 Task: Look for Airbnb properties in MelÃ­ssia, Greece from 8th November, 2023 to 12th November, 2023 for 2 adults.1  bedroom having 1 bed and 1 bathroom. Property type can be flathotel. Amenities needed are: washing machine. Look for 3 properties as per requirement.
Action: Mouse moved to (432, 94)
Screenshot: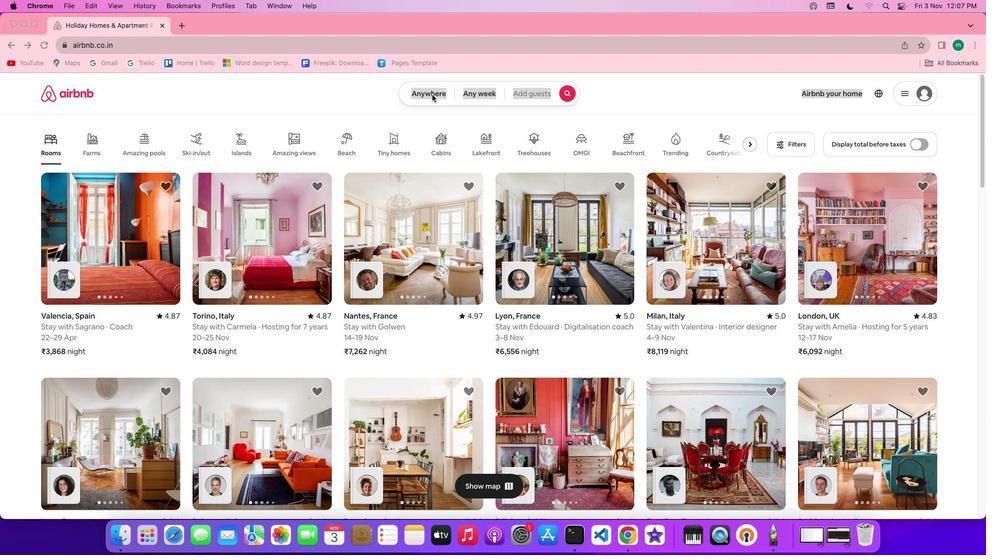 
Action: Mouse pressed left at (432, 94)
Screenshot: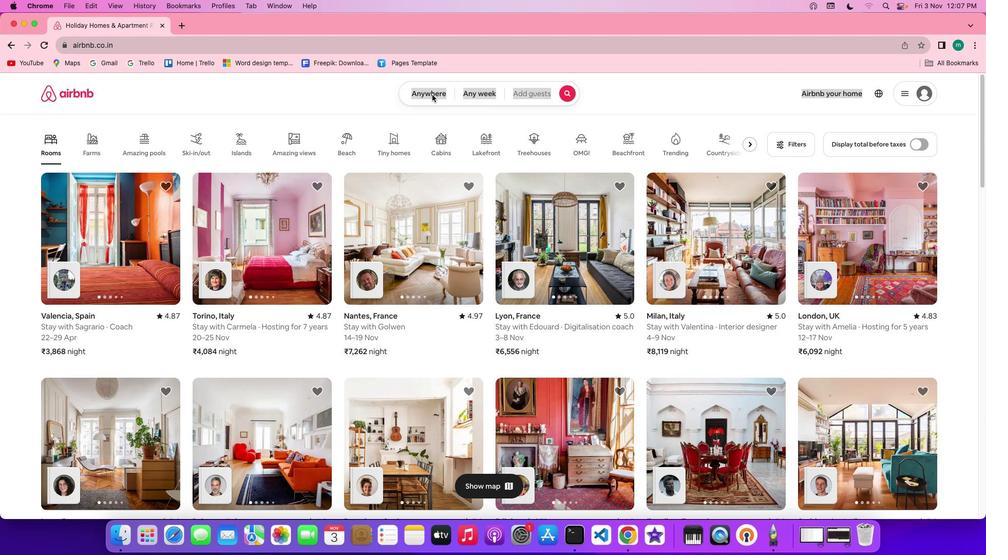 
Action: Mouse pressed left at (432, 94)
Screenshot: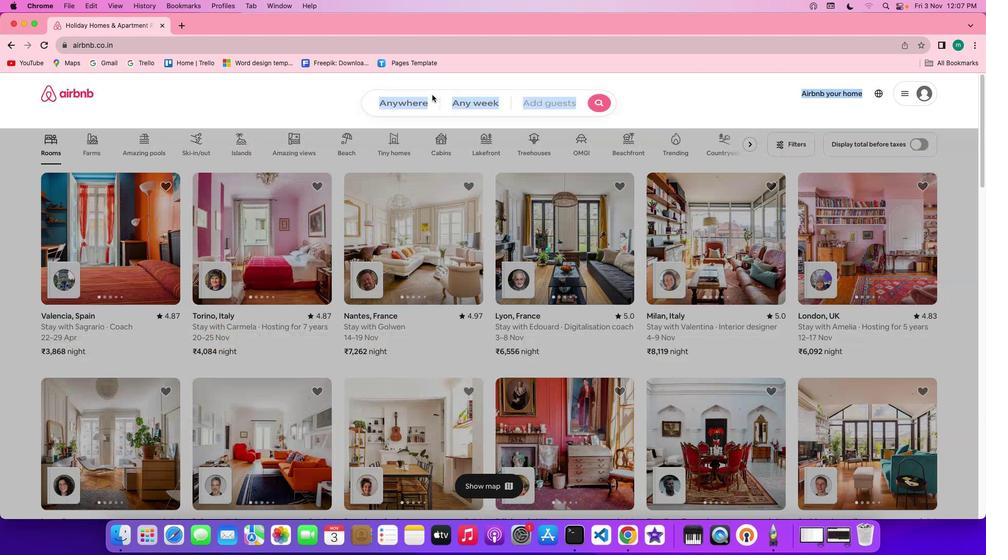 
Action: Mouse moved to (352, 137)
Screenshot: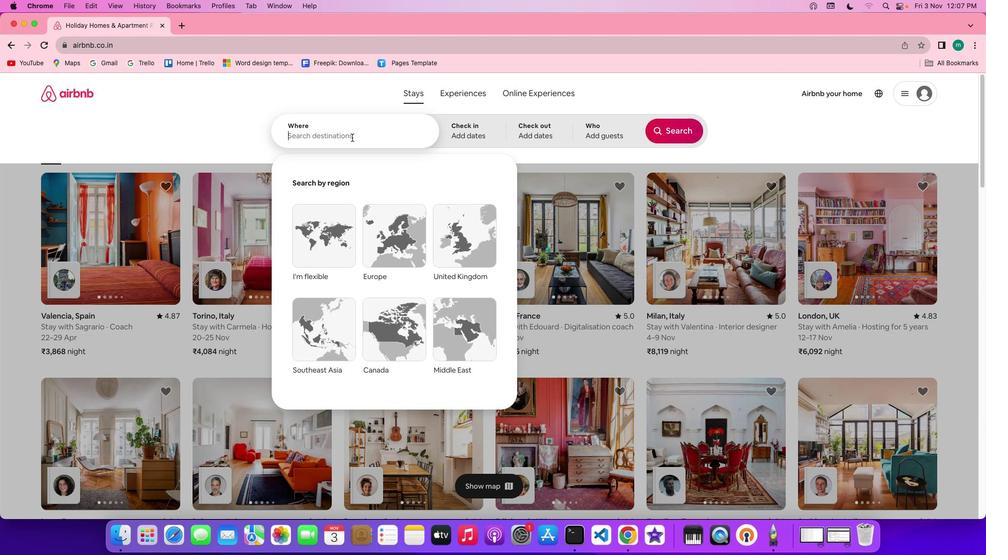 
Action: Key pressed Key.shift'M''e''l''i''s''s''i''a'','Key.shift'G''r''e''e''c''e'
Screenshot: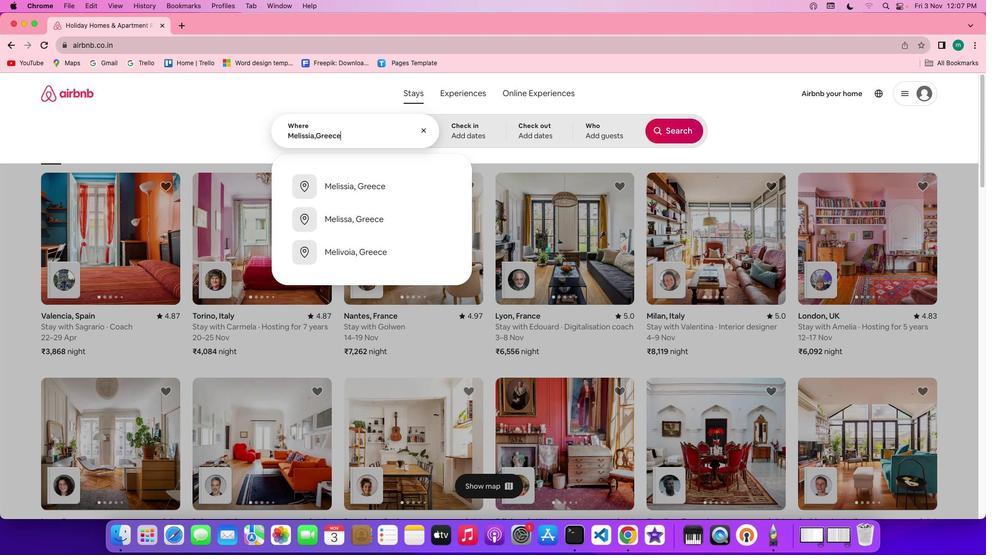 
Action: Mouse moved to (469, 139)
Screenshot: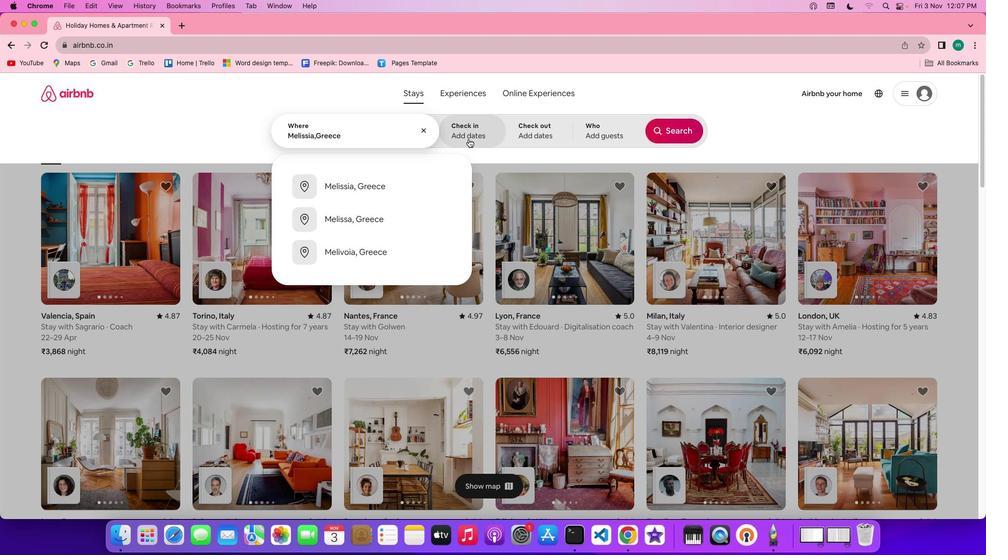 
Action: Mouse pressed left at (469, 139)
Screenshot: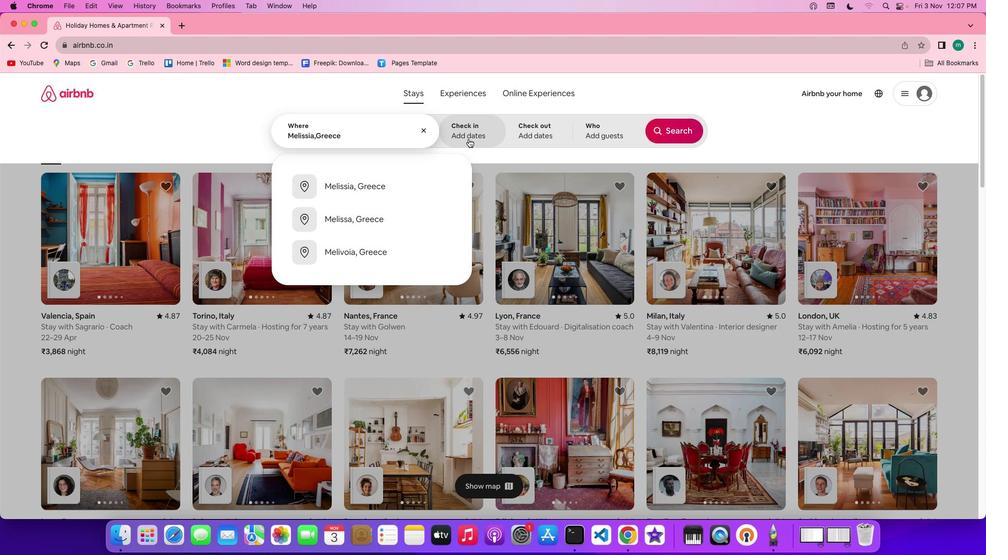 
Action: Mouse moved to (393, 281)
Screenshot: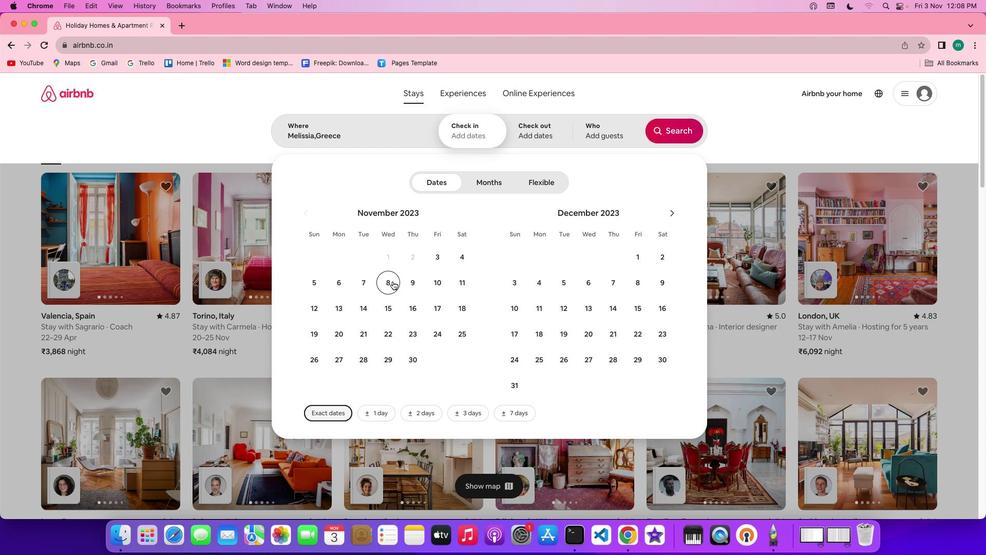 
Action: Mouse pressed left at (393, 281)
Screenshot: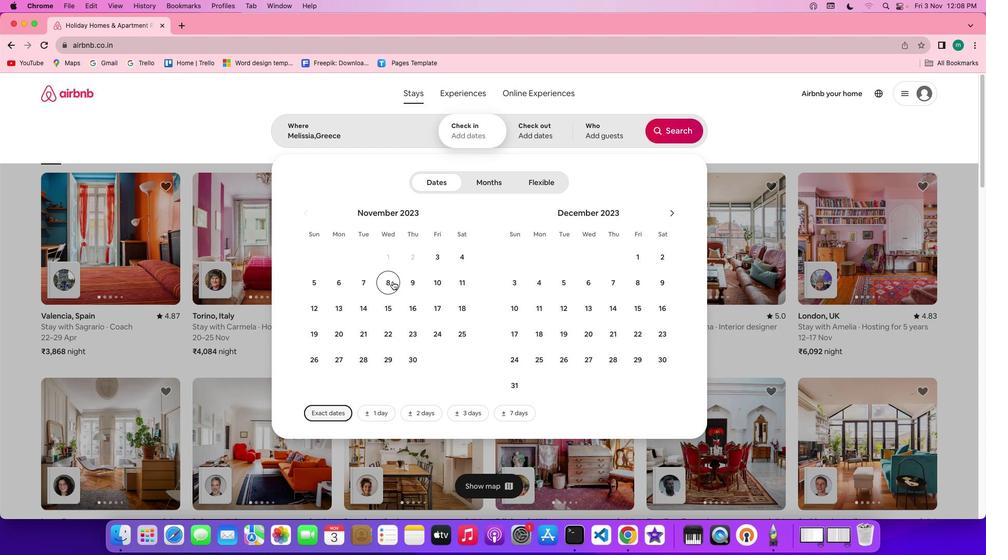 
Action: Mouse moved to (364, 337)
Screenshot: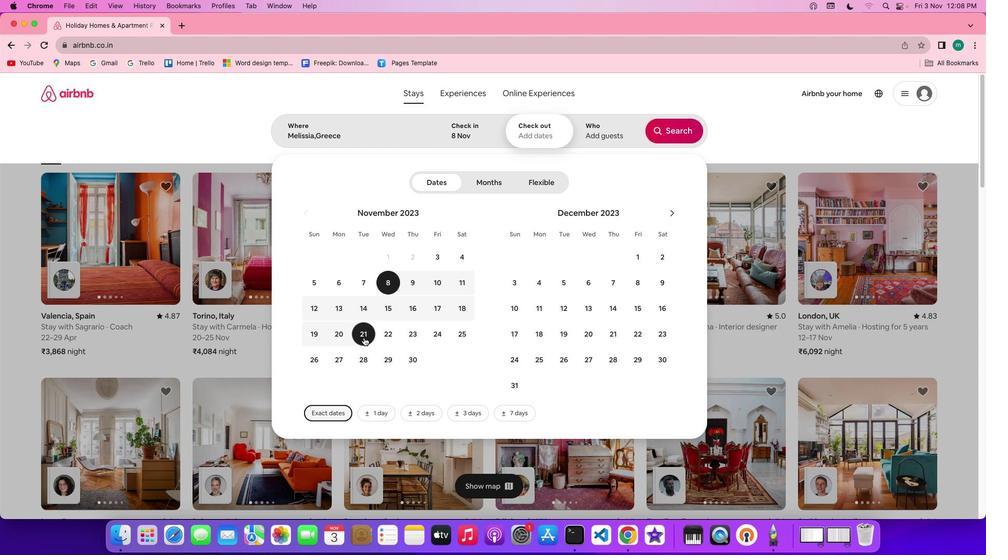 
Action: Mouse pressed left at (364, 337)
Screenshot: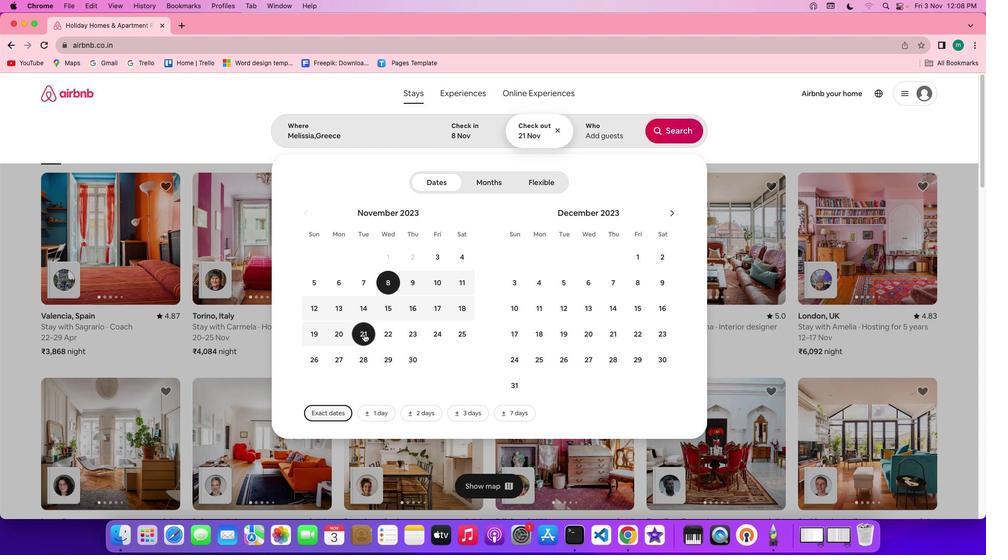 
Action: Mouse moved to (611, 126)
Screenshot: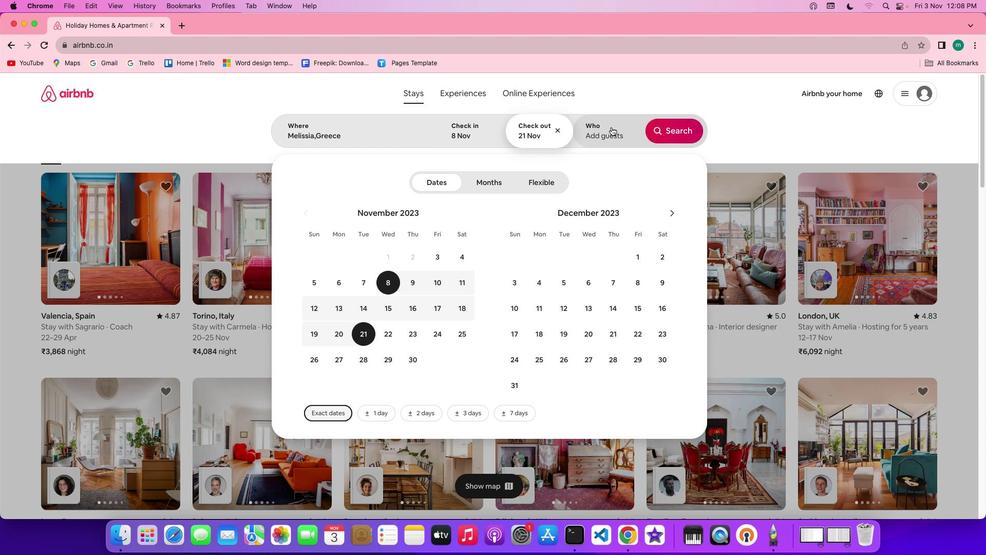 
Action: Mouse pressed left at (611, 126)
Screenshot: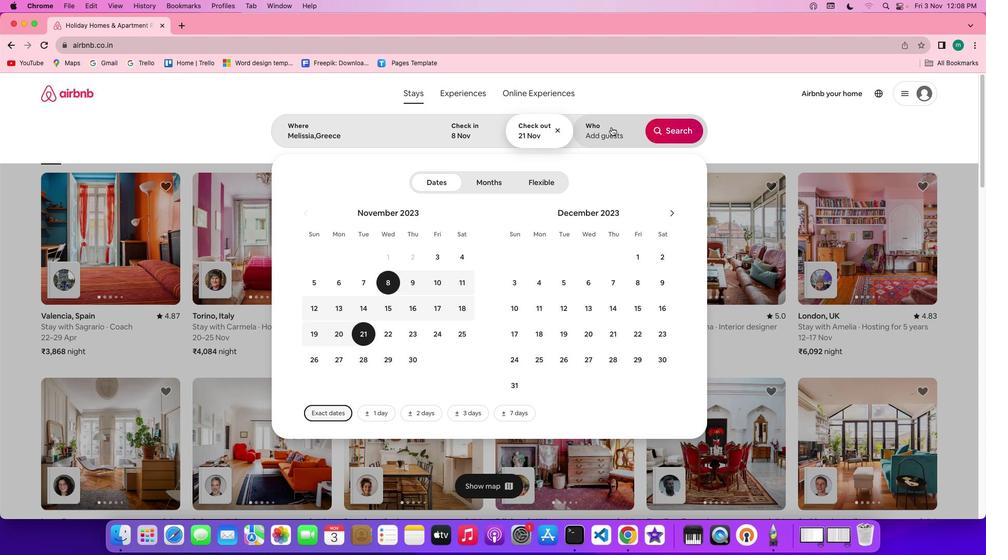 
Action: Mouse moved to (674, 181)
Screenshot: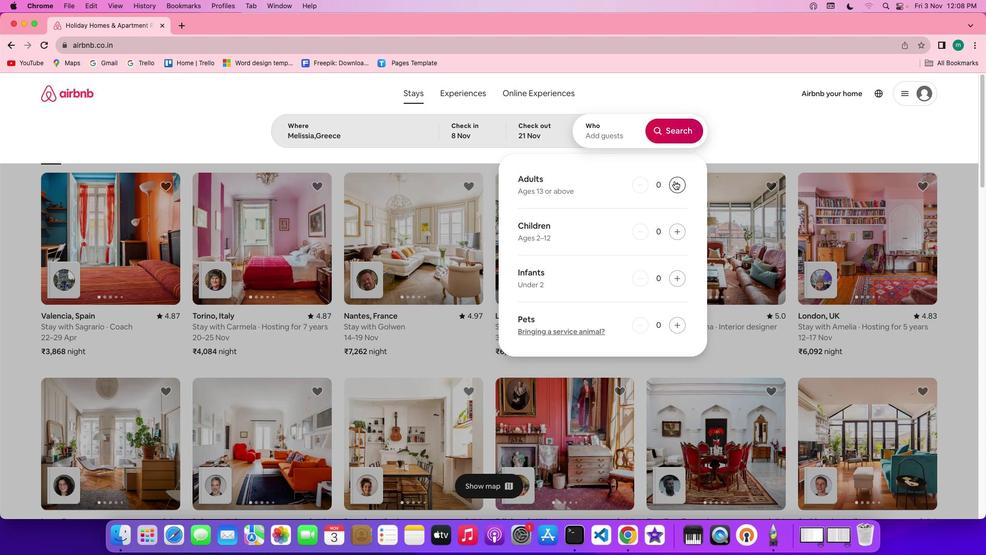 
Action: Mouse pressed left at (674, 181)
Screenshot: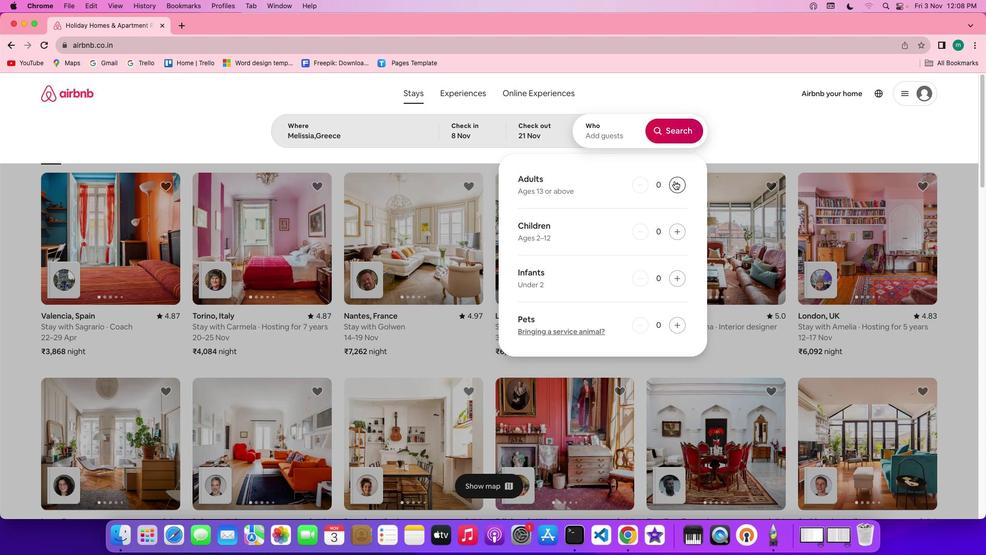 
Action: Mouse pressed left at (674, 181)
Screenshot: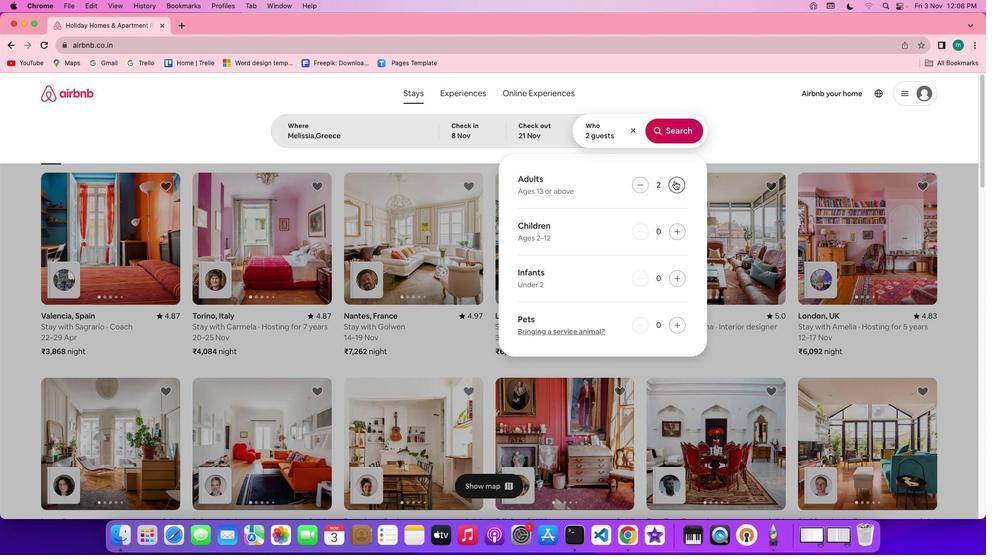 
Action: Mouse moved to (672, 134)
Screenshot: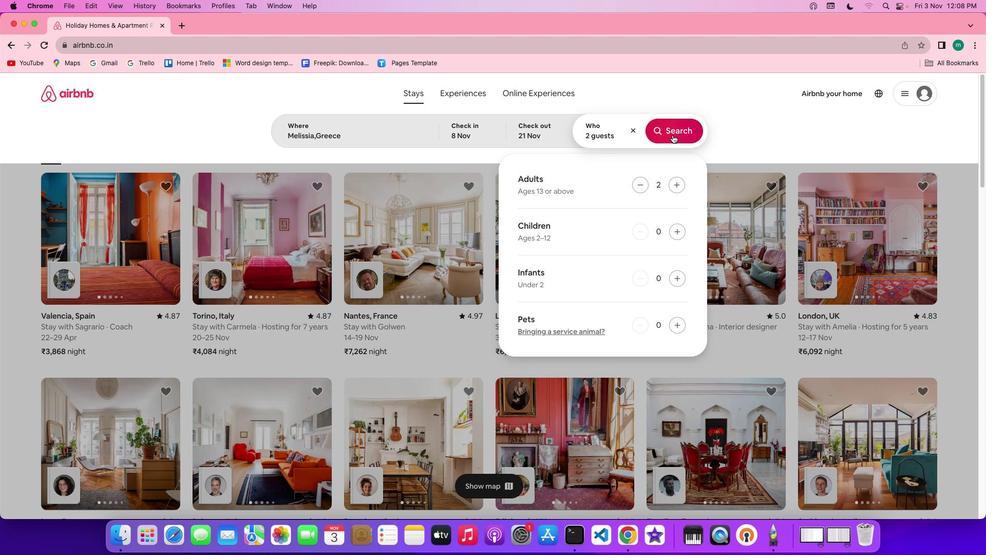 
Action: Mouse pressed left at (672, 134)
Screenshot: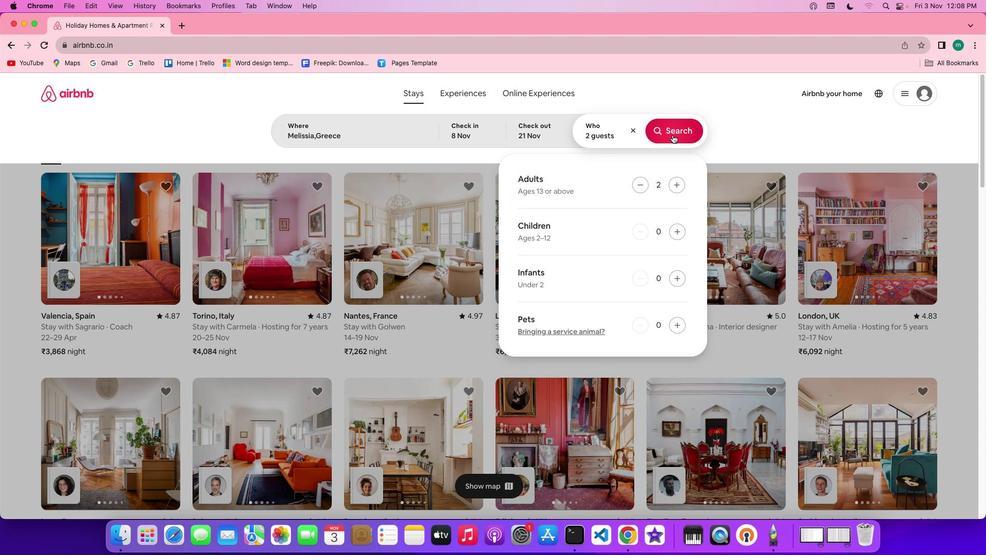 
Action: Mouse moved to (831, 134)
Screenshot: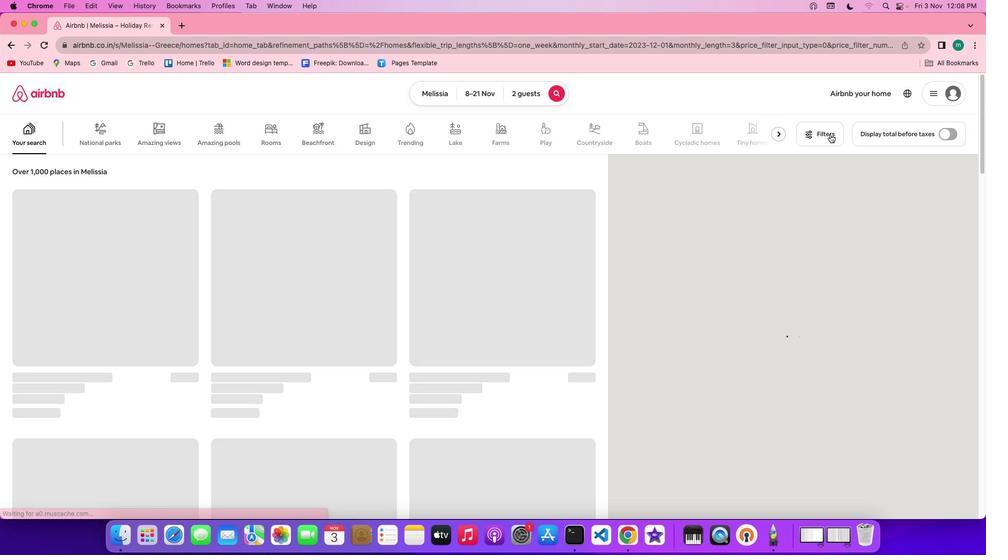 
Action: Mouse pressed left at (831, 134)
Screenshot: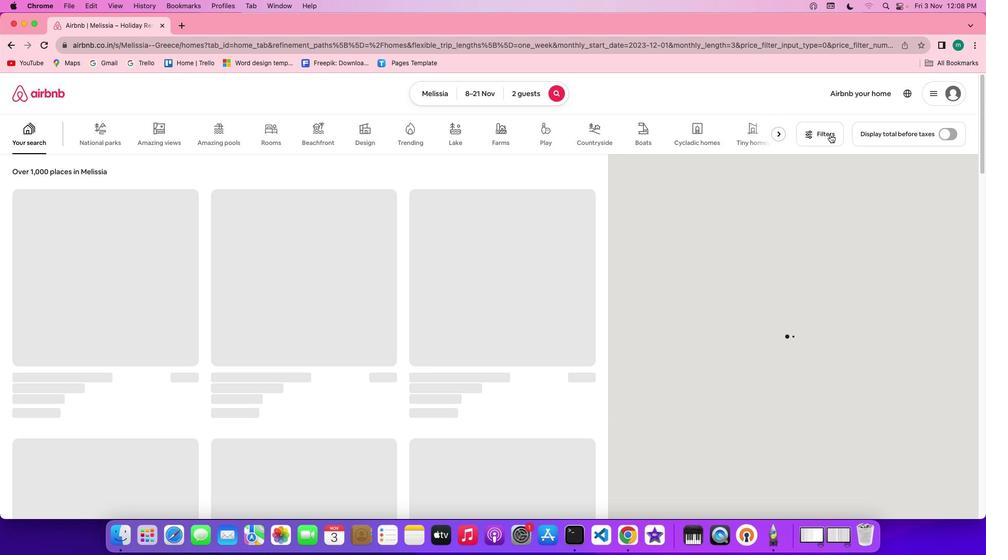 
Action: Mouse moved to (813, 131)
Screenshot: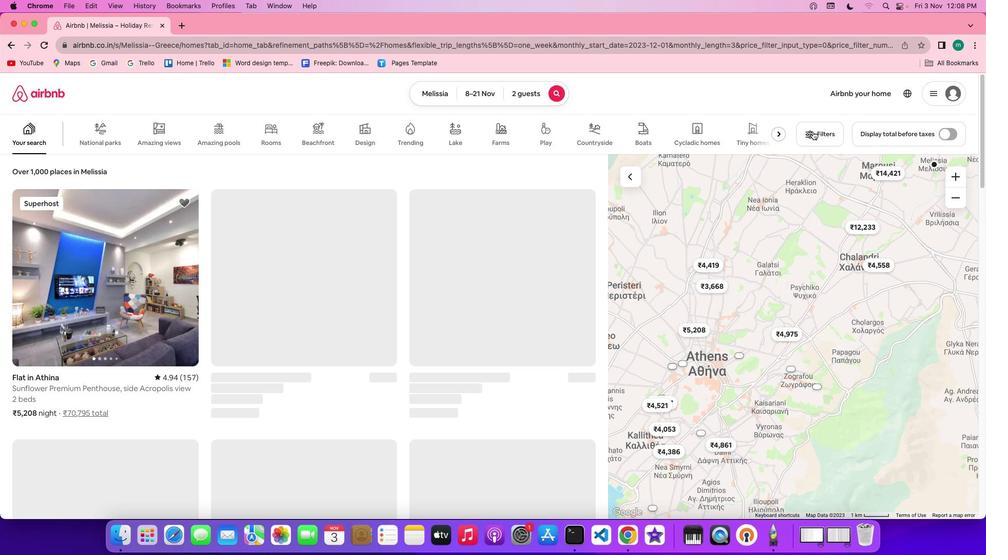 
Action: Mouse pressed left at (813, 131)
Screenshot: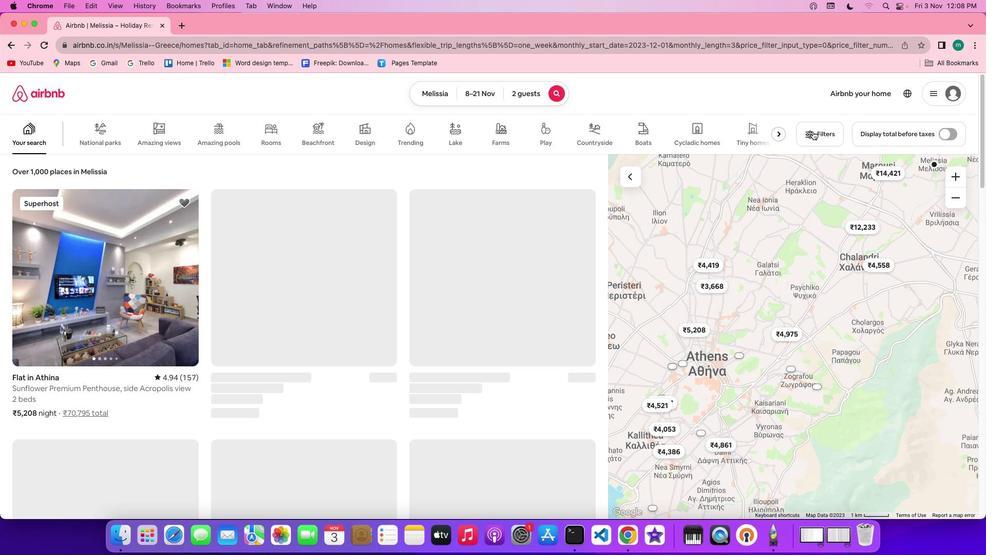 
Action: Mouse moved to (522, 251)
Screenshot: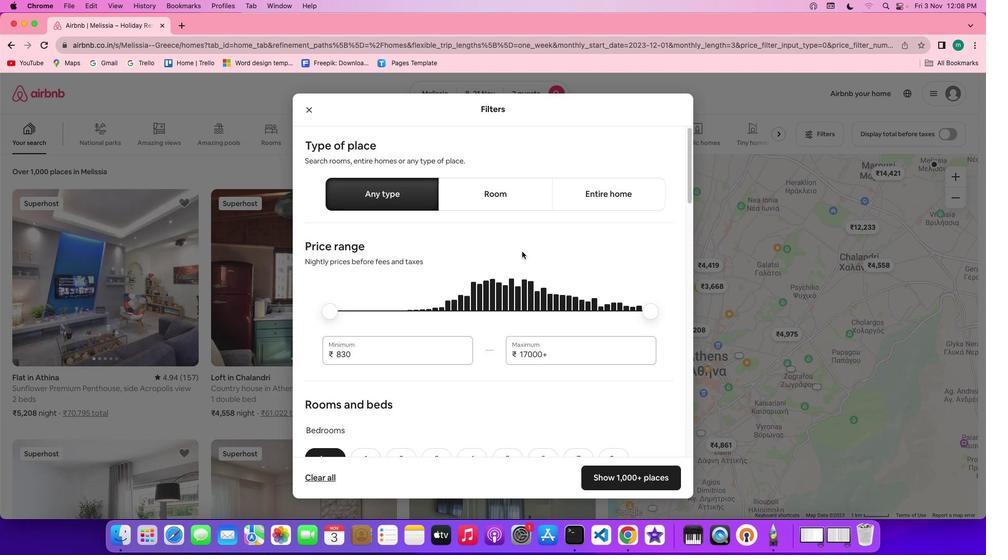 
Action: Mouse scrolled (522, 251) with delta (0, 0)
Screenshot: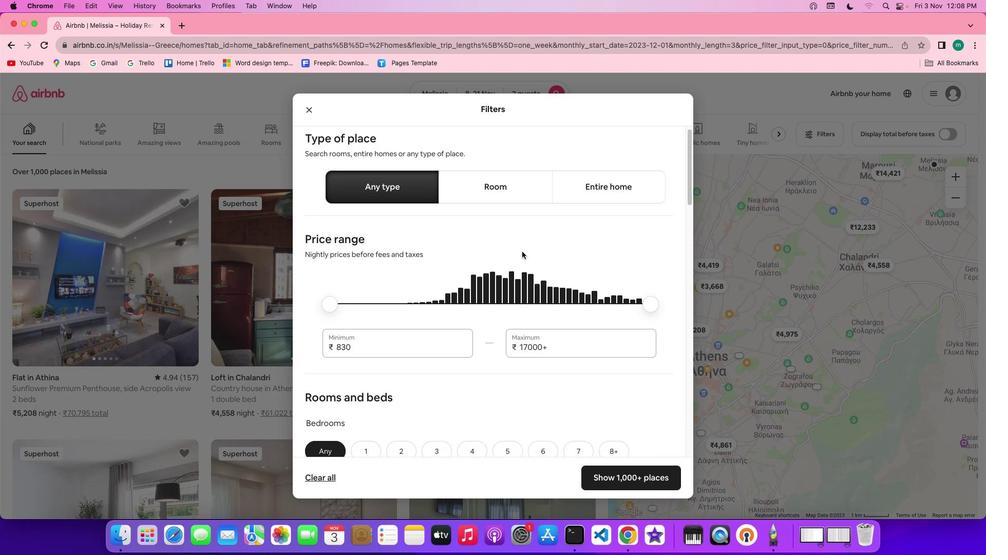 
Action: Mouse scrolled (522, 251) with delta (0, 0)
Screenshot: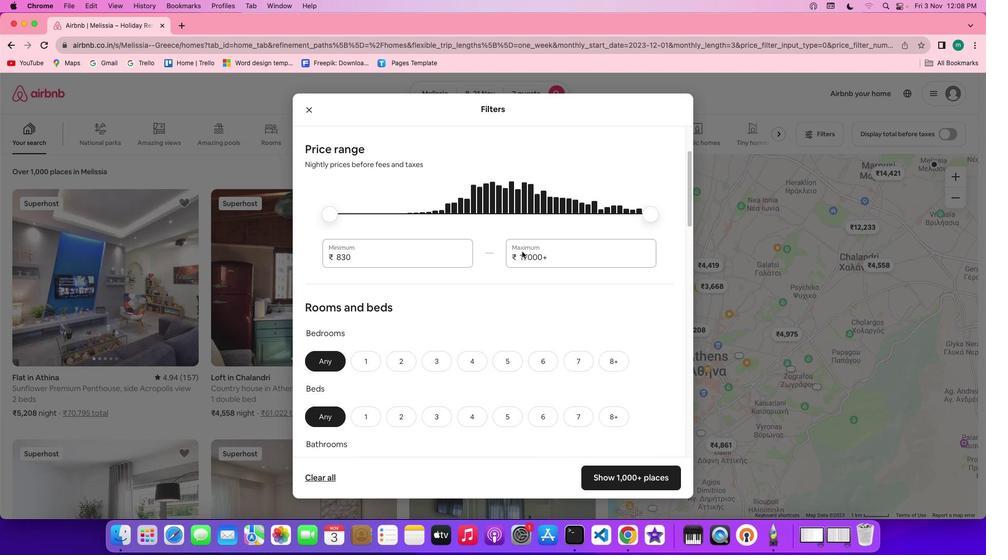 
Action: Mouse scrolled (522, 251) with delta (0, -1)
Screenshot: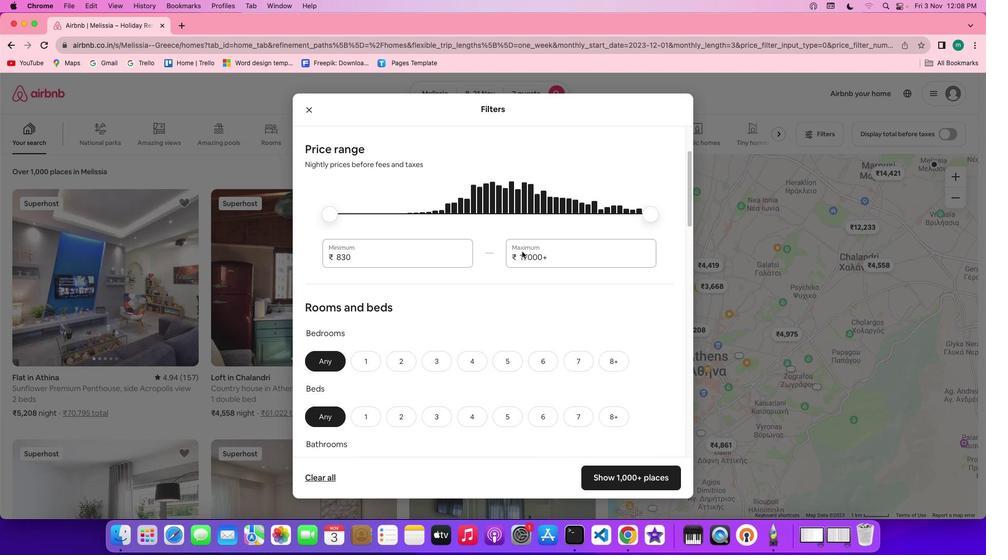 
Action: Mouse scrolled (522, 251) with delta (0, -2)
Screenshot: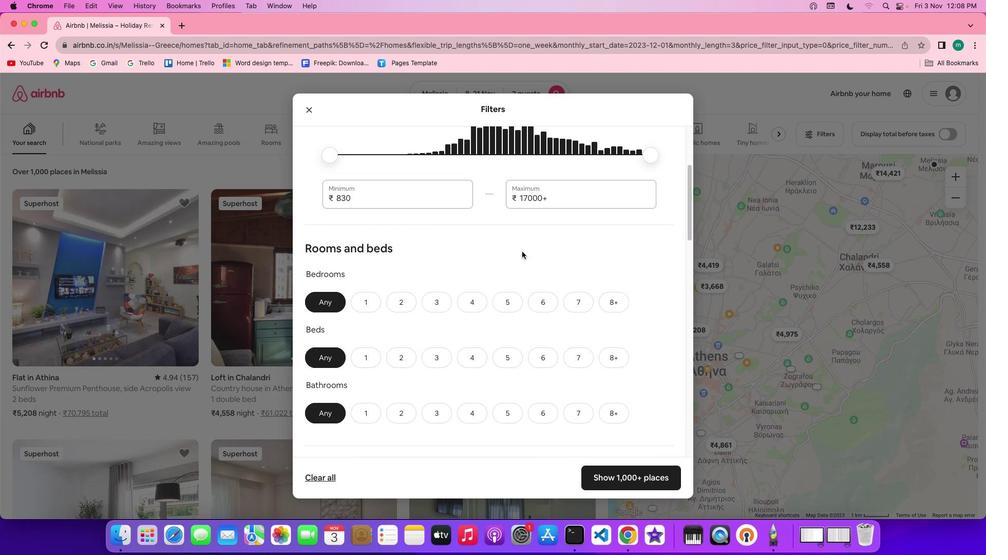 
Action: Mouse scrolled (522, 251) with delta (0, -2)
Screenshot: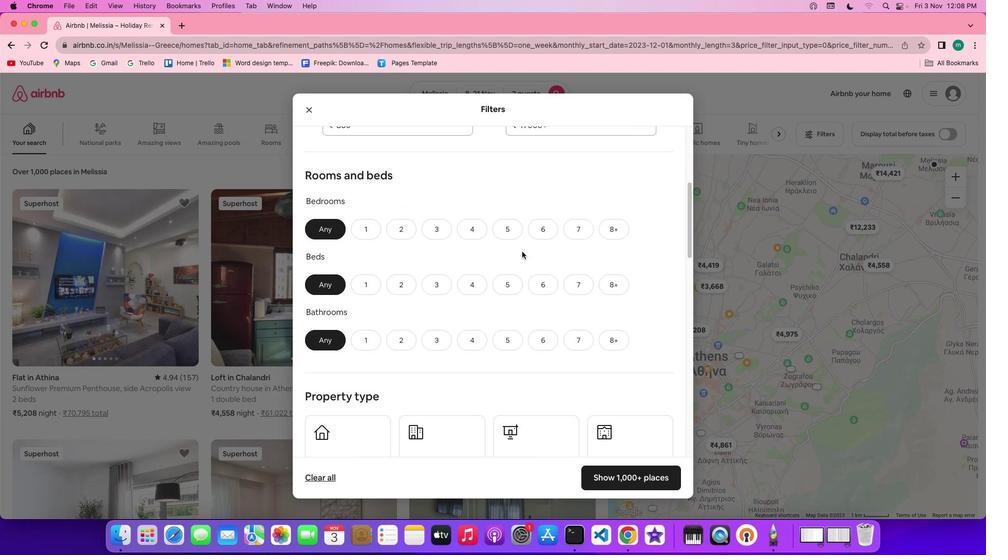 
Action: Mouse moved to (522, 251)
Screenshot: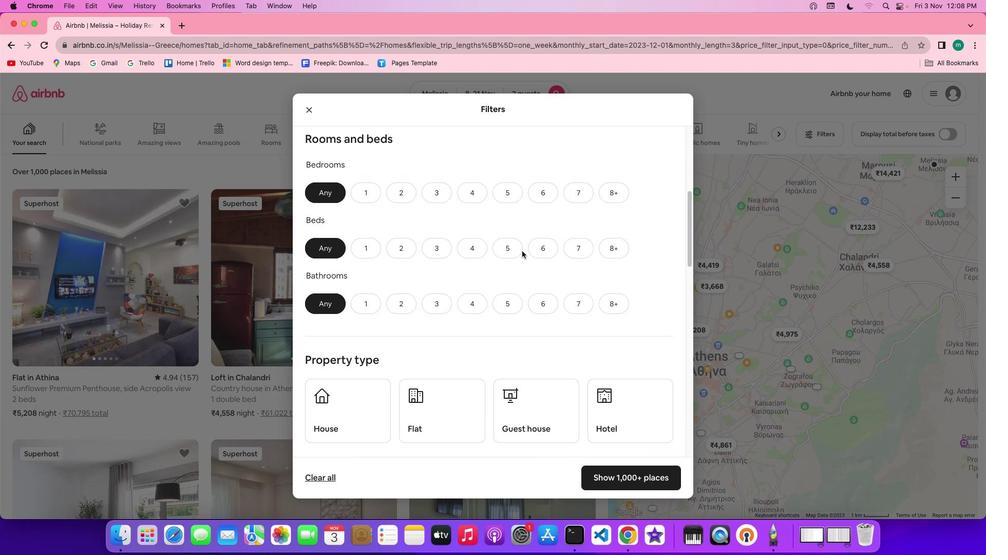 
Action: Mouse scrolled (522, 251) with delta (0, 0)
Screenshot: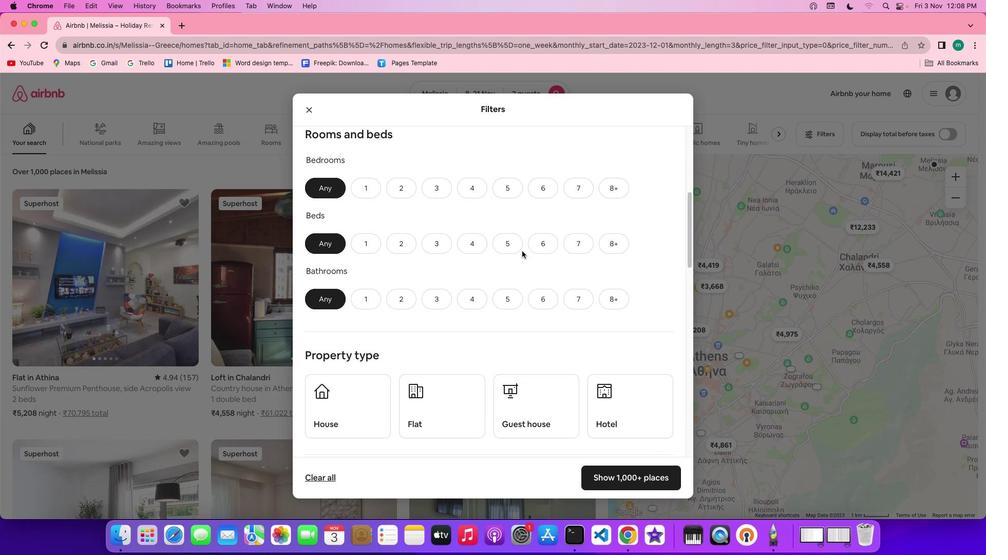 
Action: Mouse scrolled (522, 251) with delta (0, 0)
Screenshot: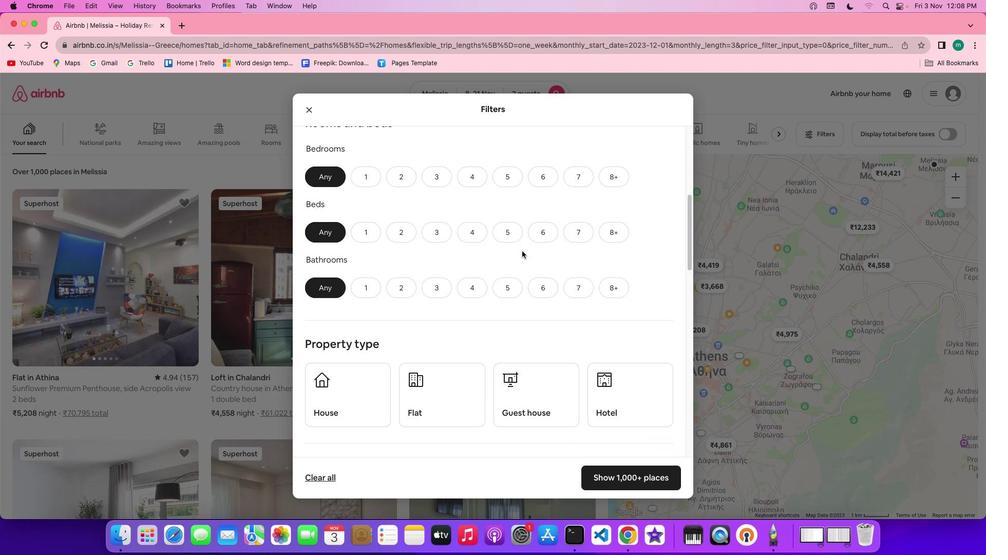 
Action: Mouse scrolled (522, 251) with delta (0, -1)
Screenshot: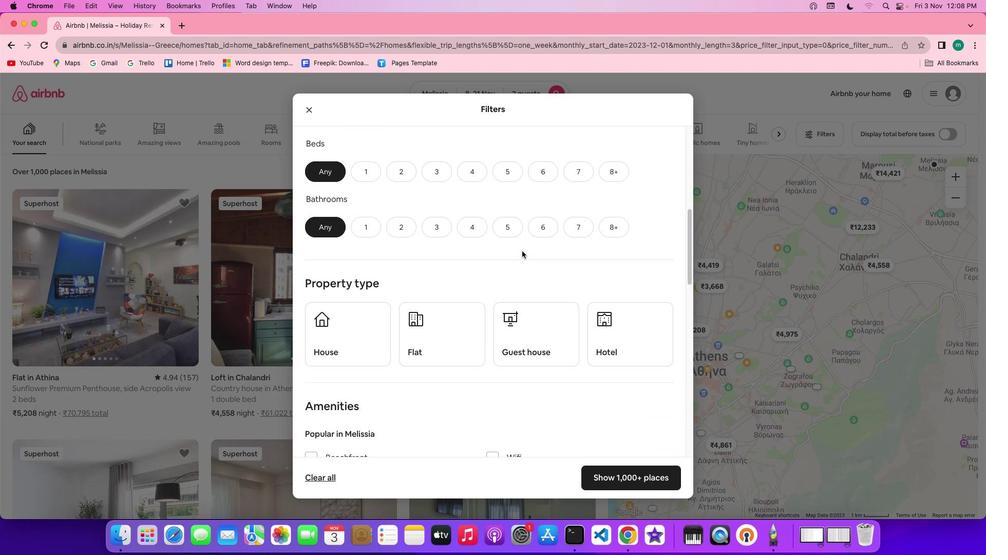 
Action: Mouse scrolled (522, 251) with delta (0, -1)
Screenshot: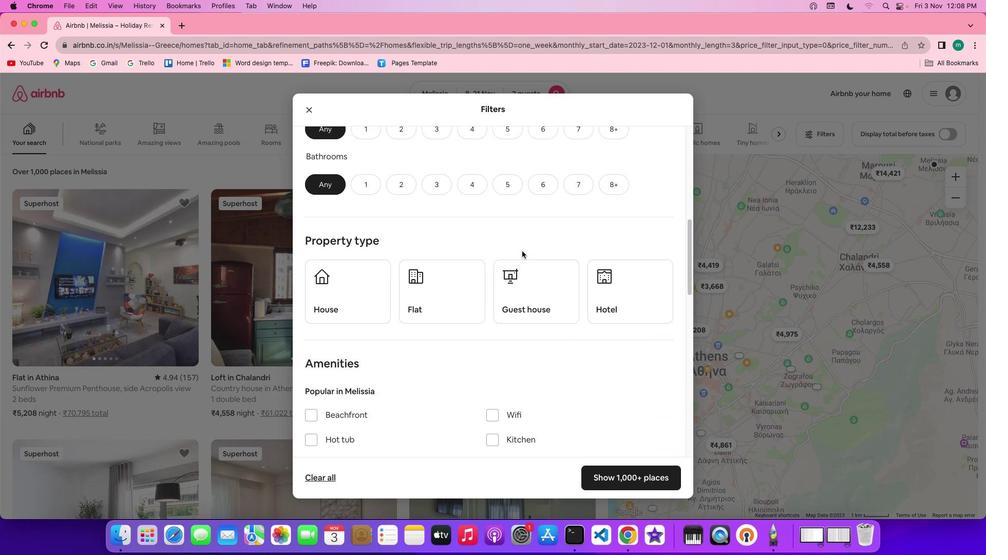 
Action: Mouse scrolled (522, 251) with delta (0, 0)
Screenshot: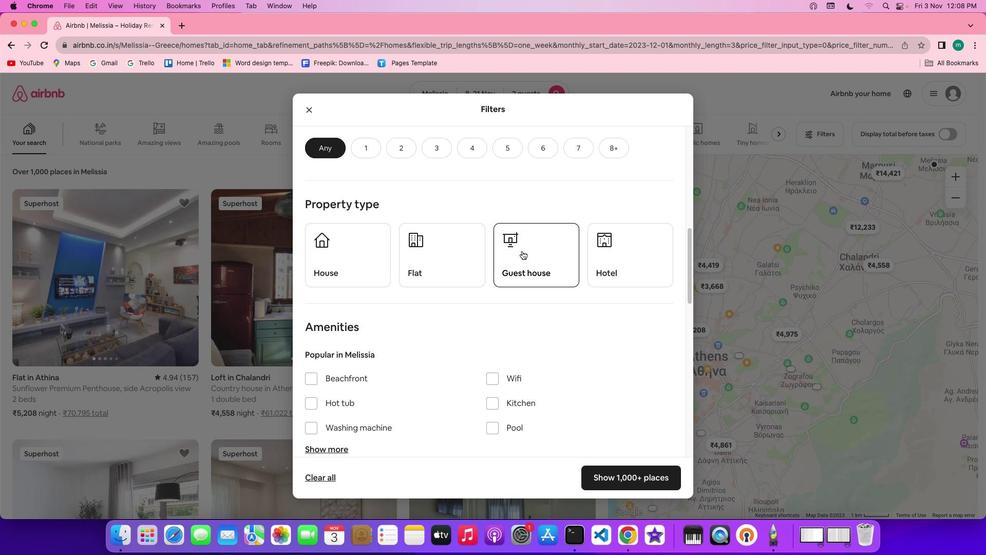 
Action: Mouse scrolled (522, 251) with delta (0, 0)
Screenshot: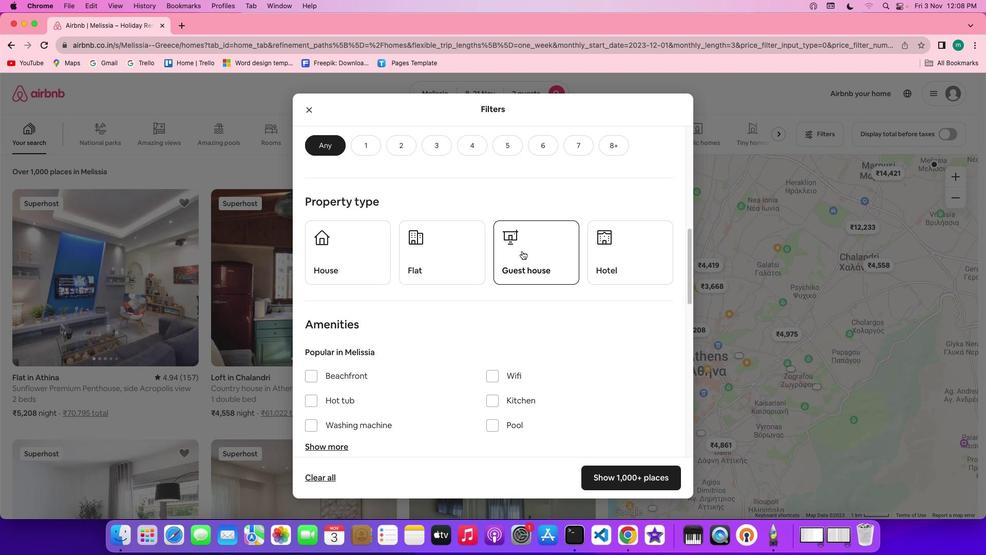 
Action: Mouse scrolled (522, 251) with delta (0, 0)
Screenshot: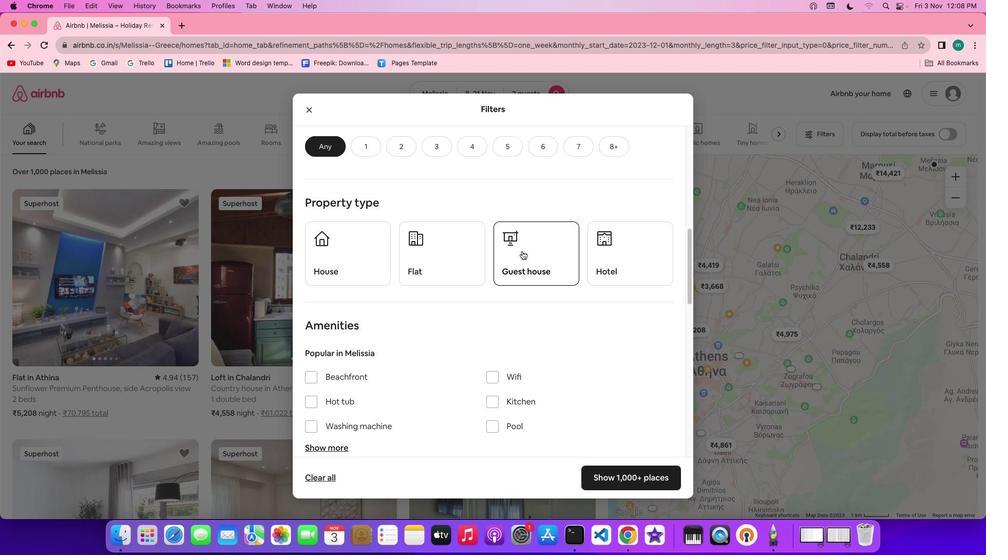 
Action: Mouse scrolled (522, 251) with delta (0, 0)
Screenshot: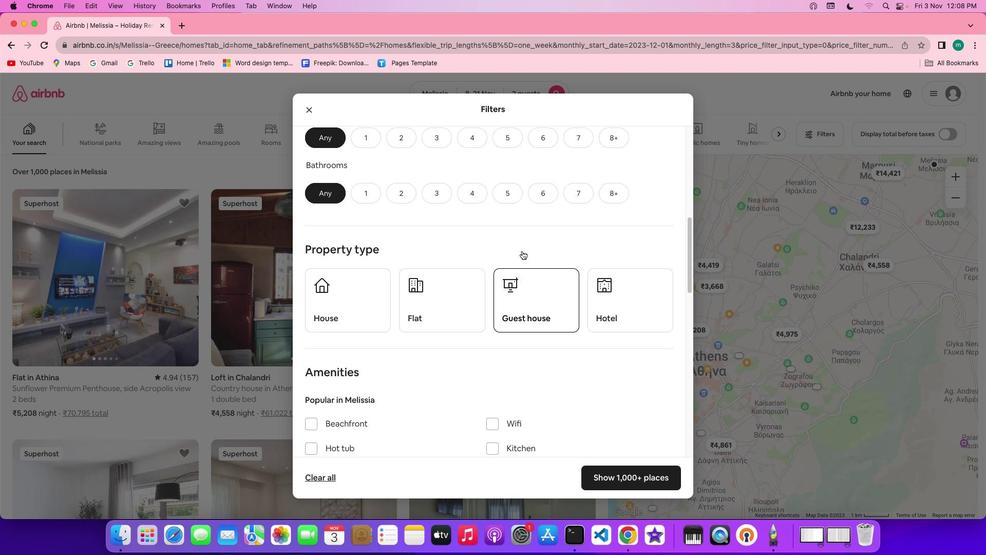 
Action: Mouse scrolled (522, 251) with delta (0, 0)
Screenshot: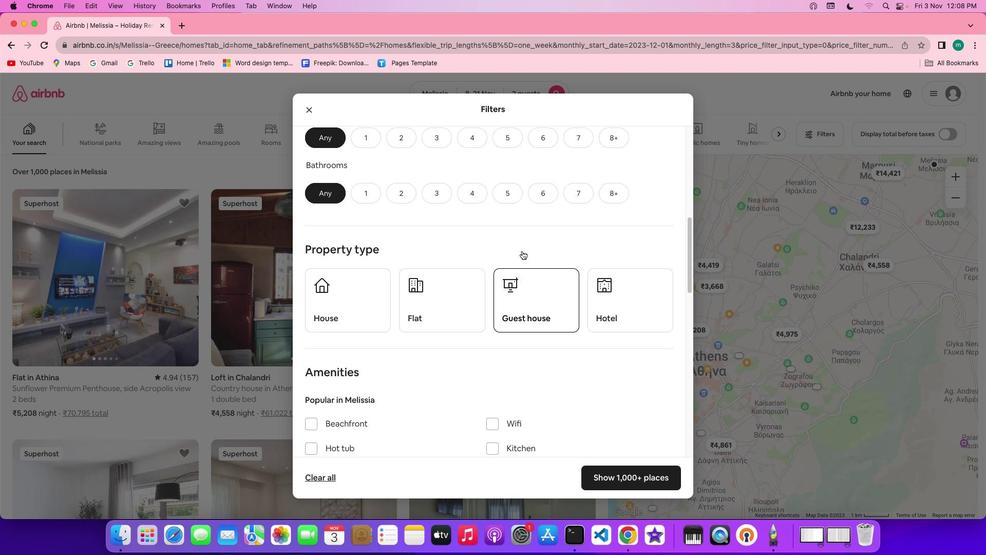 
Action: Mouse scrolled (522, 251) with delta (0, 1)
Screenshot: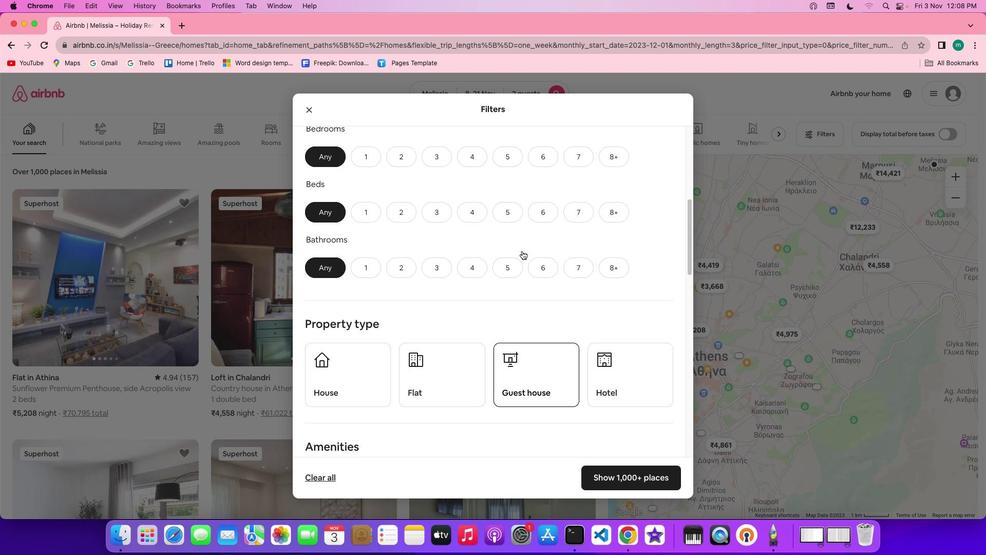 
Action: Mouse scrolled (522, 251) with delta (0, 2)
Screenshot: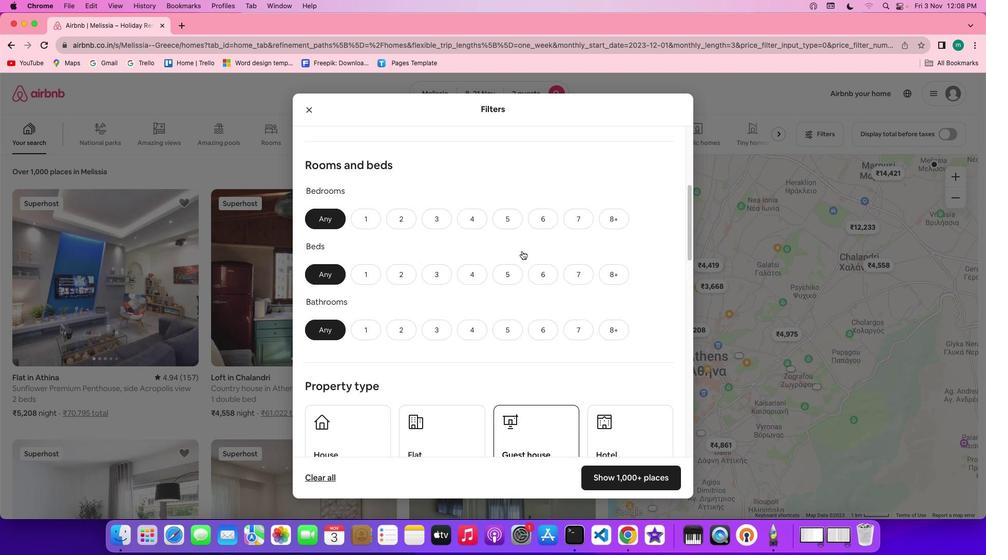 
Action: Mouse moved to (366, 229)
Screenshot: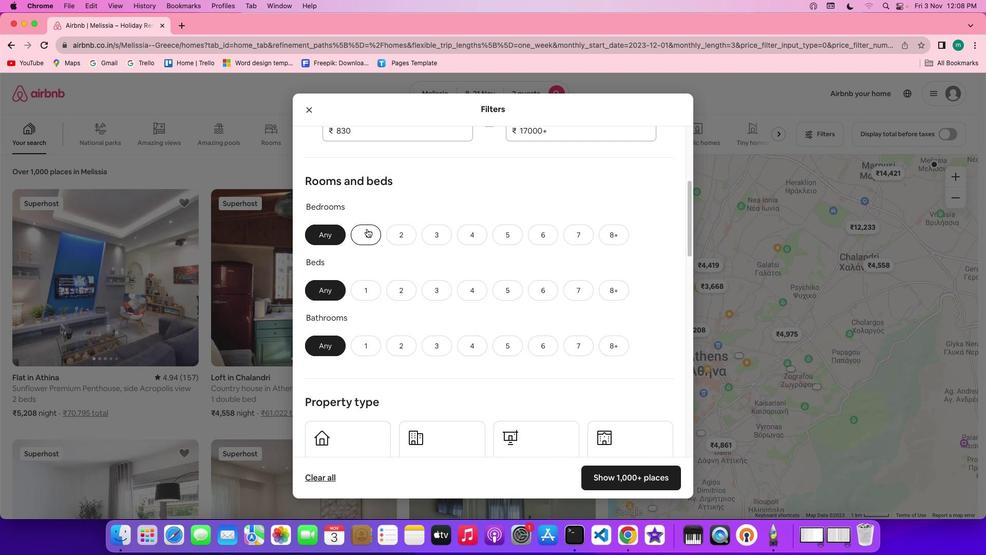 
Action: Mouse pressed left at (366, 229)
Screenshot: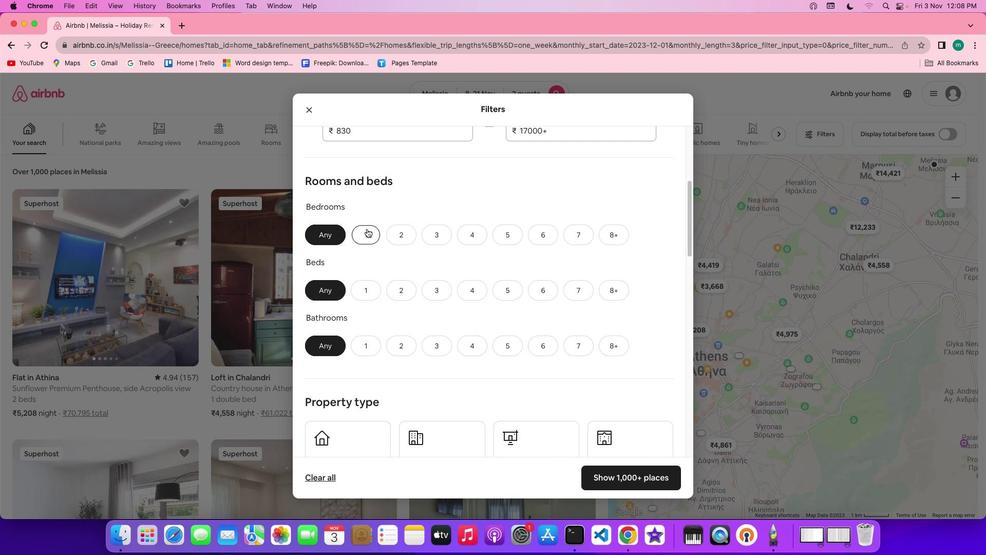 
Action: Mouse moved to (363, 283)
Screenshot: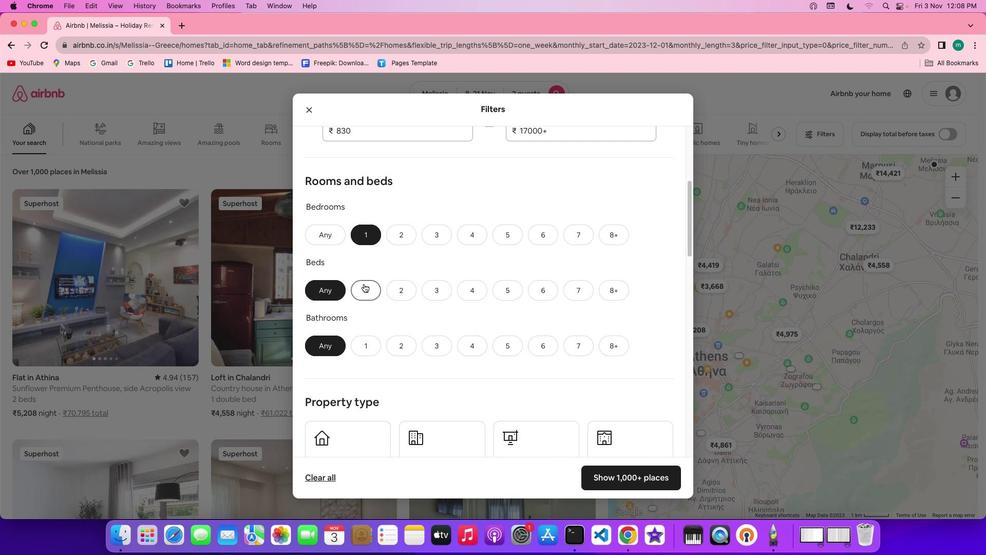 
Action: Mouse pressed left at (363, 283)
Screenshot: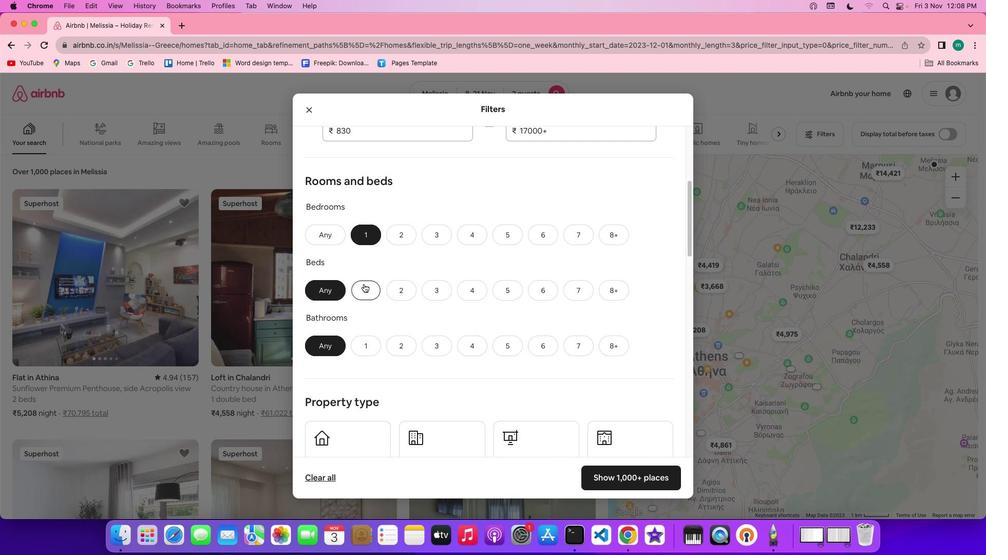 
Action: Mouse moved to (373, 352)
Screenshot: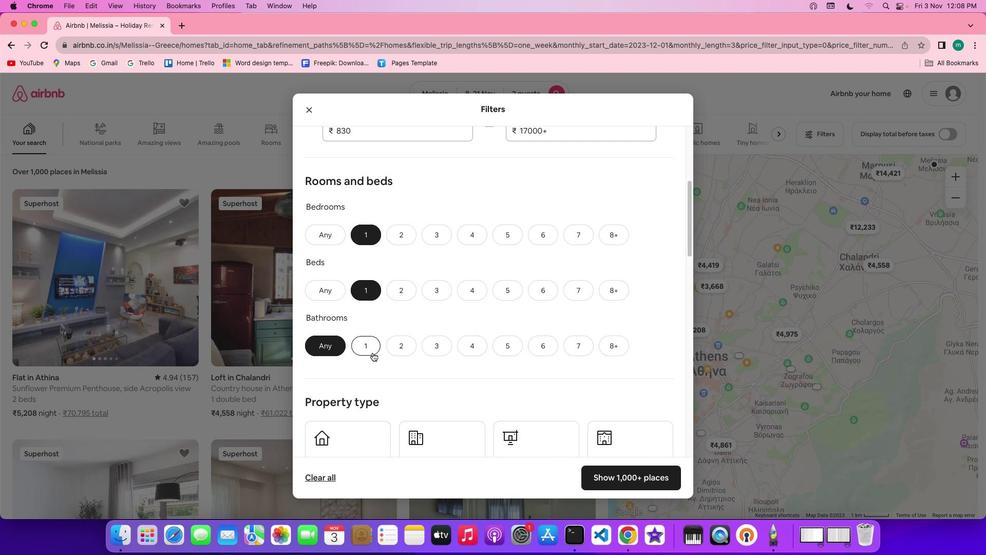 
Action: Mouse pressed left at (373, 352)
Screenshot: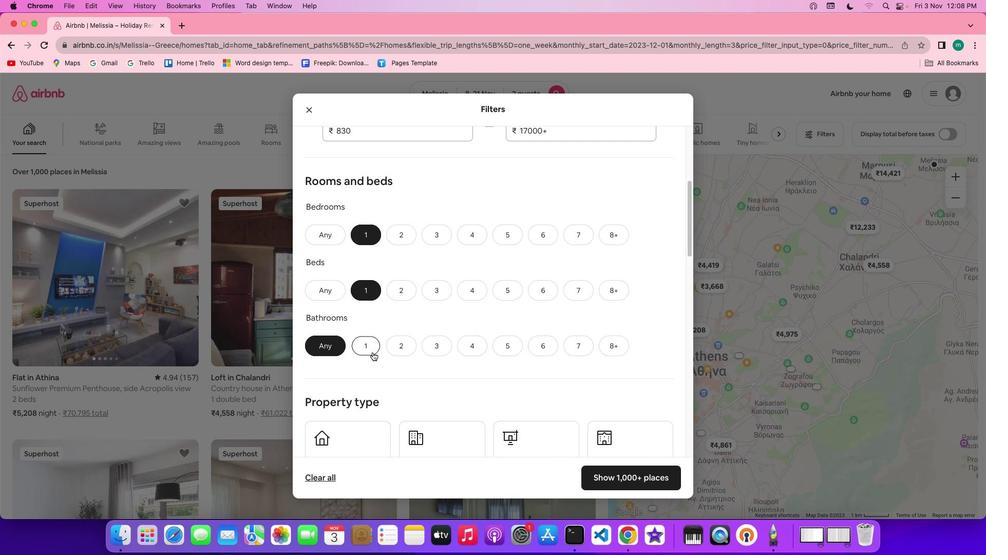 
Action: Mouse moved to (470, 359)
Screenshot: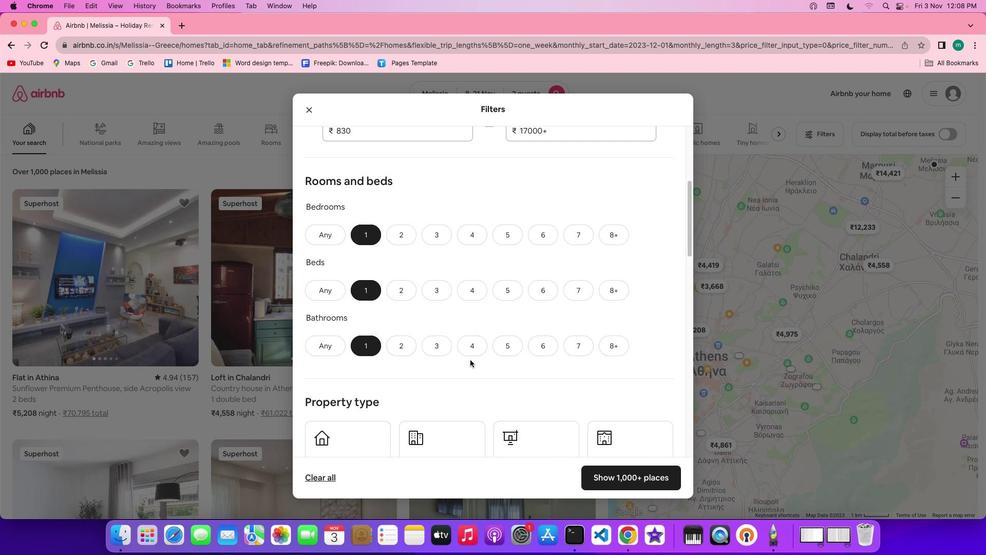 
Action: Mouse scrolled (470, 359) with delta (0, 0)
Screenshot: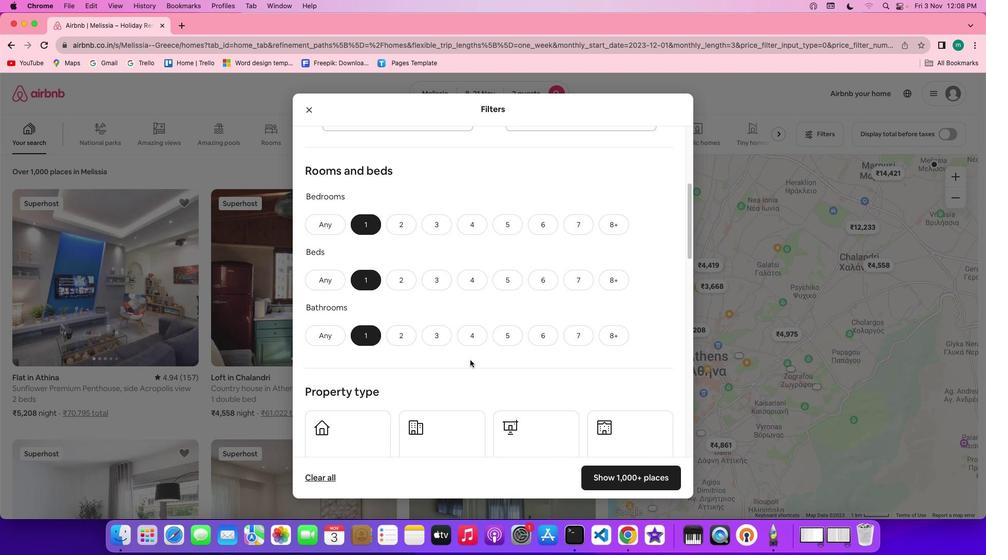 
Action: Mouse scrolled (470, 359) with delta (0, 0)
Screenshot: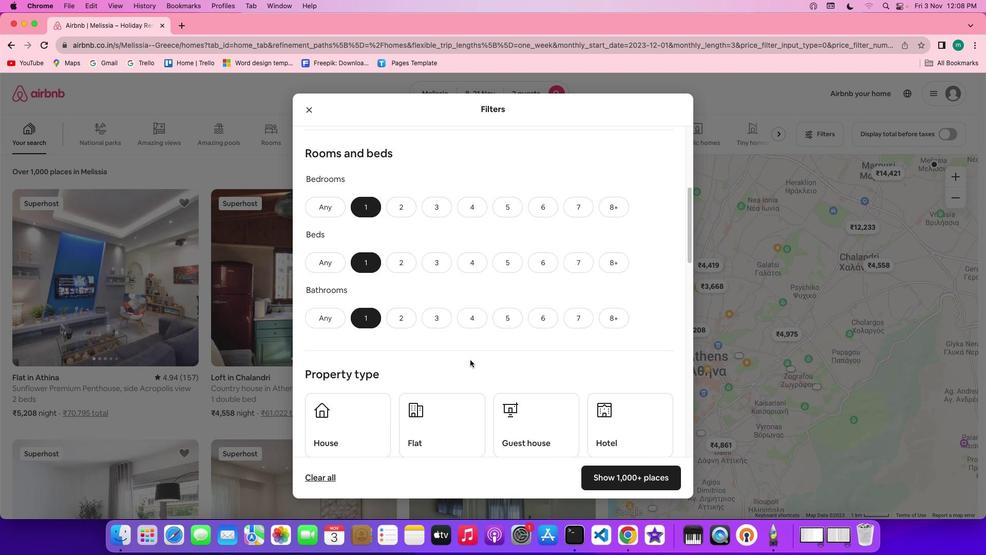 
Action: Mouse scrolled (470, 359) with delta (0, -1)
Screenshot: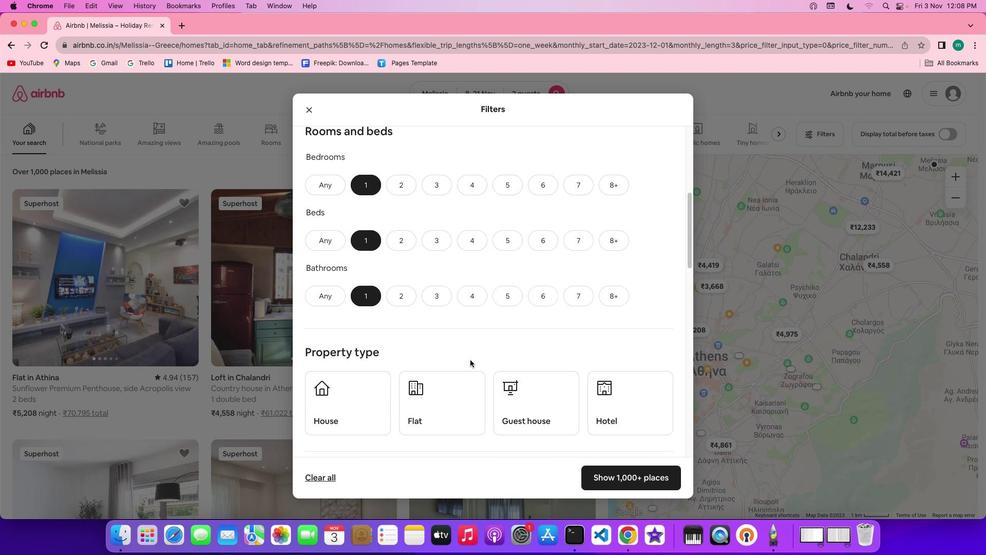 
Action: Mouse scrolled (470, 359) with delta (0, 0)
Screenshot: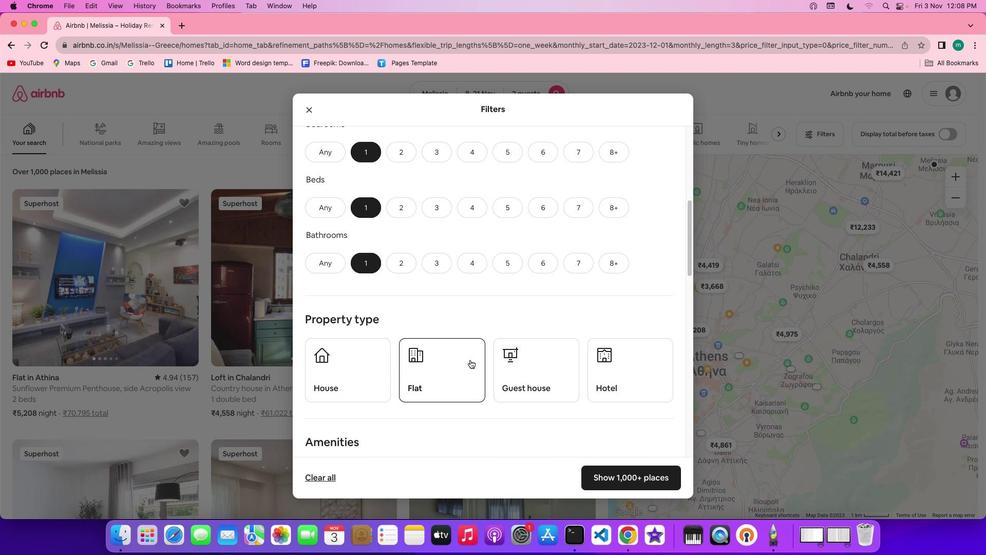 
Action: Mouse scrolled (470, 359) with delta (0, 0)
Screenshot: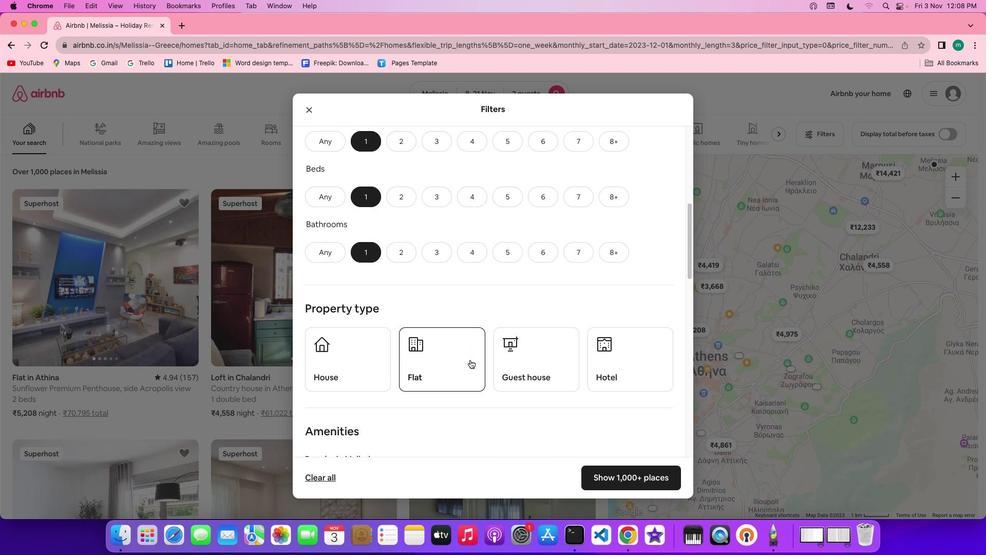 
Action: Mouse scrolled (470, 359) with delta (0, -1)
Screenshot: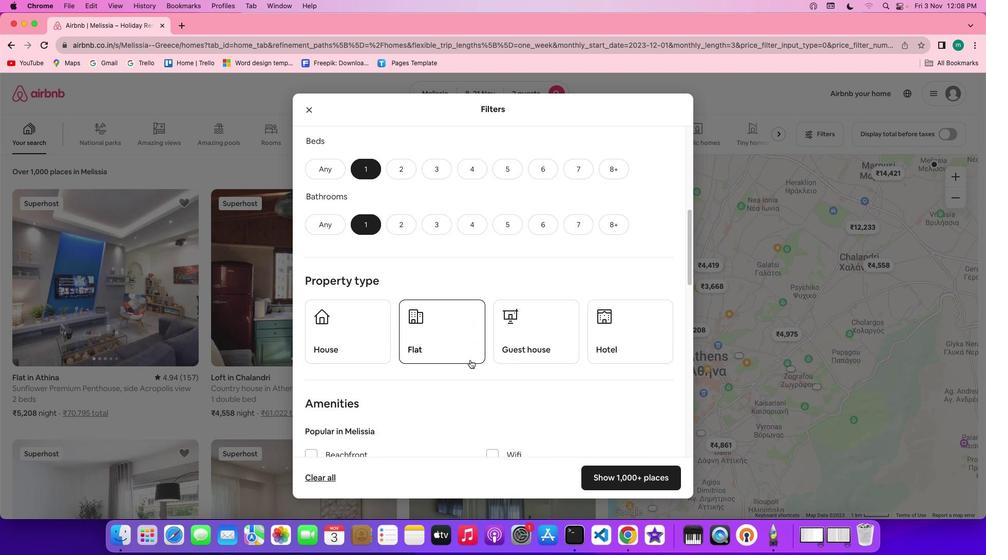 
Action: Mouse scrolled (470, 359) with delta (0, 0)
Screenshot: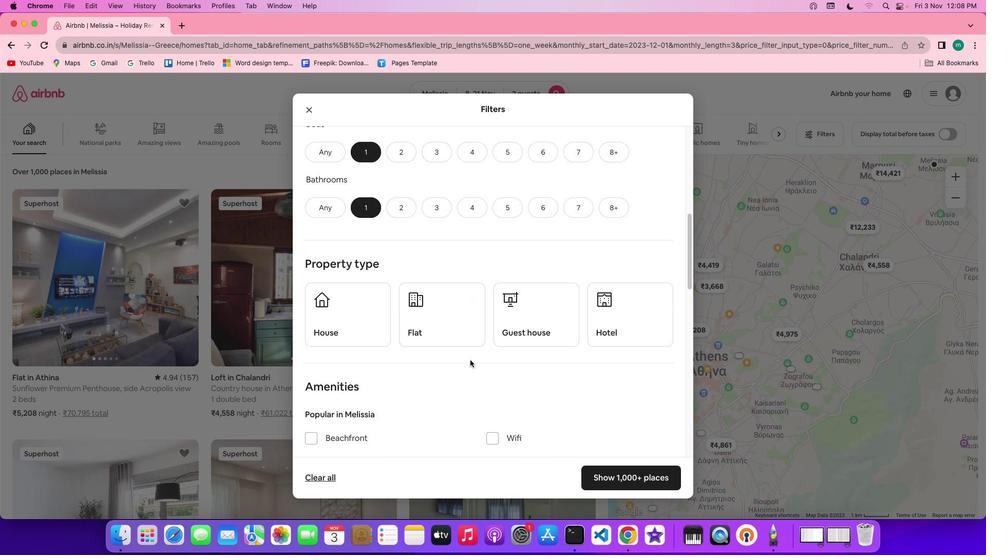 
Action: Mouse scrolled (470, 359) with delta (0, 0)
Screenshot: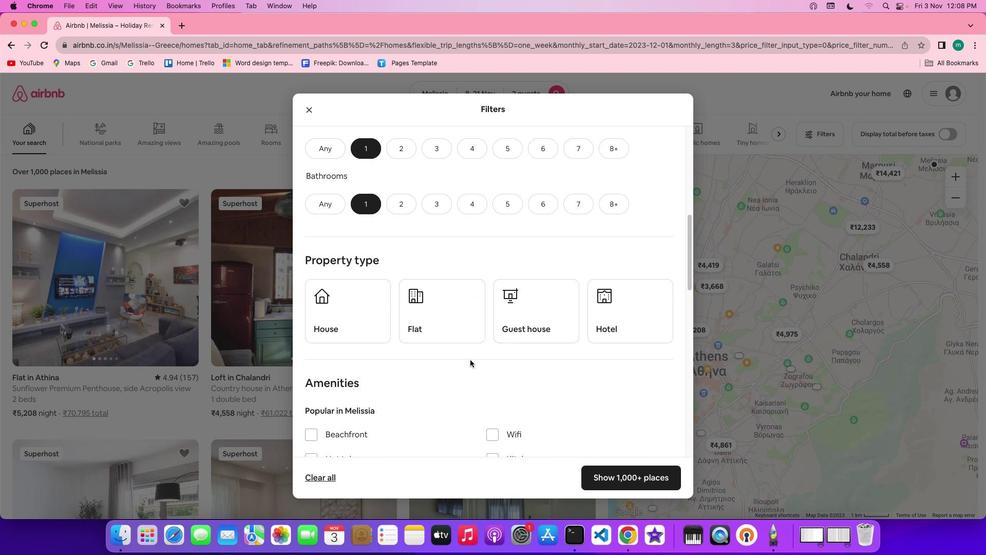 
Action: Mouse scrolled (470, 359) with delta (0, 0)
Screenshot: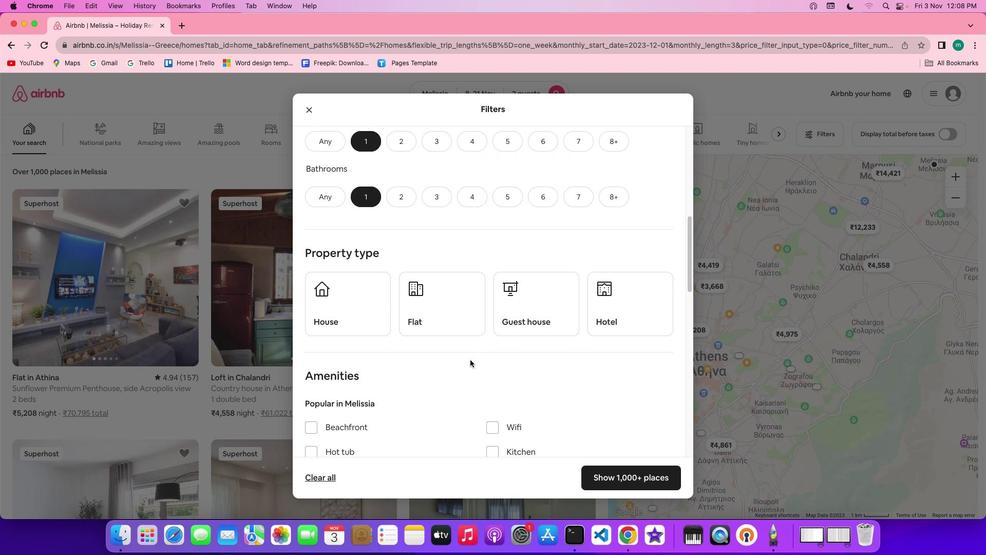 
Action: Mouse moved to (443, 313)
Screenshot: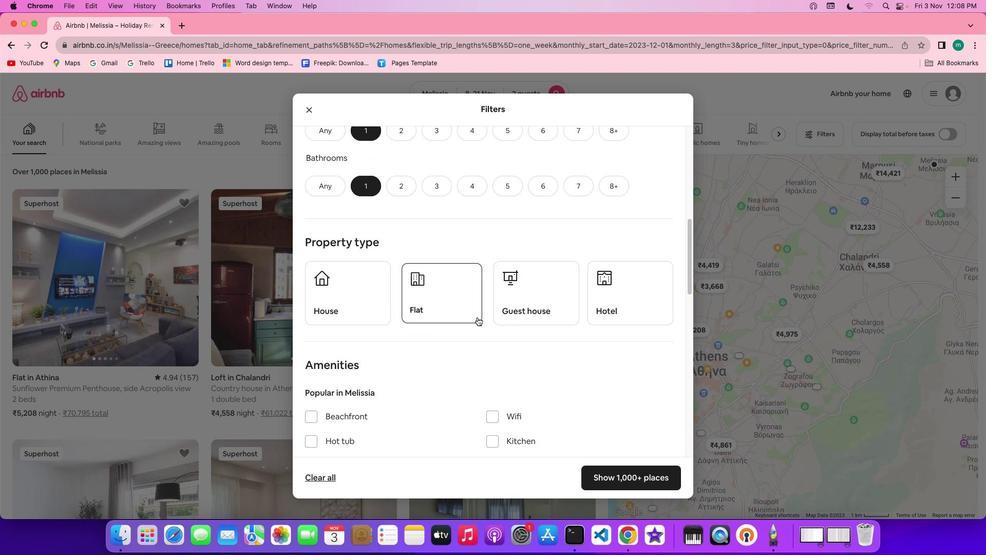 
Action: Mouse pressed left at (443, 313)
Screenshot: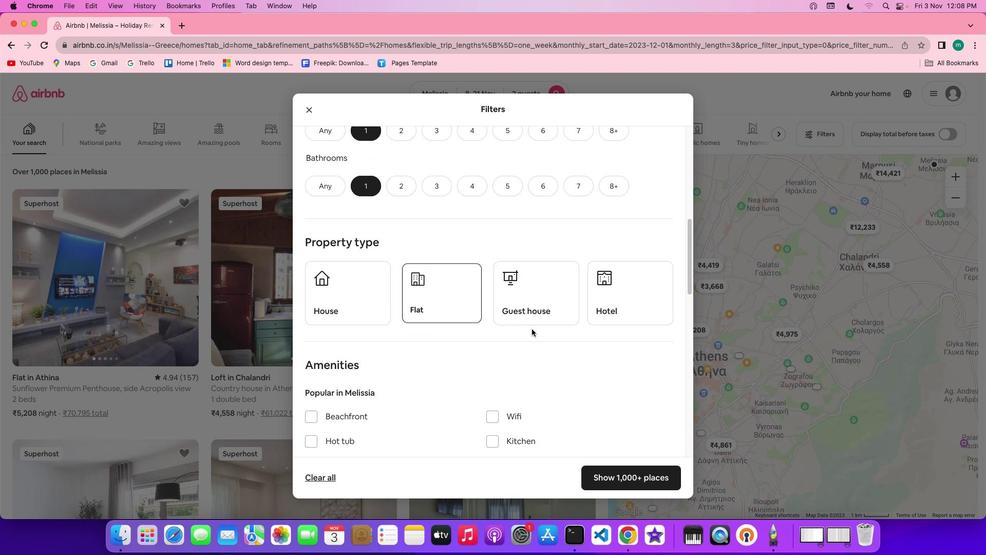 
Action: Mouse moved to (633, 289)
Screenshot: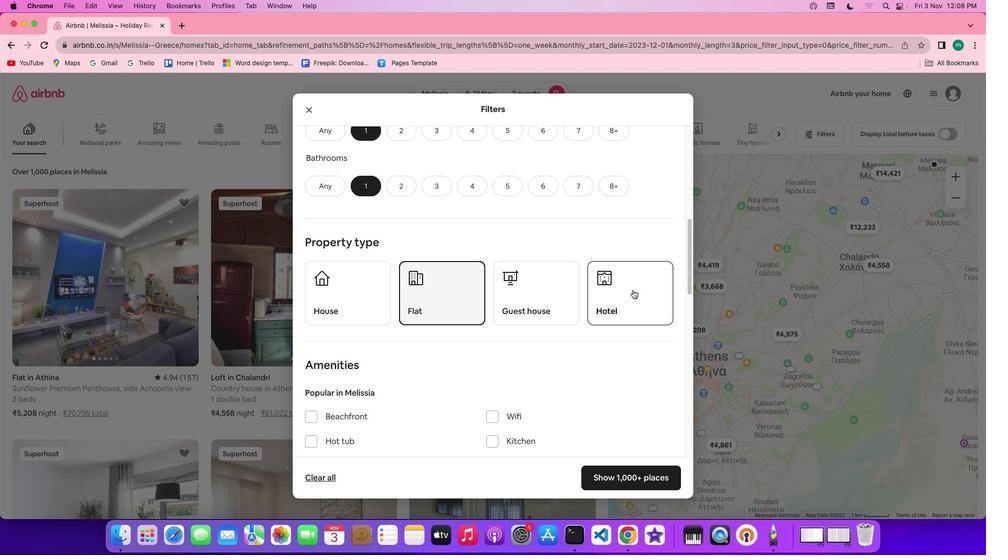 
Action: Mouse pressed left at (633, 289)
Screenshot: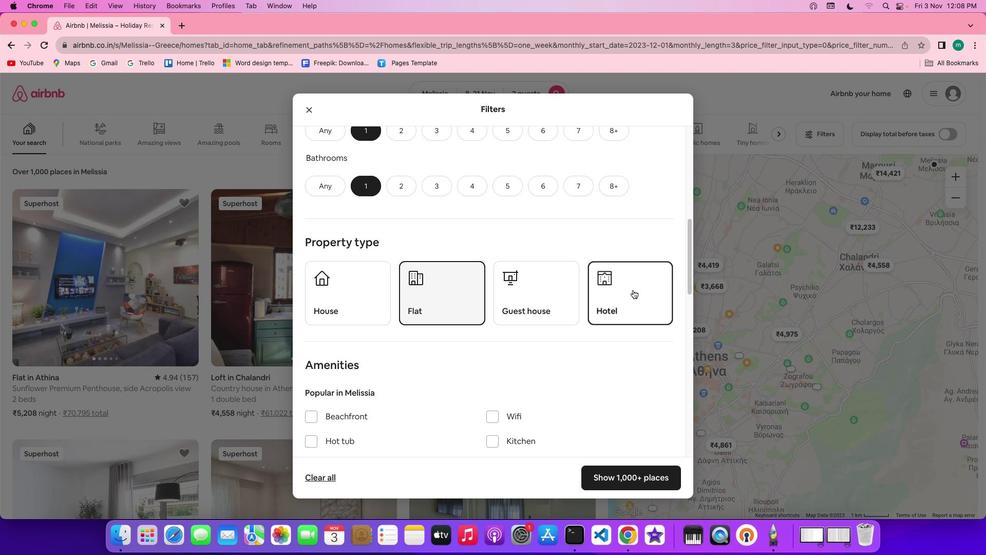
Action: Mouse moved to (538, 357)
Screenshot: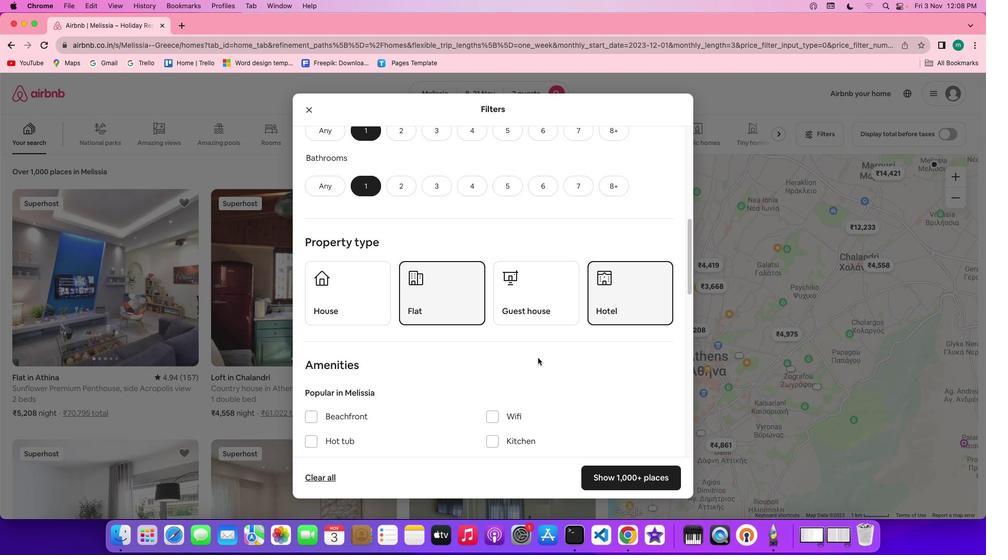 
Action: Mouse scrolled (538, 357) with delta (0, 0)
Screenshot: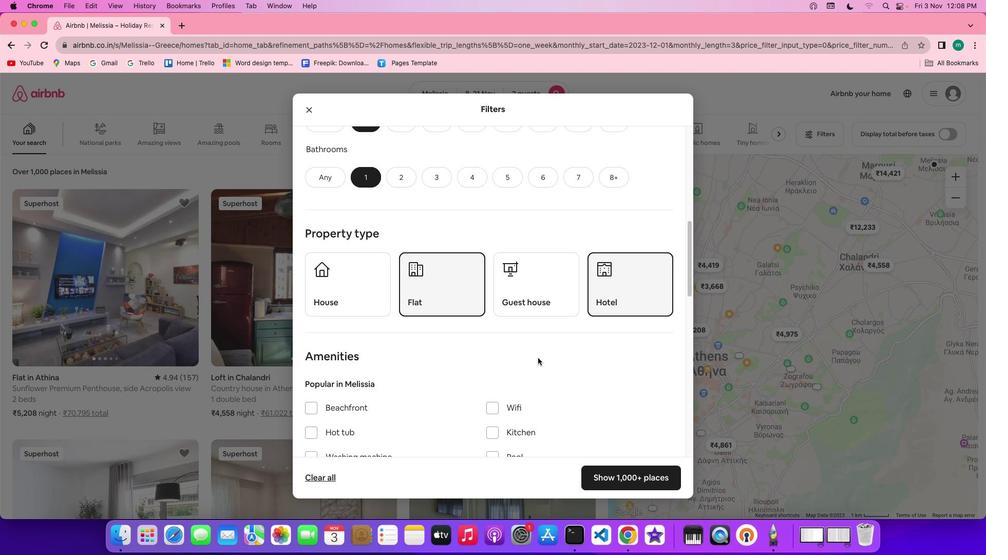 
Action: Mouse scrolled (538, 357) with delta (0, 0)
Screenshot: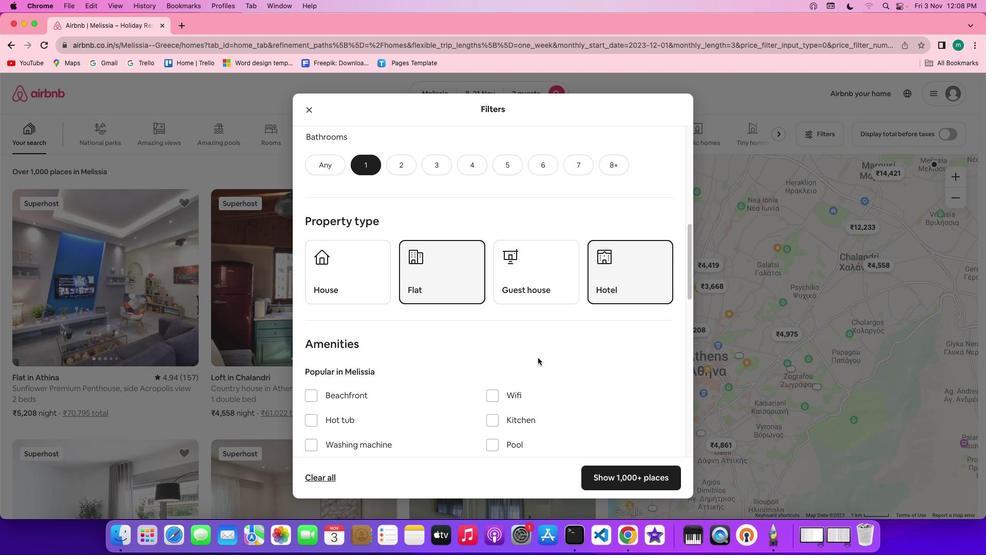 
Action: Mouse scrolled (538, 357) with delta (0, -1)
Screenshot: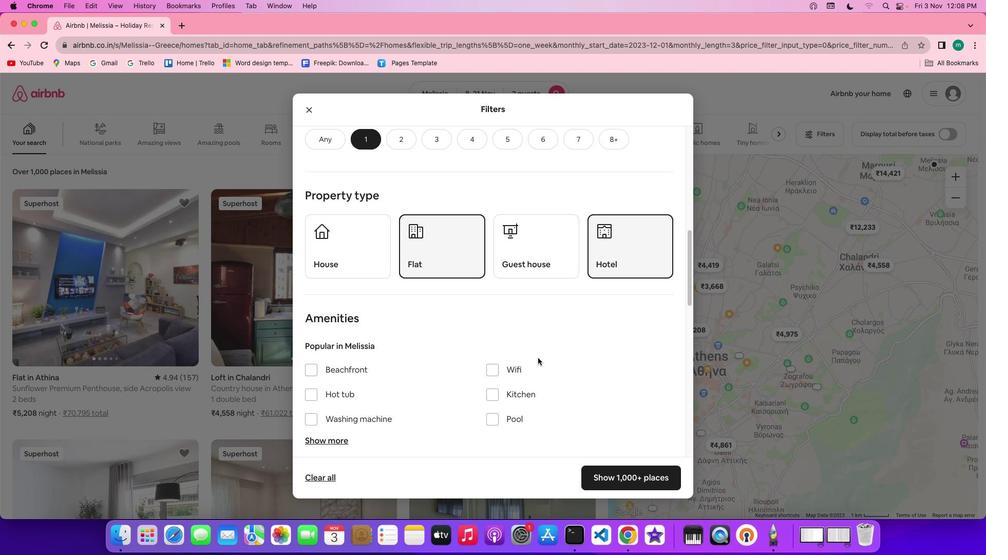 
Action: Mouse scrolled (538, 357) with delta (0, 0)
Screenshot: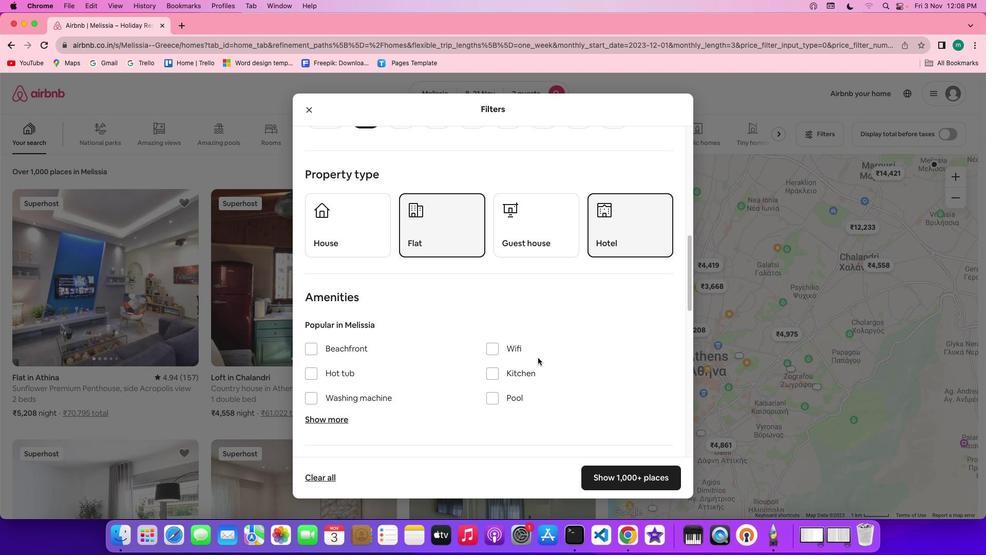 
Action: Mouse scrolled (538, 357) with delta (0, 0)
Screenshot: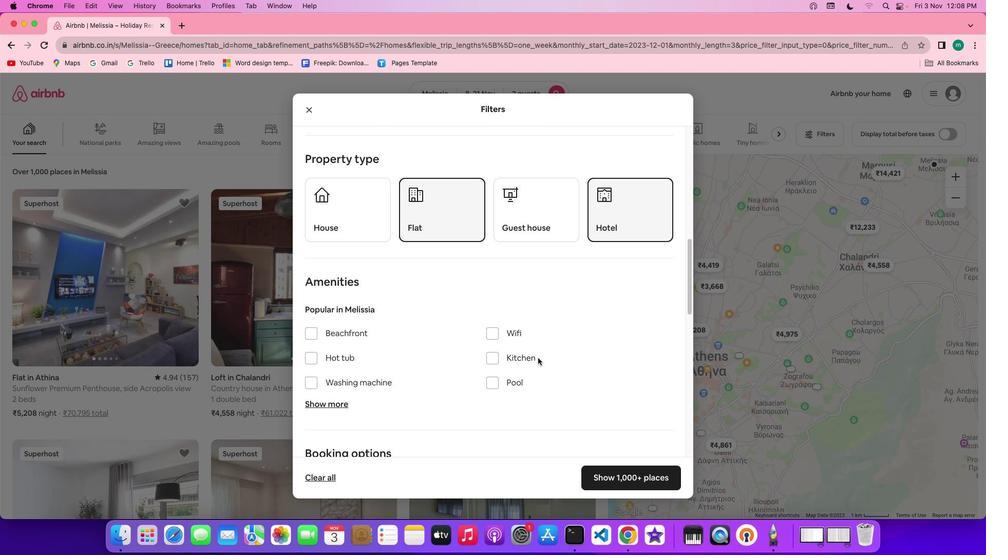 
Action: Mouse scrolled (538, 357) with delta (0, 0)
Screenshot: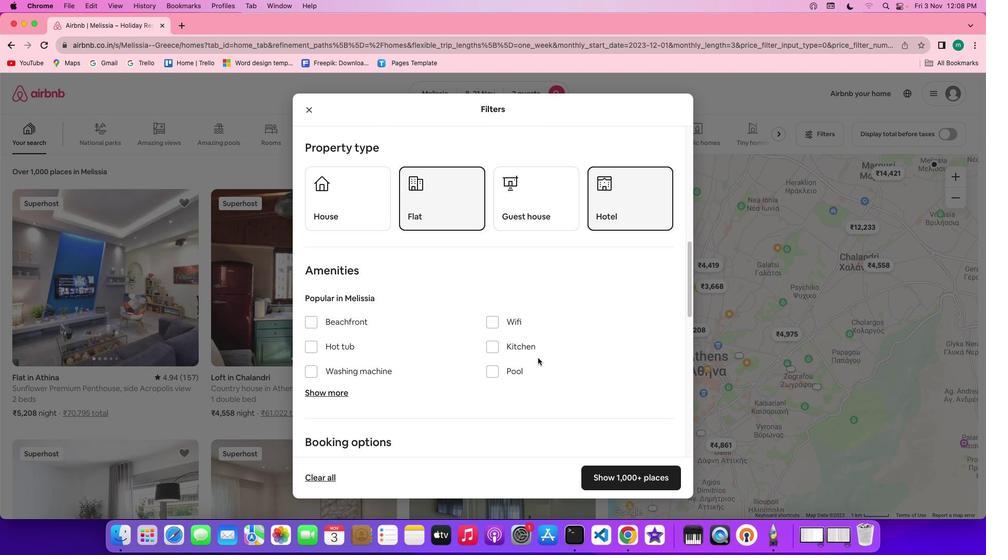 
Action: Mouse scrolled (538, 357) with delta (0, 0)
Screenshot: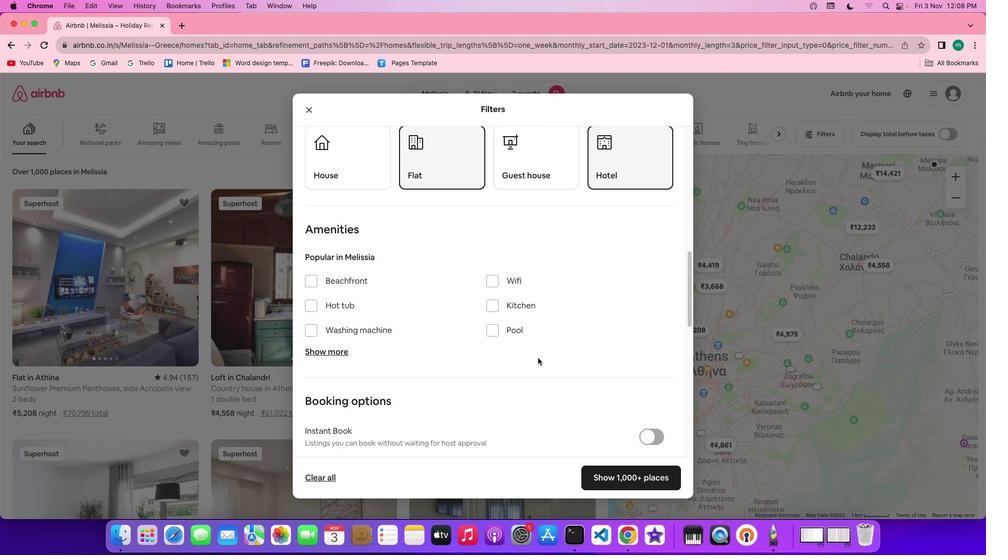 
Action: Mouse scrolled (538, 357) with delta (0, 0)
Screenshot: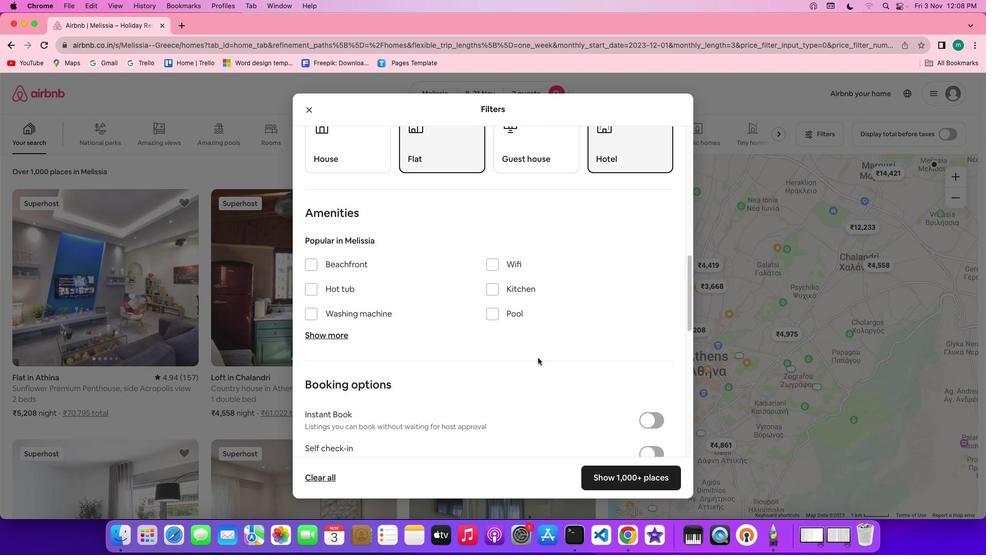 
Action: Mouse scrolled (538, 357) with delta (0, 0)
Screenshot: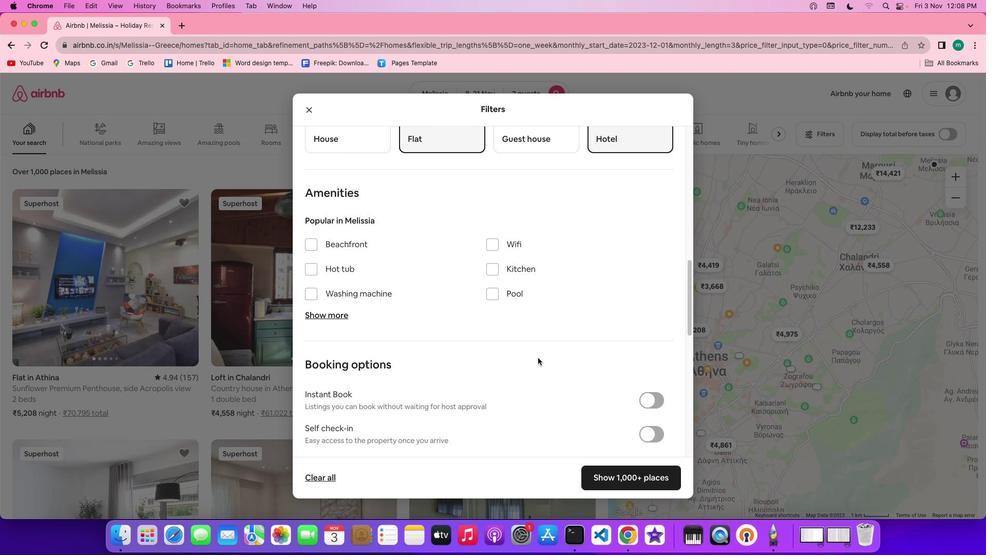 
Action: Mouse scrolled (538, 357) with delta (0, -1)
Screenshot: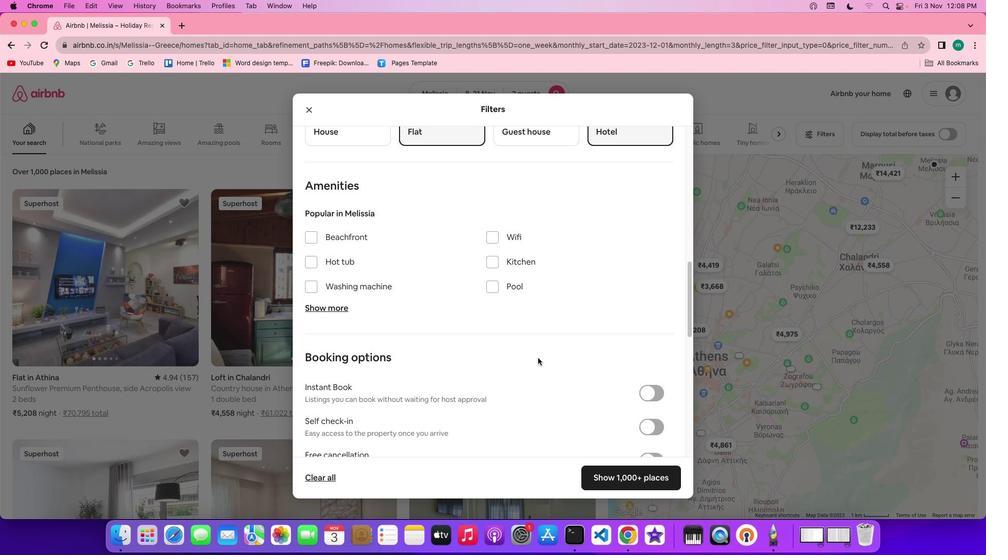 
Action: Mouse scrolled (538, 357) with delta (0, 0)
Screenshot: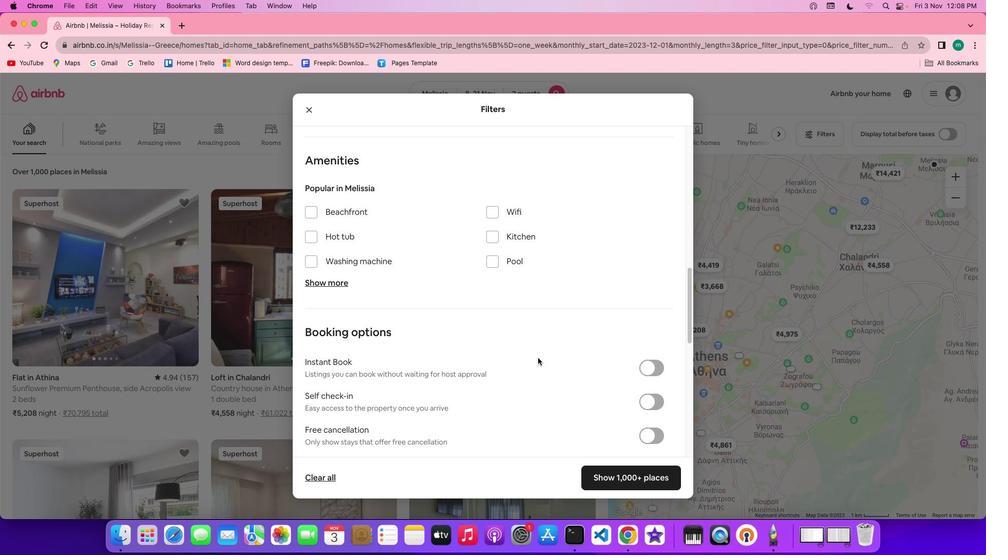 
Action: Mouse scrolled (538, 357) with delta (0, 0)
Screenshot: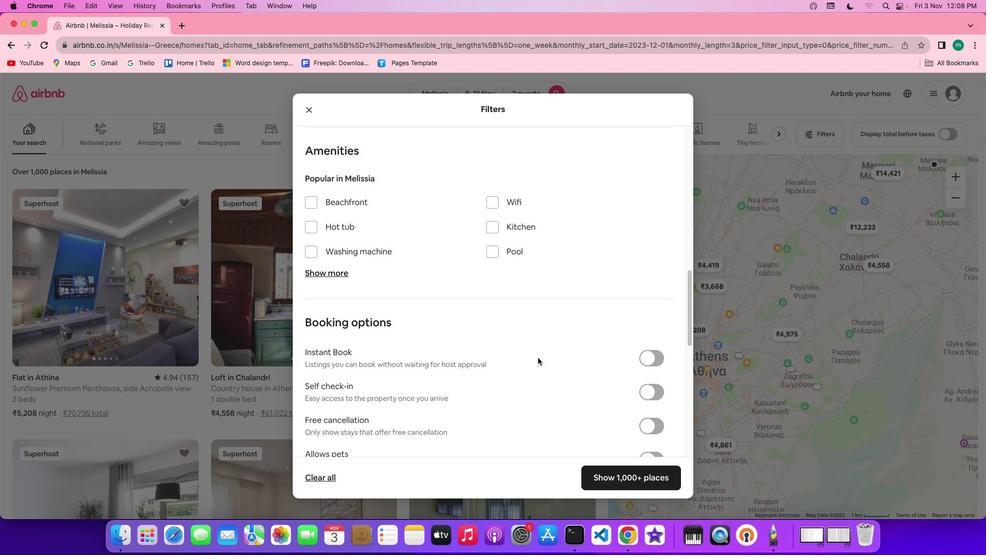 
Action: Mouse scrolled (538, 357) with delta (0, 0)
Screenshot: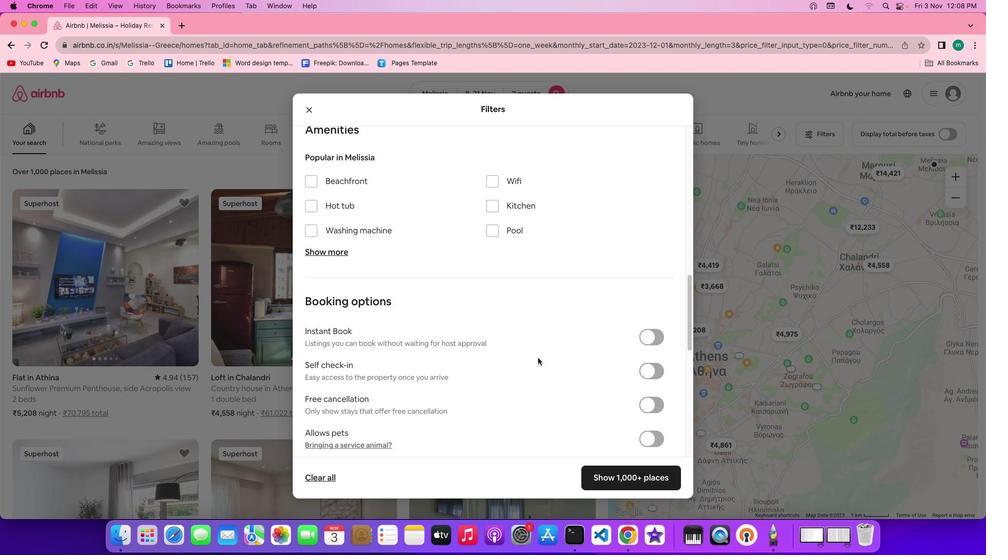 
Action: Mouse scrolled (538, 357) with delta (0, -1)
Screenshot: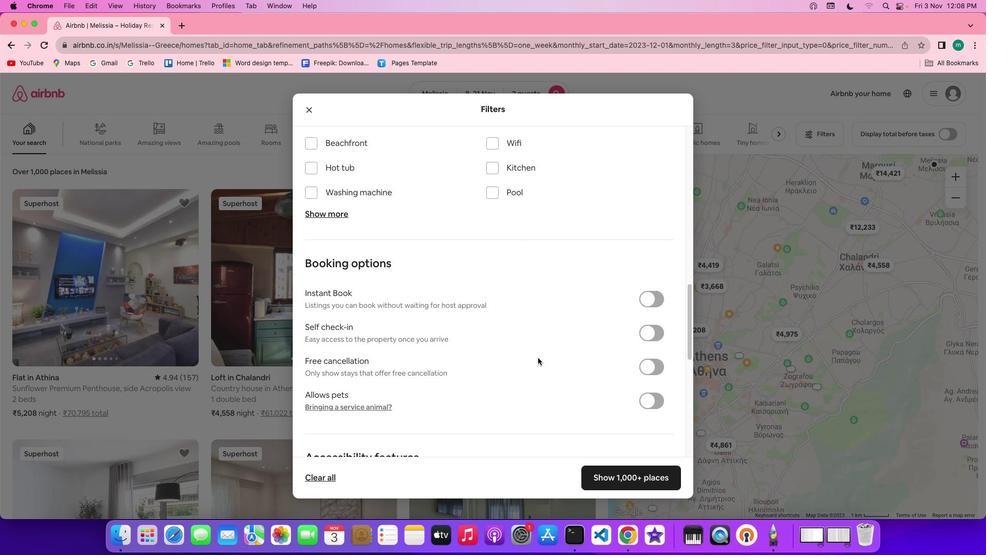 
Action: Mouse moved to (507, 306)
Screenshot: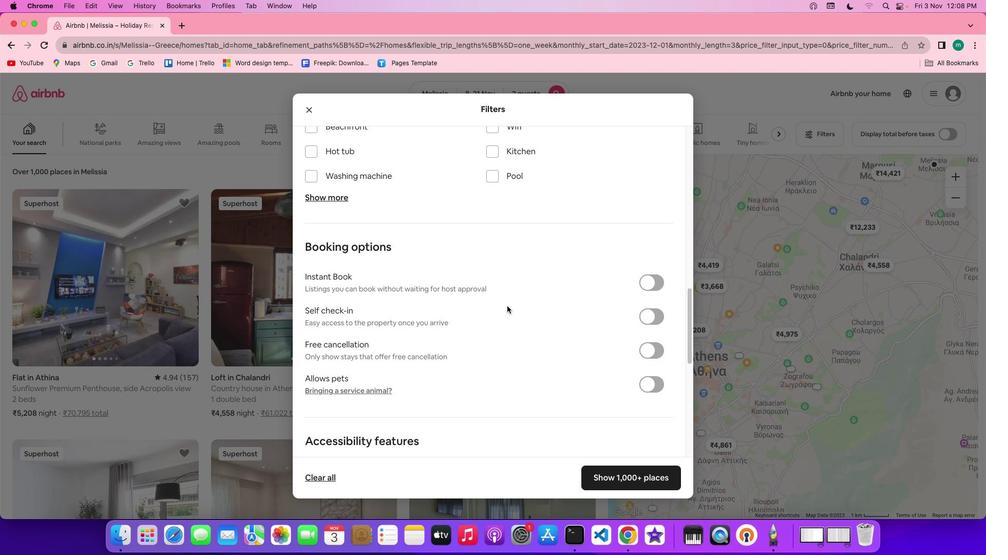 
Action: Mouse scrolled (507, 306) with delta (0, 0)
Screenshot: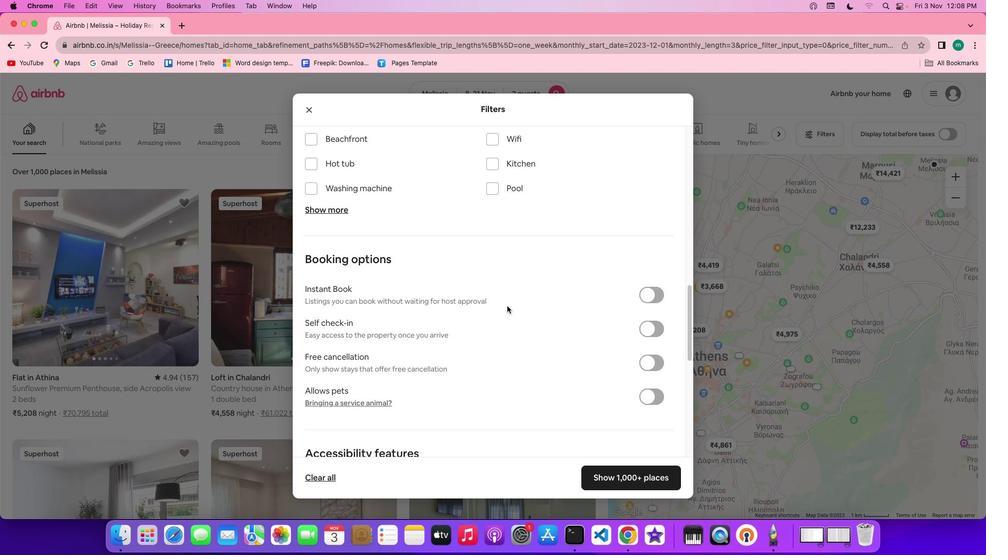 
Action: Mouse scrolled (507, 306) with delta (0, 0)
Screenshot: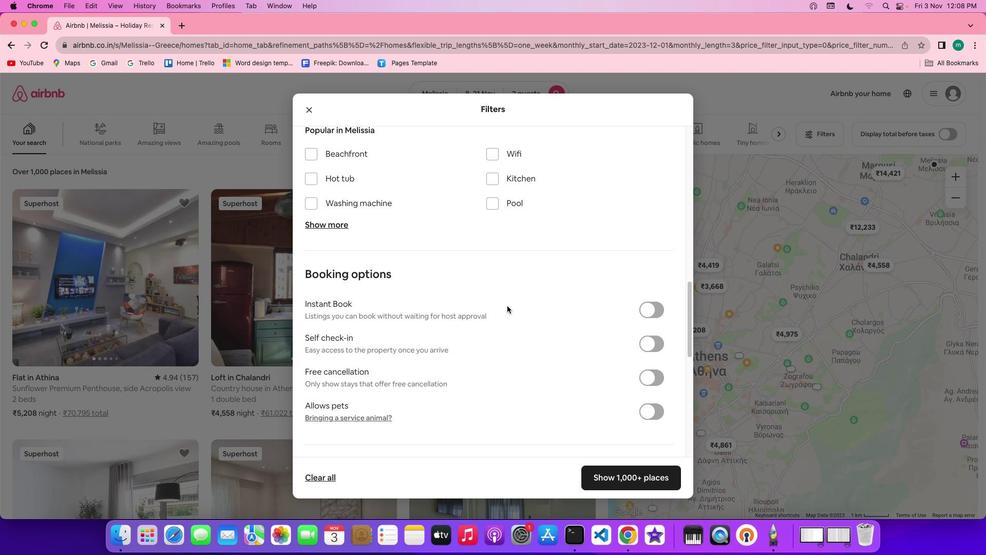 
Action: Mouse scrolled (507, 306) with delta (0, 1)
Screenshot: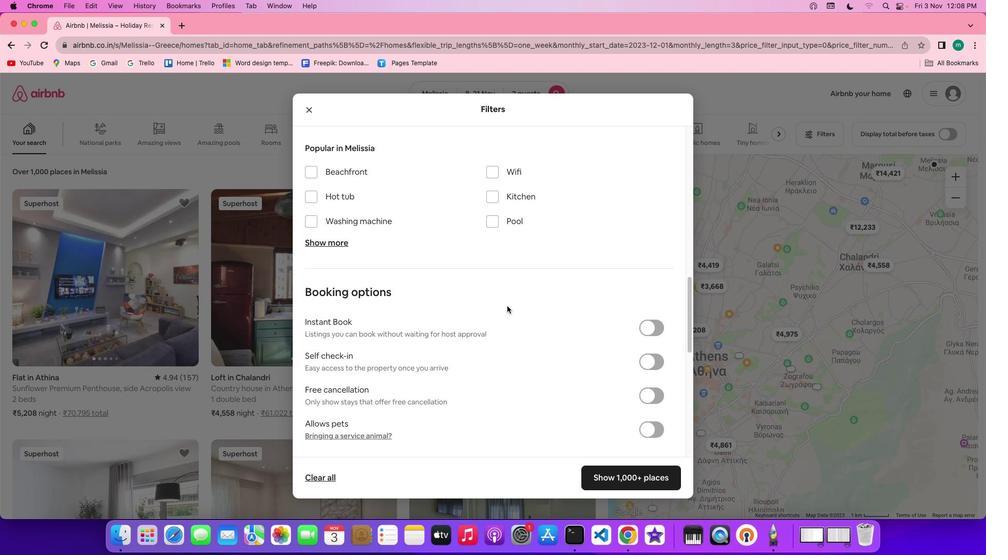 
Action: Mouse moved to (321, 247)
Screenshot: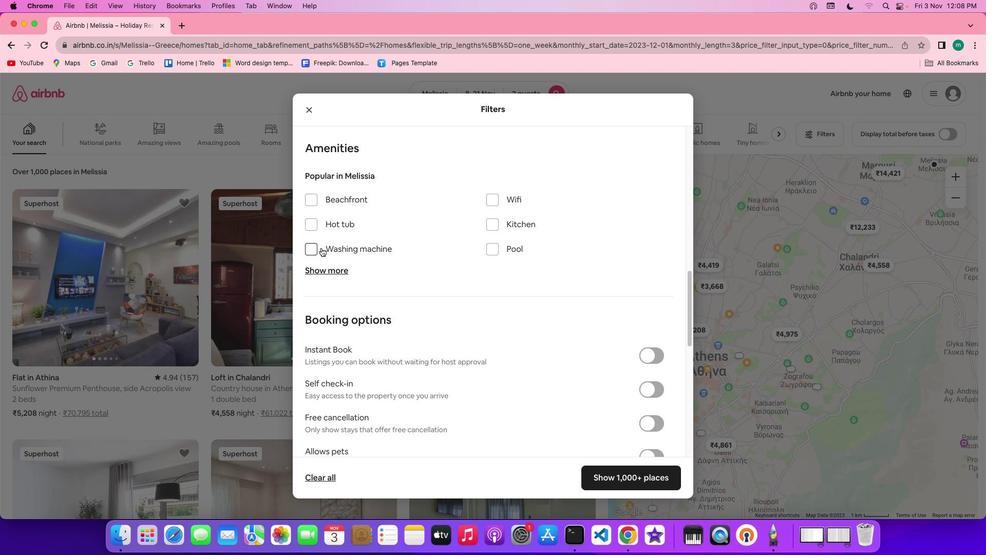 
Action: Mouse pressed left at (321, 247)
Screenshot: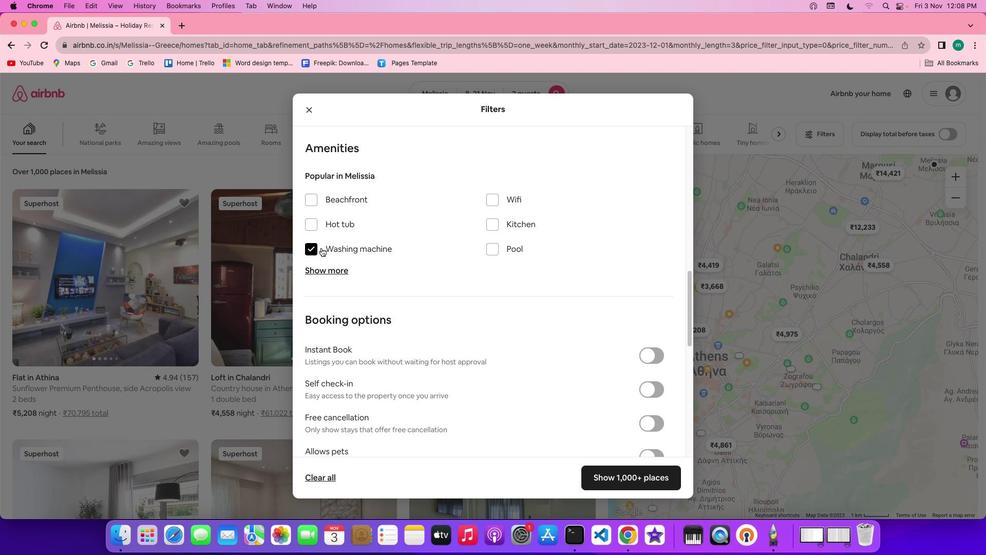 
Action: Mouse moved to (454, 276)
Screenshot: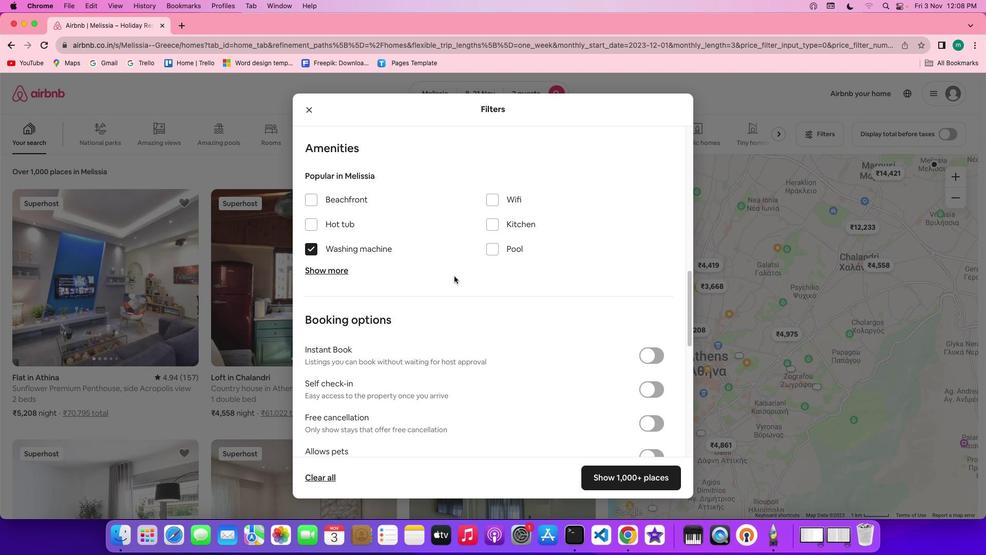 
Action: Mouse scrolled (454, 276) with delta (0, 0)
Screenshot: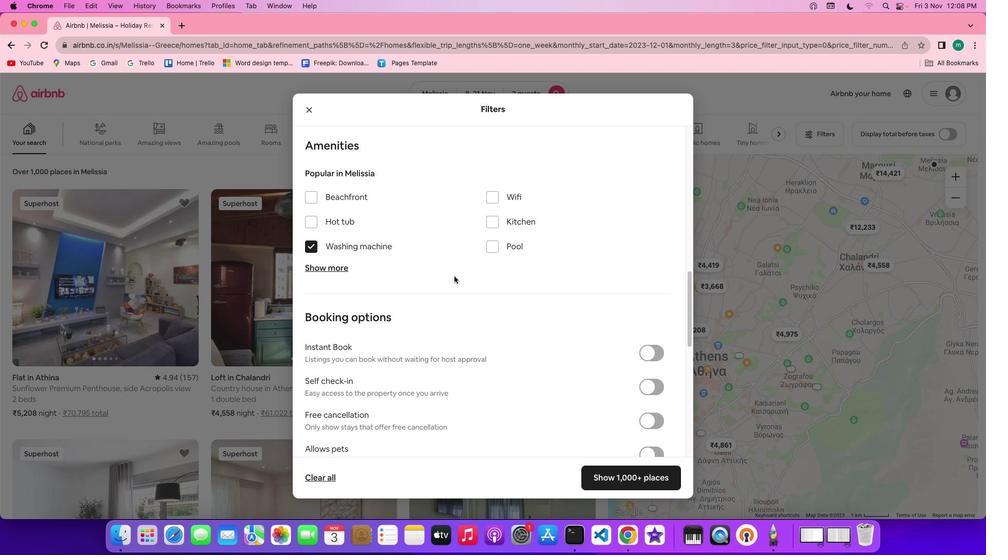 
Action: Mouse scrolled (454, 276) with delta (0, 0)
Screenshot: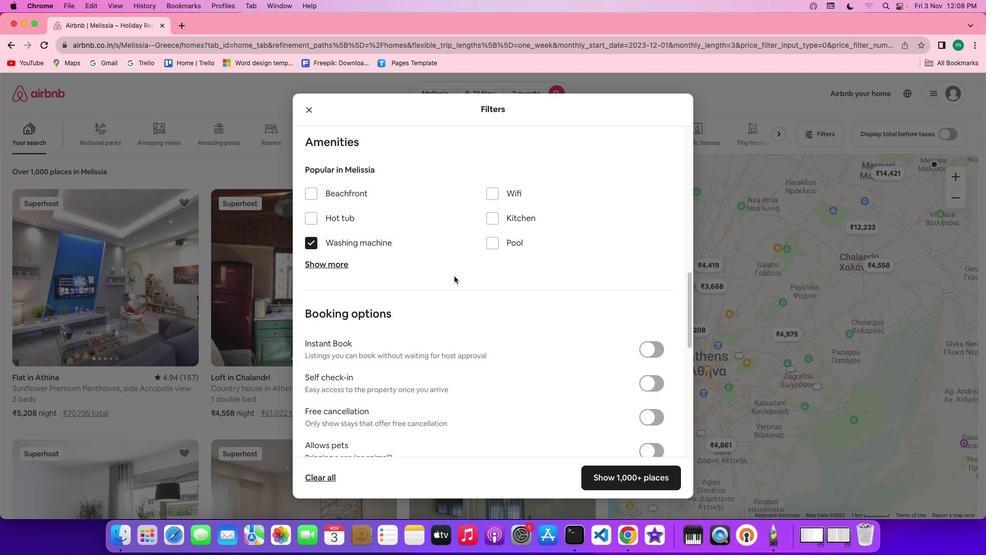 
Action: Mouse scrolled (454, 276) with delta (0, 0)
Screenshot: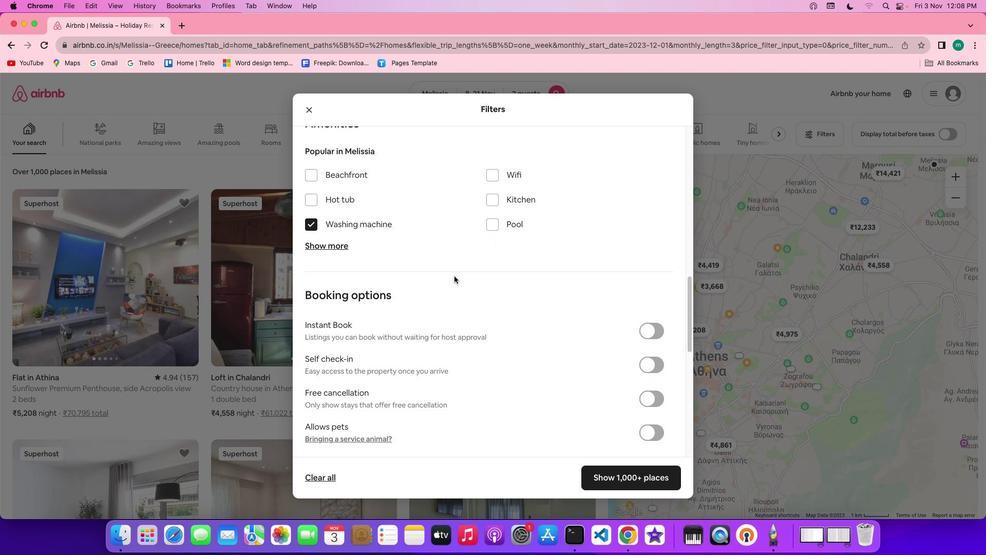 
Action: Mouse scrolled (454, 276) with delta (0, 0)
Screenshot: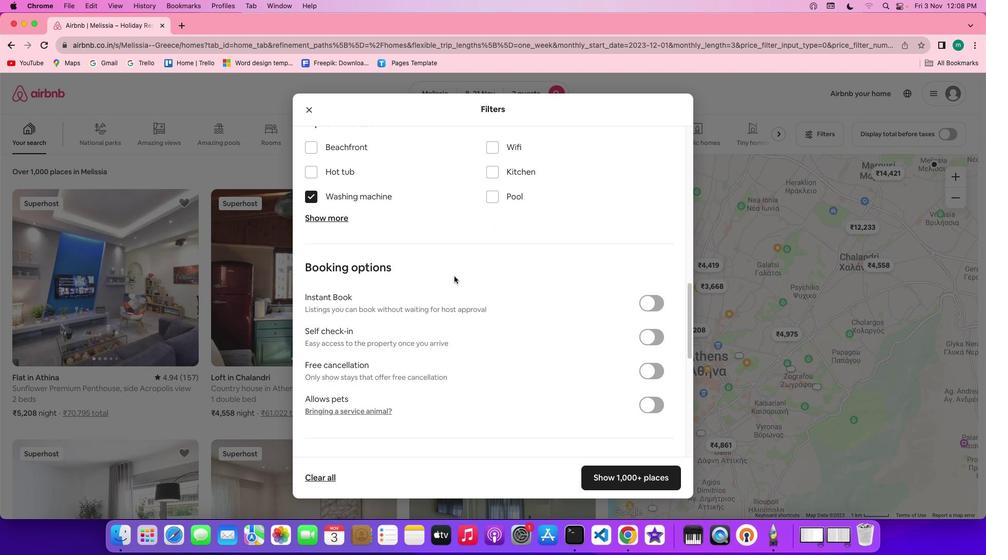 
Action: Mouse scrolled (454, 276) with delta (0, 0)
Screenshot: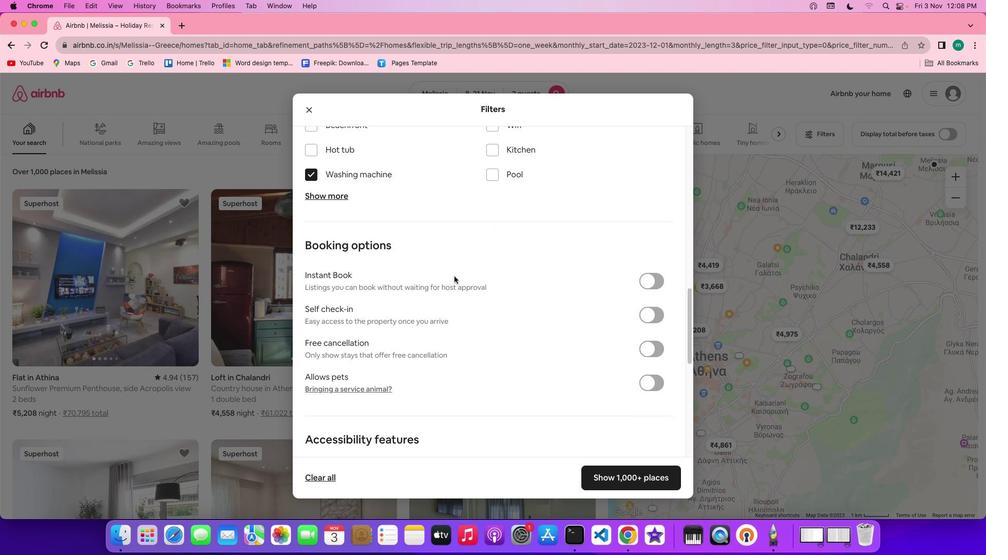 
Action: Mouse scrolled (454, 276) with delta (0, -1)
Screenshot: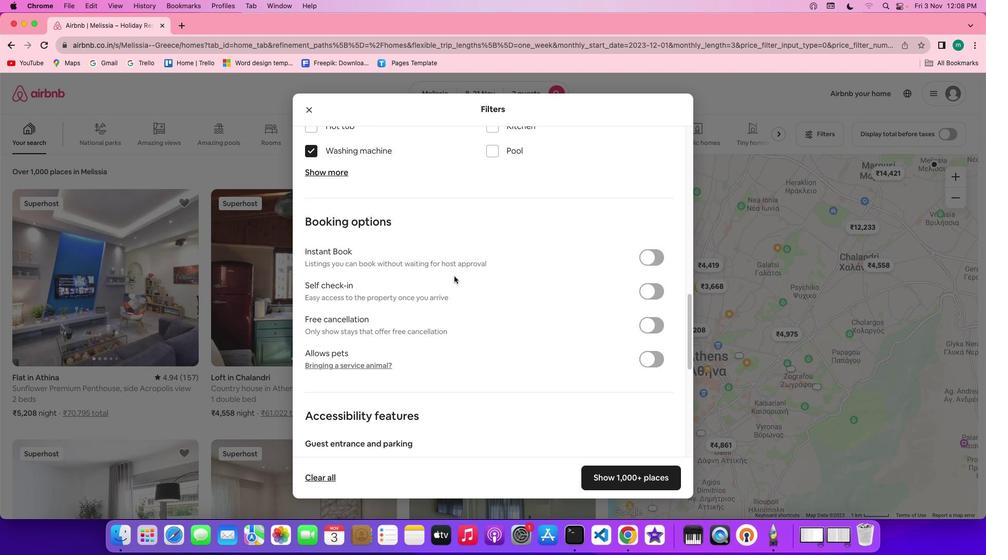 
Action: Mouse scrolled (454, 276) with delta (0, 0)
Screenshot: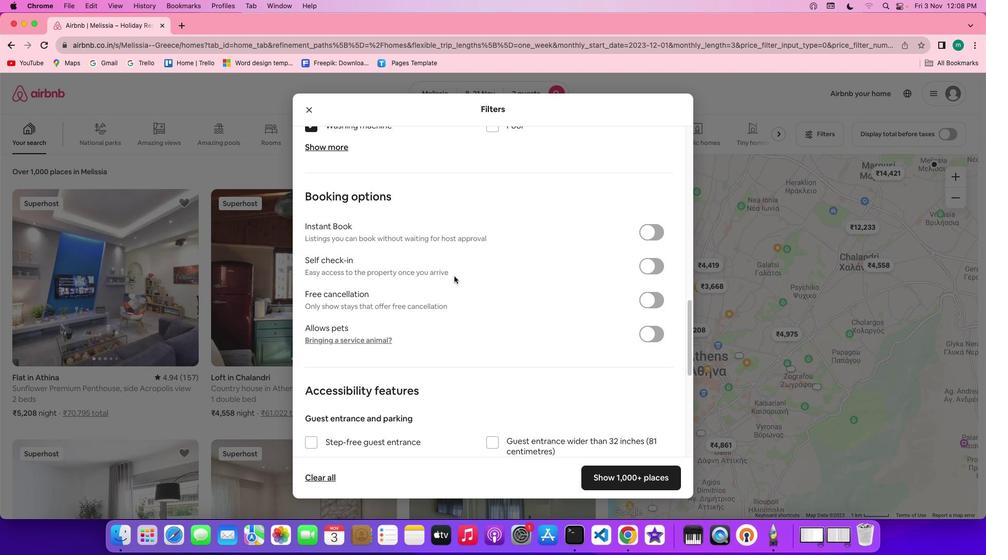 
Action: Mouse scrolled (454, 276) with delta (0, 0)
Screenshot: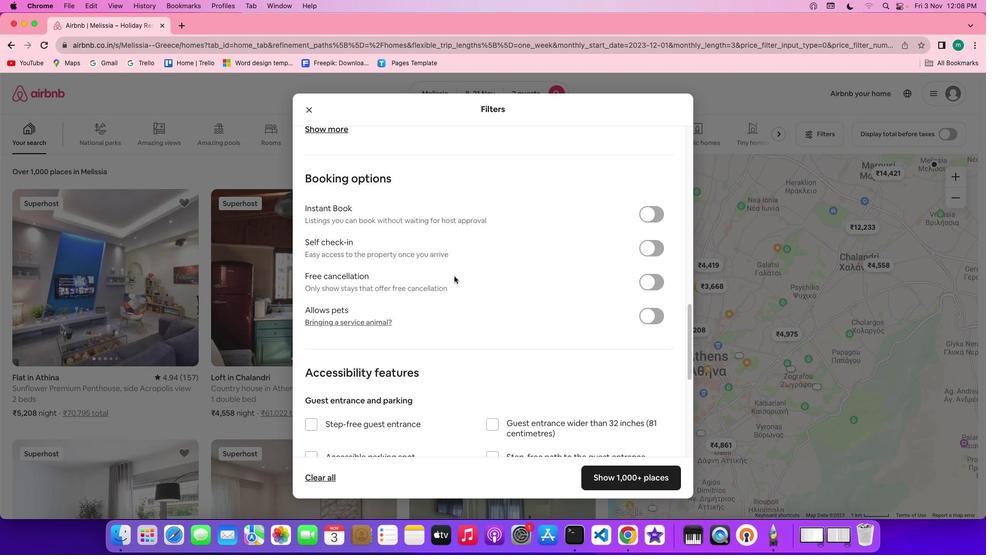 
Action: Mouse scrolled (454, 276) with delta (0, -1)
Screenshot: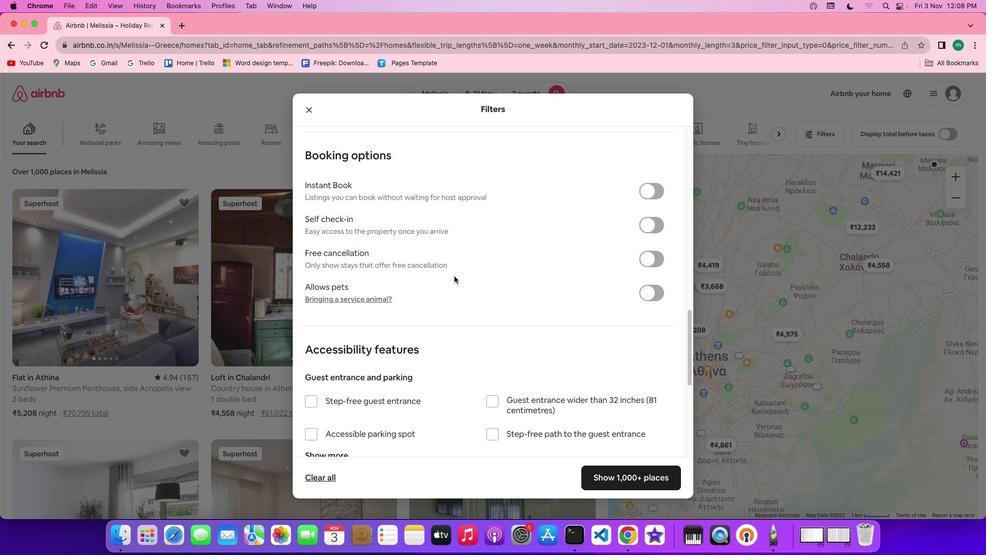 
Action: Mouse scrolled (454, 276) with delta (0, 0)
Screenshot: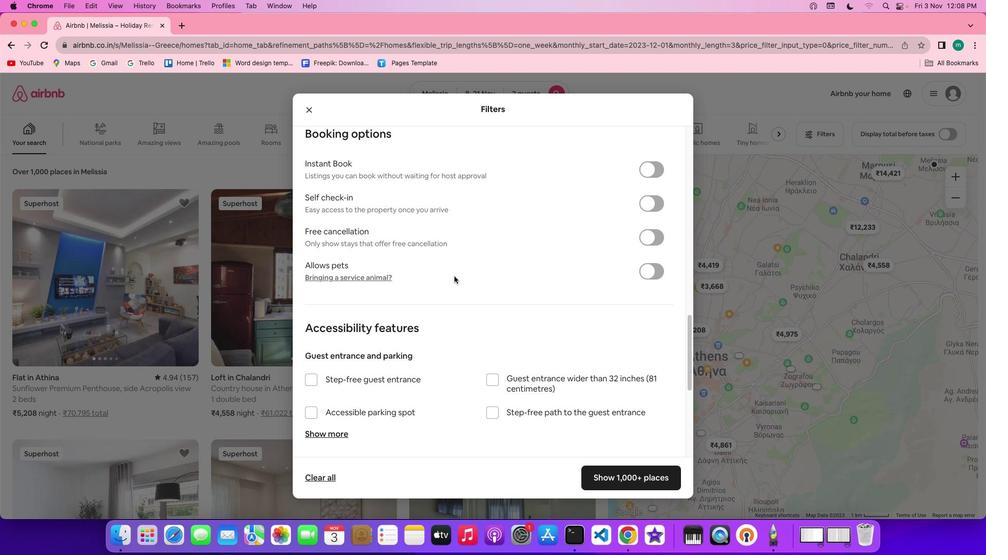 
Action: Mouse scrolled (454, 276) with delta (0, 0)
Screenshot: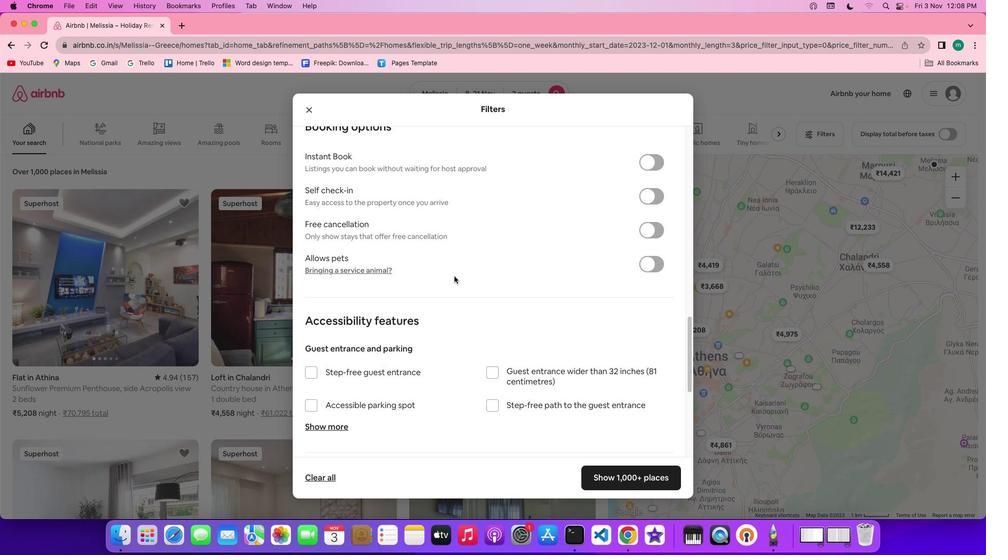 
Action: Mouse scrolled (454, 276) with delta (0, 0)
Screenshot: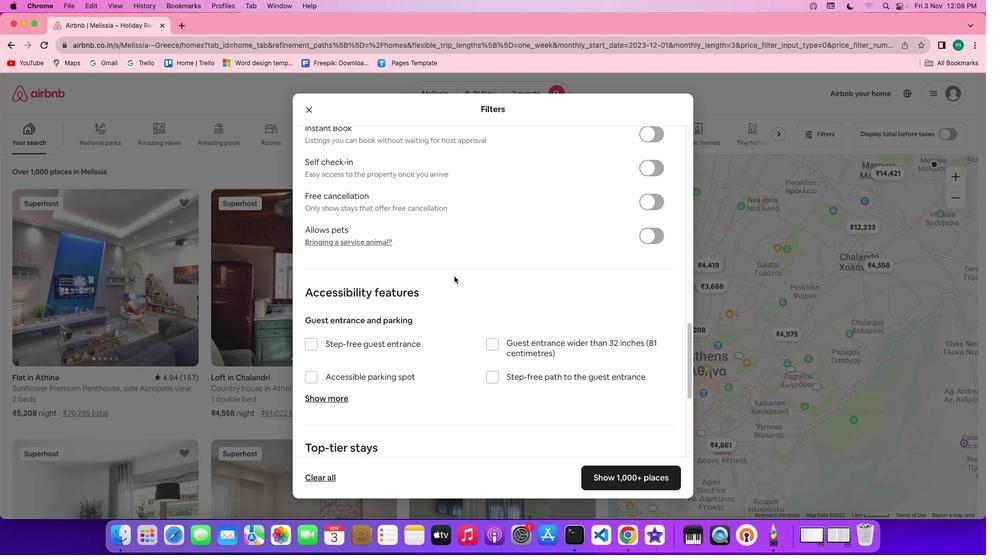 
Action: Mouse scrolled (454, 276) with delta (0, -1)
Screenshot: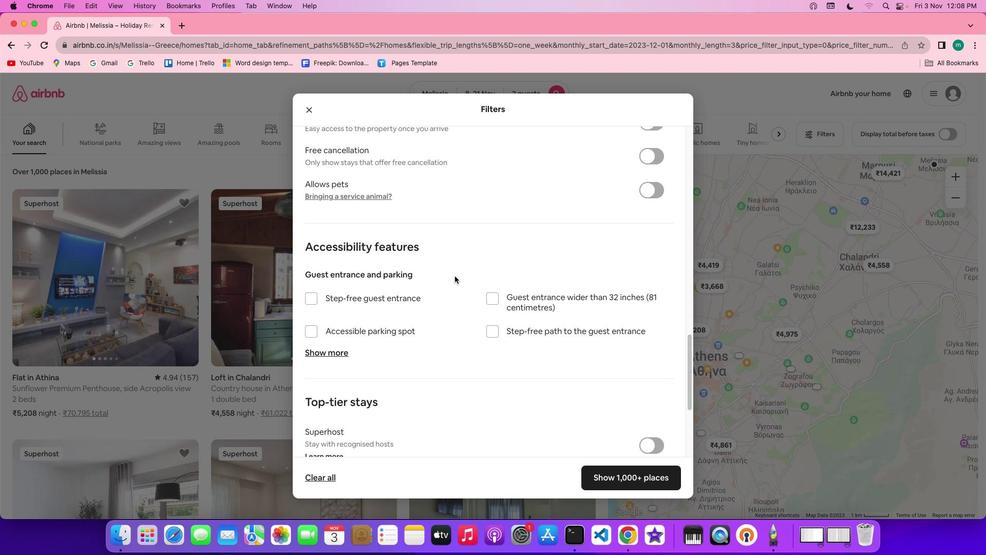 
Action: Mouse moved to (506, 309)
Screenshot: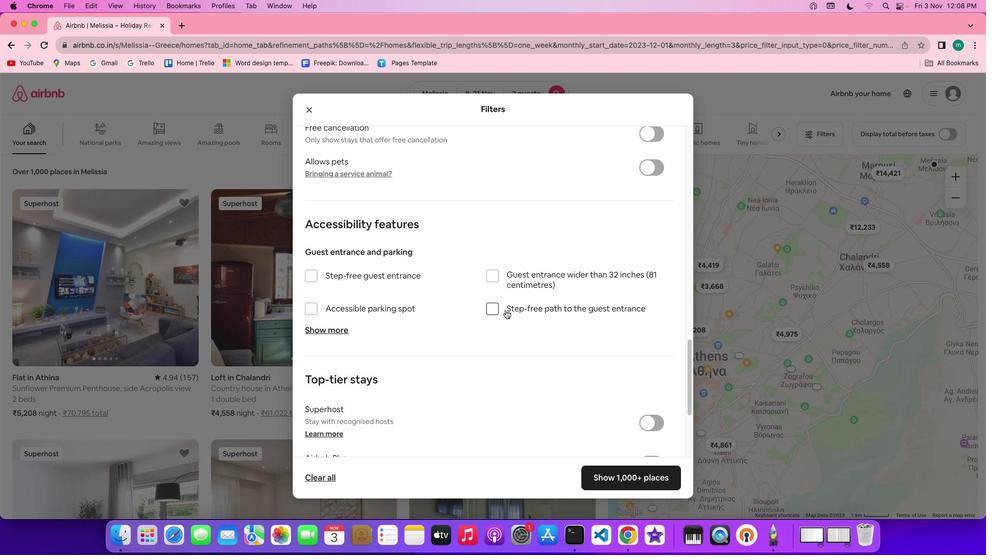 
Action: Mouse scrolled (506, 309) with delta (0, 0)
Screenshot: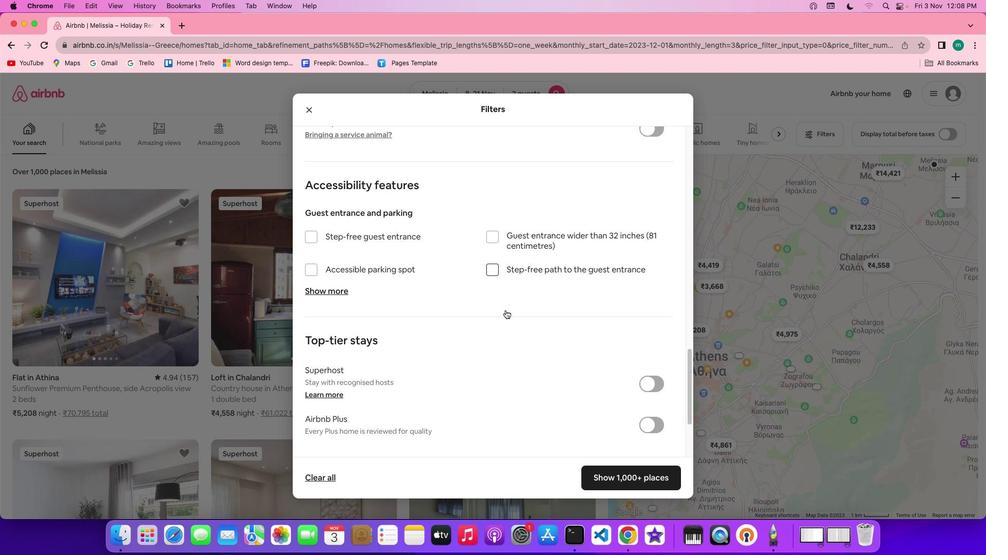 
Action: Mouse scrolled (506, 309) with delta (0, 0)
Screenshot: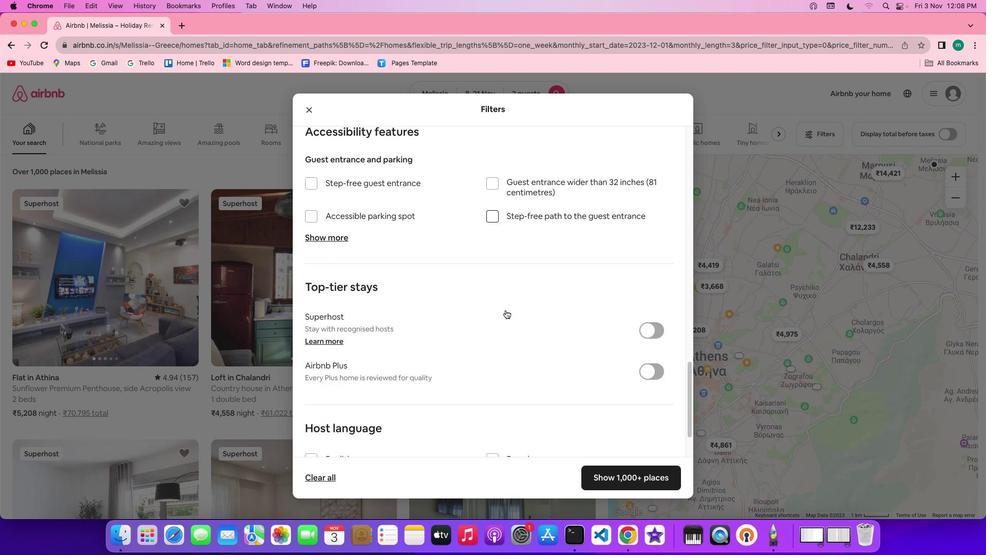 
Action: Mouse scrolled (506, 309) with delta (0, -1)
Screenshot: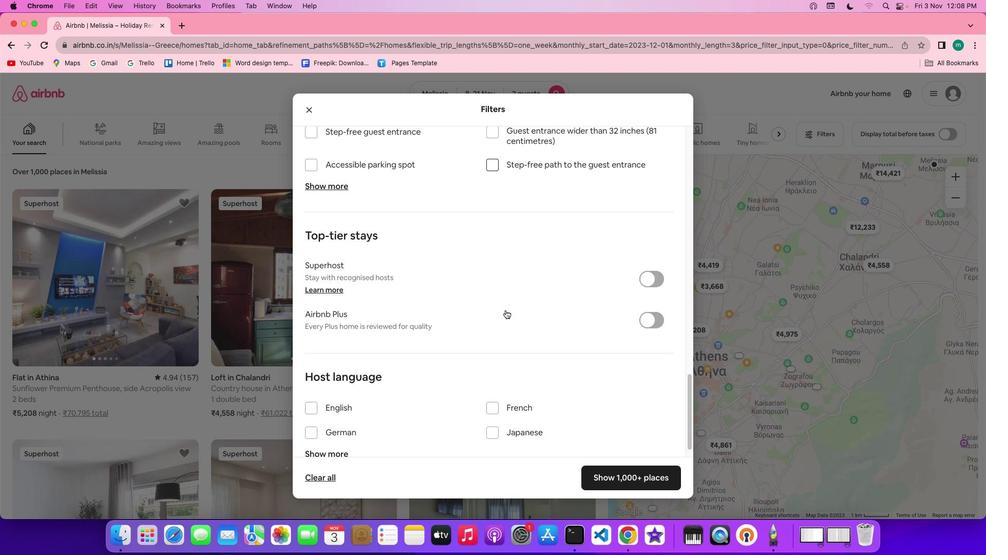 
Action: Mouse scrolled (506, 309) with delta (0, -2)
Screenshot: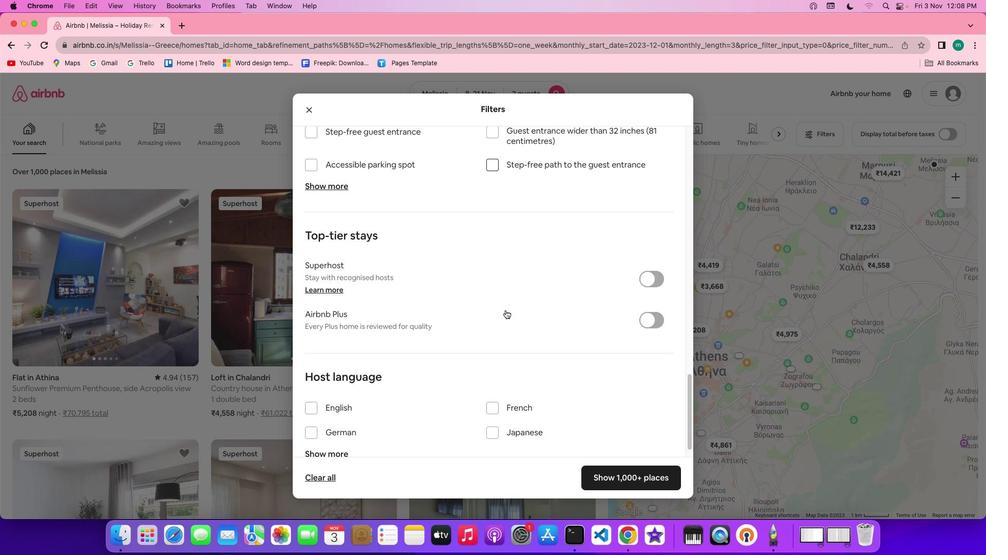 
Action: Mouse scrolled (506, 309) with delta (0, -2)
Screenshot: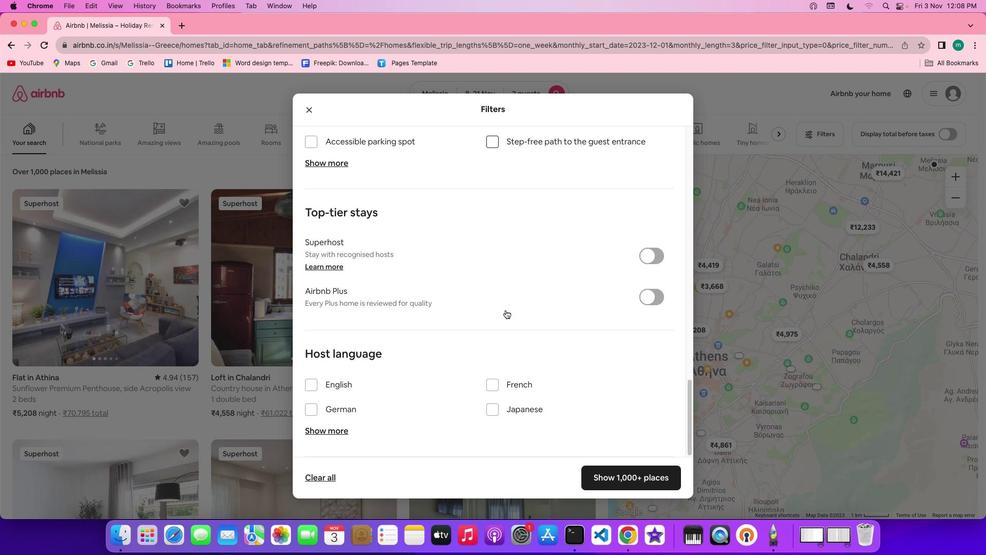 
Action: Mouse scrolled (506, 309) with delta (0, 0)
Screenshot: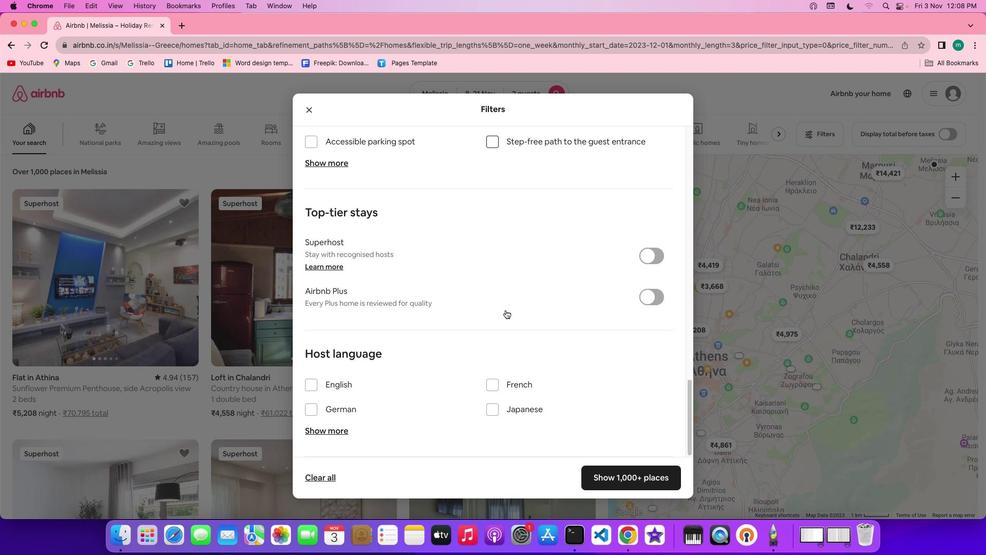 
Action: Mouse scrolled (506, 309) with delta (0, 0)
Screenshot: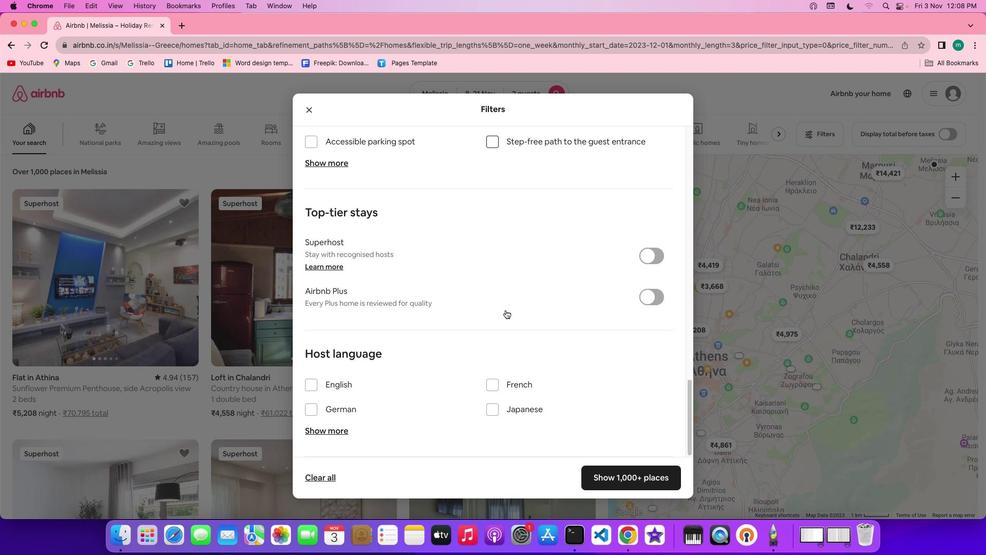 
Action: Mouse scrolled (506, 309) with delta (0, -2)
Screenshot: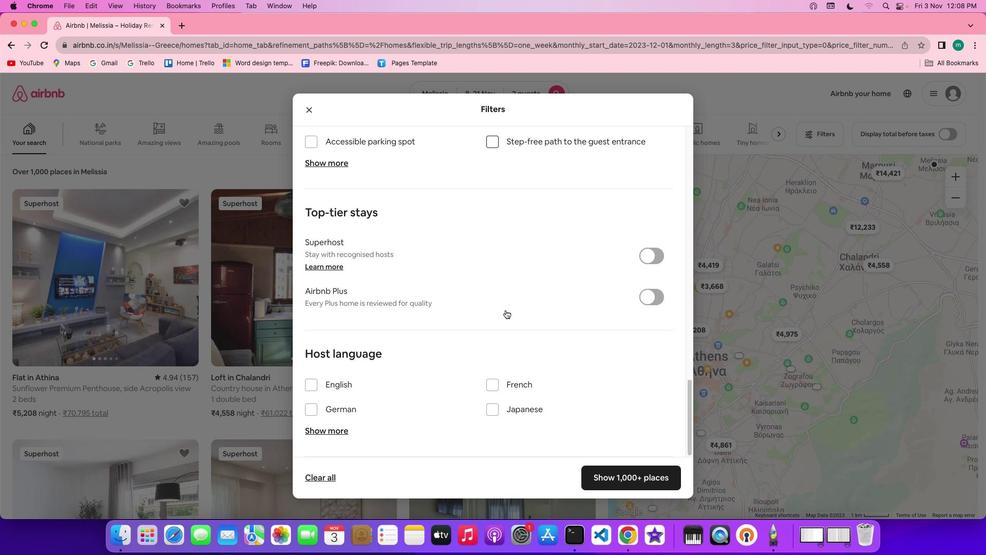 
Action: Mouse scrolled (506, 309) with delta (0, -2)
Screenshot: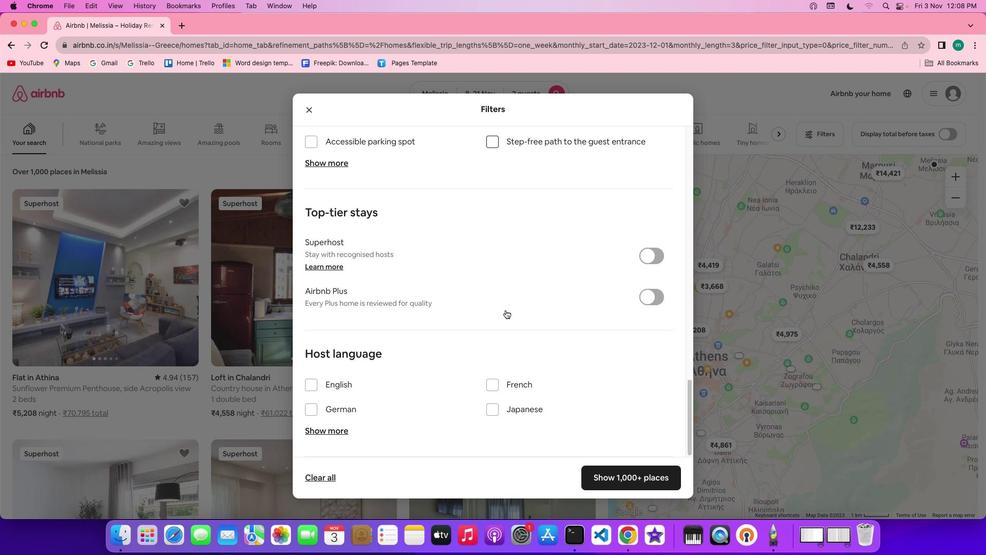 
Action: Mouse scrolled (506, 309) with delta (0, -3)
Screenshot: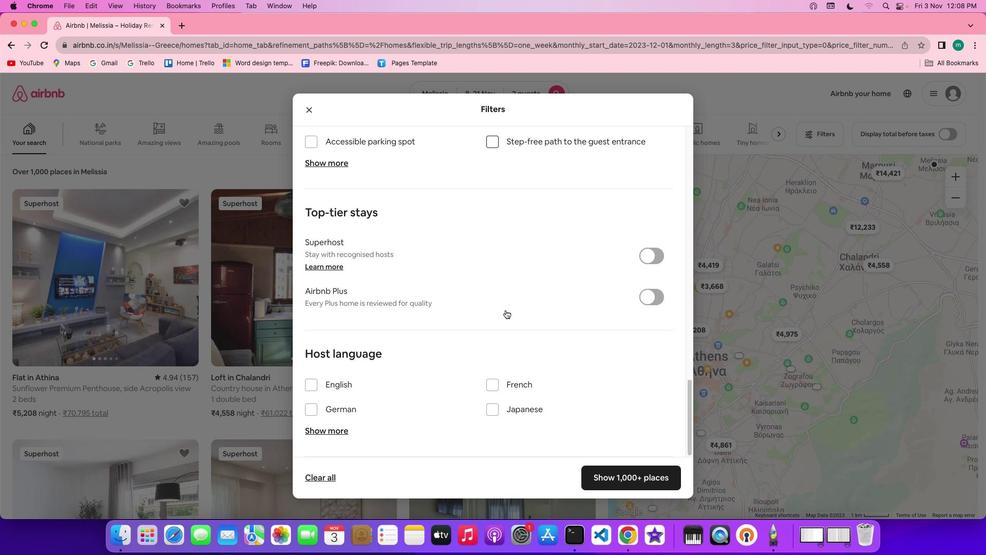 
Action: Mouse scrolled (506, 309) with delta (0, 0)
Screenshot: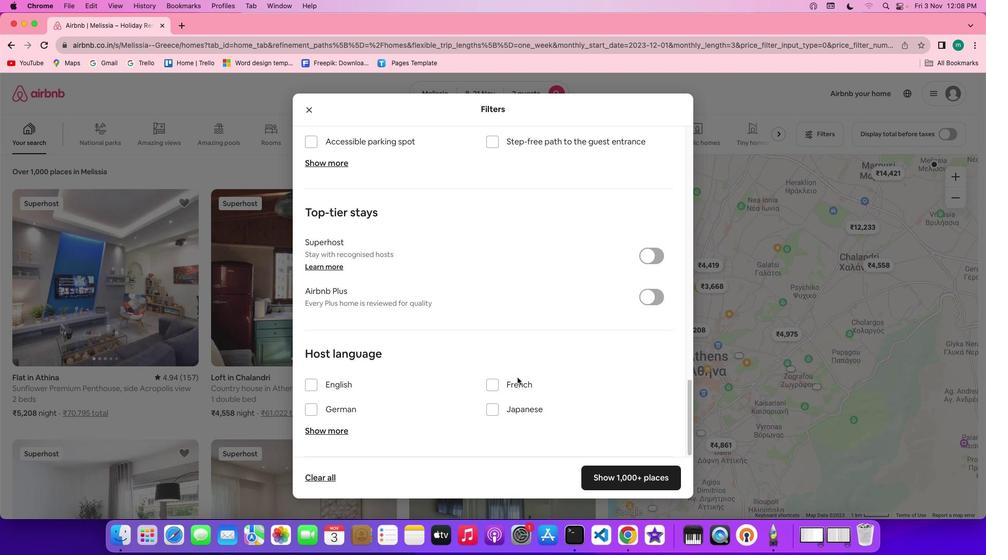 
Action: Mouse scrolled (506, 309) with delta (0, 0)
Screenshot: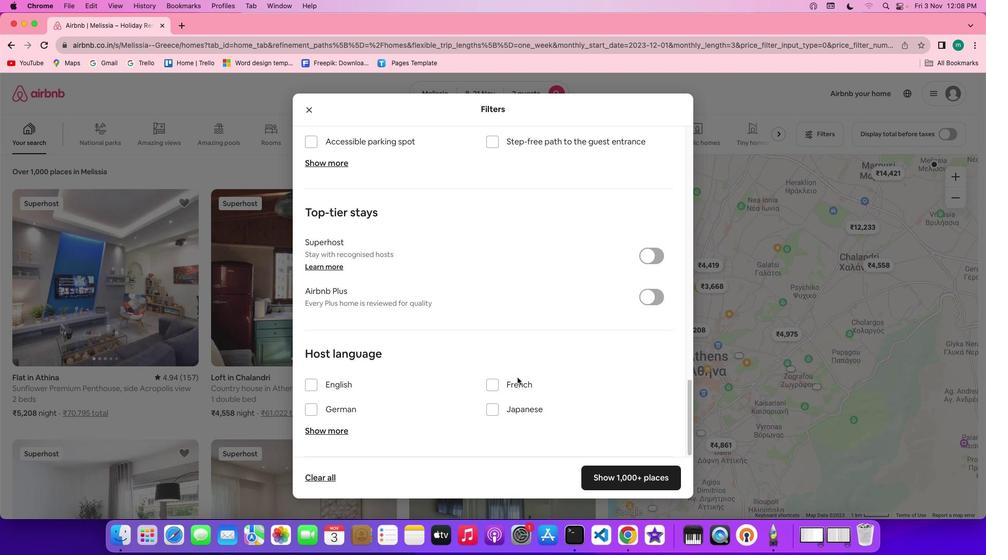 
Action: Mouse scrolled (506, 309) with delta (0, -1)
Screenshot: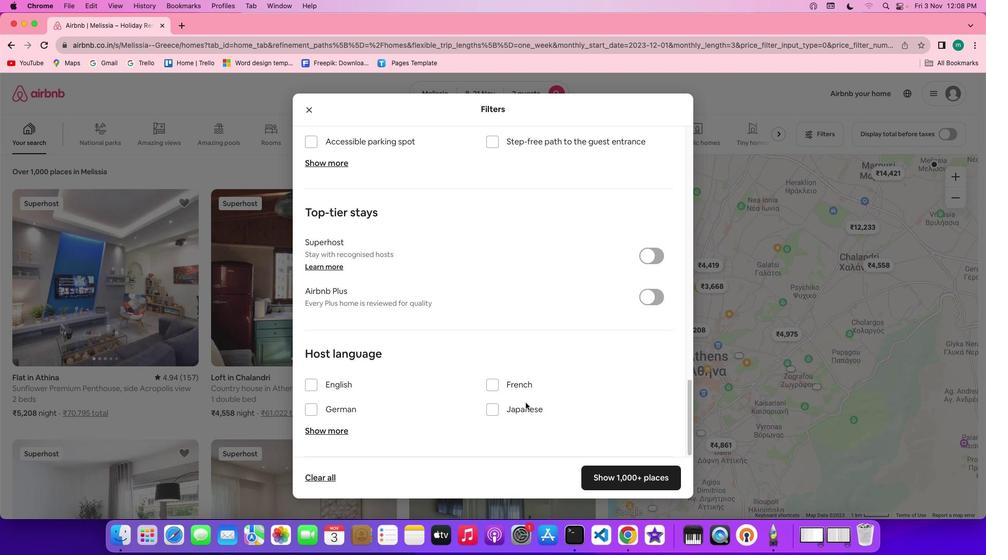 
Action: Mouse moved to (662, 484)
Screenshot: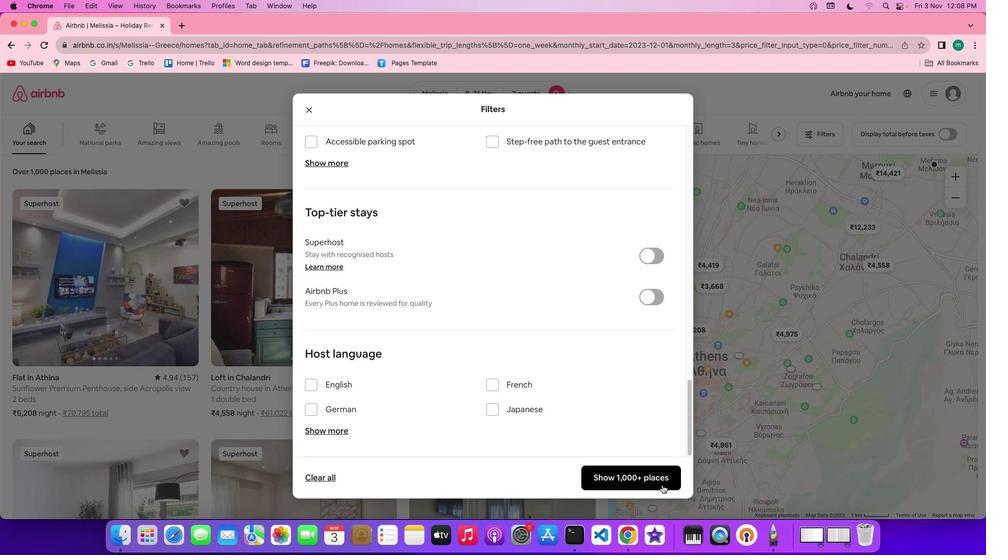 
Action: Mouse pressed left at (662, 484)
Screenshot: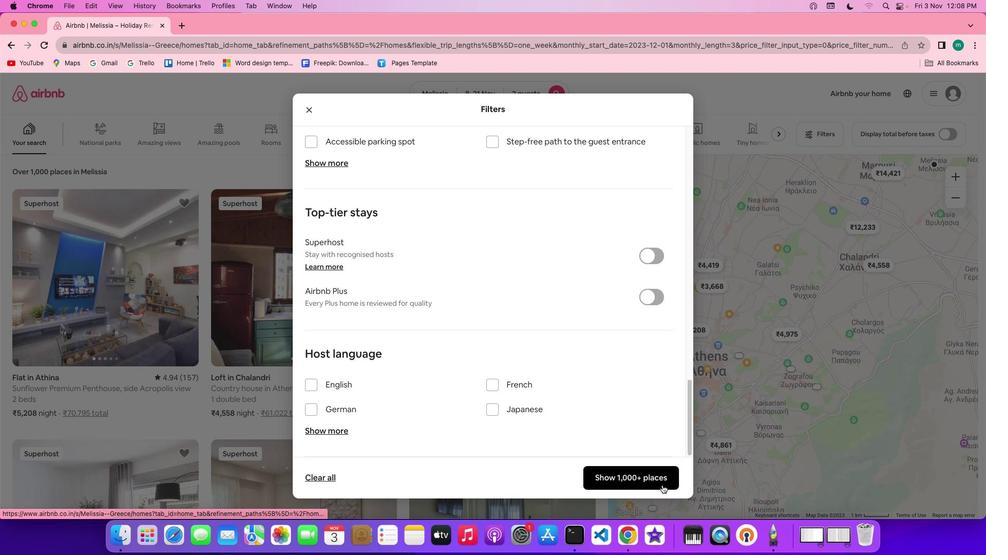 
Action: Mouse moved to (153, 343)
Screenshot: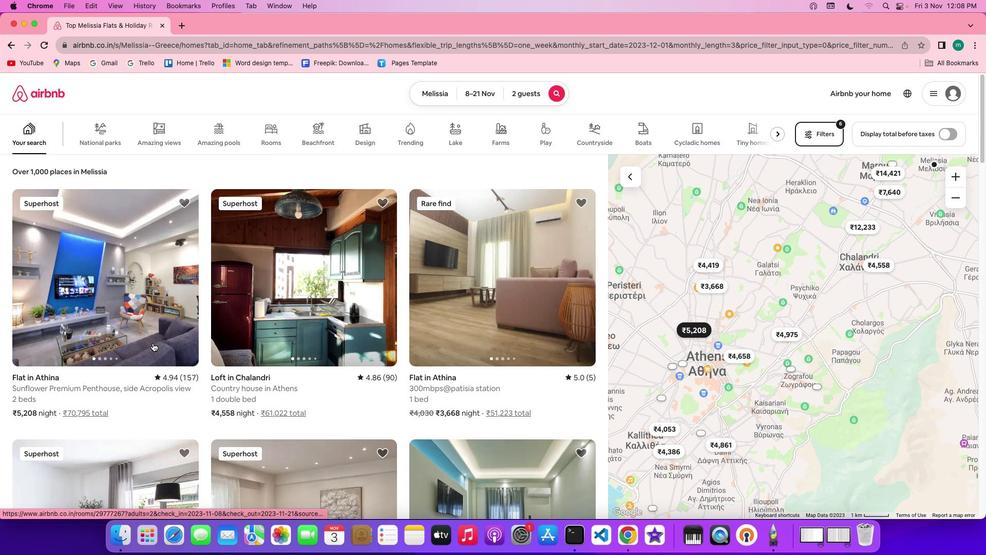 
Action: Mouse pressed left at (153, 343)
Screenshot: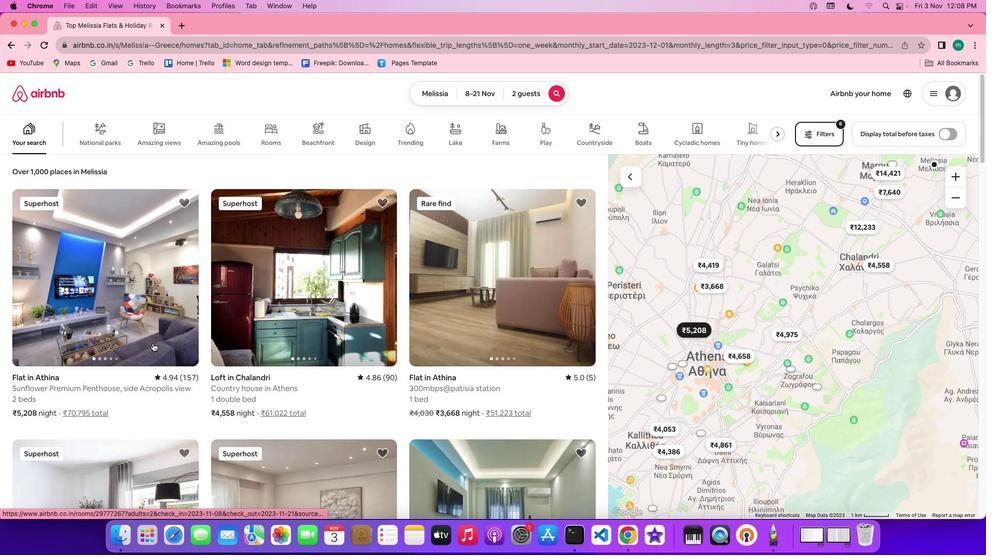 
Action: Mouse moved to (725, 387)
Screenshot: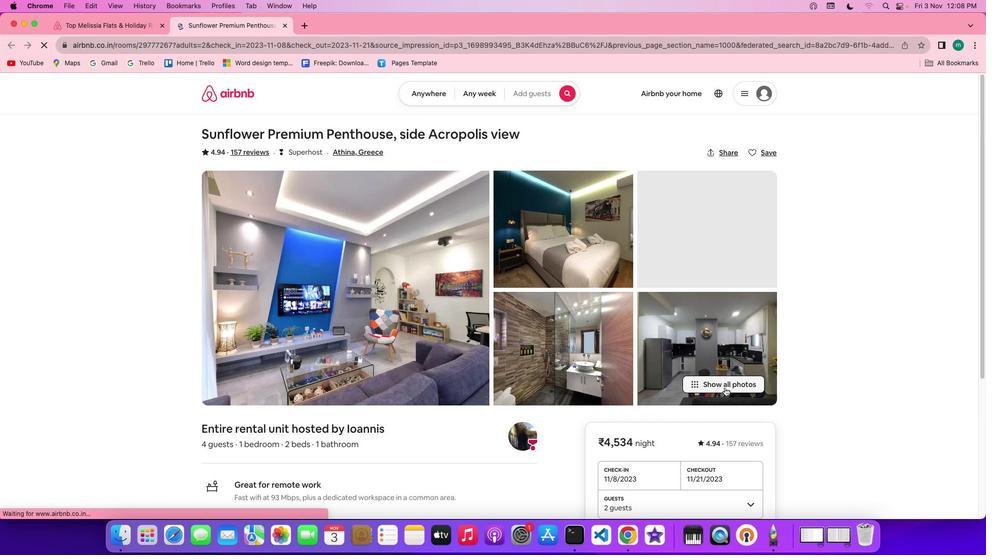 
Action: Mouse pressed left at (725, 387)
Screenshot: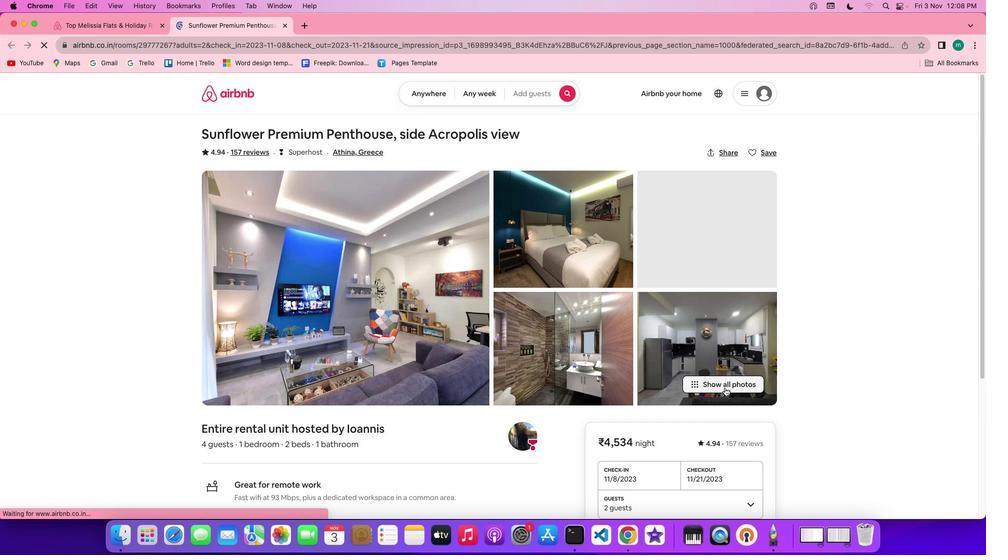
Action: Mouse moved to (523, 497)
Screenshot: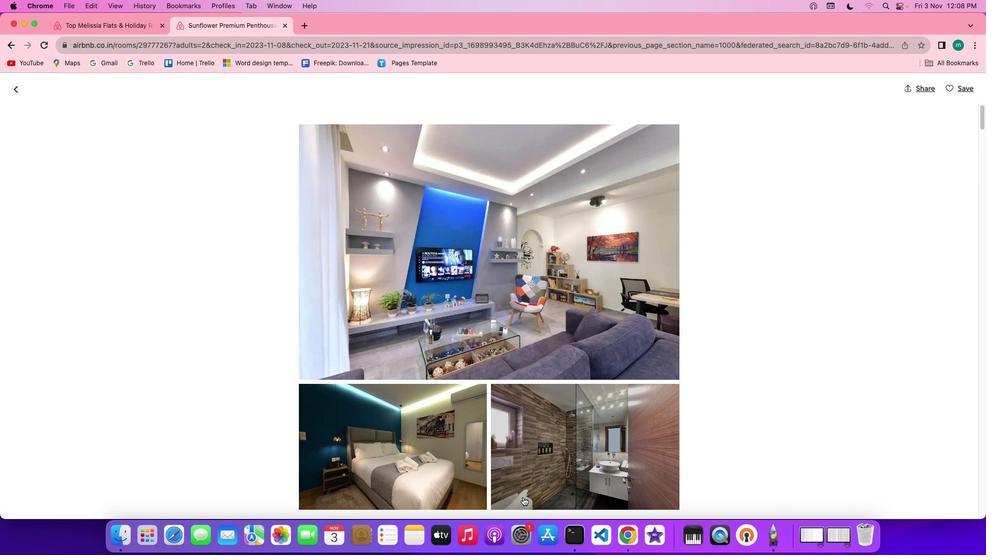 
Action: Mouse scrolled (523, 497) with delta (0, 0)
Screenshot: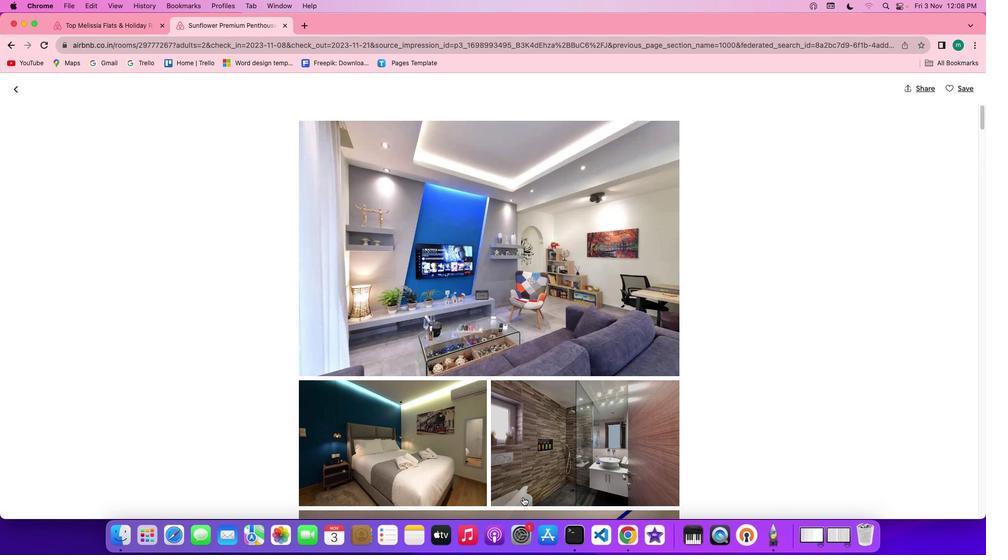 
Action: Mouse scrolled (523, 497) with delta (0, 0)
Screenshot: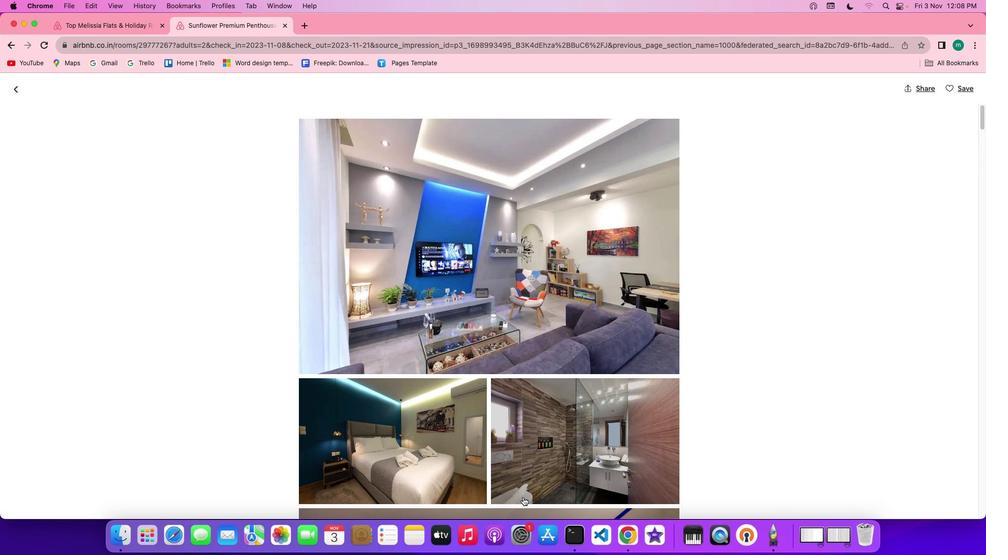 
Action: Mouse scrolled (523, 497) with delta (0, -1)
Screenshot: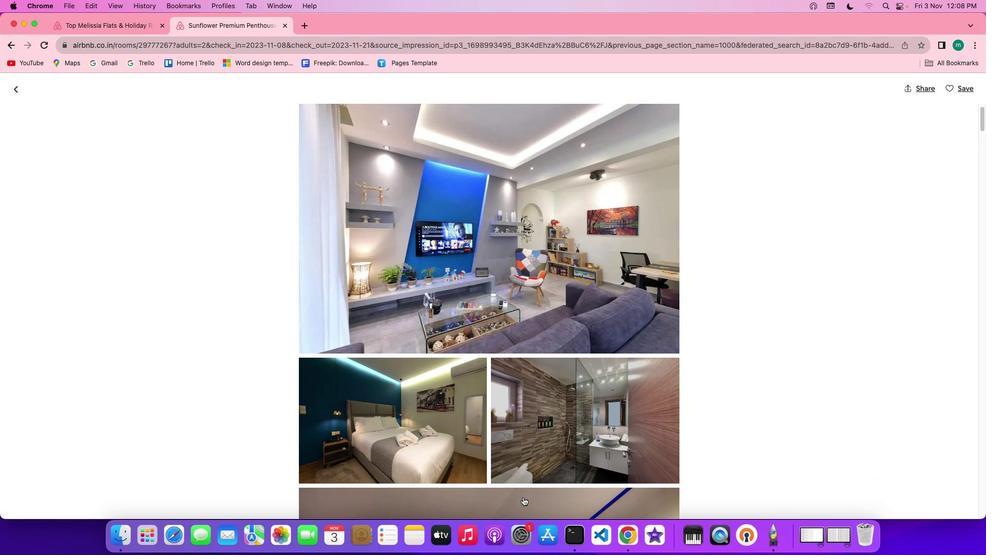 
Action: Mouse scrolled (523, 497) with delta (0, 0)
Screenshot: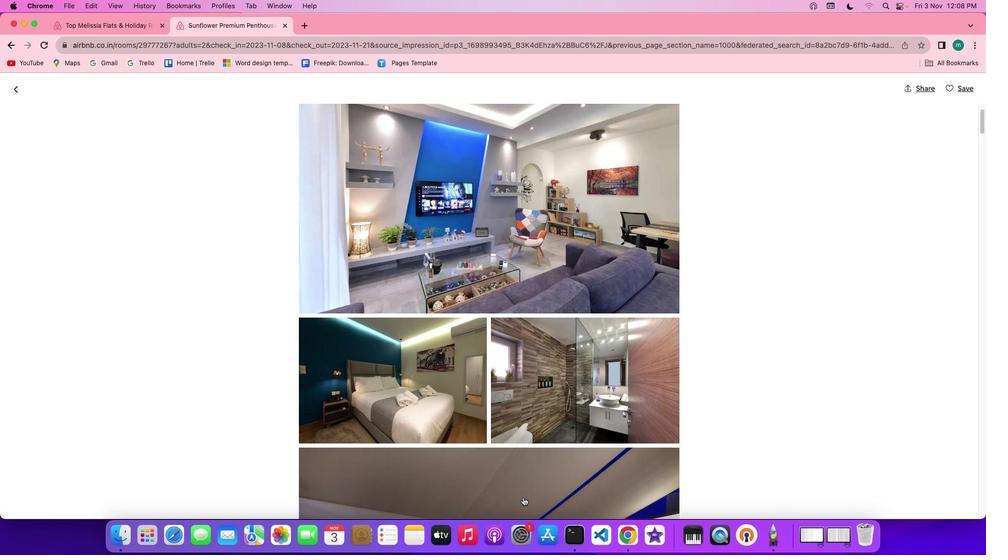 
Action: Mouse scrolled (523, 497) with delta (0, 0)
Screenshot: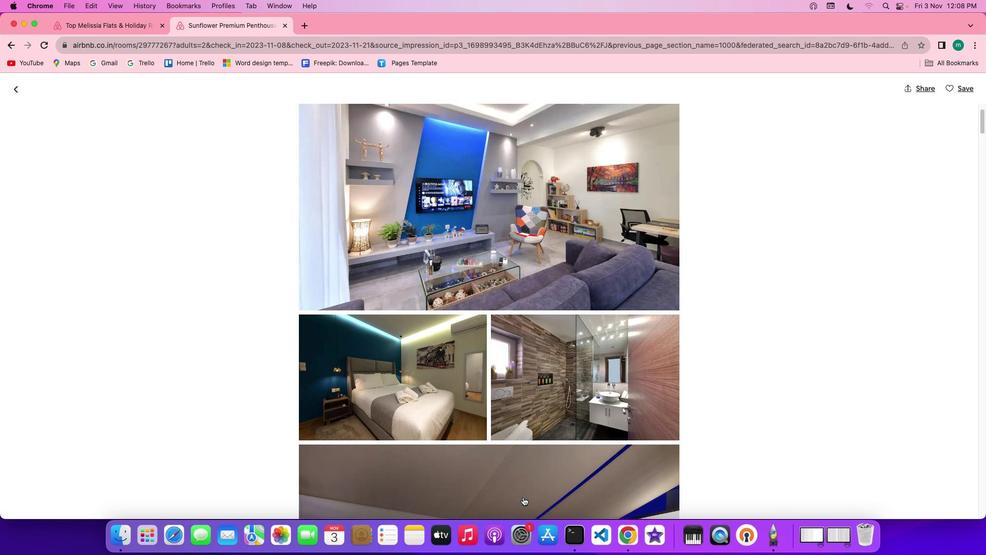 
Action: Mouse scrolled (523, 497) with delta (0, -1)
Screenshot: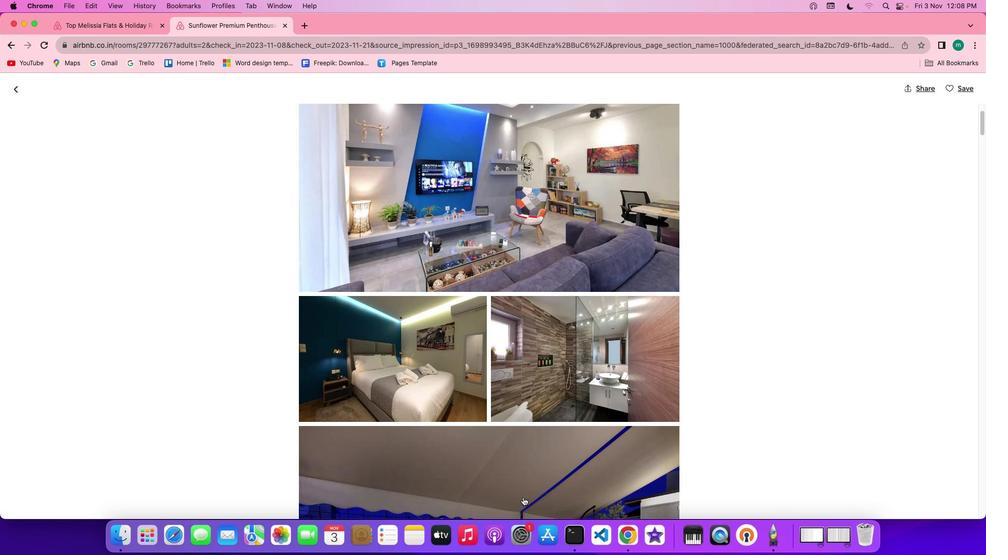 
Action: Mouse scrolled (523, 497) with delta (0, -1)
Screenshot: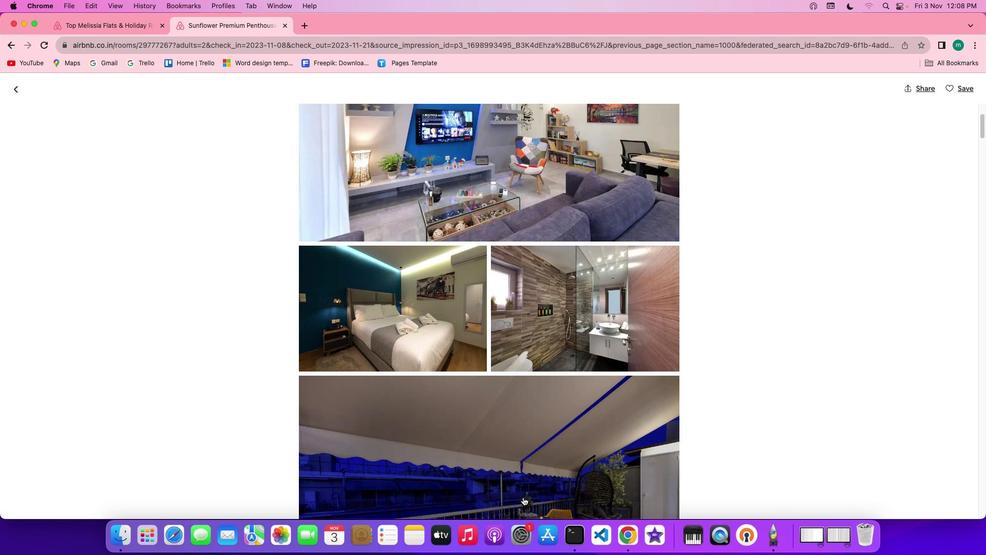 
Action: Mouse scrolled (523, 497) with delta (0, 0)
Screenshot: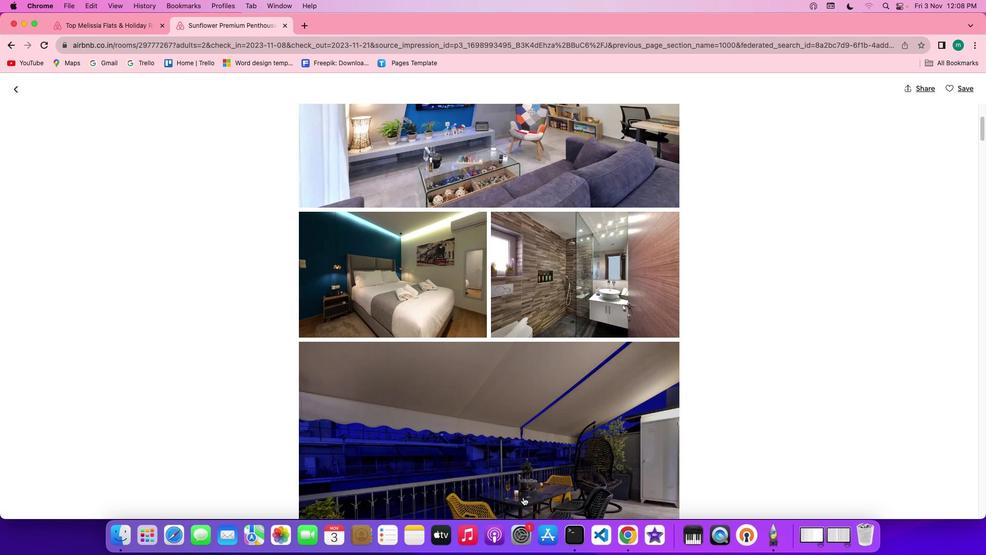 
Action: Mouse scrolled (523, 497) with delta (0, 0)
Screenshot: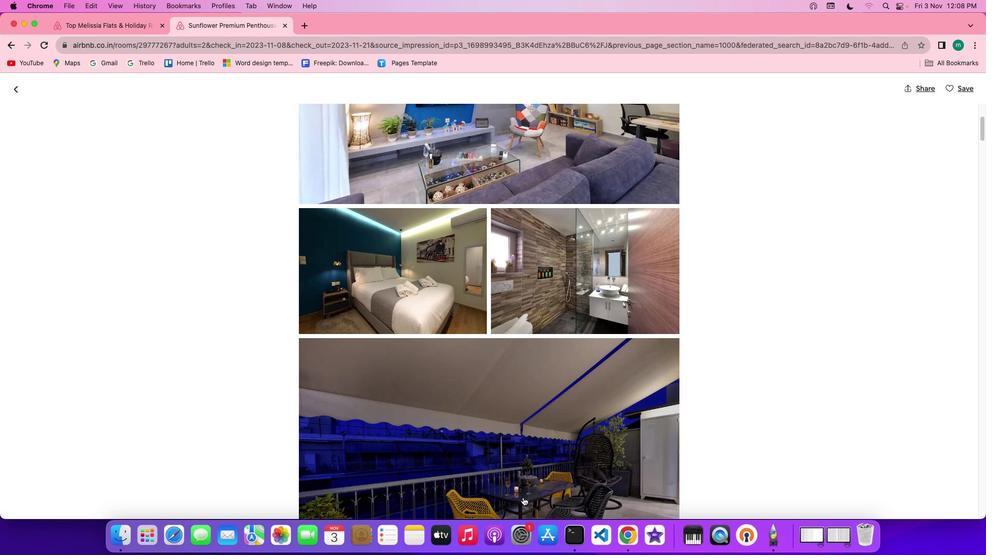 
Action: Mouse scrolled (523, 497) with delta (0, 0)
Screenshot: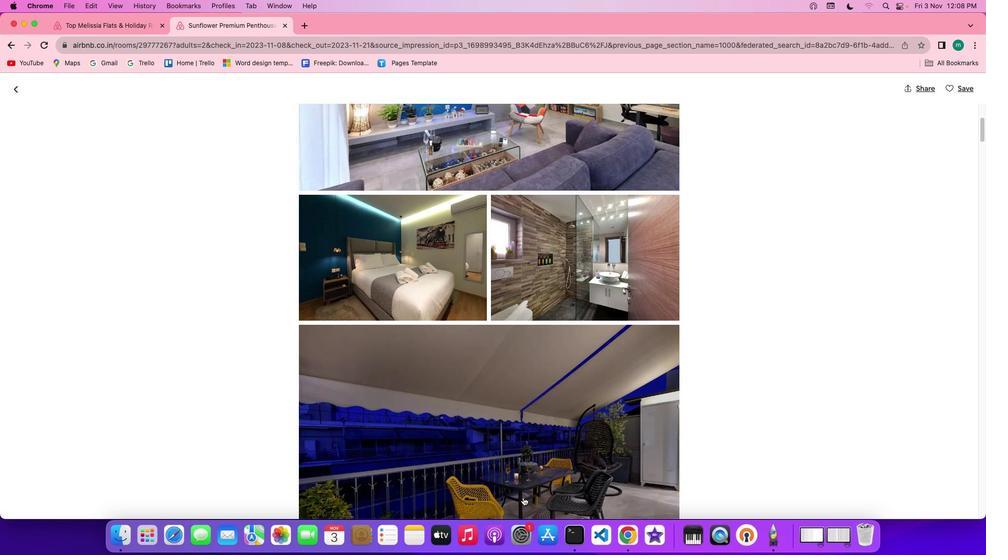 
Action: Mouse scrolled (523, 497) with delta (0, 0)
Screenshot: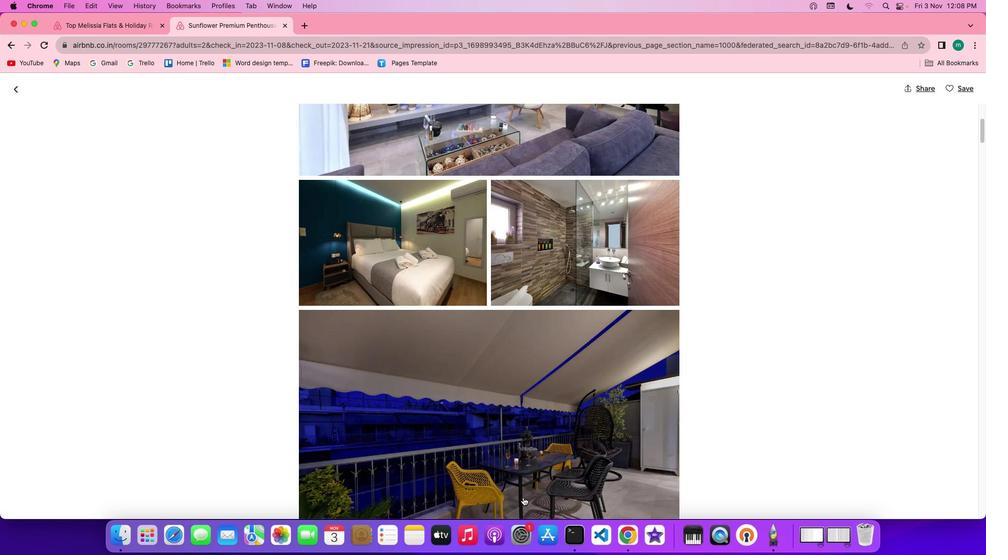 
Action: Mouse scrolled (523, 497) with delta (0, 0)
Screenshot: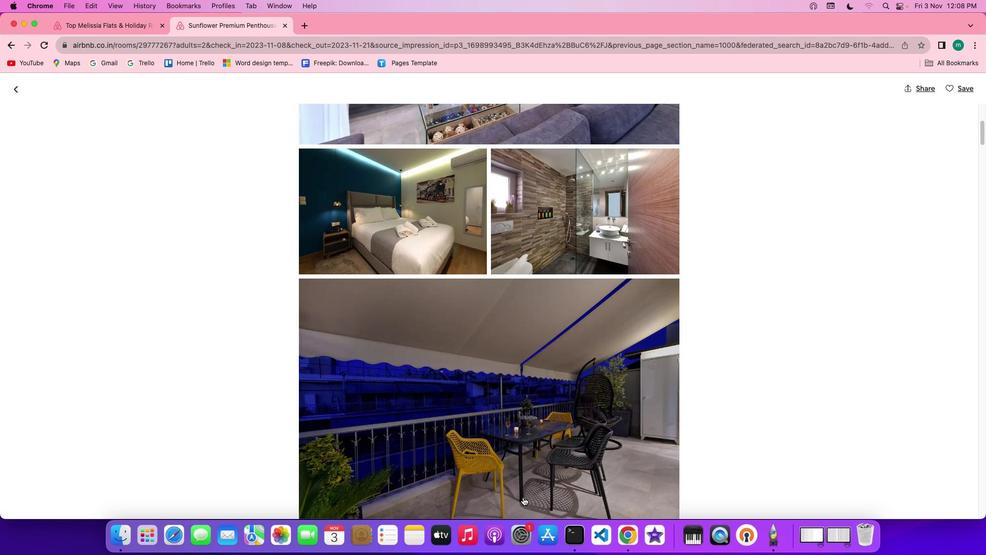 
Action: Mouse scrolled (523, 497) with delta (0, 0)
Screenshot: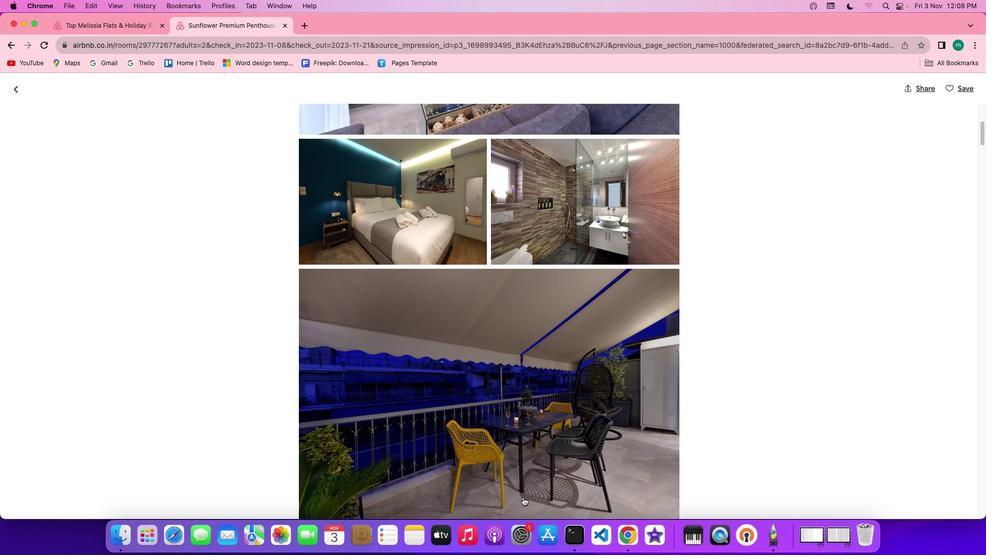 
Action: Mouse scrolled (523, 497) with delta (0, 0)
Screenshot: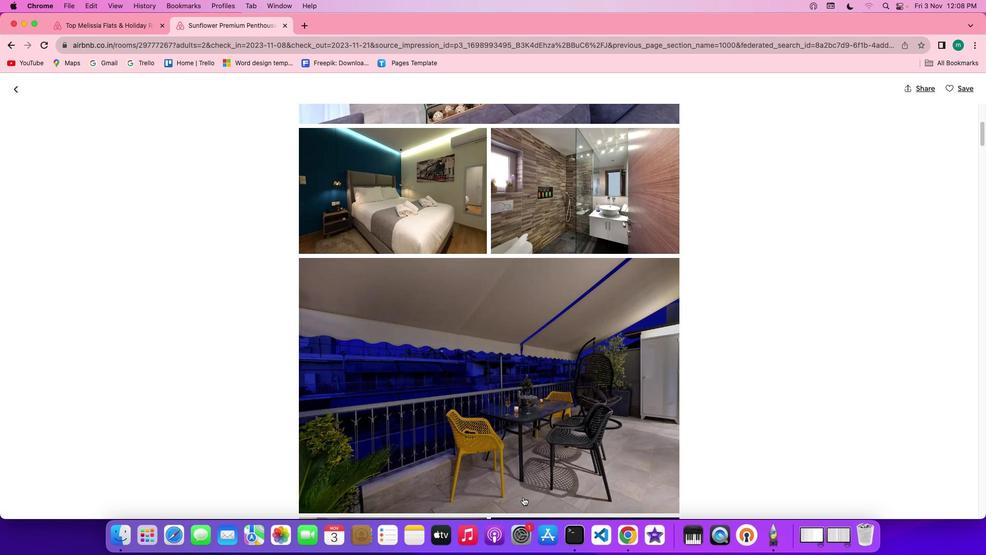 
Action: Mouse scrolled (523, 497) with delta (0, 0)
Screenshot: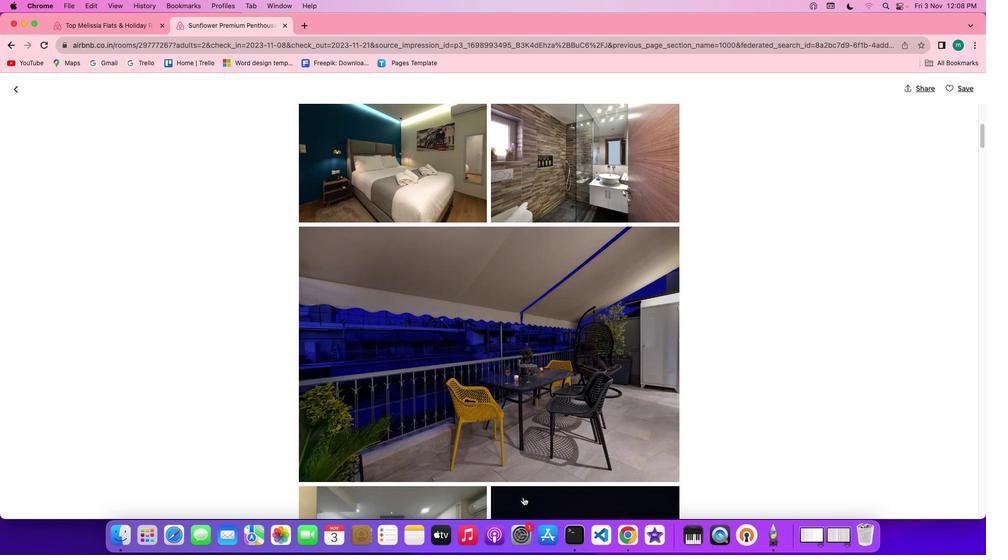 
Action: Mouse scrolled (523, 497) with delta (0, -1)
Screenshot: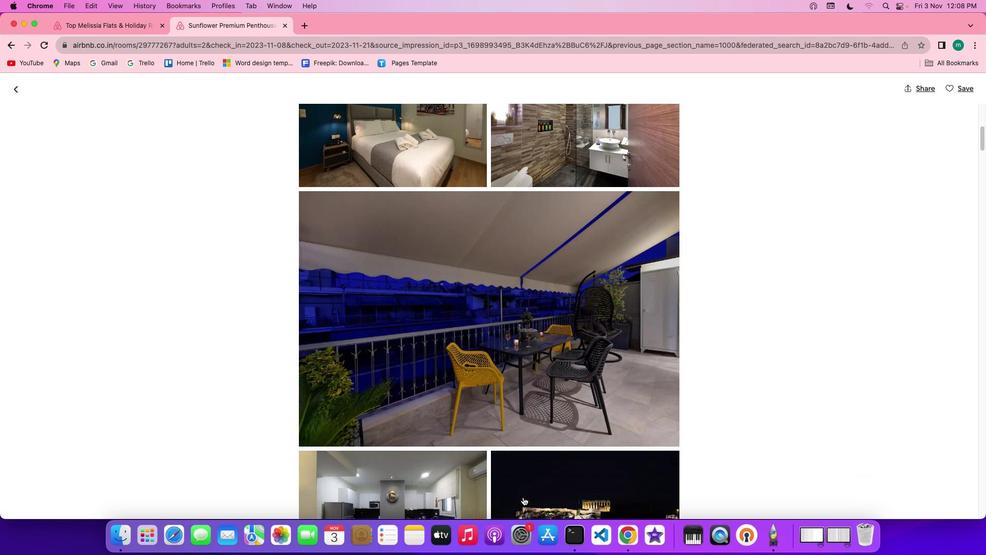 
Action: Mouse scrolled (523, 497) with delta (0, -1)
Screenshot: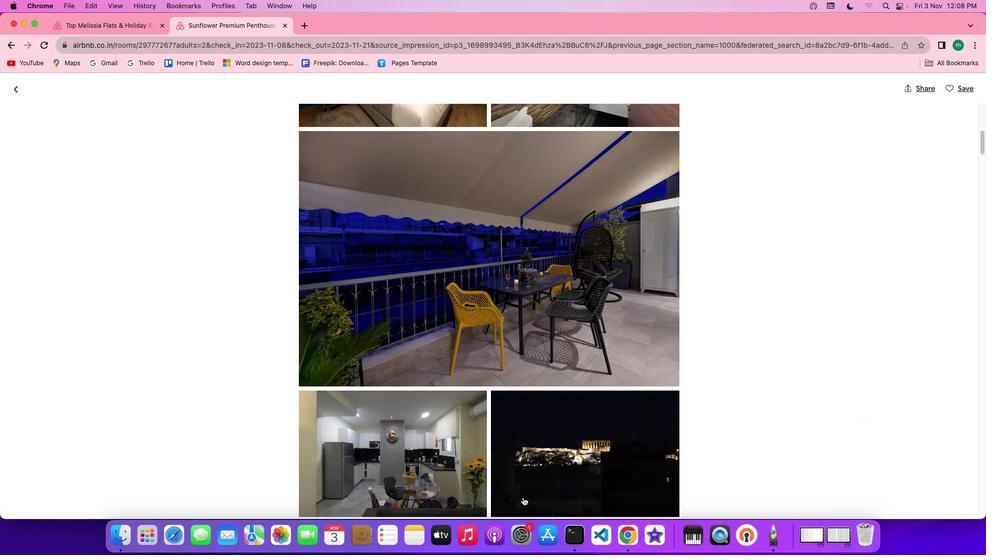 
Action: Mouse scrolled (523, 497) with delta (0, -1)
Screenshot: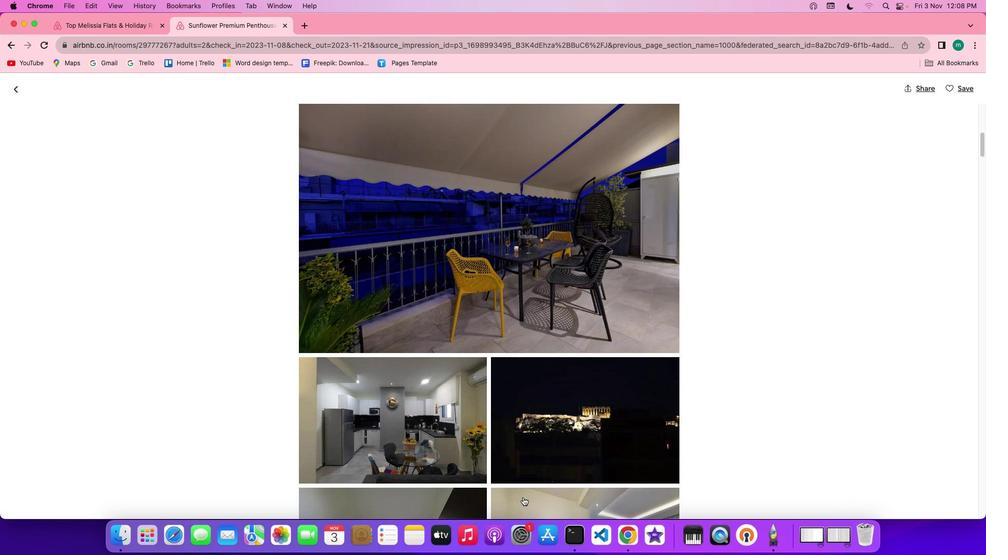 
Action: Mouse scrolled (523, 497) with delta (0, 0)
Screenshot: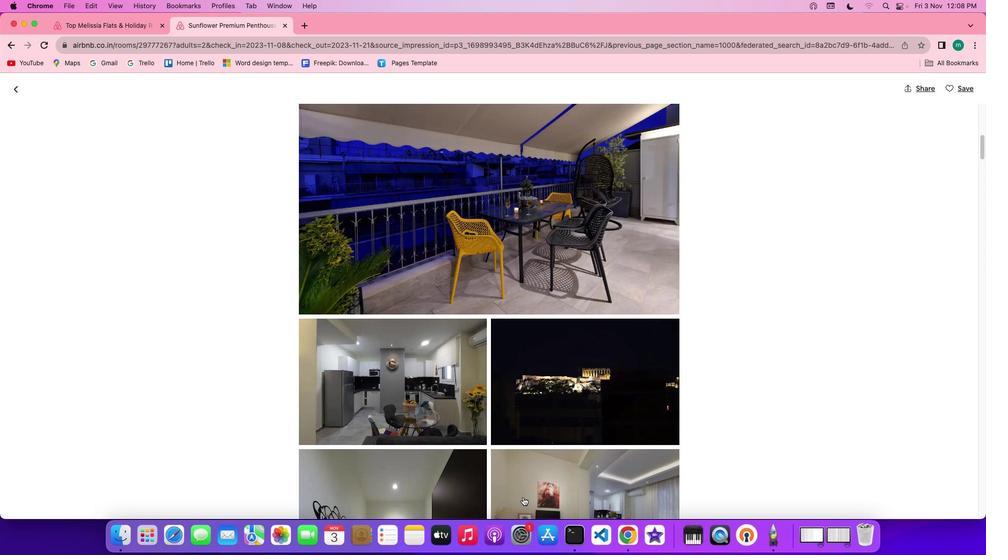 
Action: Mouse scrolled (523, 497) with delta (0, 0)
Screenshot: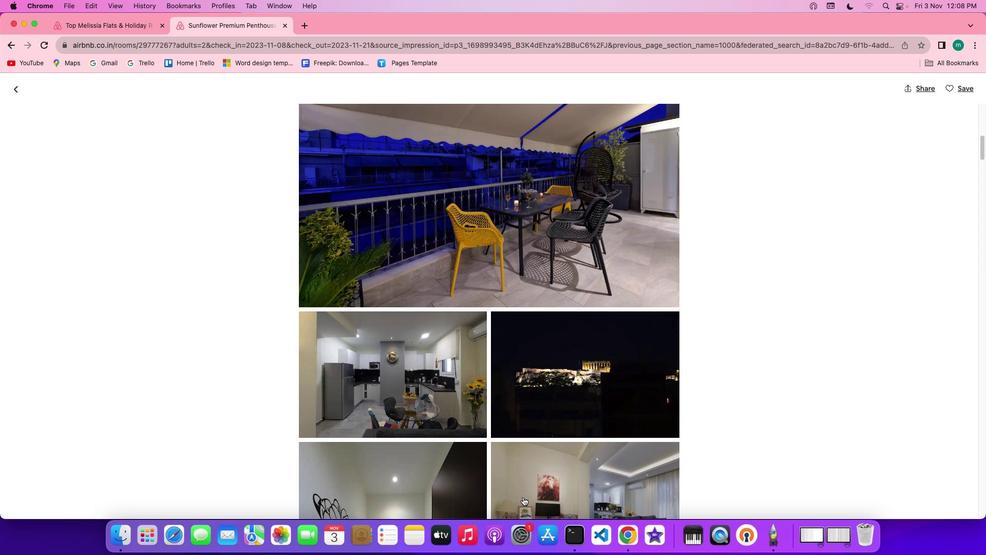 
Action: Mouse scrolled (523, 497) with delta (0, 0)
Screenshot: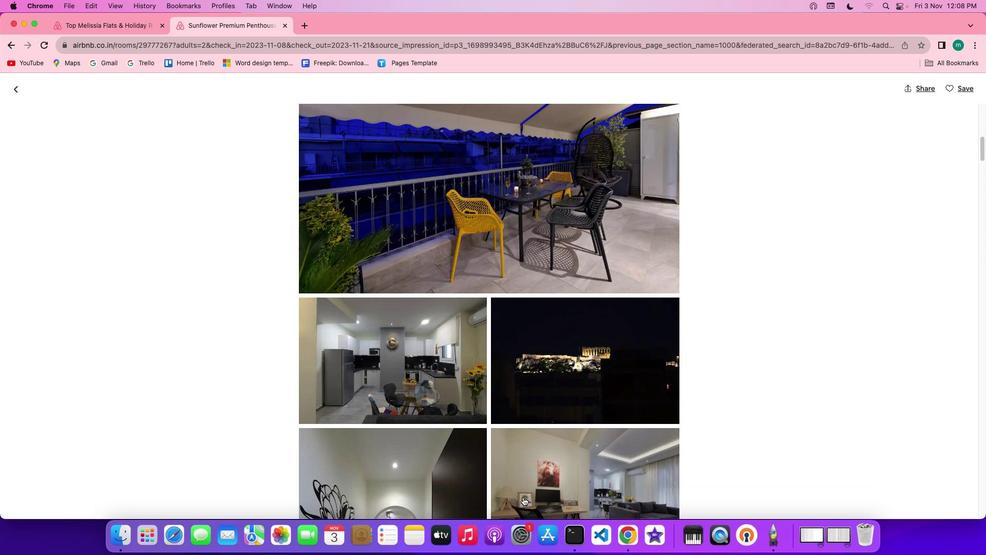 
Action: Mouse scrolled (523, 497) with delta (0, -1)
Screenshot: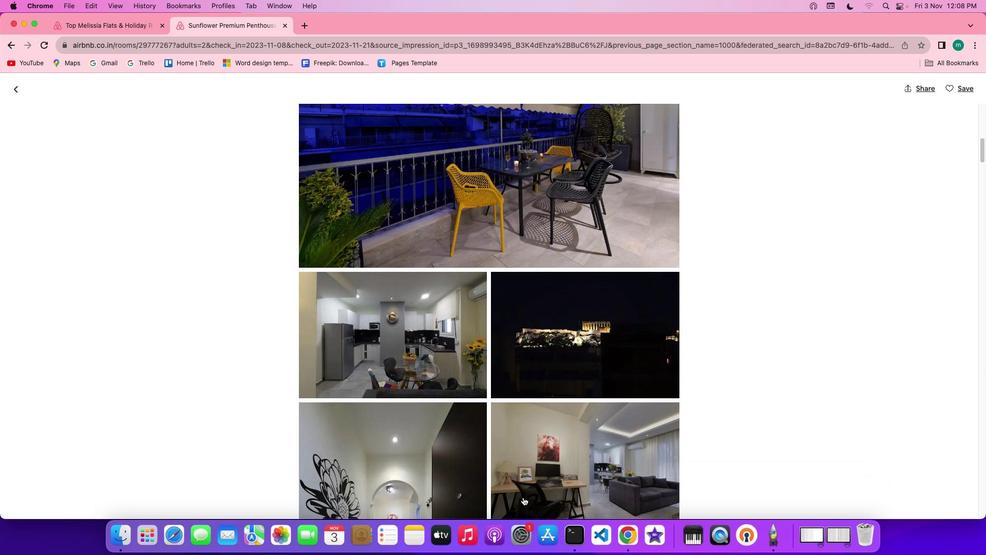 
Action: Mouse scrolled (523, 497) with delta (0, -1)
Screenshot: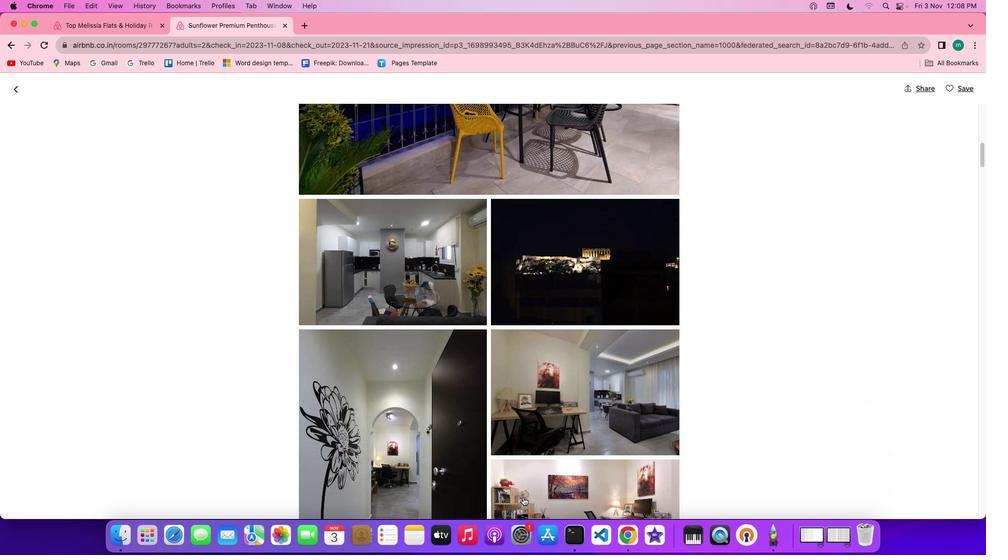 
Action: Mouse scrolled (523, 497) with delta (0, 0)
Screenshot: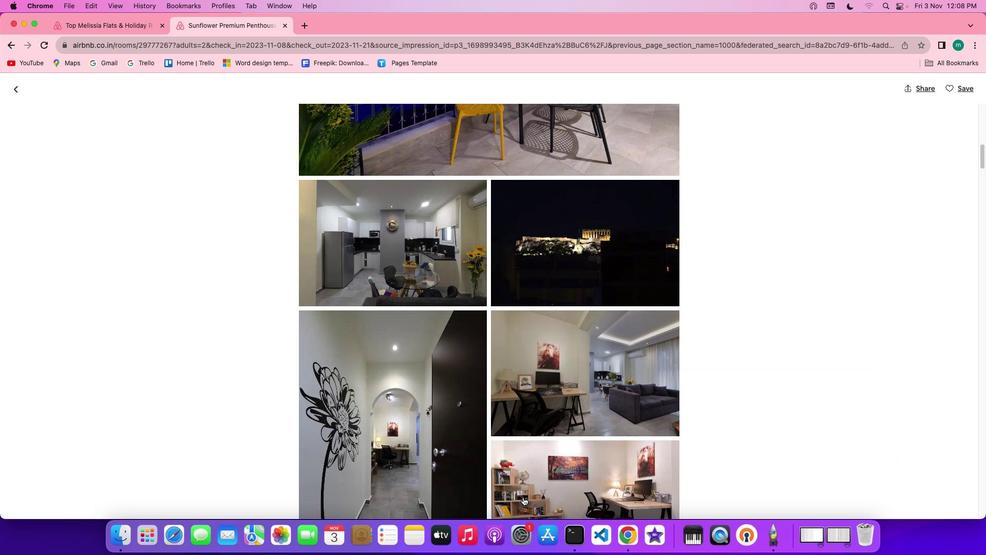 
Action: Mouse scrolled (523, 497) with delta (0, 0)
Screenshot: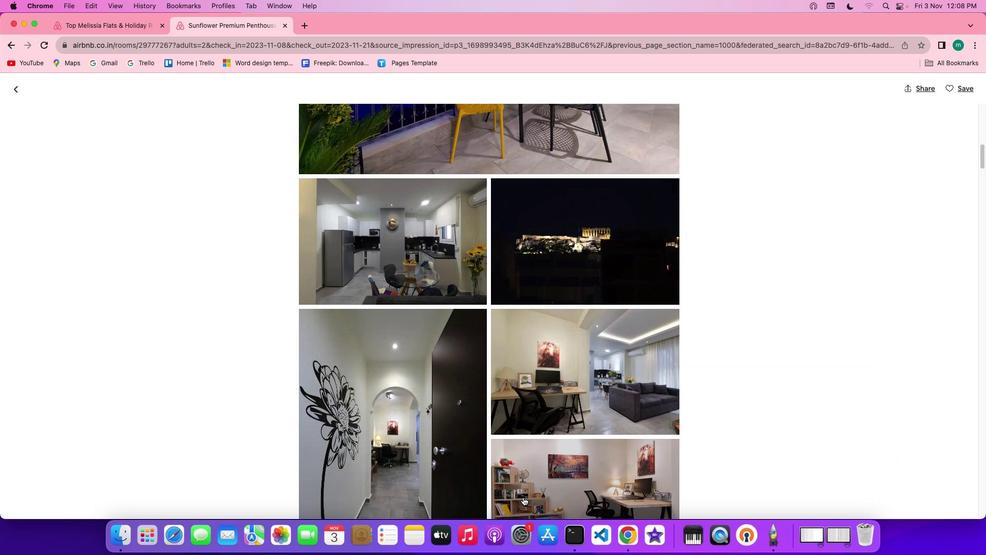 
Action: Mouse scrolled (523, 497) with delta (0, 0)
Screenshot: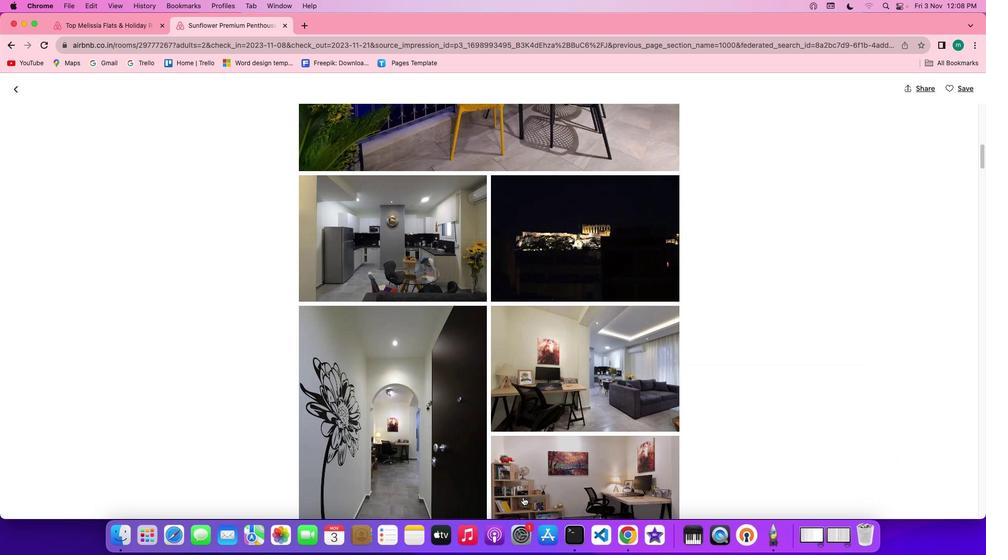 
Action: Mouse scrolled (523, 497) with delta (0, 0)
Screenshot: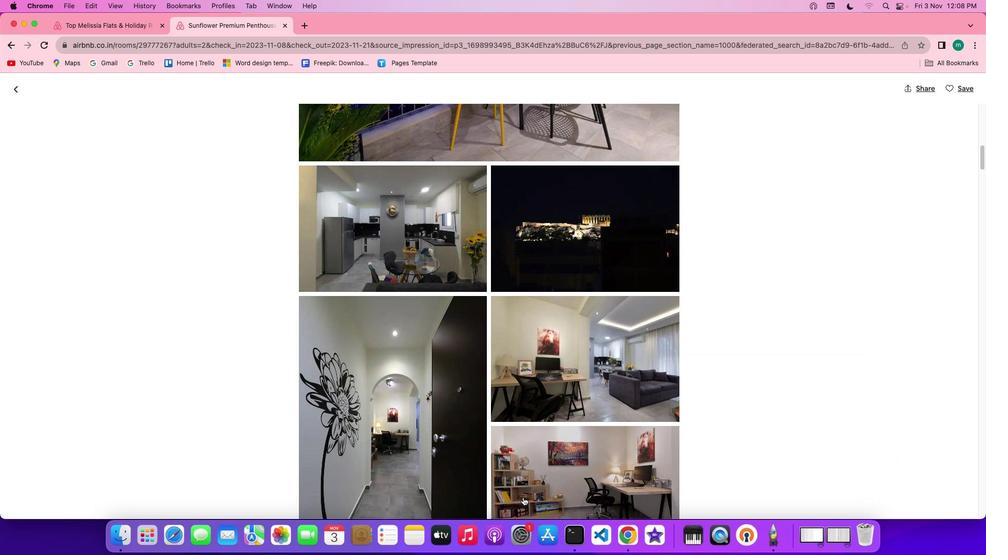 
Action: Mouse scrolled (523, 497) with delta (0, -1)
Screenshot: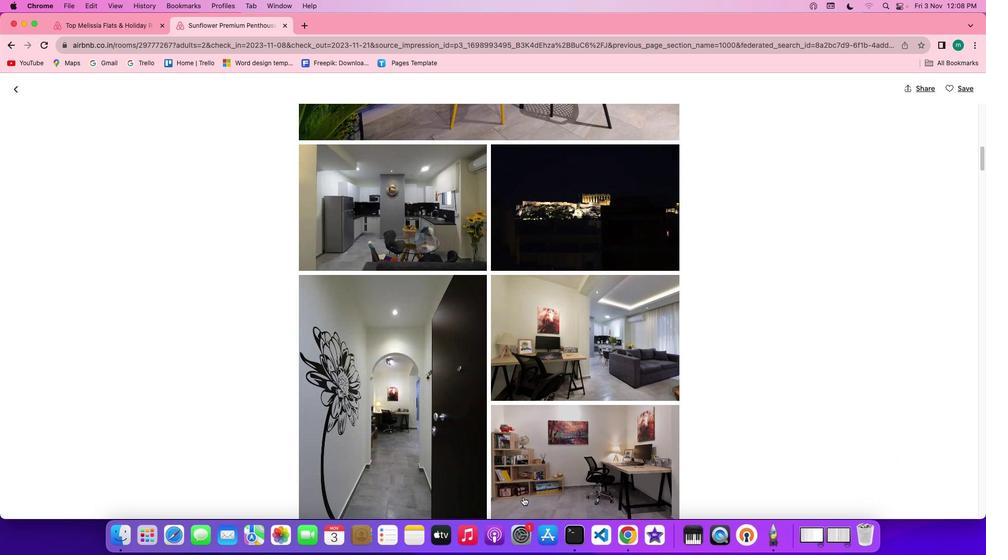 
Action: Mouse scrolled (523, 497) with delta (0, -1)
Screenshot: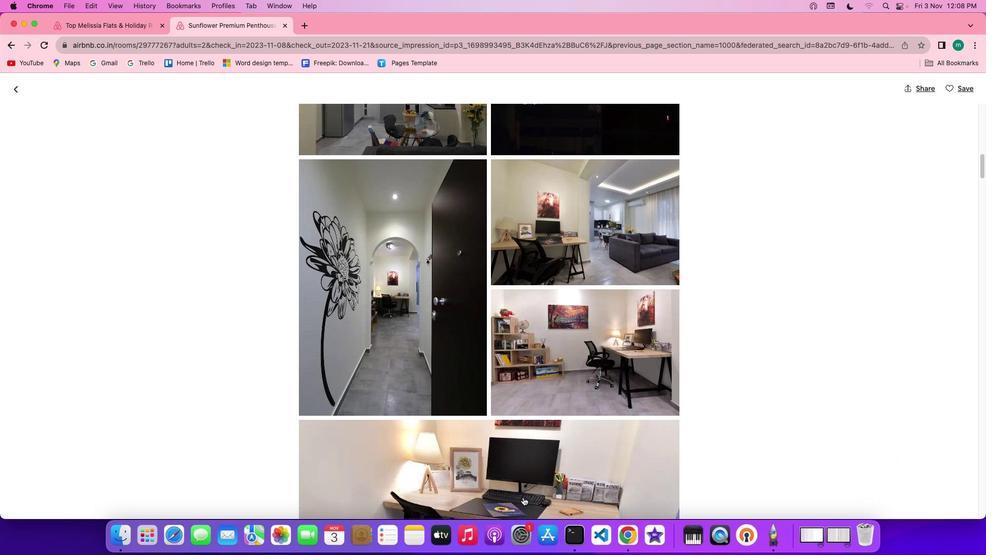 
Action: Mouse scrolled (523, 497) with delta (0, 0)
Screenshot: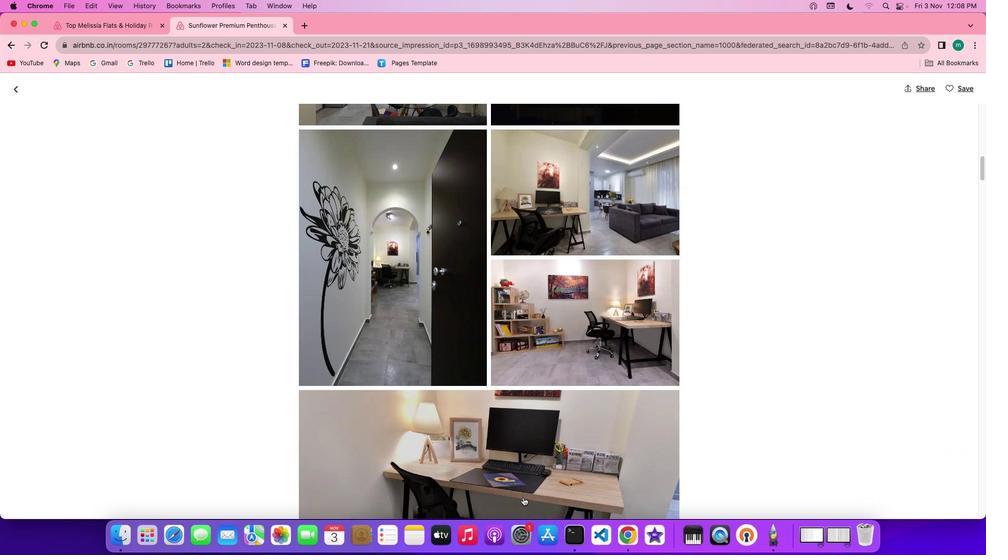 
Action: Mouse scrolled (523, 497) with delta (0, 0)
Screenshot: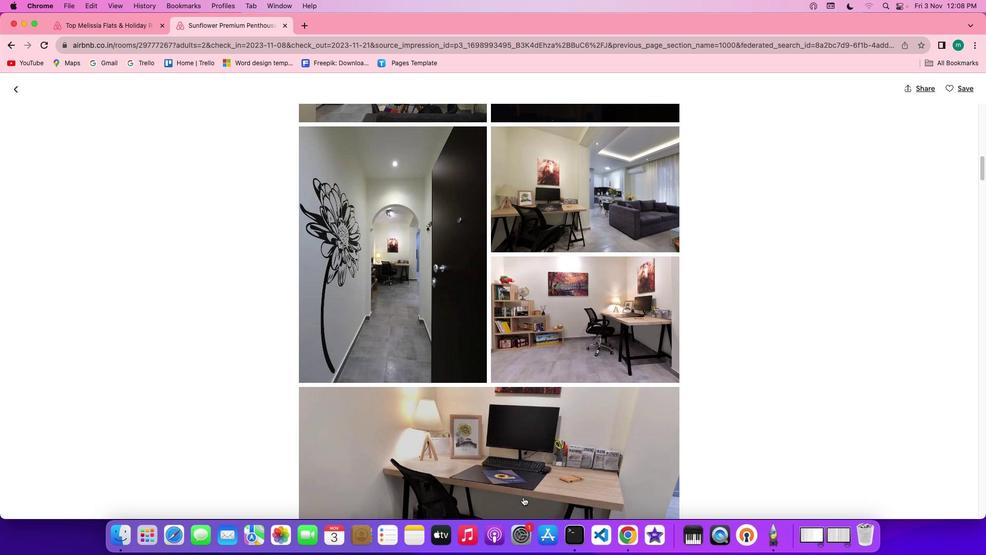 
Action: Mouse scrolled (523, 497) with delta (0, 0)
Screenshot: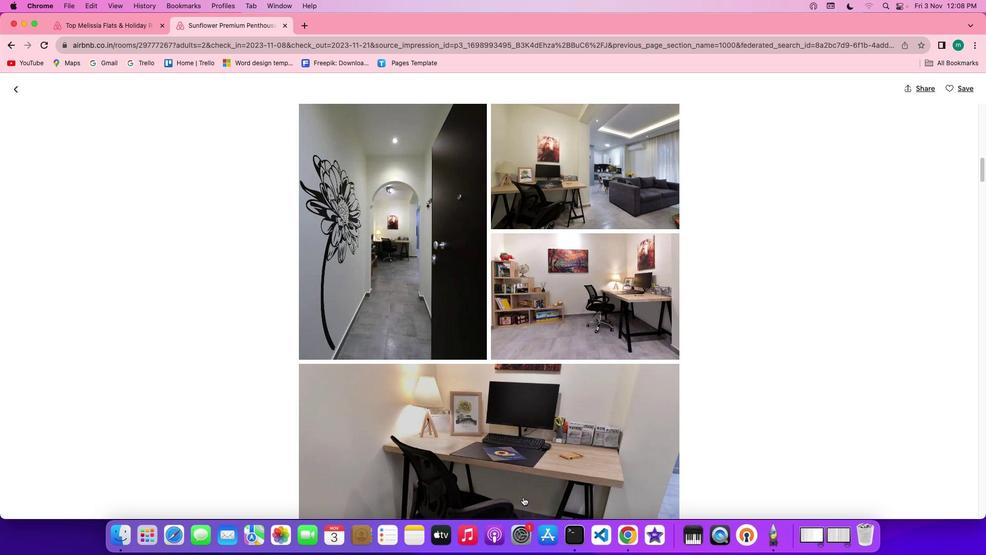 
Action: Mouse scrolled (523, 497) with delta (0, -1)
Screenshot: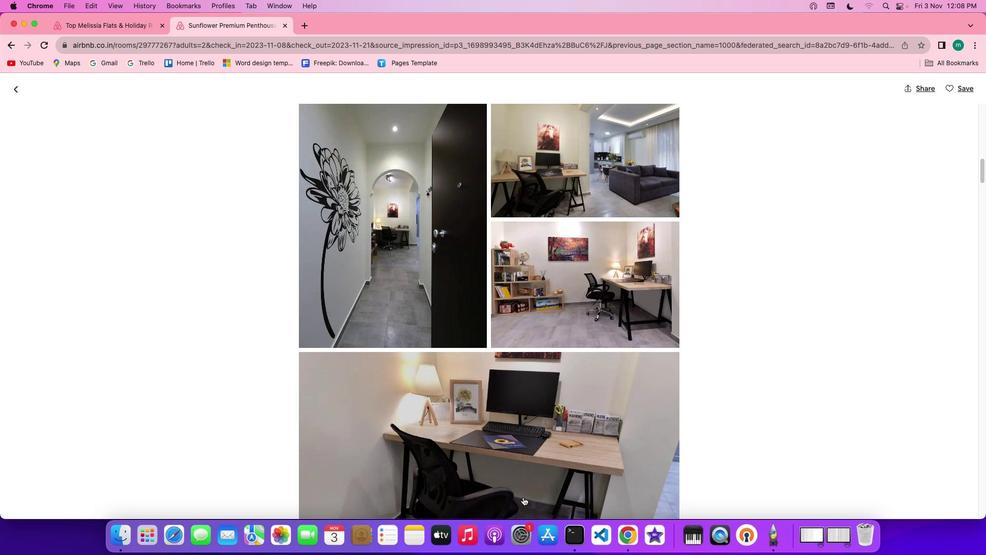 
Action: Mouse scrolled (523, 497) with delta (0, -1)
Screenshot: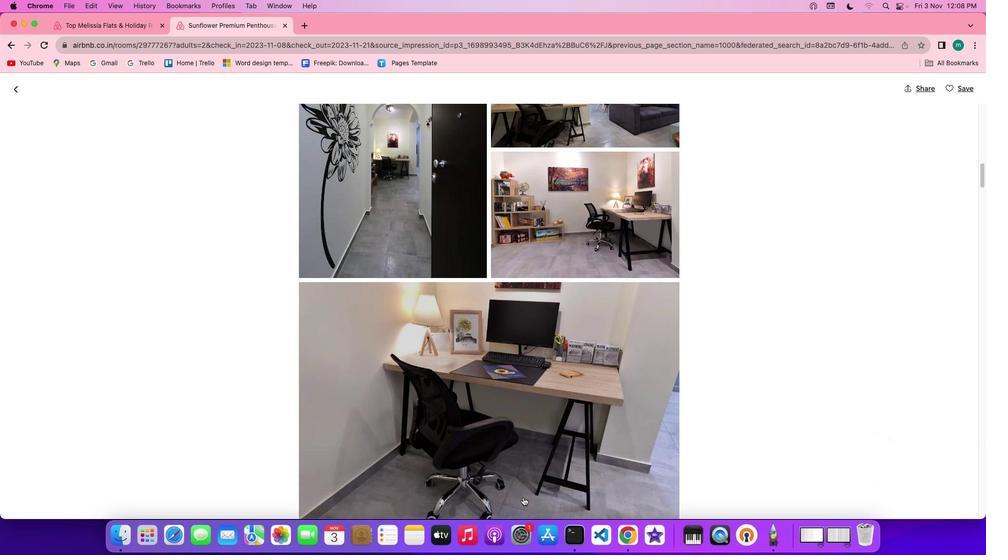 
Action: Mouse scrolled (523, 497) with delta (0, -1)
Screenshot: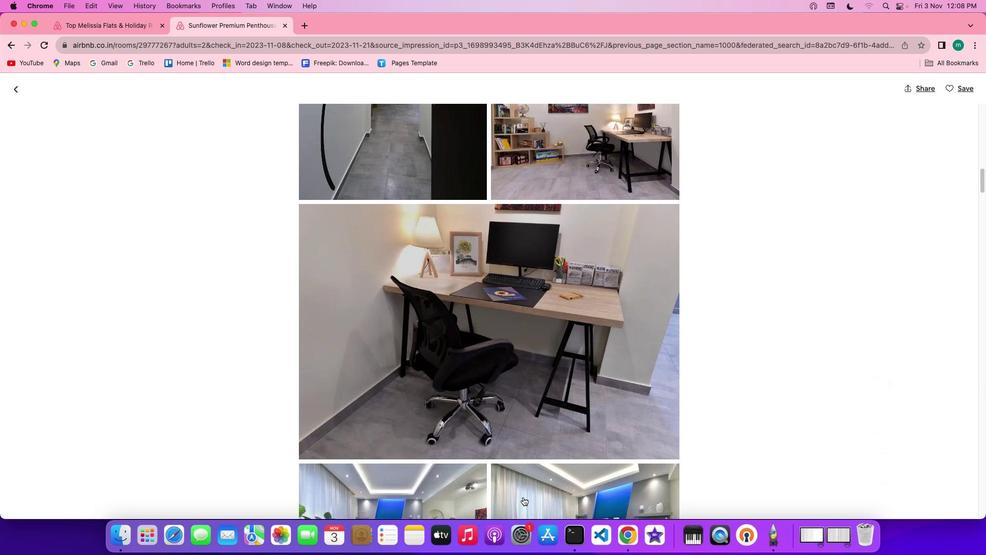 
Action: Mouse scrolled (523, 497) with delta (0, 0)
Screenshot: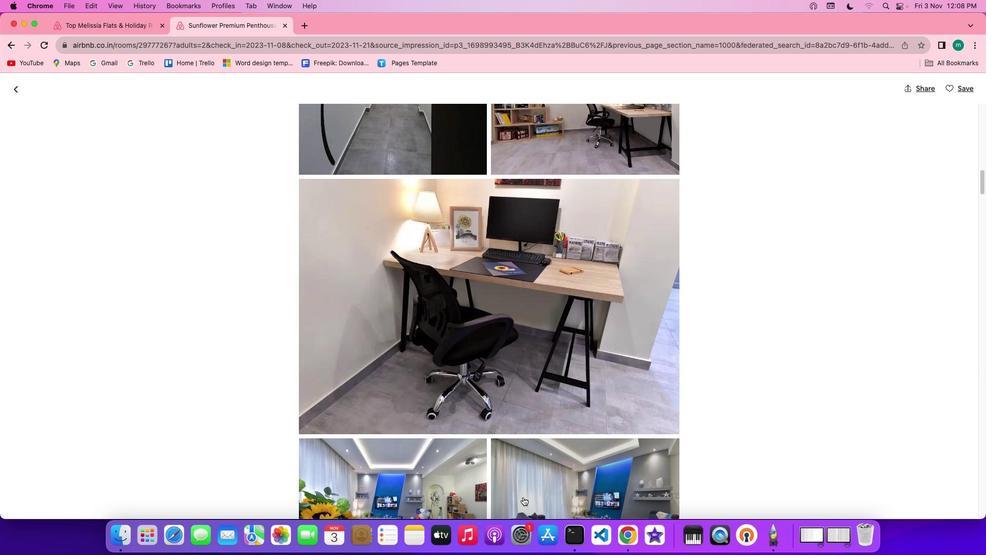 
Action: Mouse scrolled (523, 497) with delta (0, 0)
Screenshot: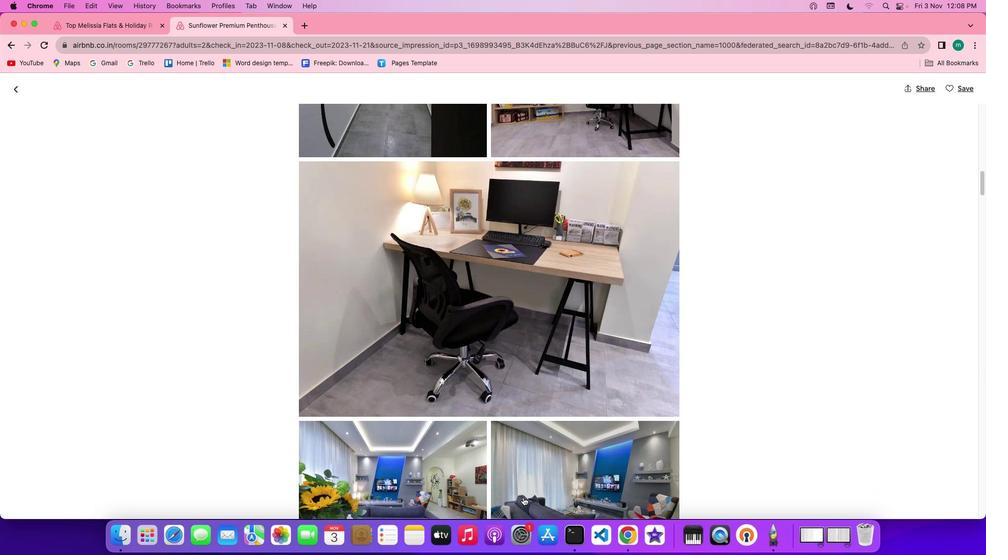 
Action: Mouse scrolled (523, 497) with delta (0, -1)
Screenshot: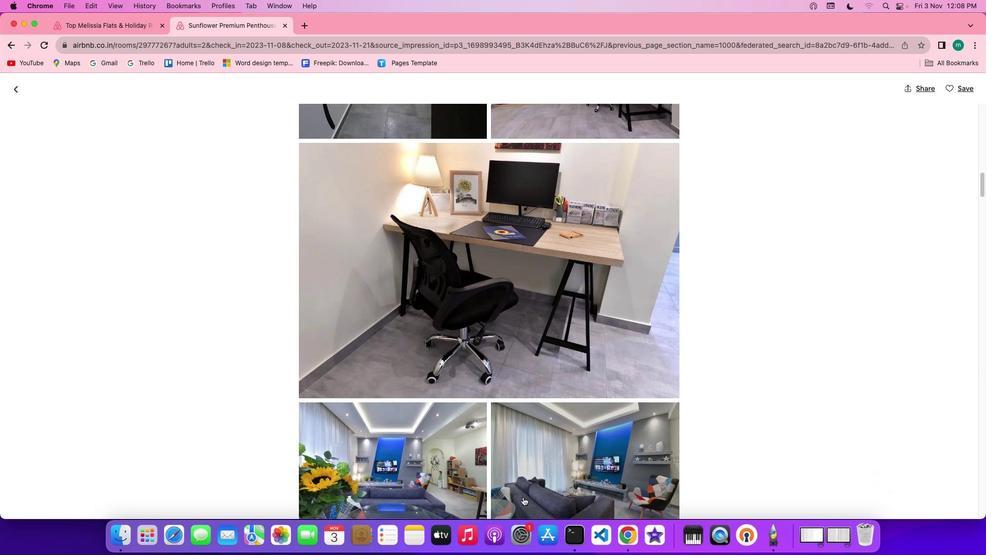 
Action: Mouse scrolled (523, 497) with delta (0, -1)
Screenshot: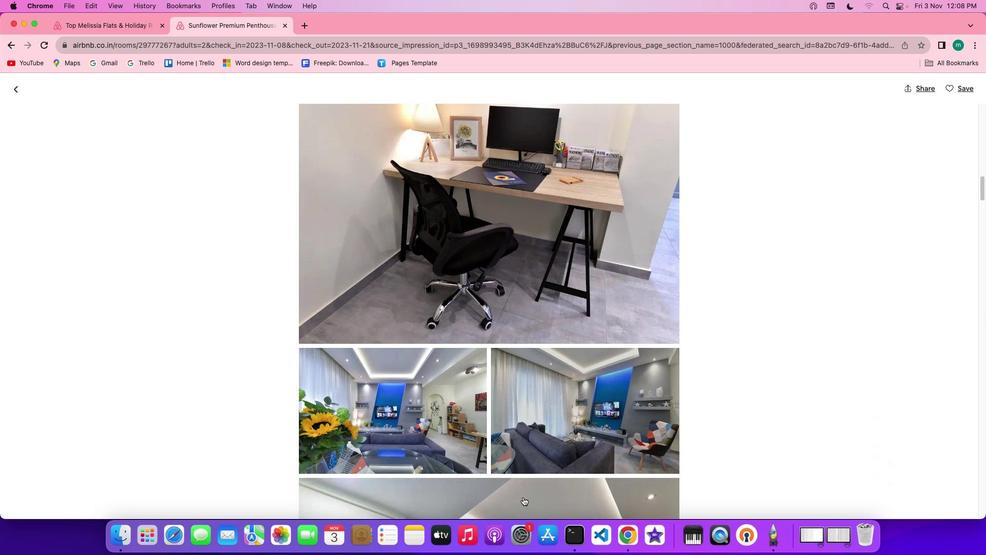 
Action: Mouse scrolled (523, 497) with delta (0, -1)
Screenshot: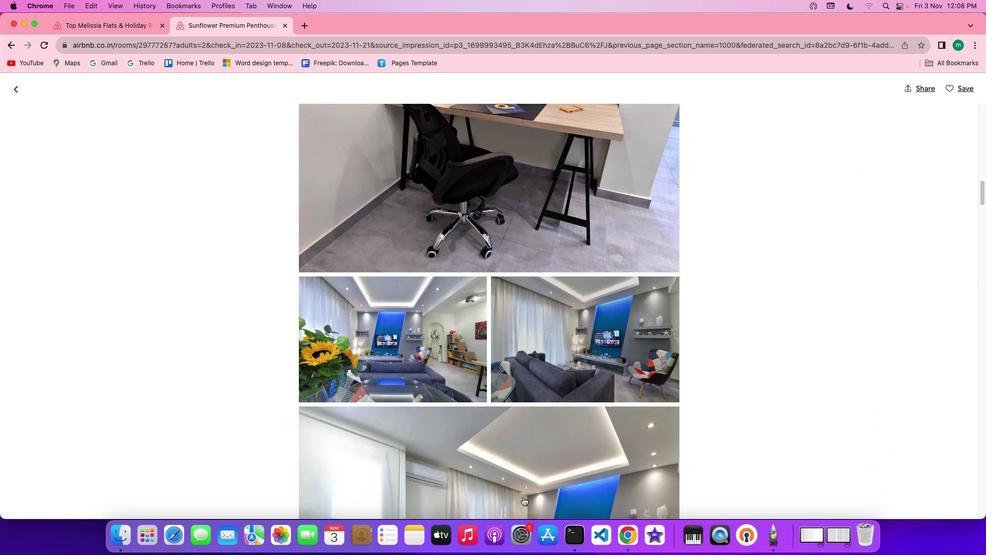 
Action: Mouse scrolled (523, 497) with delta (0, 0)
Screenshot: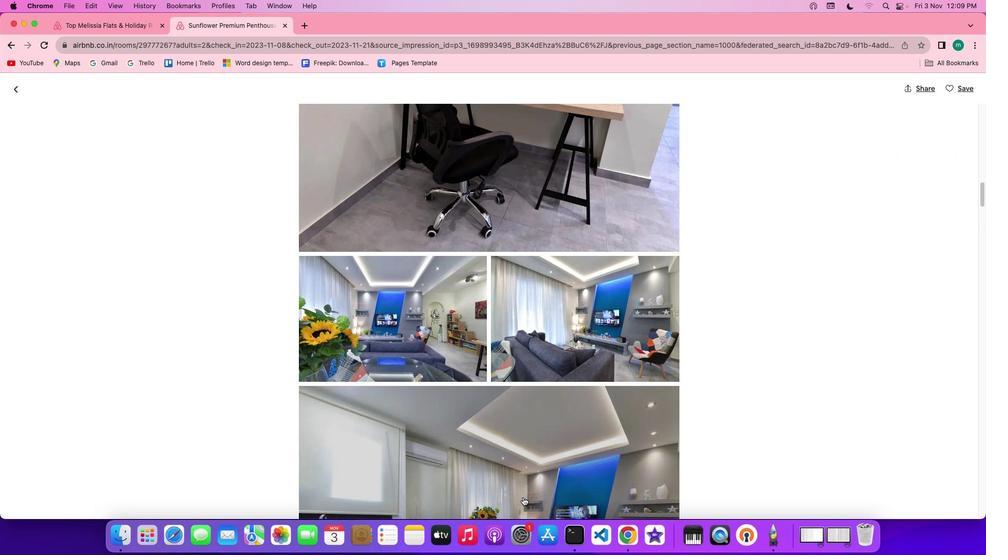 
Action: Mouse scrolled (523, 497) with delta (0, 0)
Screenshot: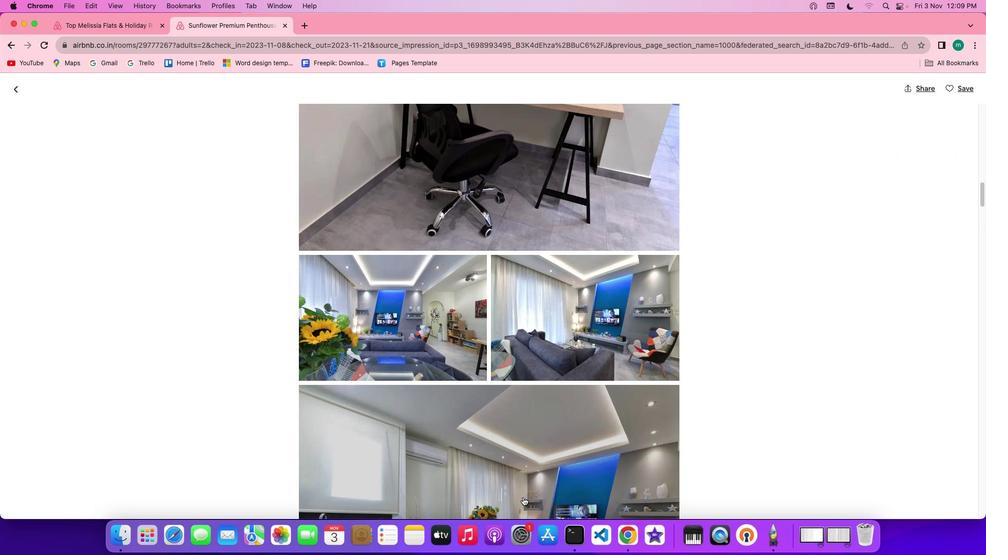 
Action: Mouse scrolled (523, 497) with delta (0, -1)
Screenshot: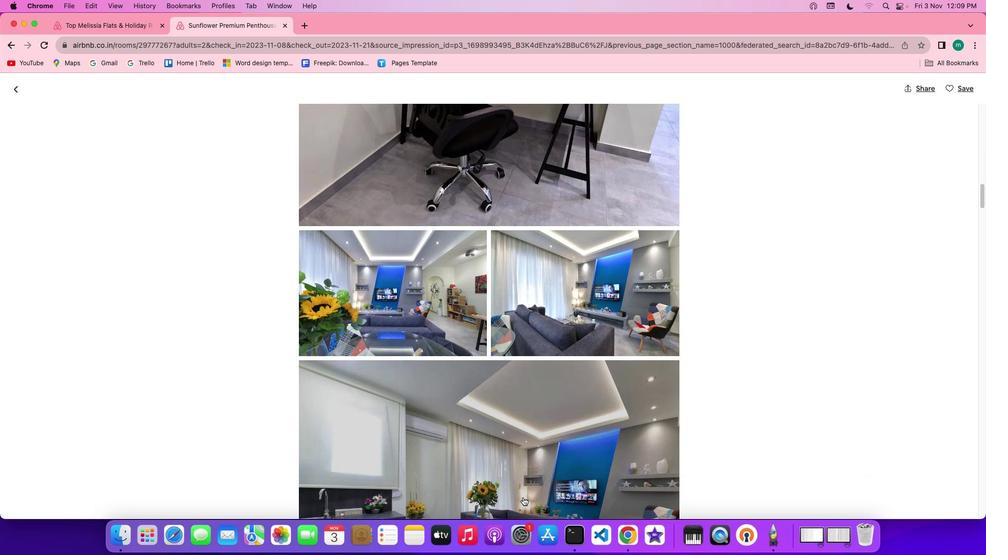 
Action: Mouse scrolled (523, 497) with delta (0, -2)
Screenshot: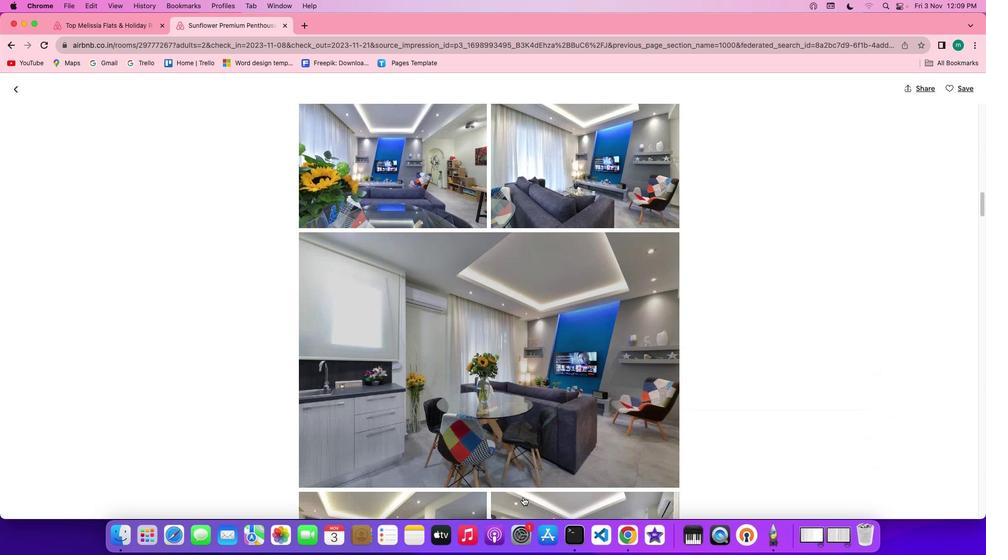 
Action: Mouse scrolled (523, 497) with delta (0, 0)
Screenshot: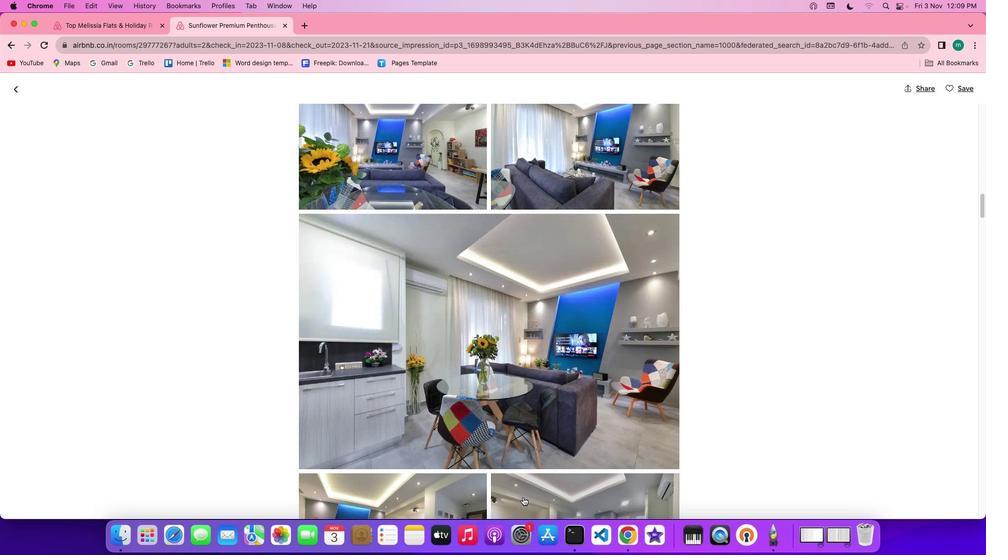 
Action: Mouse scrolled (523, 497) with delta (0, 0)
Screenshot: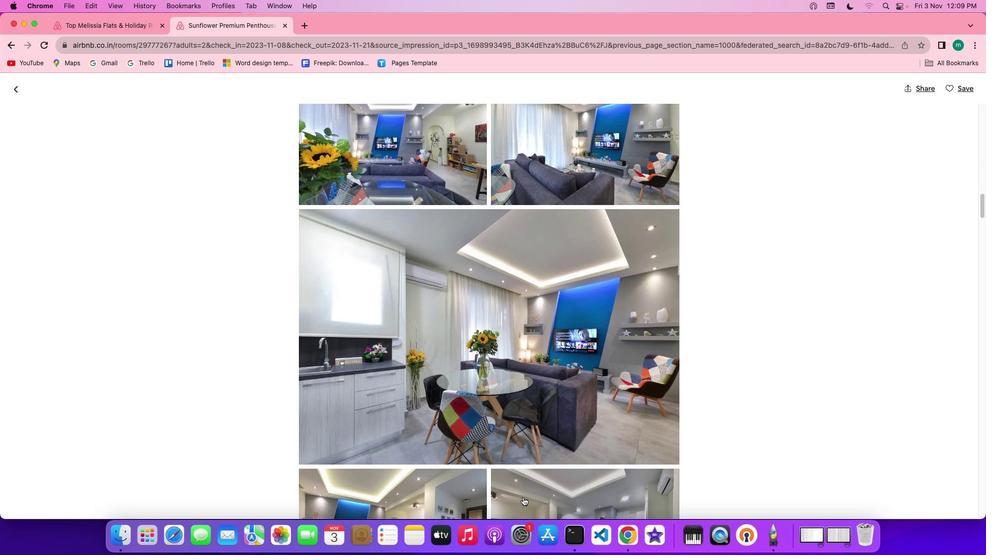 
Action: Mouse scrolled (523, 497) with delta (0, 0)
Screenshot: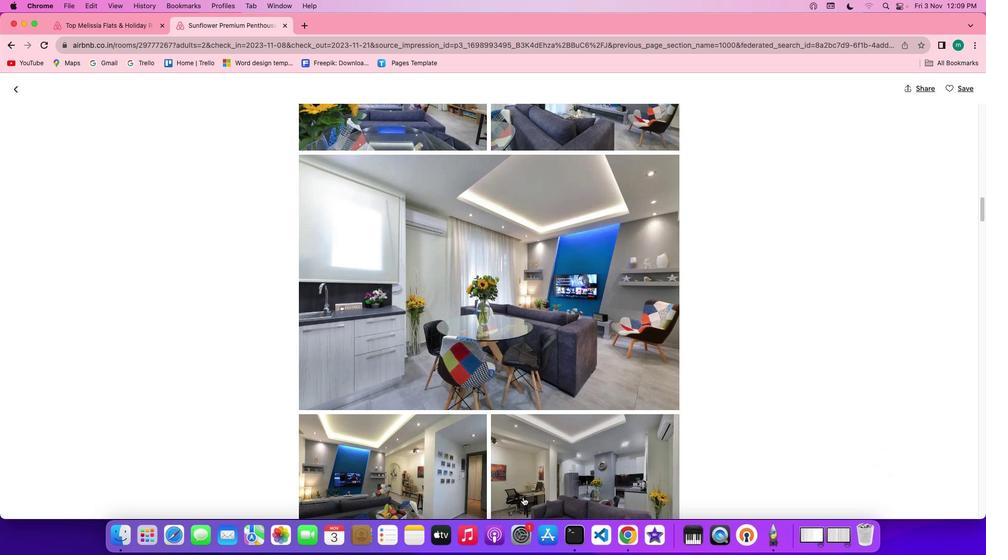 
Action: Mouse scrolled (523, 497) with delta (0, -1)
Screenshot: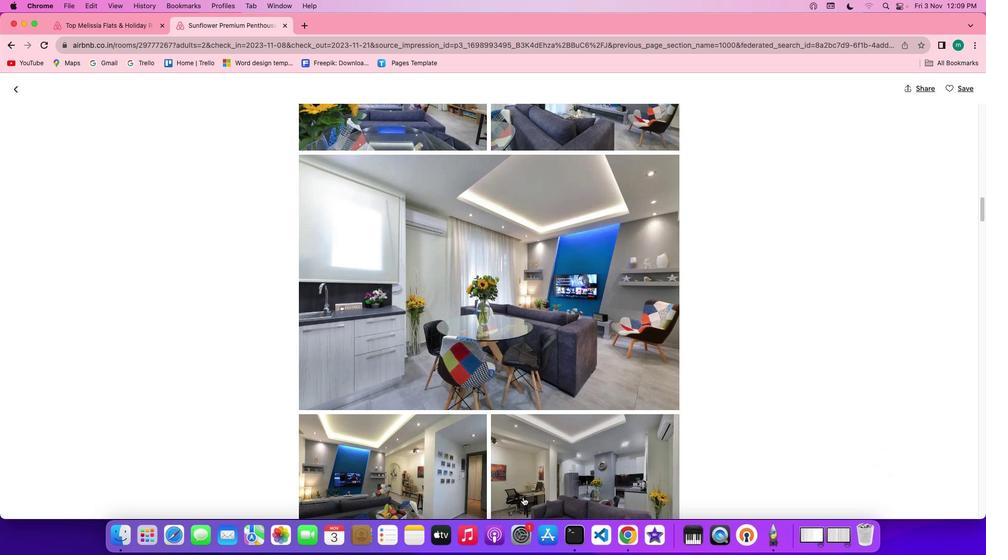 
Action: Mouse scrolled (523, 497) with delta (0, -2)
Screenshot: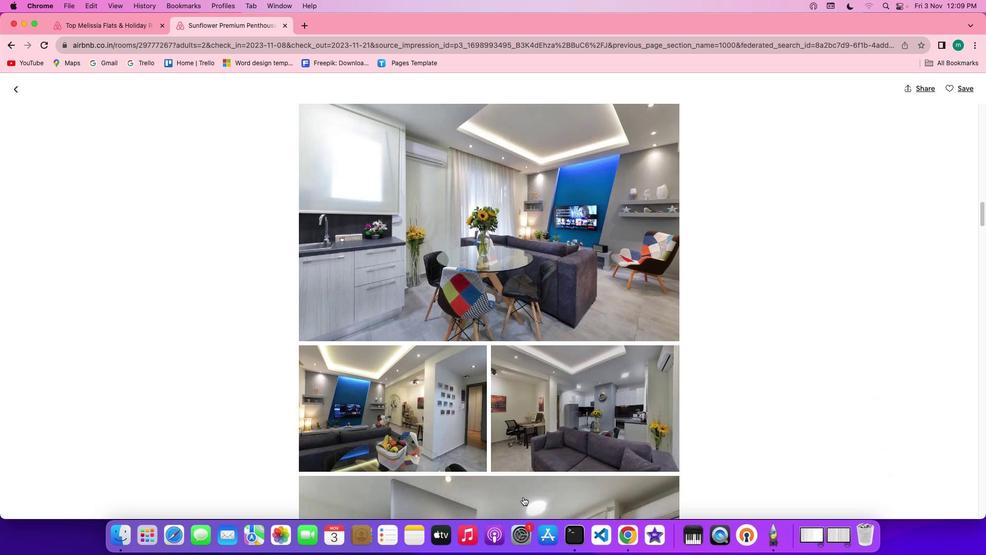 
Action: Mouse scrolled (523, 497) with delta (0, -2)
Screenshot: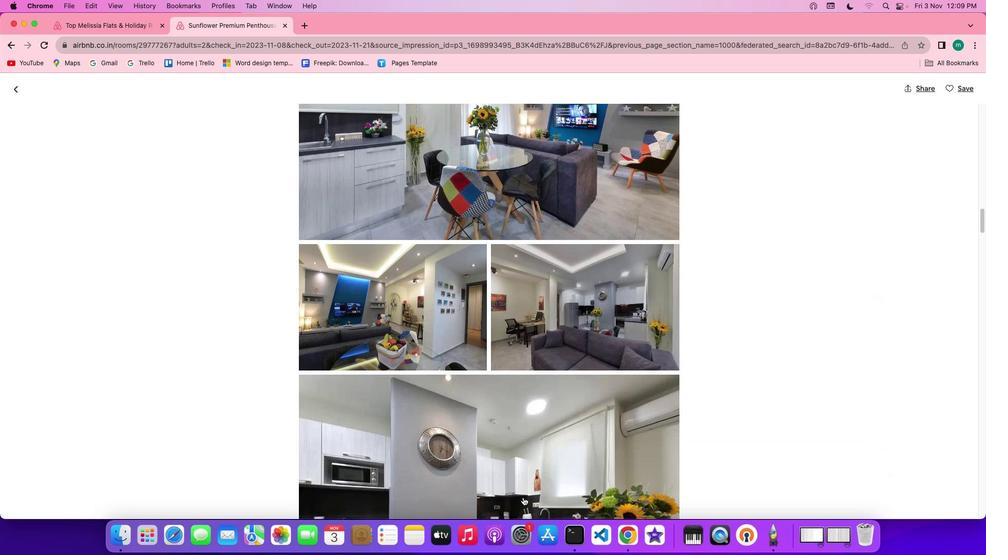 
Action: Mouse scrolled (523, 497) with delta (0, 0)
Screenshot: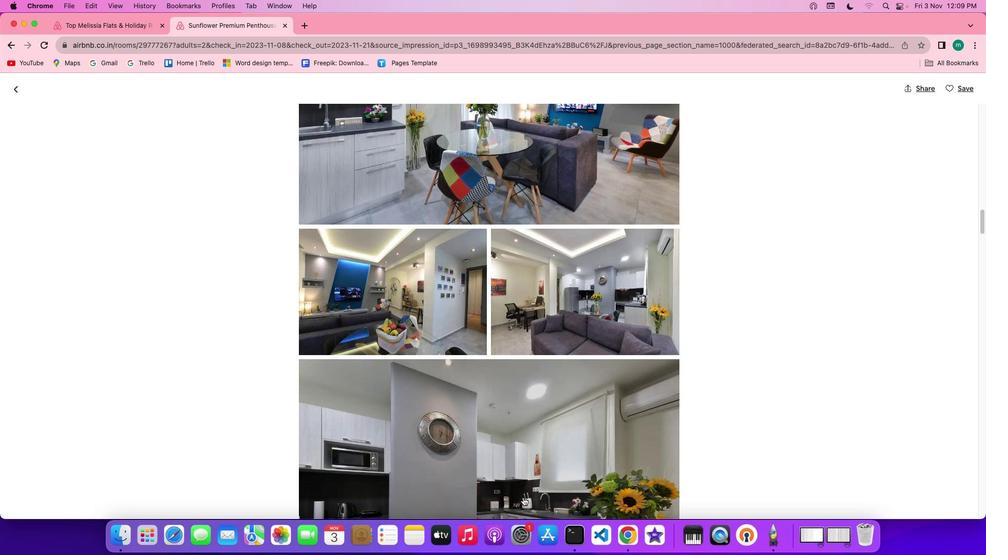 
Action: Mouse scrolled (523, 497) with delta (0, 0)
Screenshot: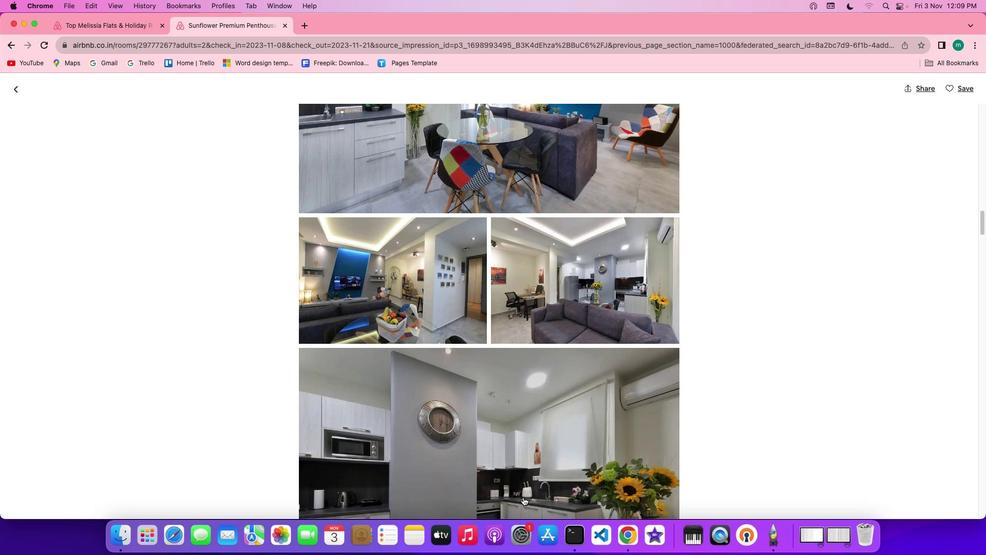 
Action: Mouse scrolled (523, 497) with delta (0, 0)
Screenshot: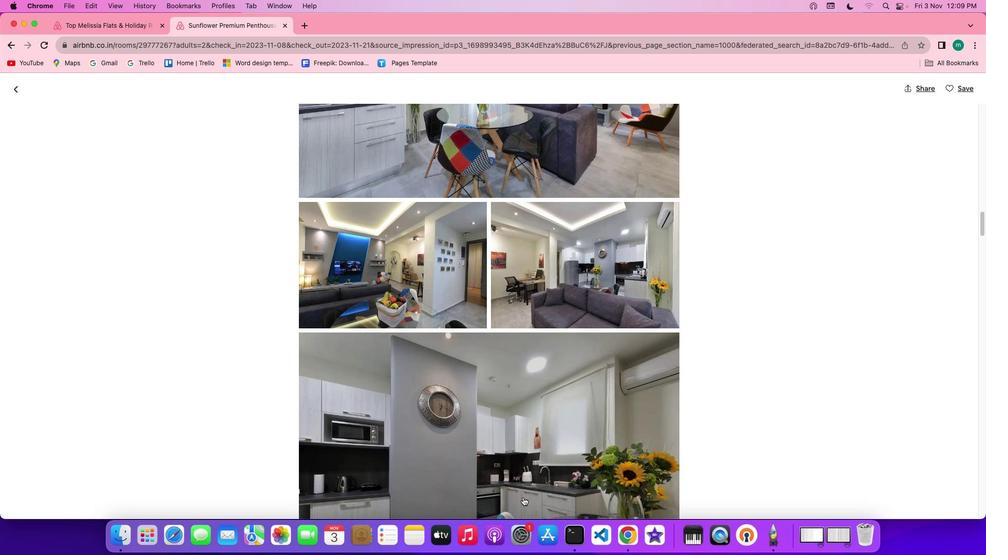 
Action: Mouse scrolled (523, 497) with delta (0, -1)
Screenshot: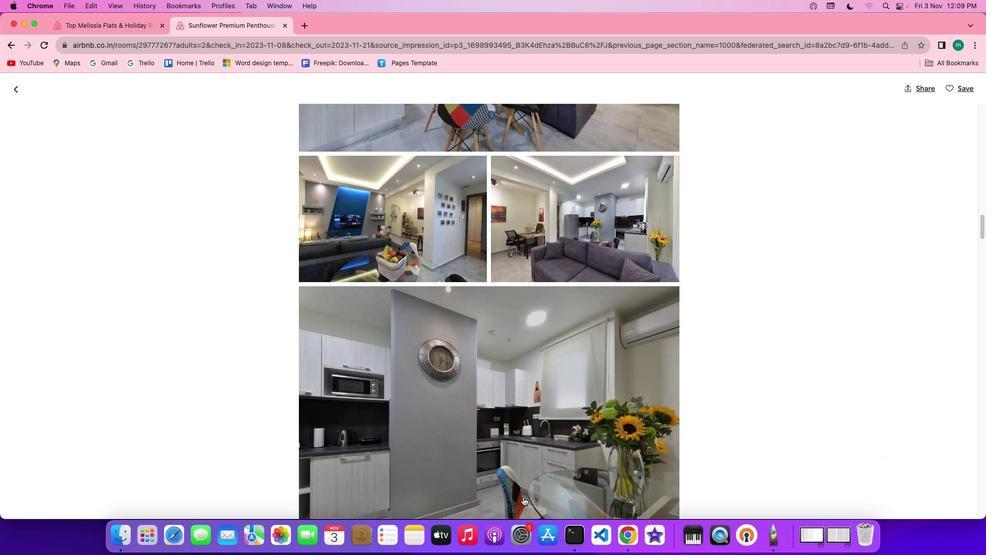 
Action: Mouse scrolled (523, 497) with delta (0, -1)
Screenshot: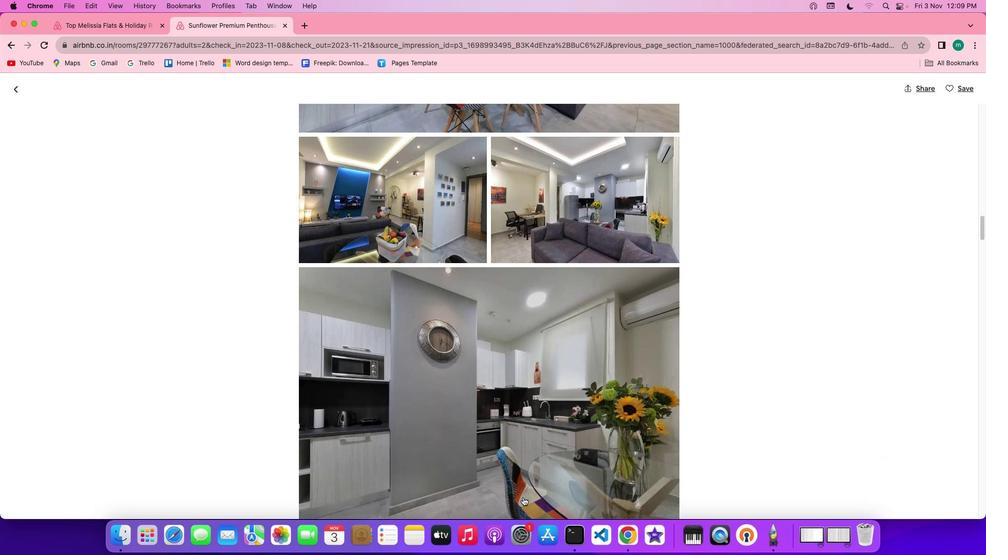 
Action: Mouse scrolled (523, 497) with delta (0, -1)
Screenshot: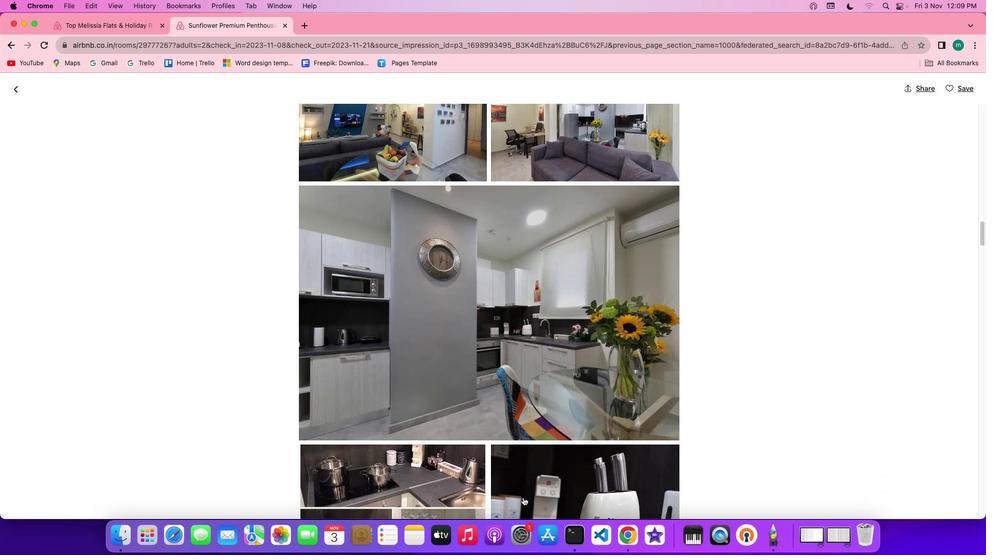 
Action: Mouse scrolled (523, 497) with delta (0, 0)
Screenshot: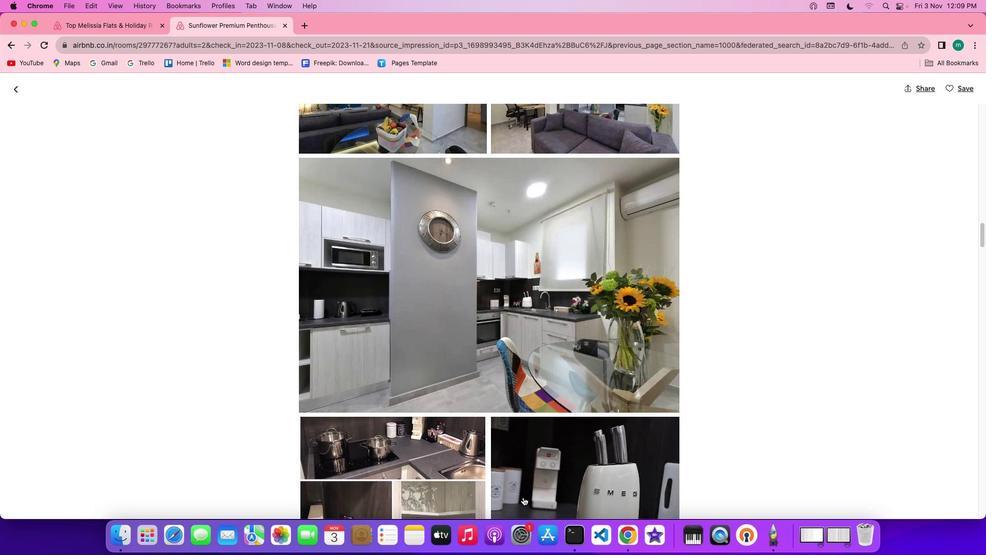 
Action: Mouse scrolled (523, 497) with delta (0, 0)
Screenshot: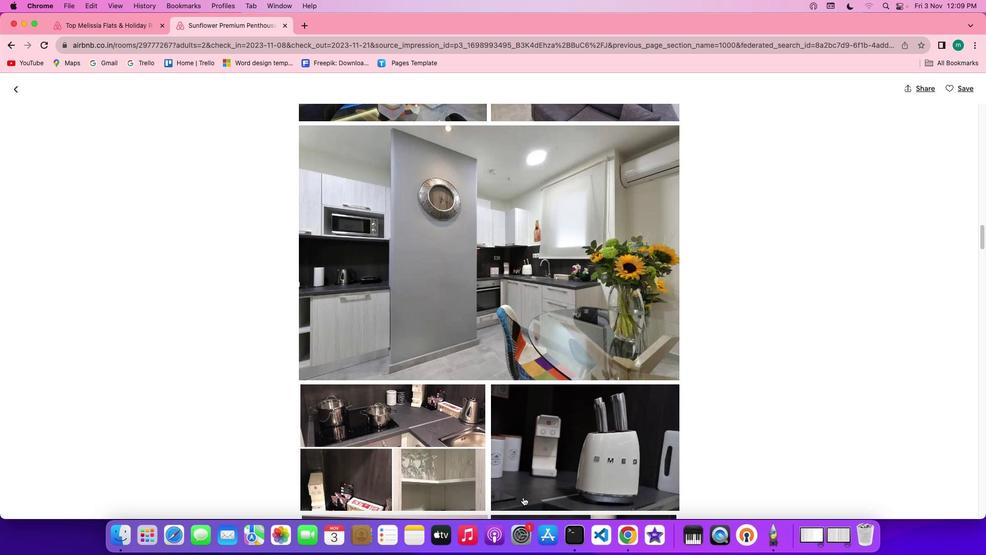 
Action: Mouse scrolled (523, 497) with delta (0, -1)
Screenshot: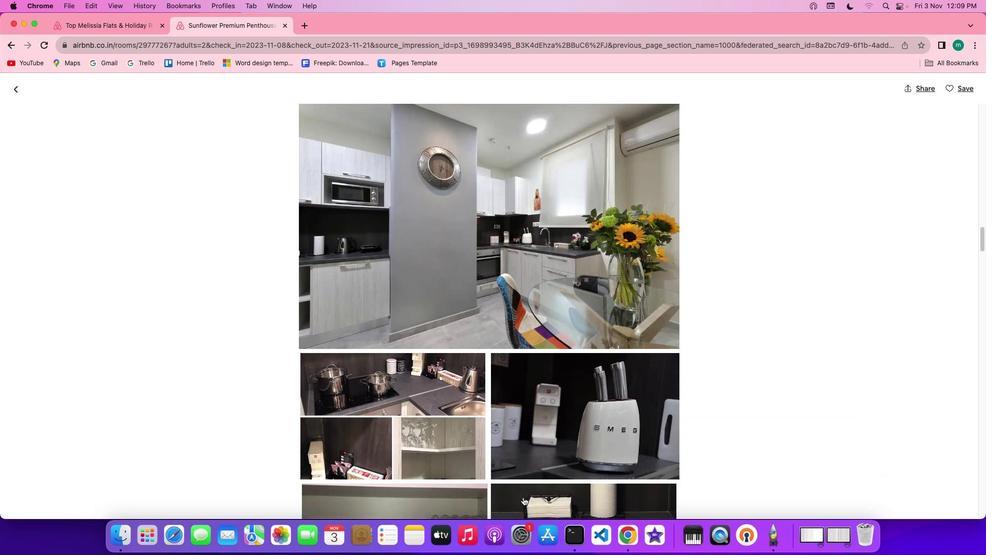 
Action: Mouse scrolled (523, 497) with delta (0, -1)
Screenshot: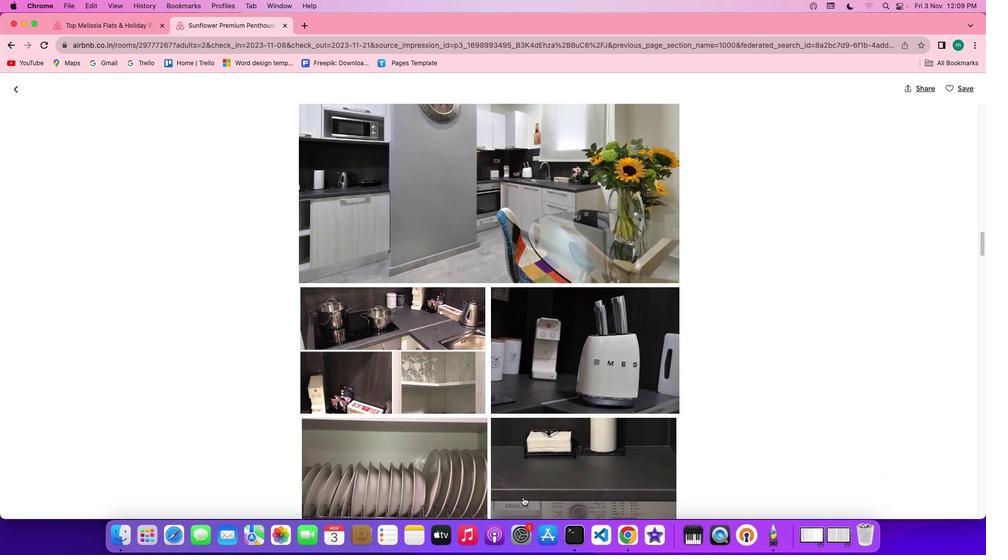 
Action: Mouse scrolled (523, 497) with delta (0, -1)
Screenshot: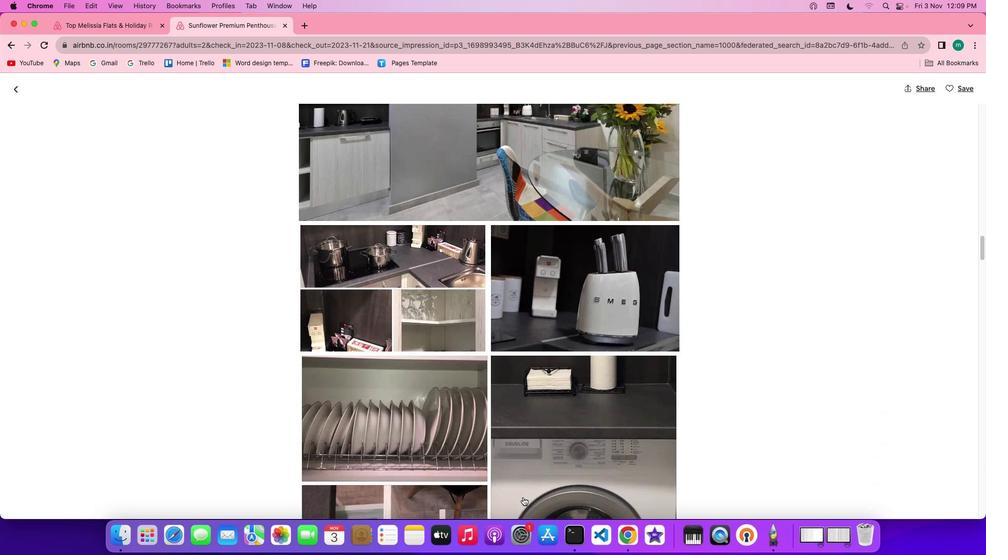 
Action: Mouse scrolled (523, 497) with delta (0, 0)
Screenshot: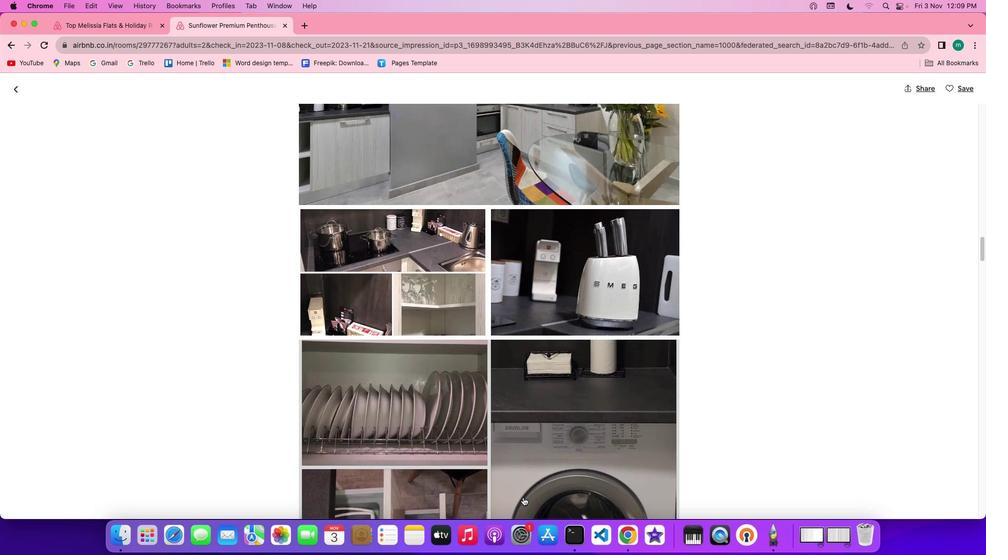 
Action: Mouse scrolled (523, 497) with delta (0, 0)
Screenshot: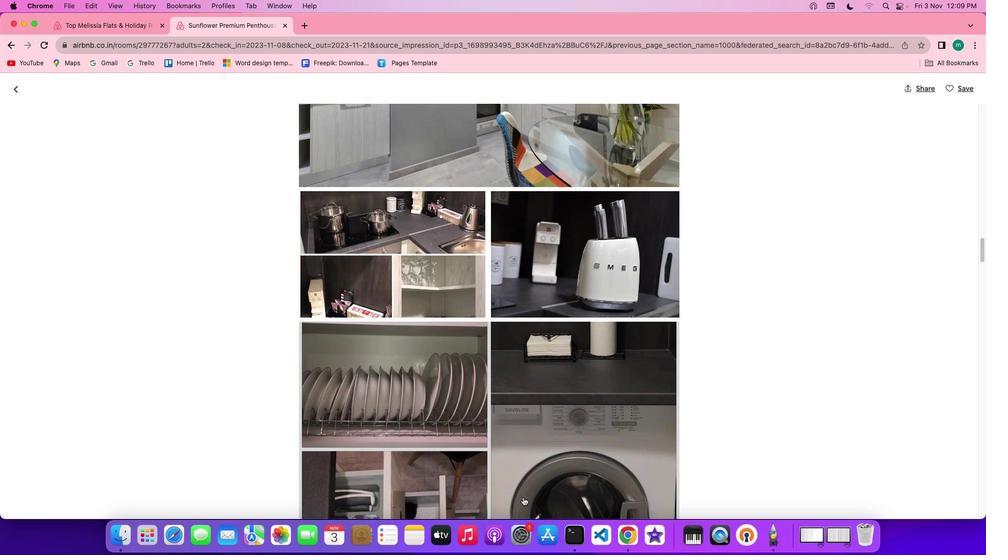 
Action: Mouse scrolled (523, 497) with delta (0, -1)
Screenshot: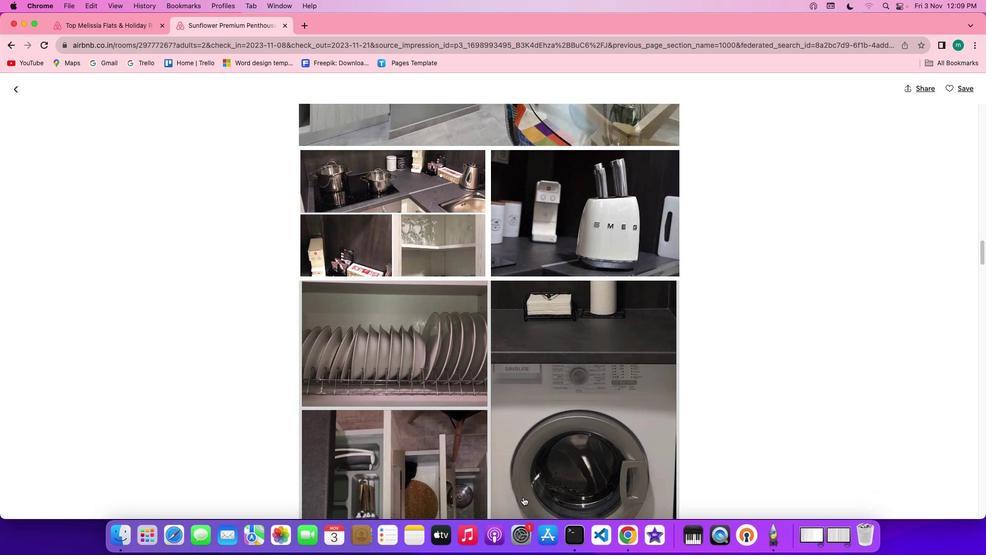 
Action: Mouse scrolled (523, 497) with delta (0, -1)
Screenshot: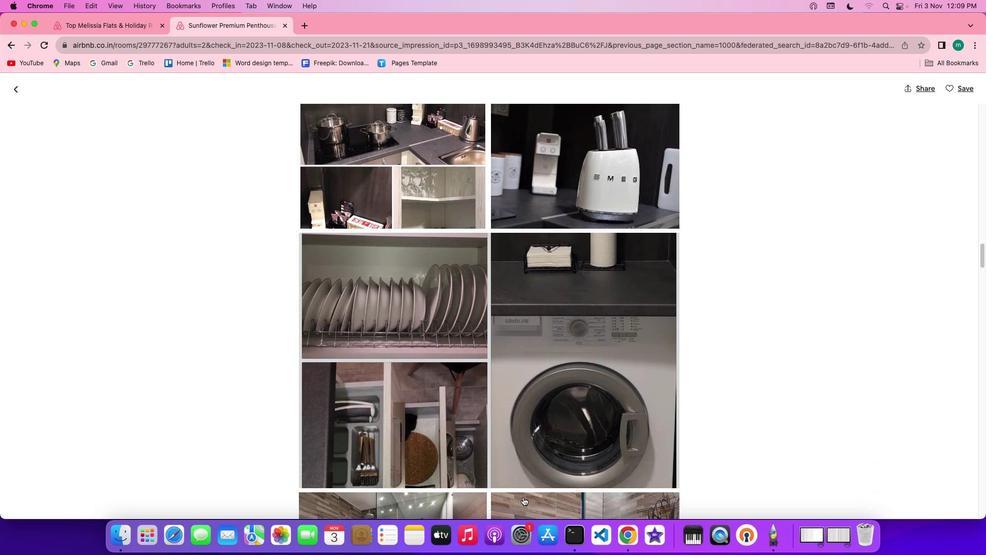 
Action: Mouse scrolled (523, 497) with delta (0, -1)
Screenshot: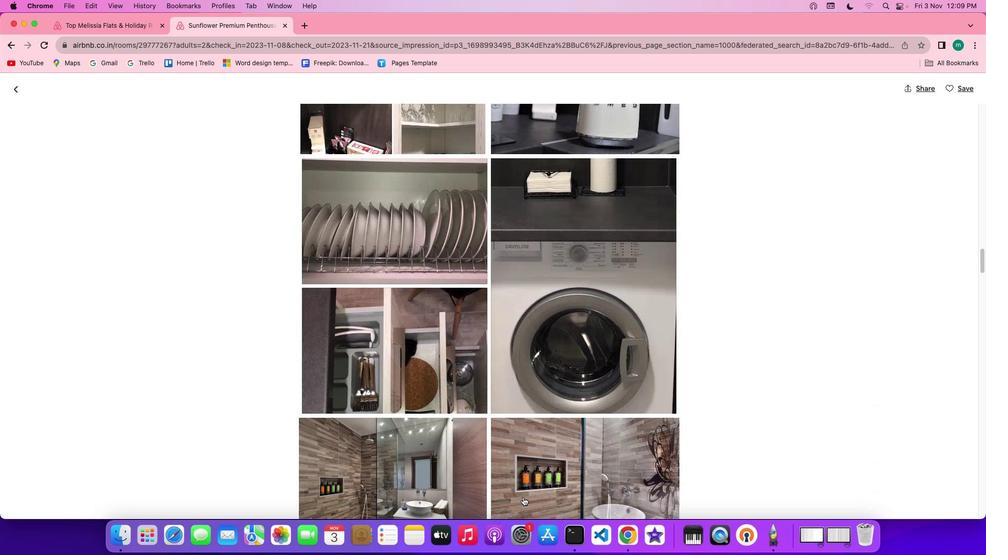 
Action: Mouse scrolled (523, 497) with delta (0, 0)
Screenshot: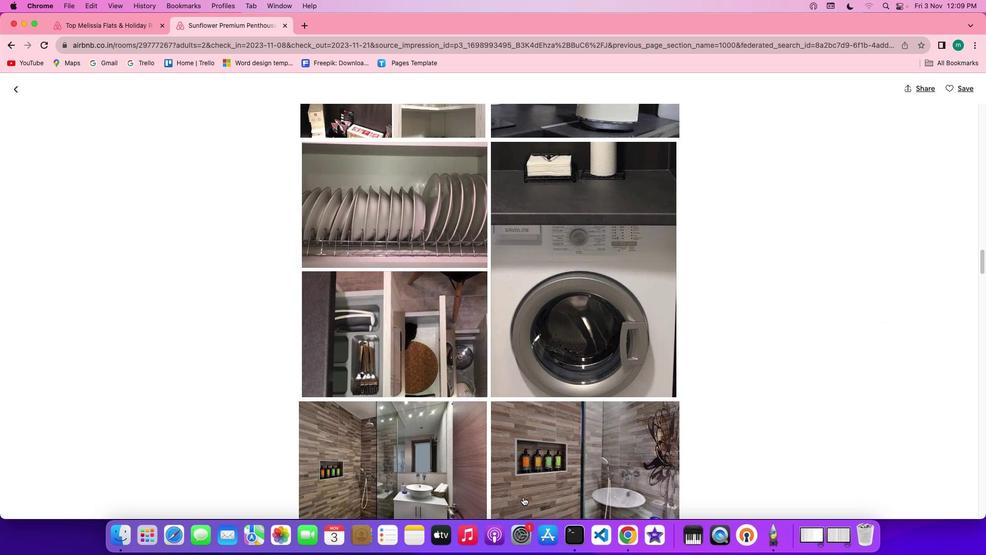 
Action: Mouse scrolled (523, 497) with delta (0, 0)
Screenshot: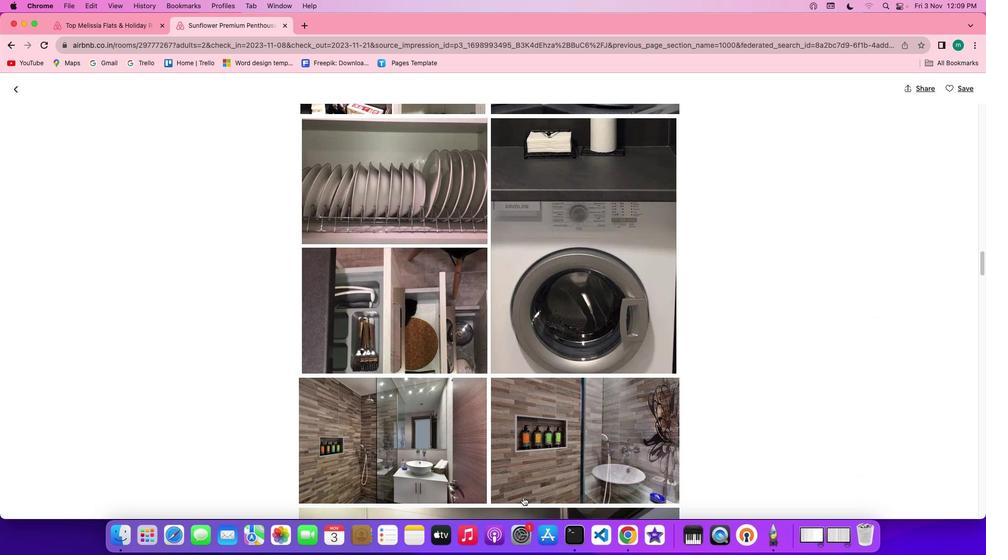 
Action: Mouse scrolled (523, 497) with delta (0, -1)
Screenshot: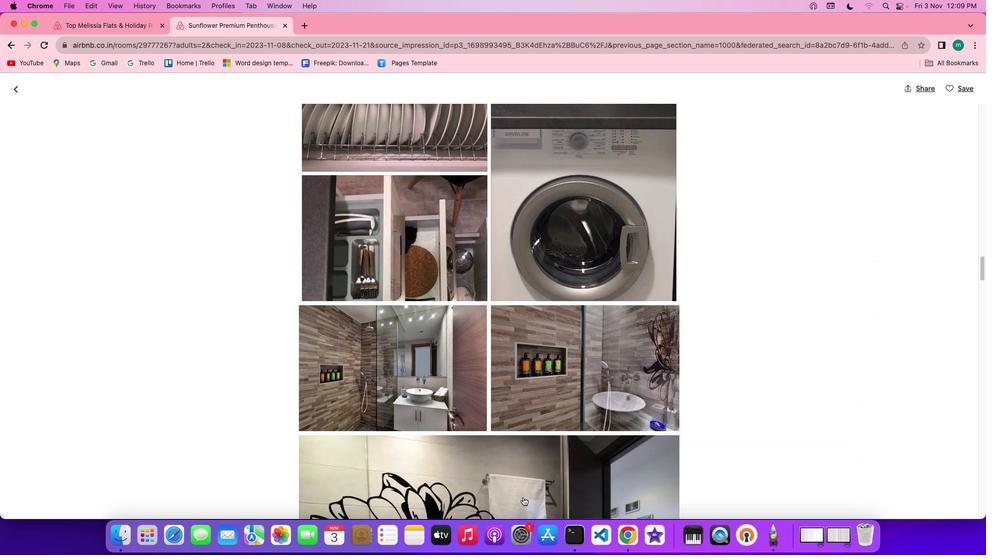 
Action: Mouse scrolled (523, 497) with delta (0, -1)
Screenshot: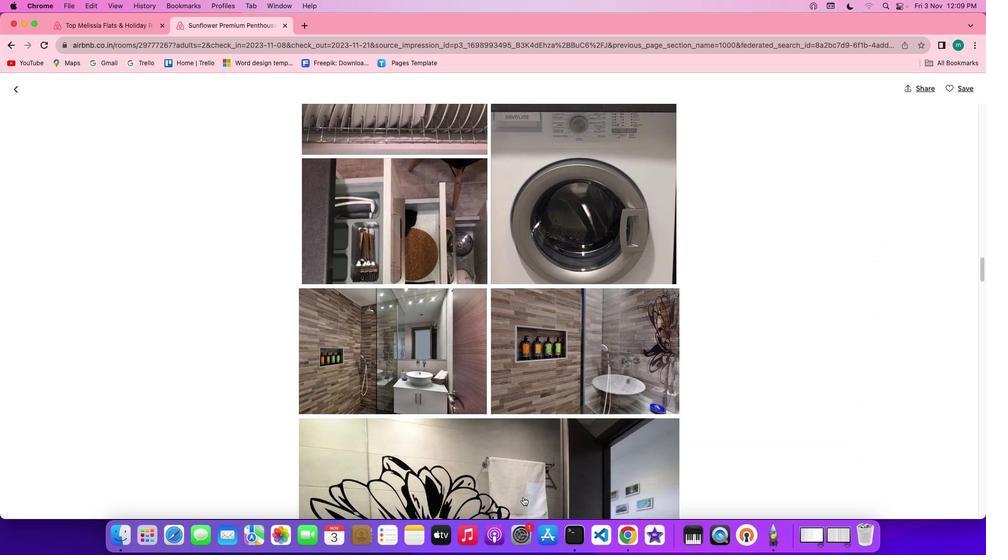
Action: Mouse scrolled (523, 497) with delta (0, -1)
Screenshot: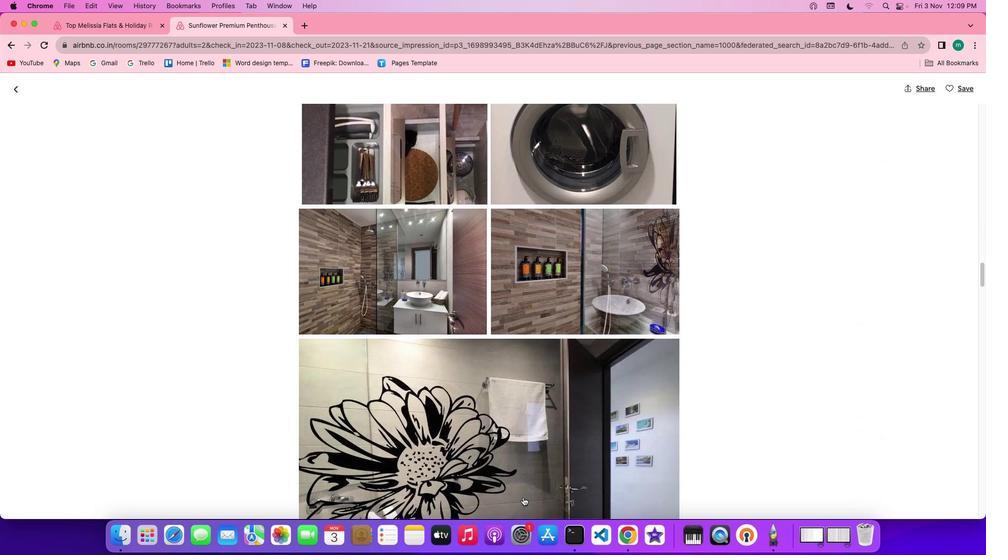 
Action: Mouse scrolled (523, 497) with delta (0, 0)
Screenshot: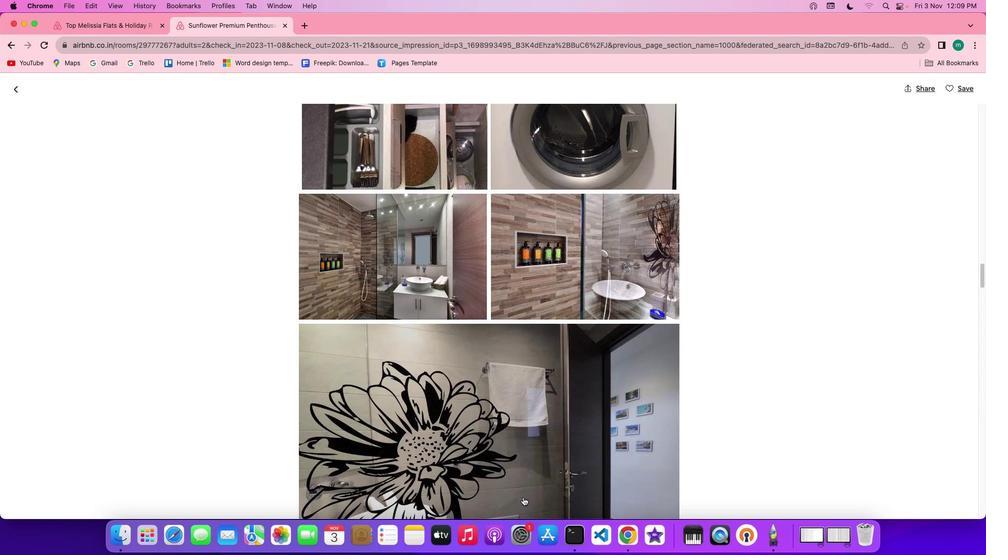 
Action: Mouse scrolled (523, 497) with delta (0, 0)
Screenshot: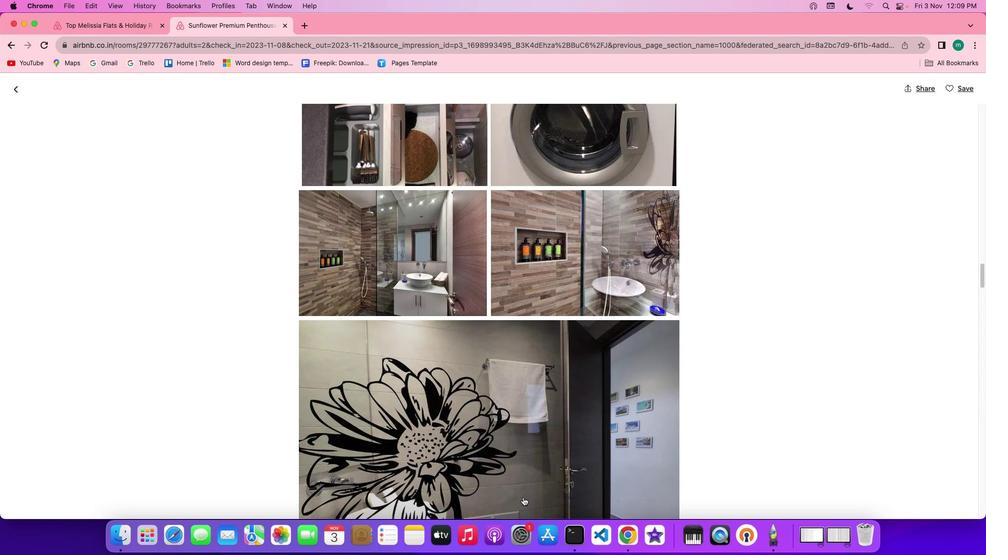 
Action: Mouse scrolled (523, 497) with delta (0, -1)
Screenshot: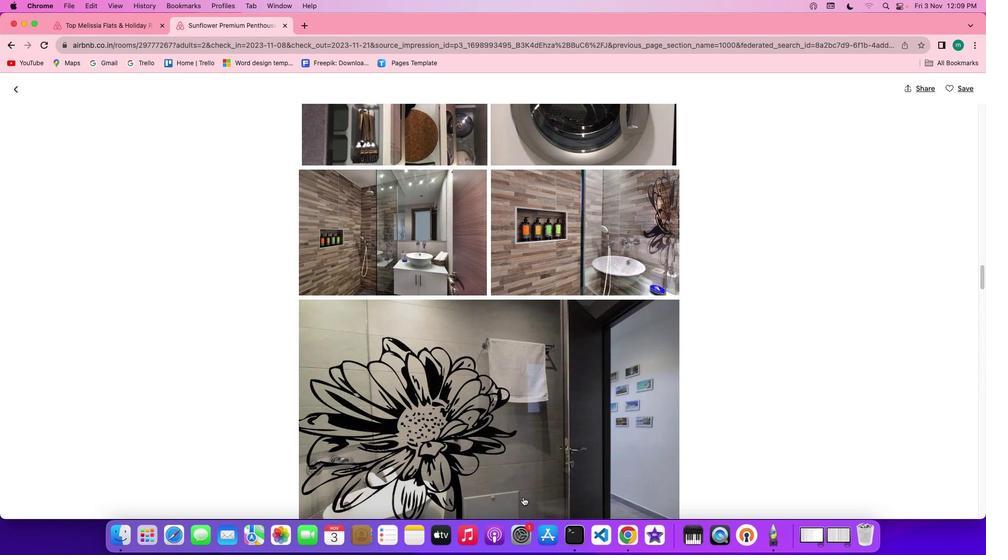 
Action: Mouse scrolled (523, 497) with delta (0, -1)
Screenshot: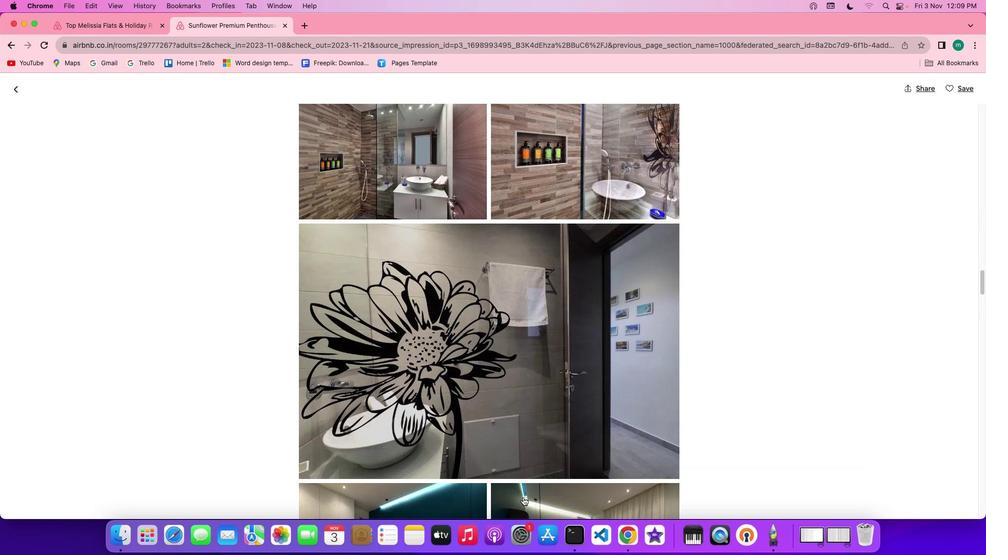 
Action: Mouse scrolled (523, 497) with delta (0, 0)
Screenshot: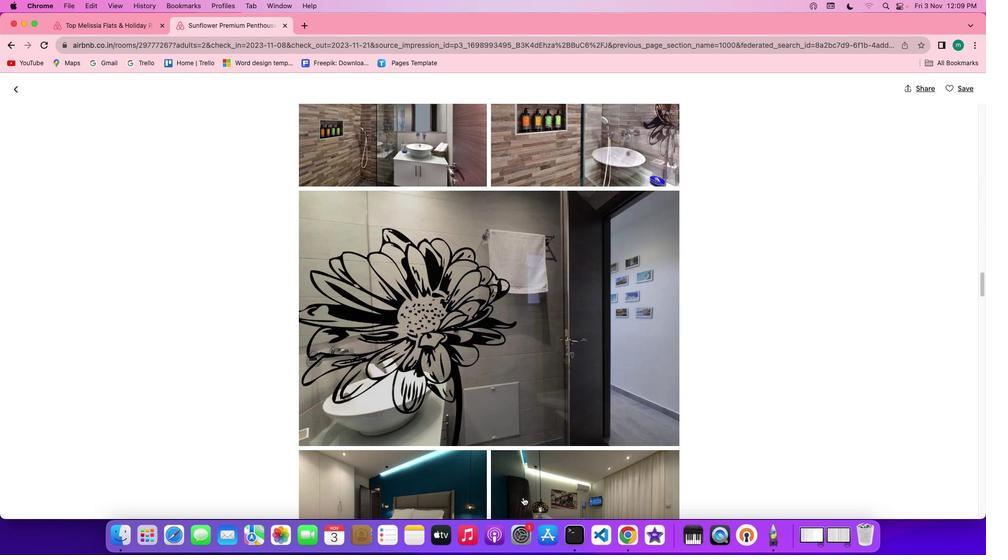 
Action: Mouse scrolled (523, 497) with delta (0, 0)
Screenshot: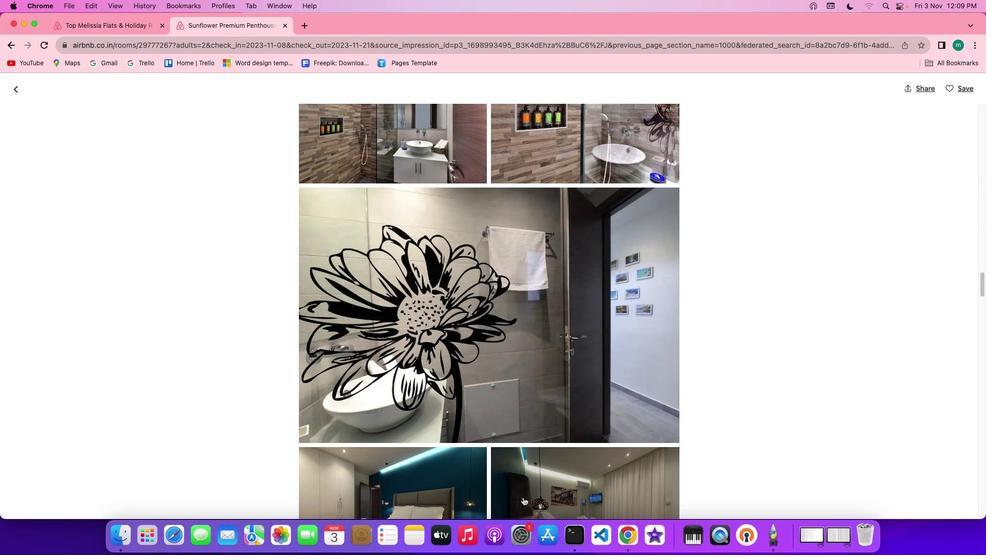 
Action: Mouse scrolled (523, 497) with delta (0, 0)
Screenshot: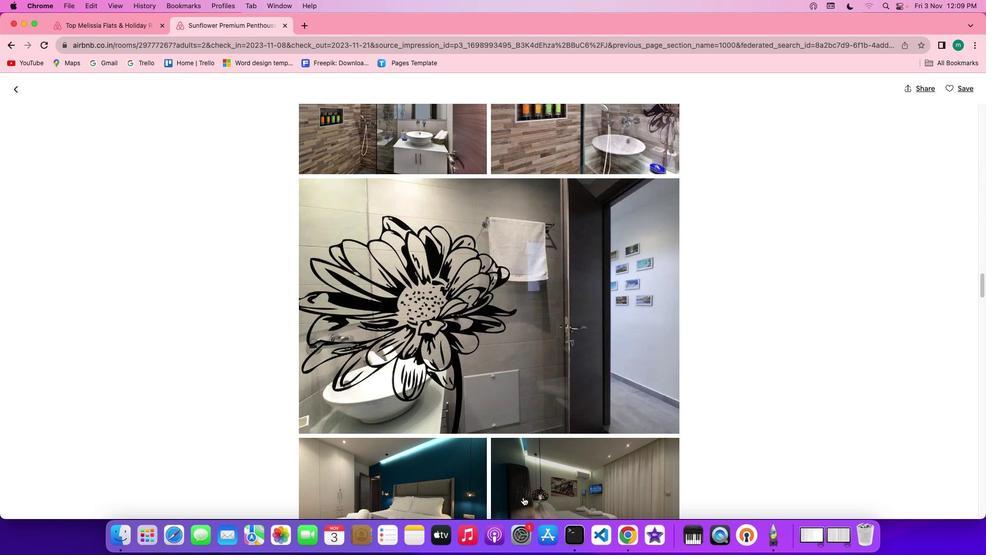 
Action: Mouse scrolled (523, 497) with delta (0, 0)
Screenshot: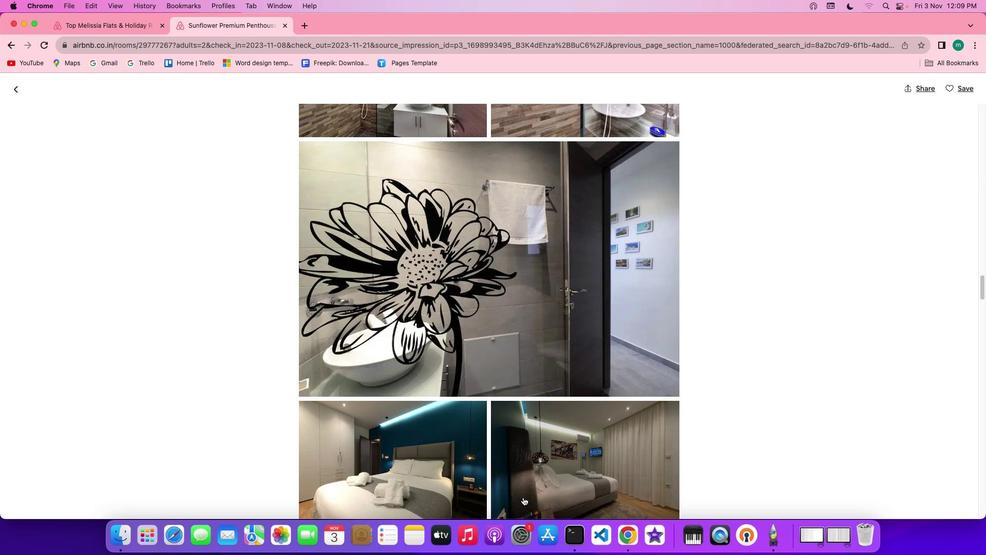 
Action: Mouse scrolled (523, 497) with delta (0, -1)
Screenshot: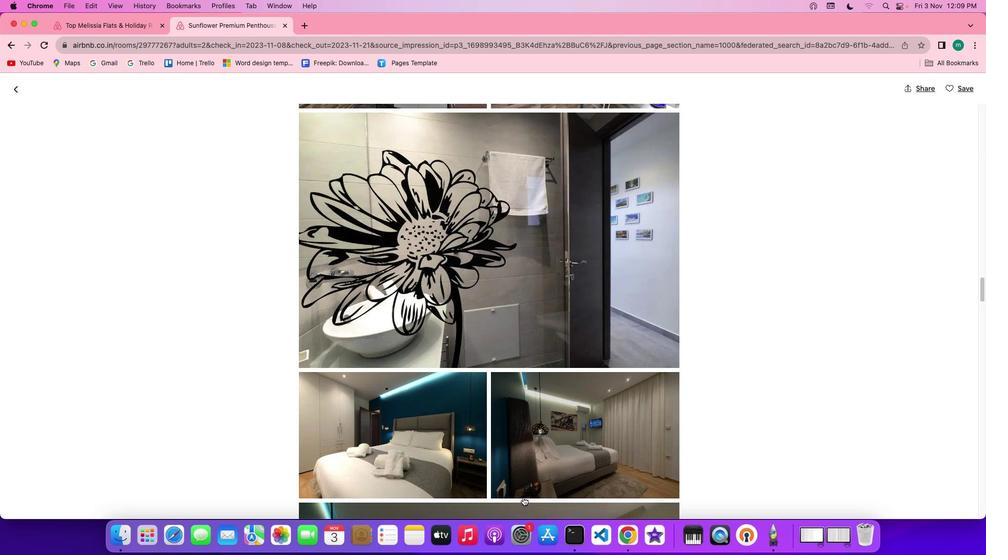 
Action: Mouse scrolled (523, 497) with delta (0, -1)
Screenshot: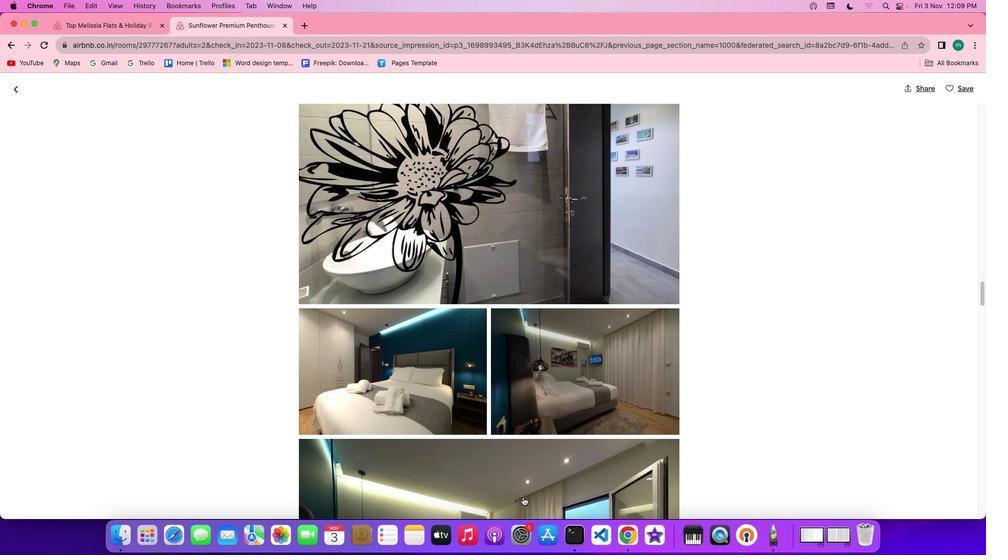 
Action: Mouse scrolled (523, 497) with delta (0, 0)
Screenshot: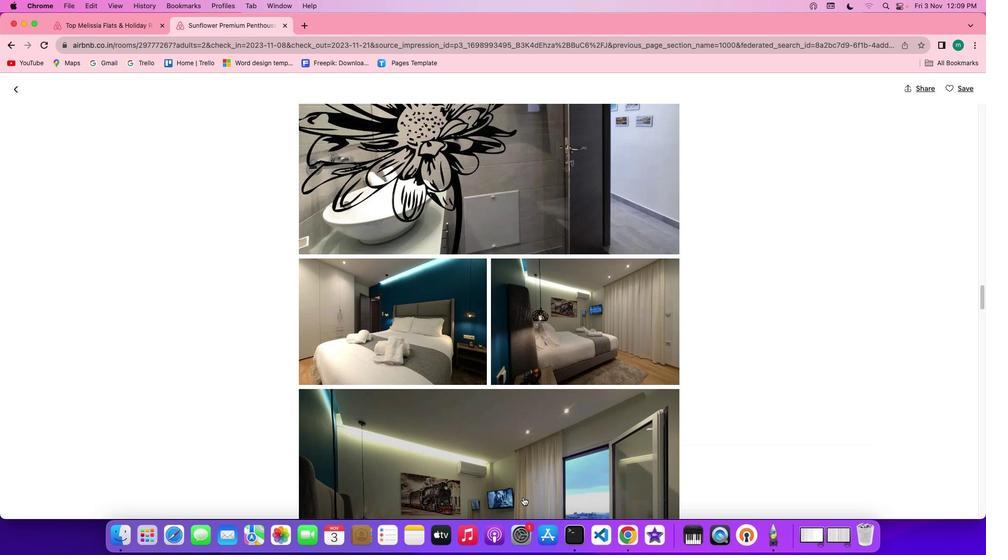 
Action: Mouse scrolled (523, 497) with delta (0, 0)
Screenshot: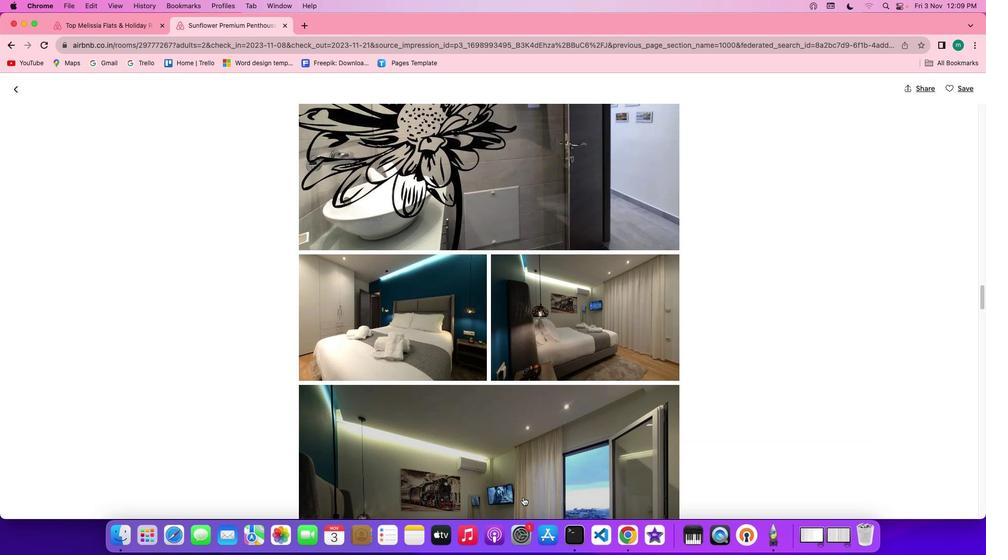 
Action: Mouse scrolled (523, 497) with delta (0, -1)
Screenshot: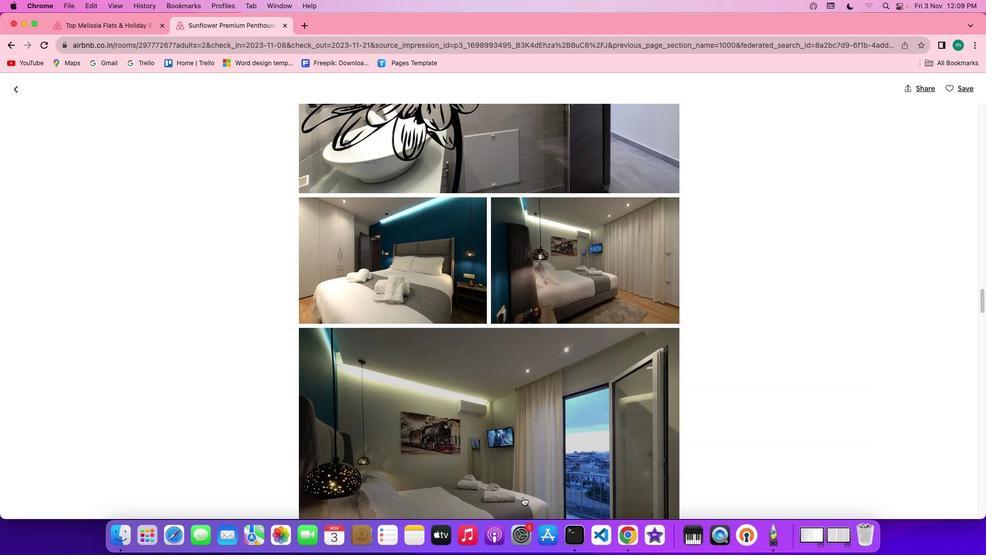
Action: Mouse scrolled (523, 497) with delta (0, -1)
Screenshot: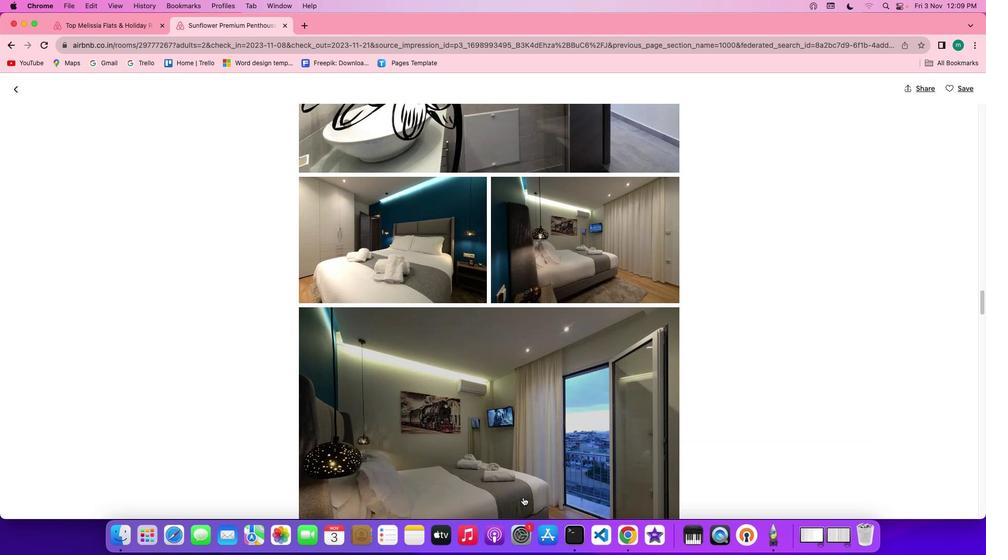 
Action: Mouse scrolled (523, 497) with delta (0, -1)
Screenshot: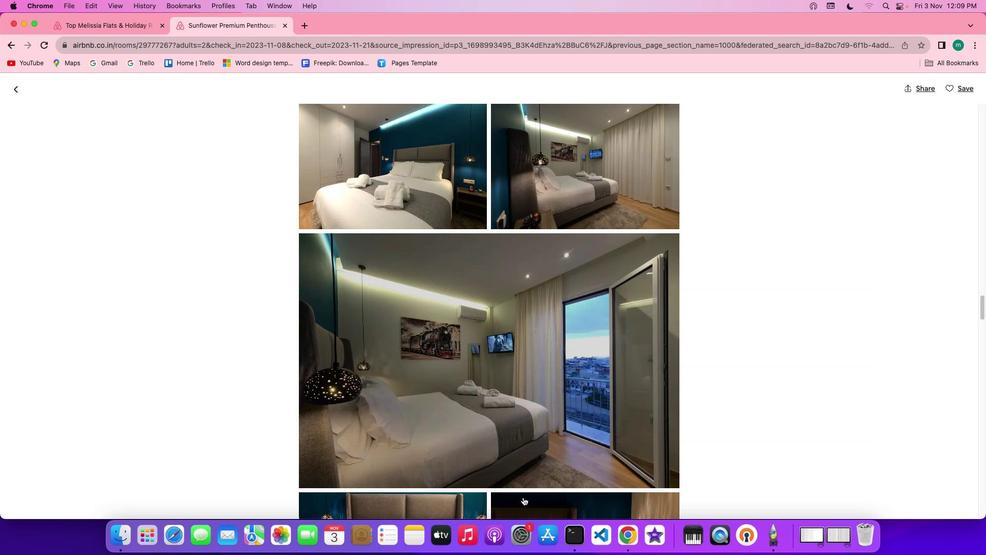 
Action: Mouse scrolled (523, 497) with delta (0, 0)
Screenshot: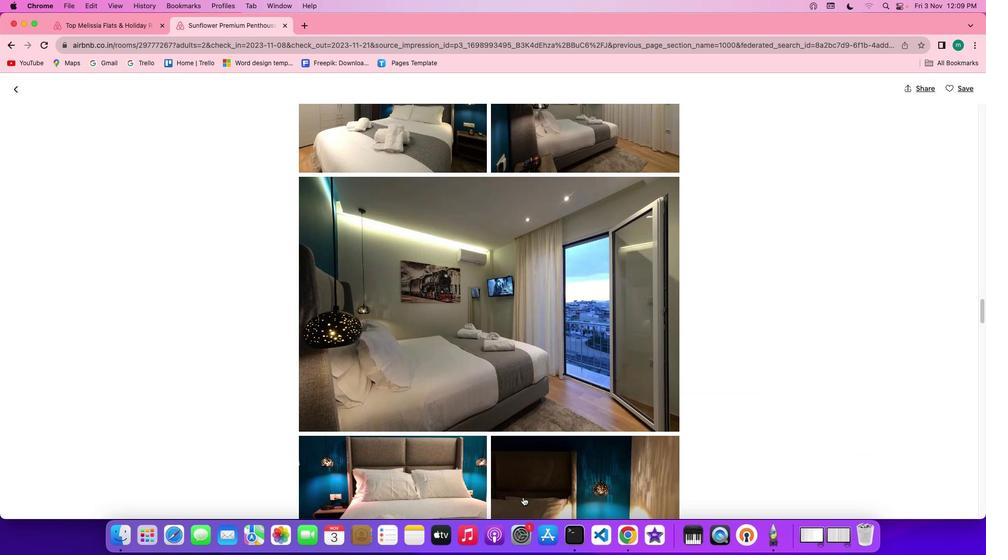 
Action: Mouse scrolled (523, 497) with delta (0, 0)
Screenshot: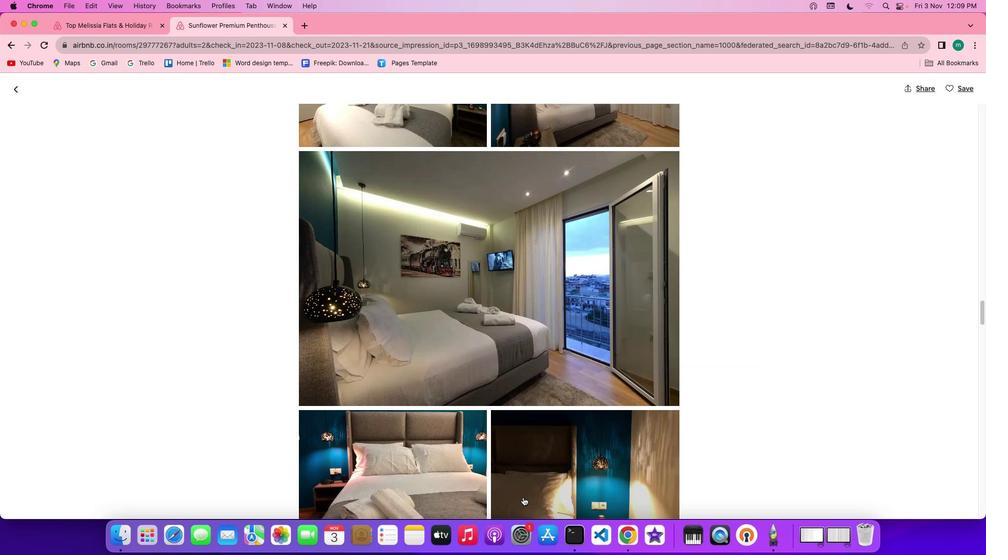 
Action: Mouse scrolled (523, 497) with delta (0, -1)
Screenshot: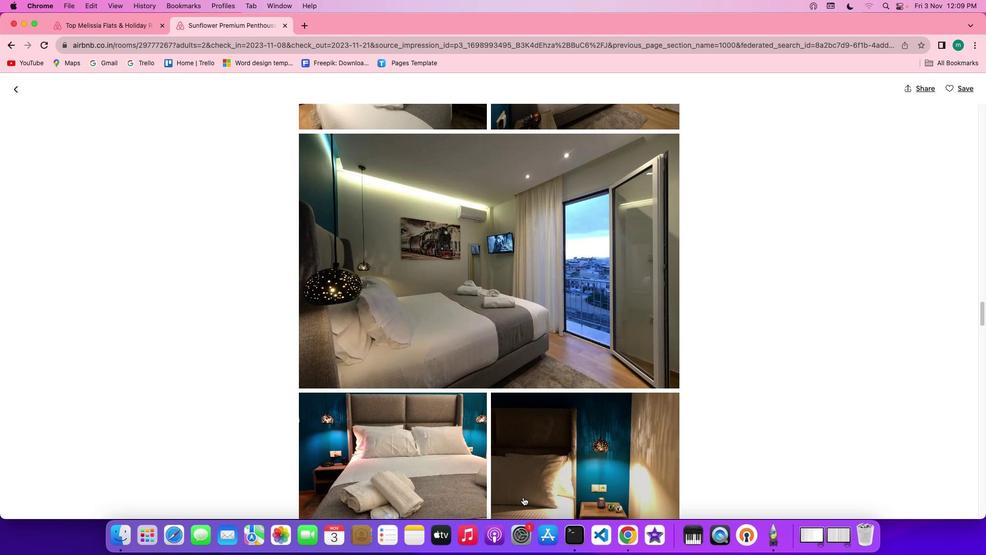 
Action: Mouse scrolled (523, 497) with delta (0, -2)
Screenshot: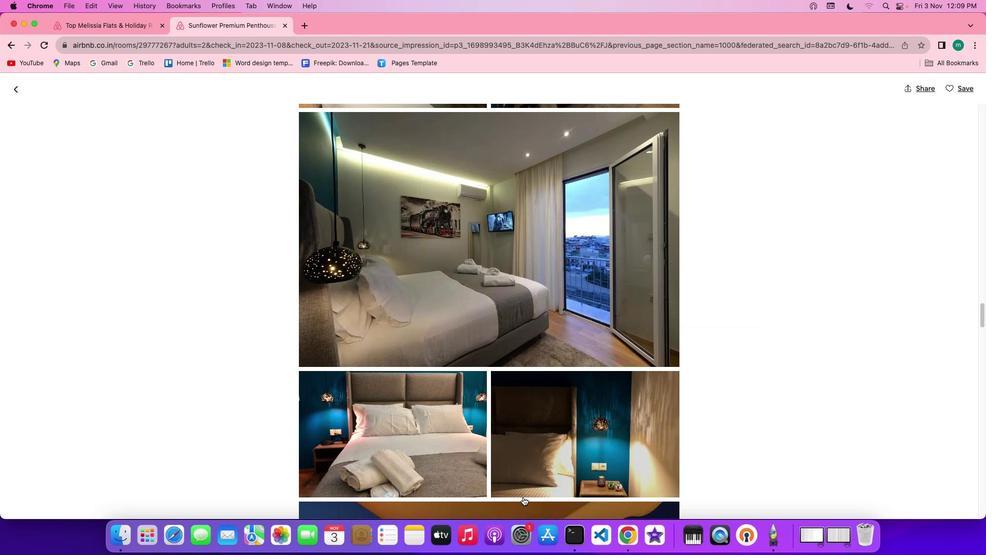 
Action: Mouse scrolled (523, 497) with delta (0, -2)
Screenshot: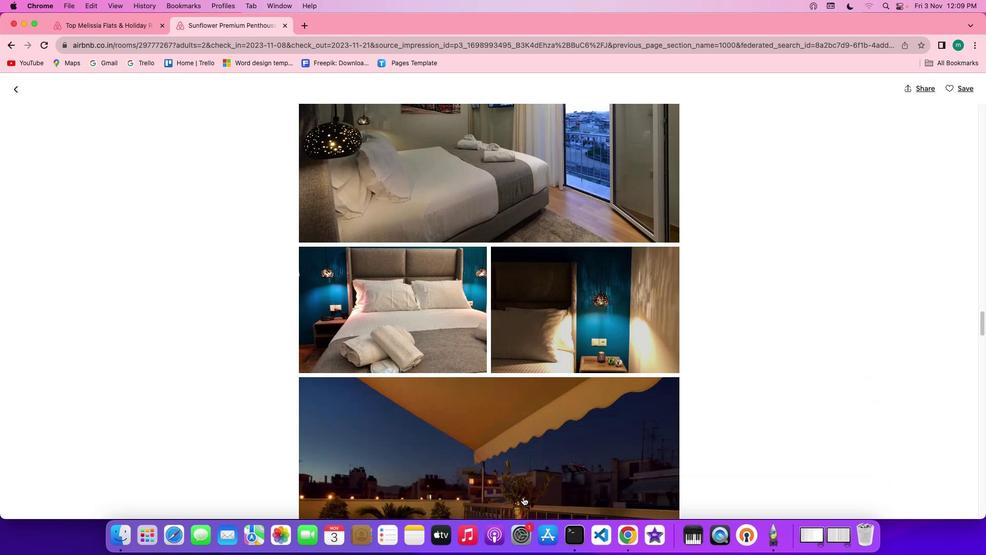 
Action: Mouse scrolled (523, 497) with delta (0, 0)
Screenshot: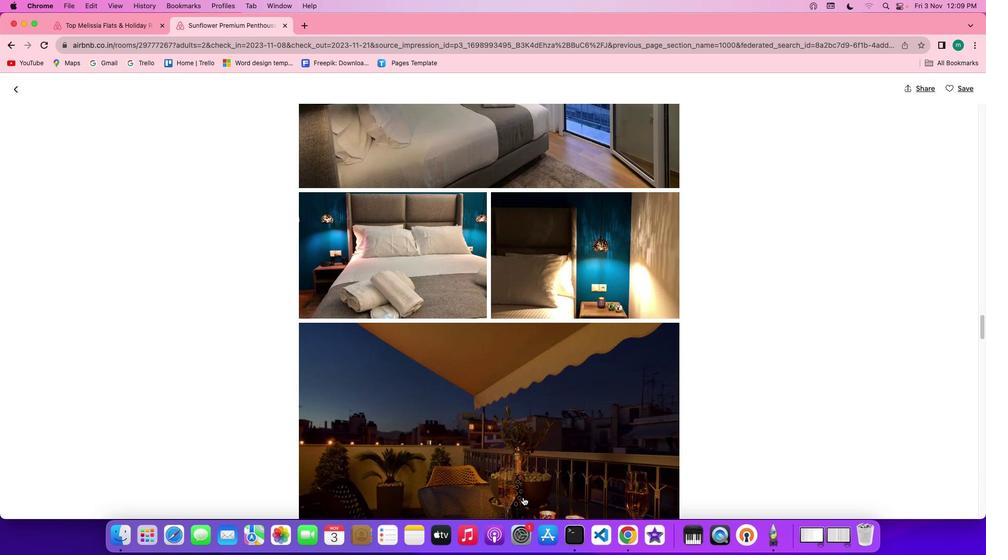 
Action: Mouse scrolled (523, 497) with delta (0, 0)
Screenshot: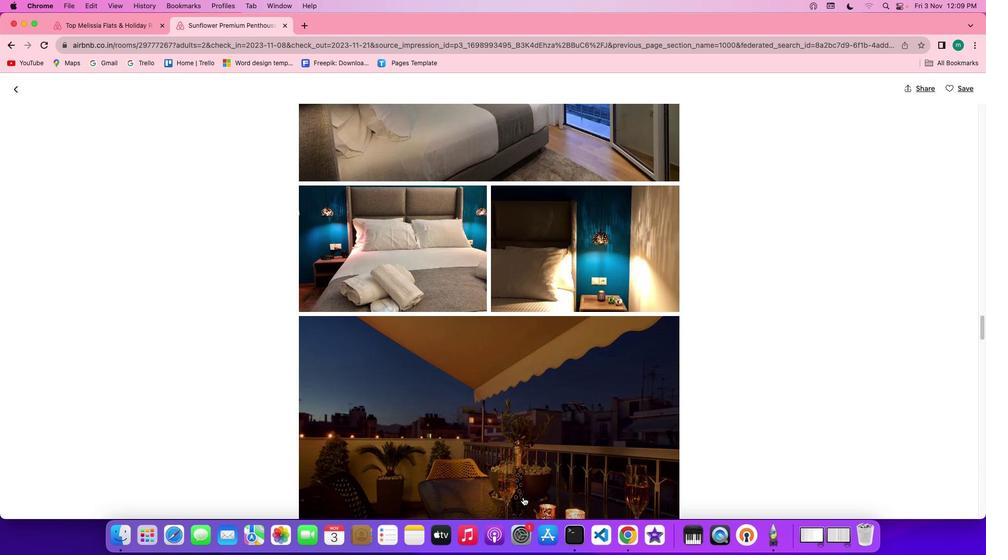 
Action: Mouse scrolled (523, 497) with delta (0, 0)
Screenshot: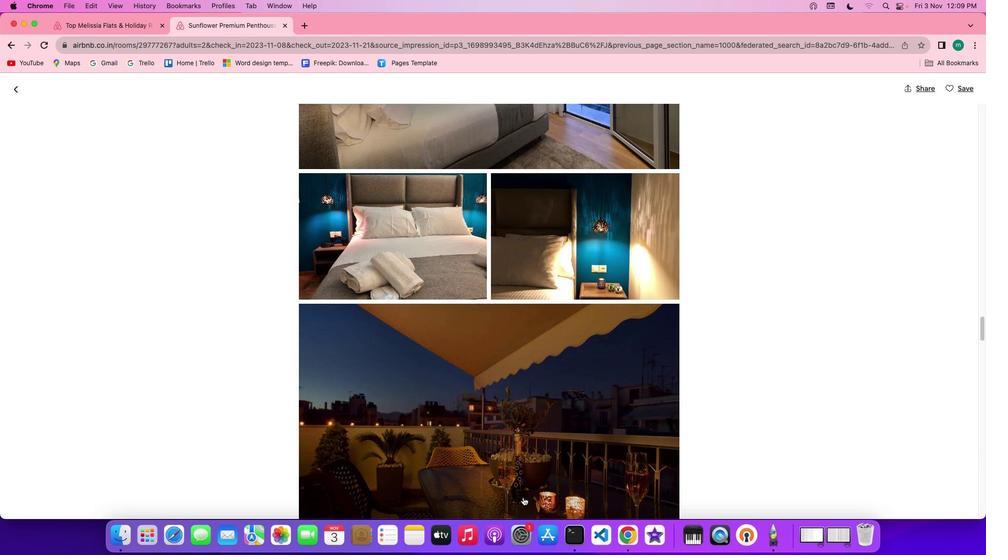 
Action: Mouse scrolled (523, 497) with delta (0, -1)
Screenshot: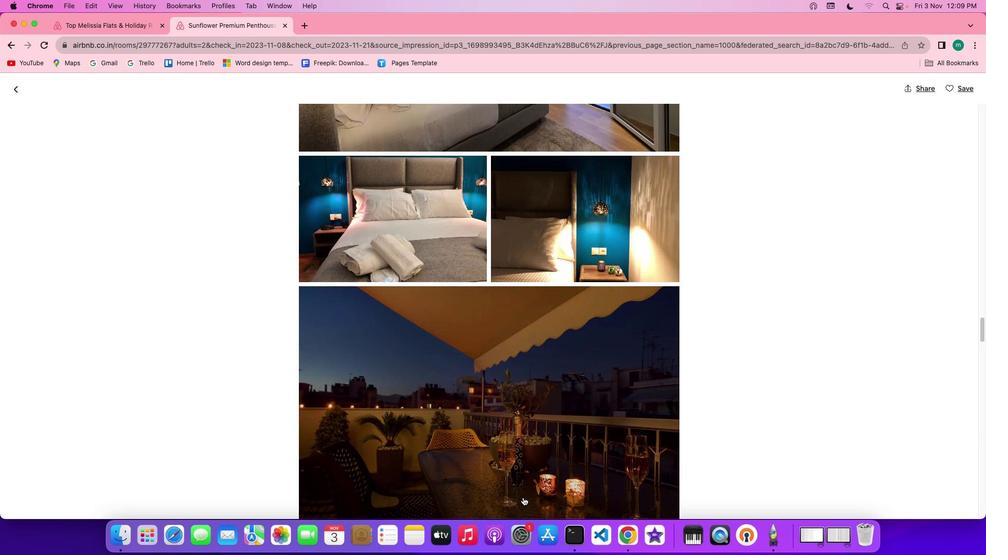 
Action: Mouse scrolled (523, 497) with delta (0, 0)
Screenshot: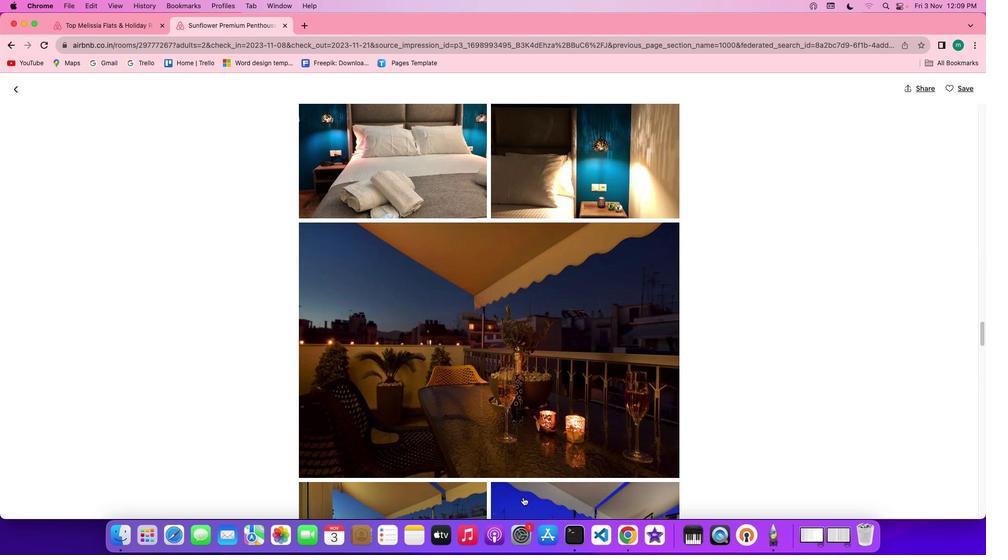 
Action: Mouse scrolled (523, 497) with delta (0, 0)
Screenshot: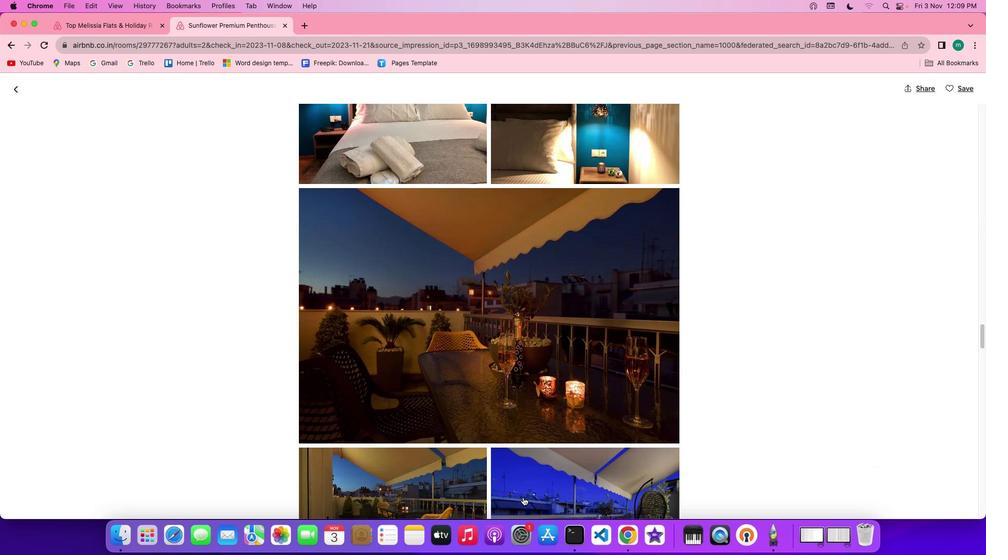 
Action: Mouse scrolled (523, 497) with delta (0, -1)
Screenshot: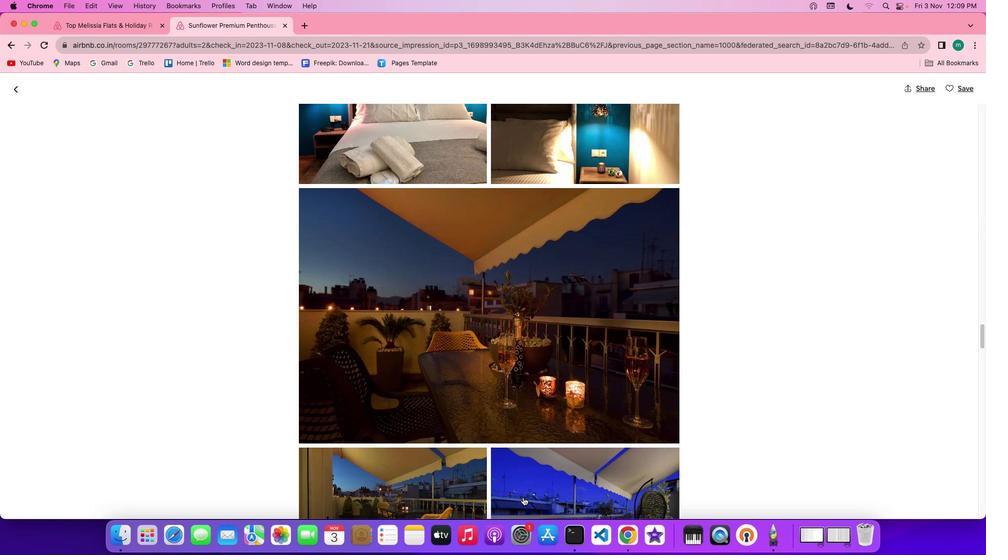 
Action: Mouse scrolled (523, 497) with delta (0, -2)
Screenshot: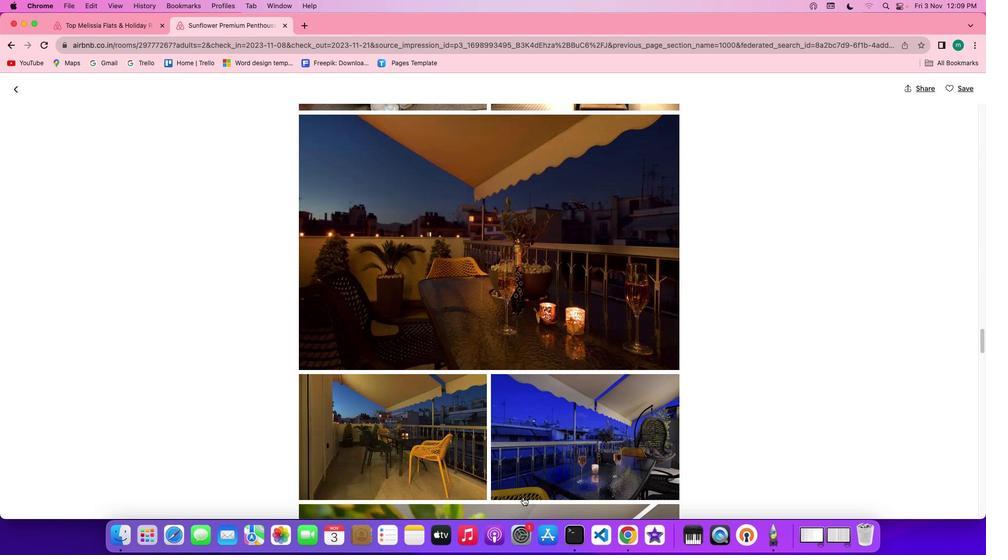 
Action: Mouse scrolled (523, 497) with delta (0, 0)
Screenshot: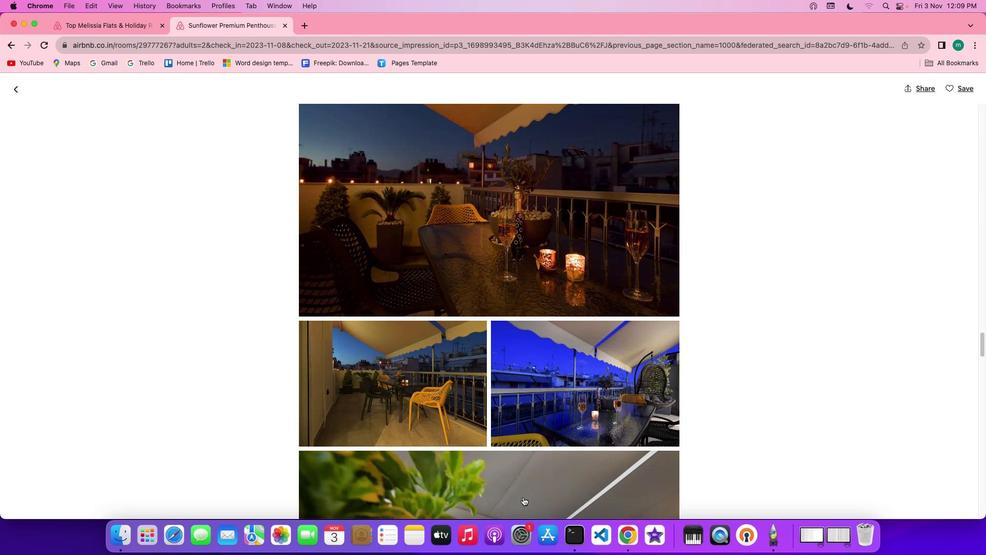 
Action: Mouse scrolled (523, 497) with delta (0, 0)
Screenshot: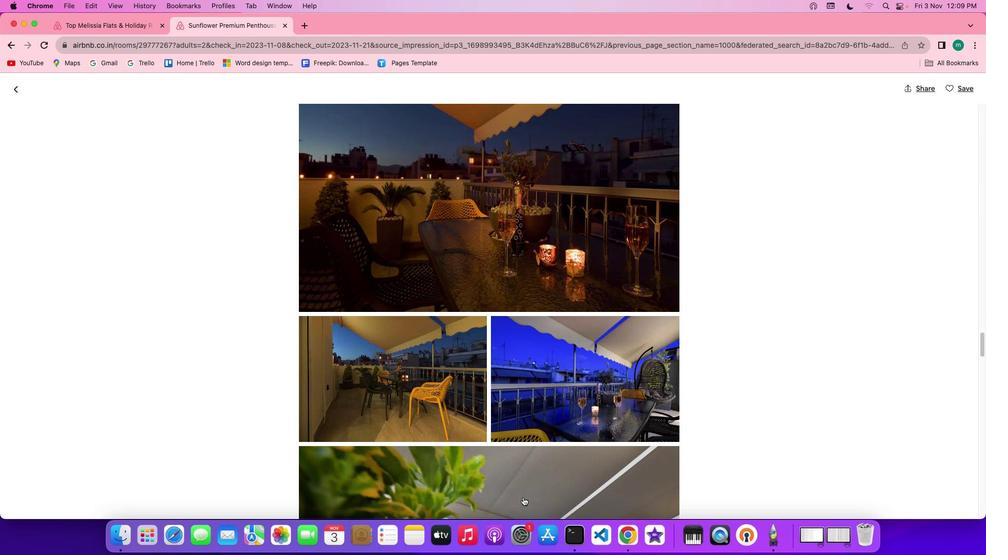 
Action: Mouse scrolled (523, 497) with delta (0, 0)
Screenshot: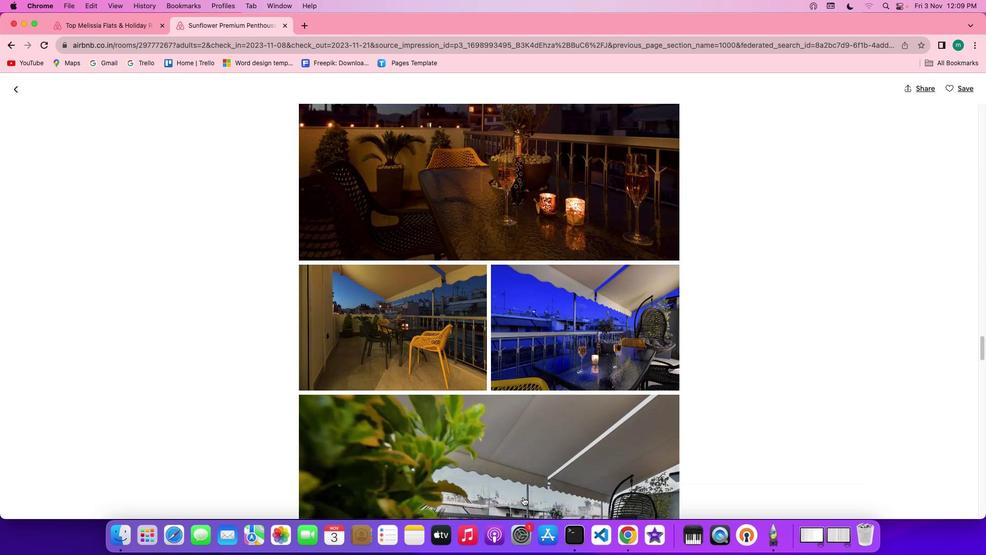 
Action: Mouse scrolled (523, 497) with delta (0, -1)
Screenshot: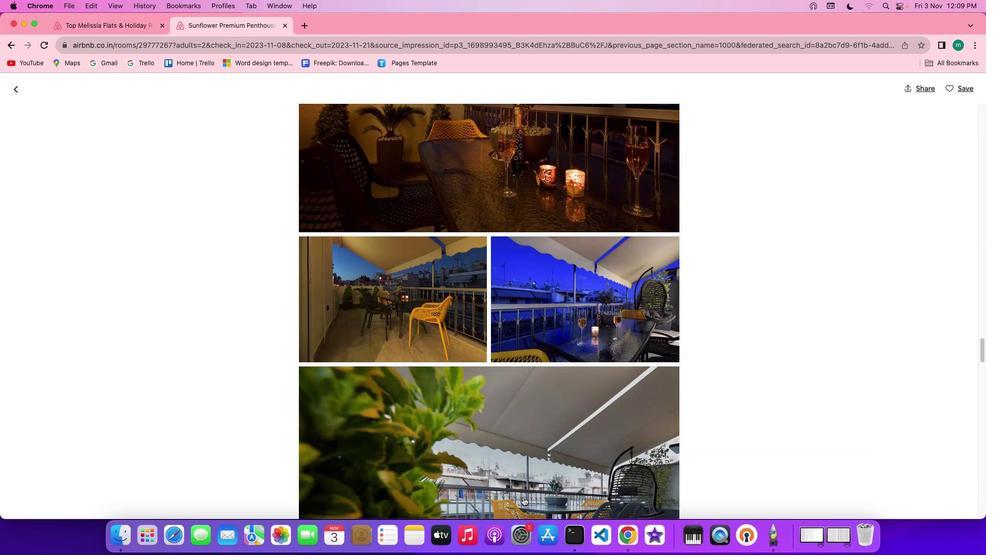 
Action: Mouse scrolled (523, 497) with delta (0, -1)
Screenshot: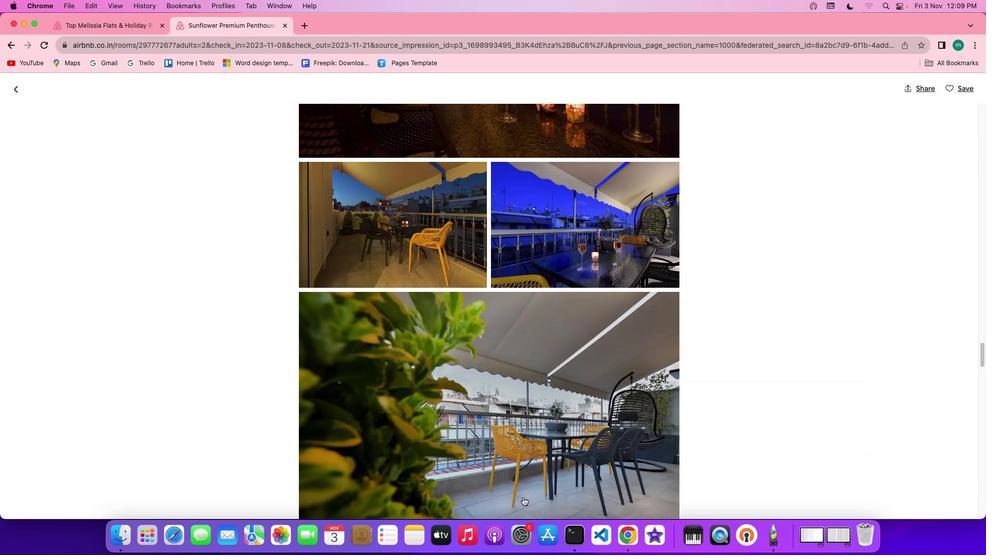 
Action: Mouse scrolled (523, 497) with delta (0, 0)
Screenshot: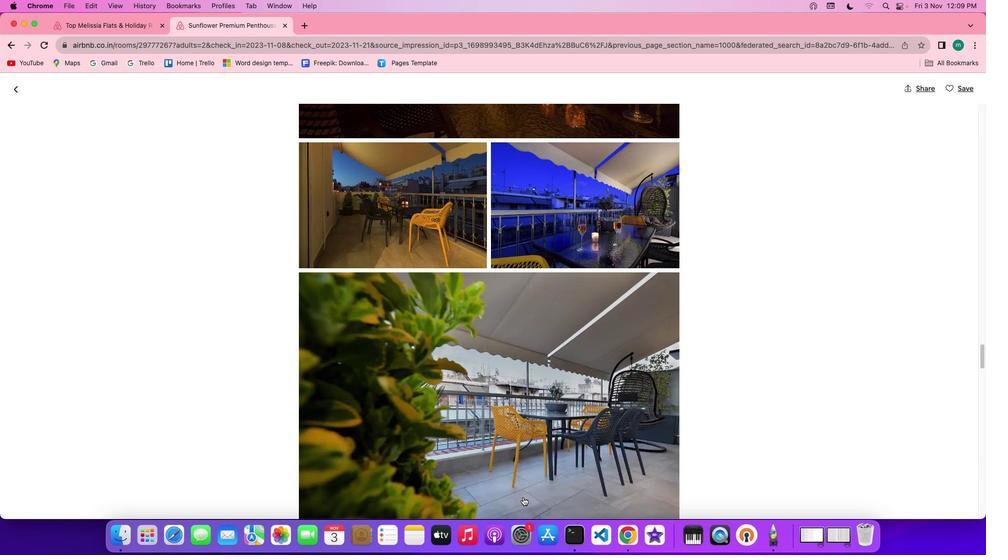 
Action: Mouse scrolled (523, 497) with delta (0, 0)
Screenshot: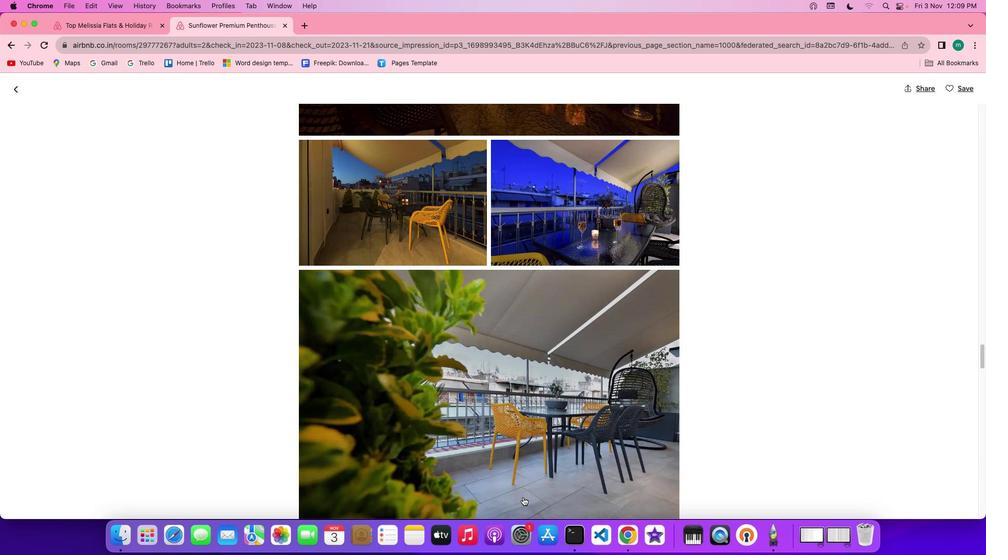 
Action: Mouse scrolled (523, 497) with delta (0, 0)
Screenshot: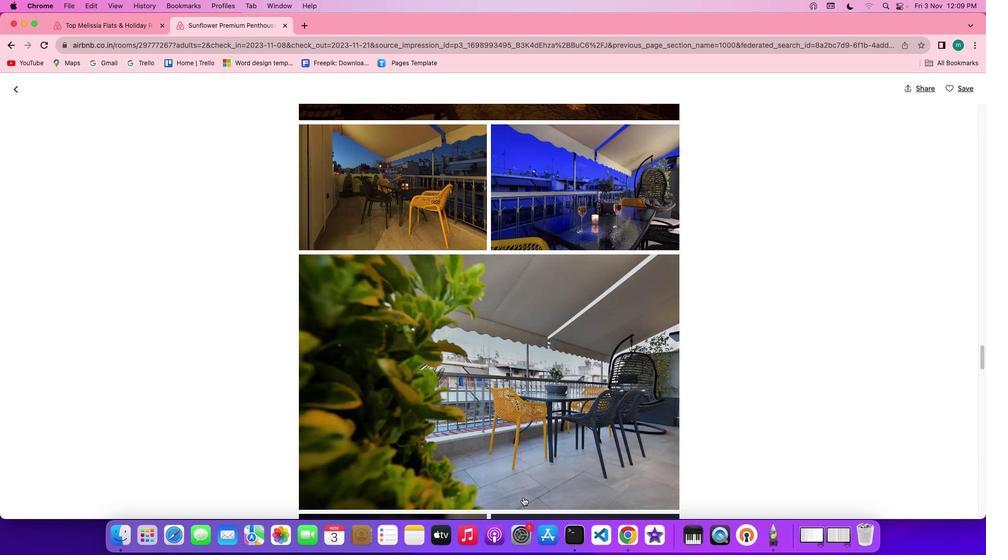 
Action: Mouse scrolled (523, 497) with delta (0, -1)
Screenshot: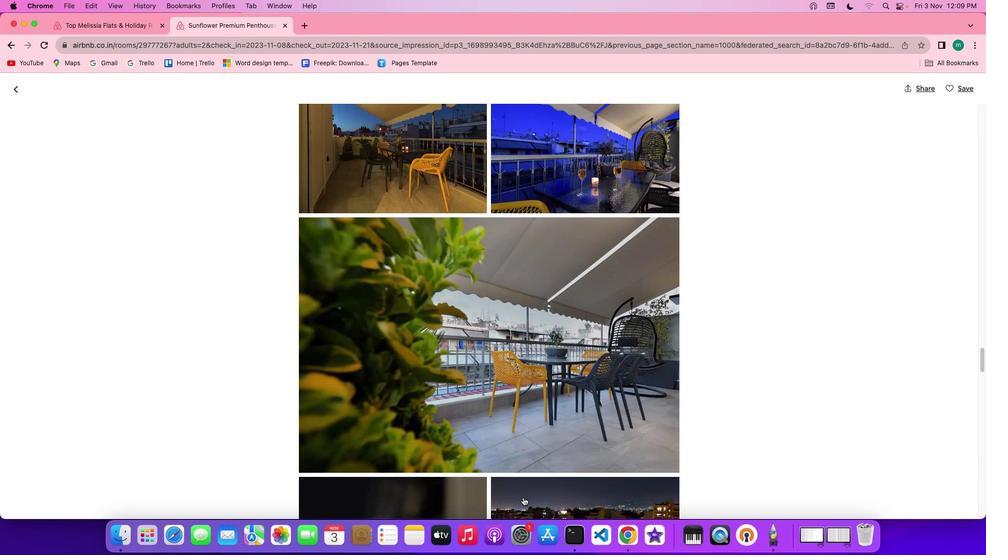 
Action: Mouse scrolled (523, 497) with delta (0, -1)
Screenshot: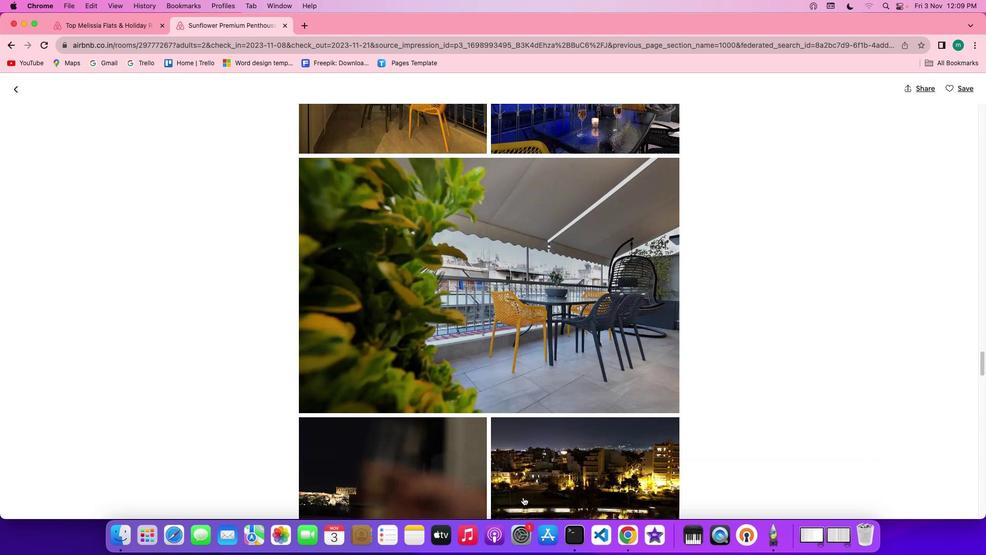 
Action: Mouse scrolled (523, 497) with delta (0, 0)
Screenshot: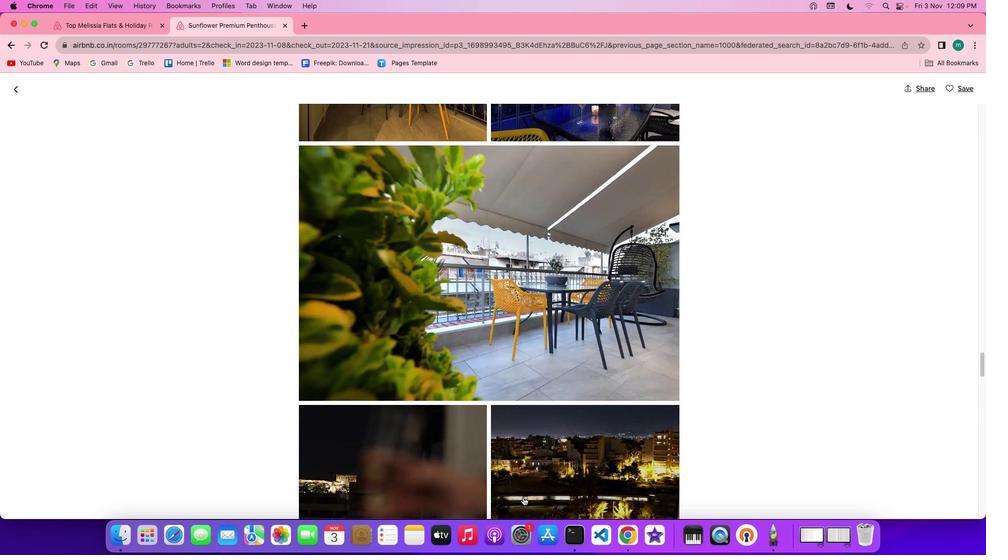 
Action: Mouse scrolled (523, 497) with delta (0, 0)
Screenshot: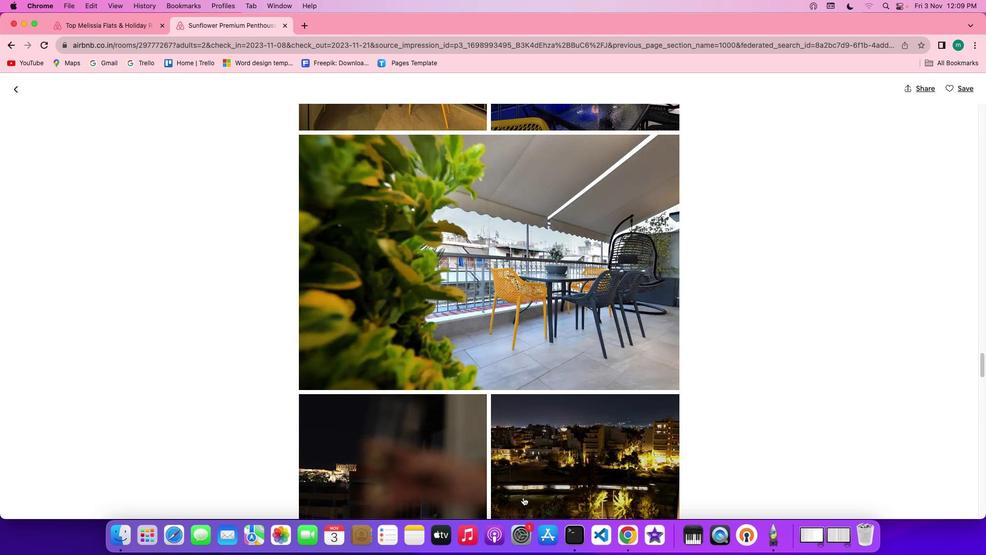 
Action: Mouse scrolled (523, 497) with delta (0, 0)
Screenshot: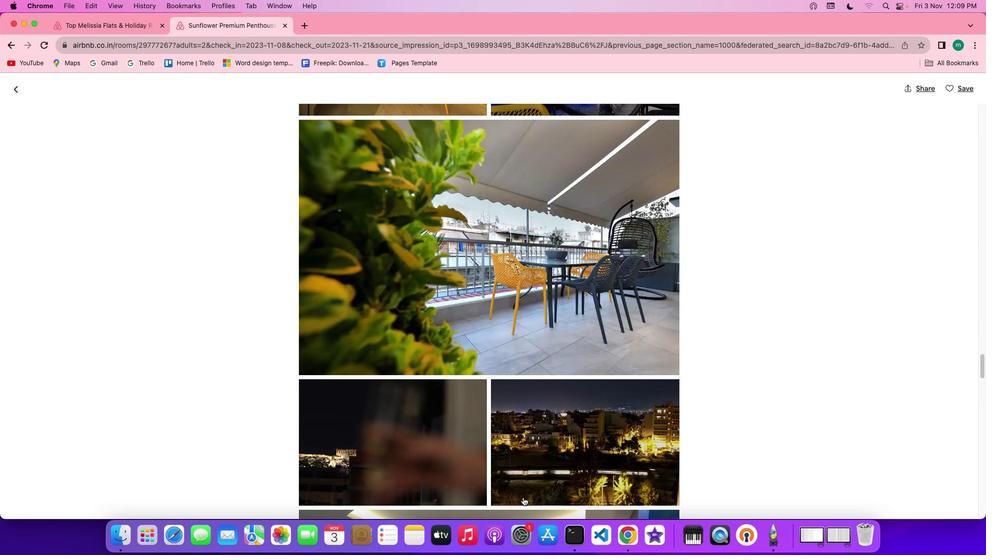 
Action: Mouse scrolled (523, 497) with delta (0, -1)
Screenshot: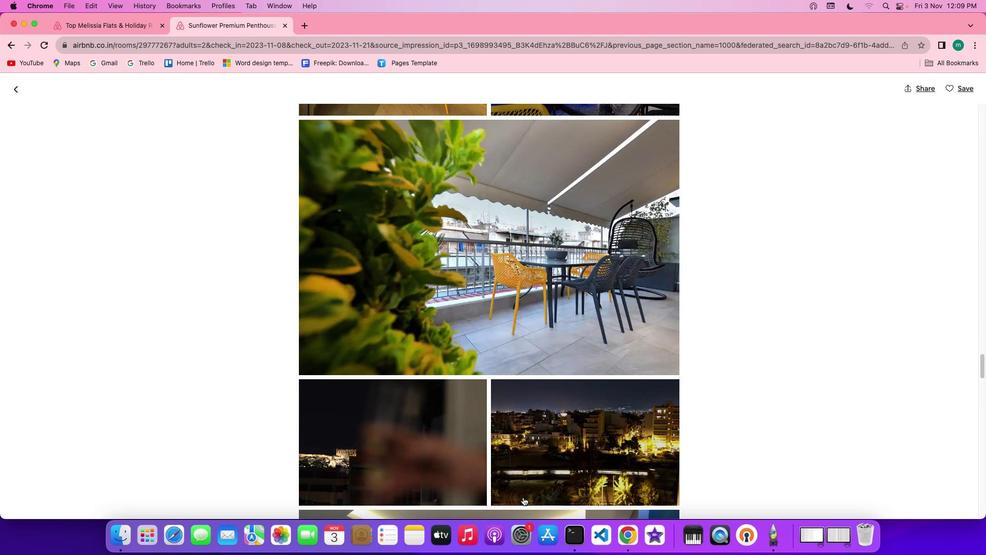 
Action: Mouse scrolled (523, 497) with delta (0, -1)
Screenshot: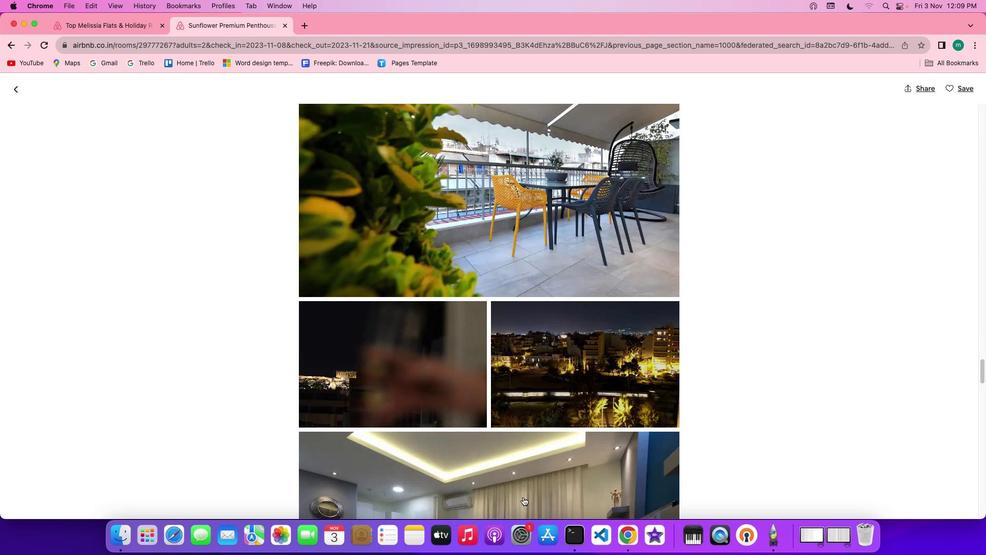 
Action: Mouse scrolled (523, 497) with delta (0, 0)
Screenshot: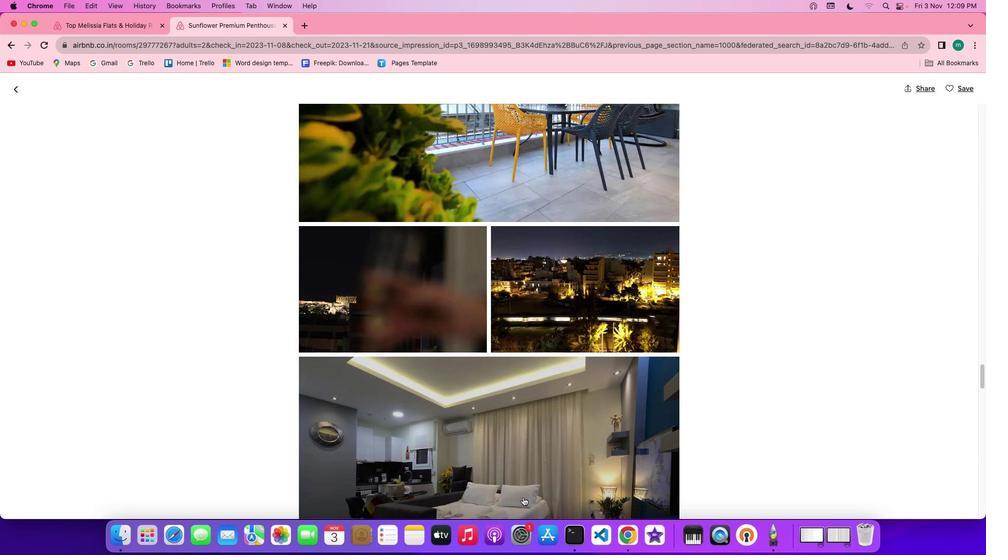 
Action: Mouse scrolled (523, 497) with delta (0, 0)
Screenshot: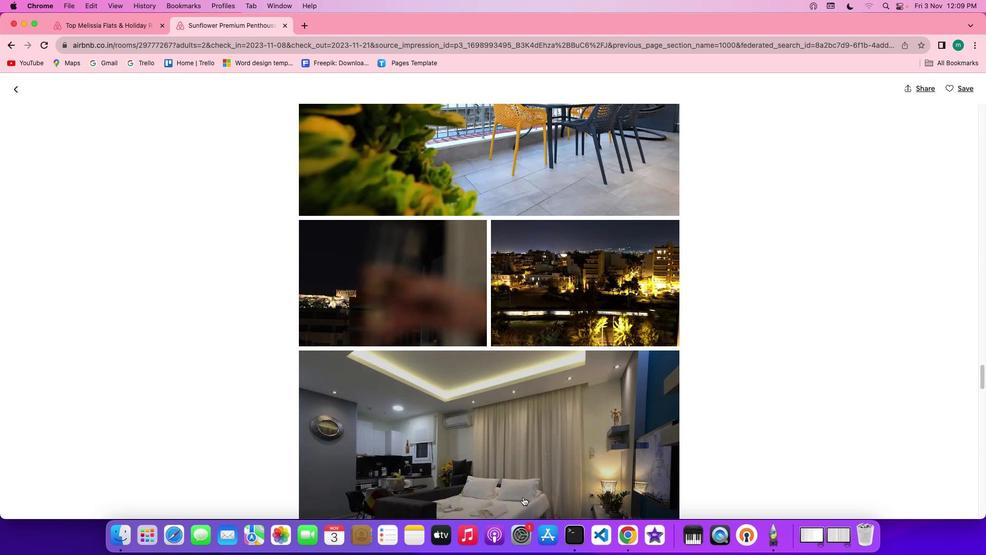 
Action: Mouse scrolled (523, 497) with delta (0, -1)
Screenshot: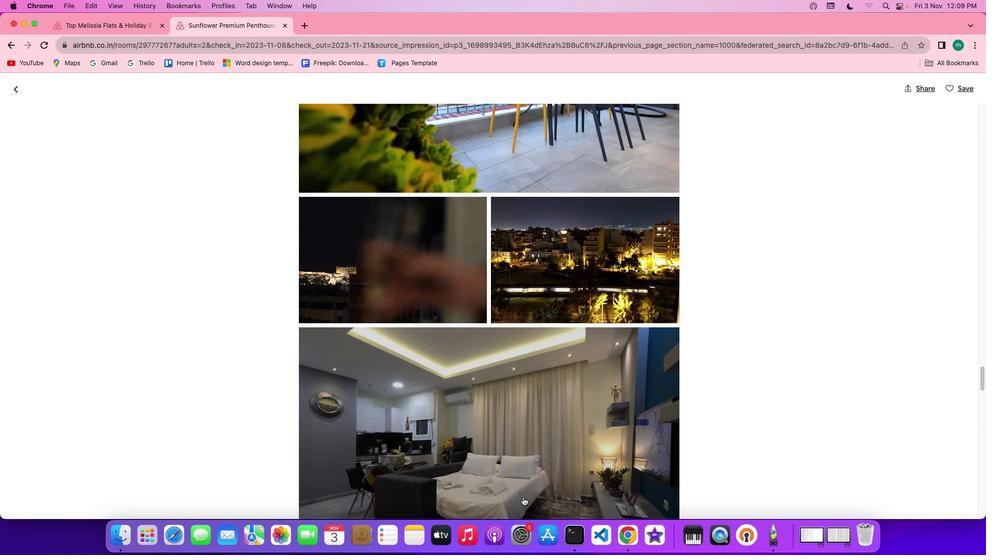 
Action: Mouse scrolled (523, 497) with delta (0, -2)
Screenshot: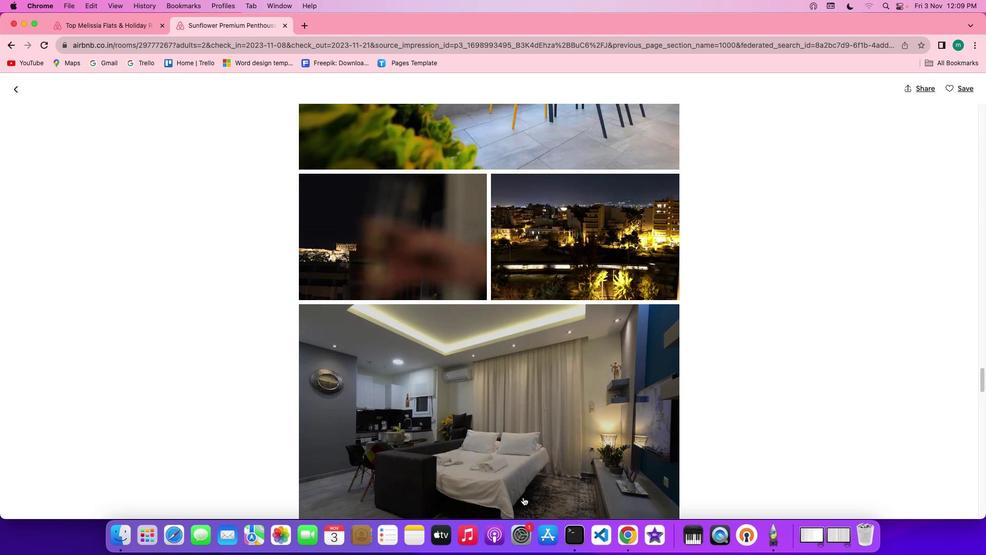 
Action: Mouse scrolled (523, 497) with delta (0, 0)
Screenshot: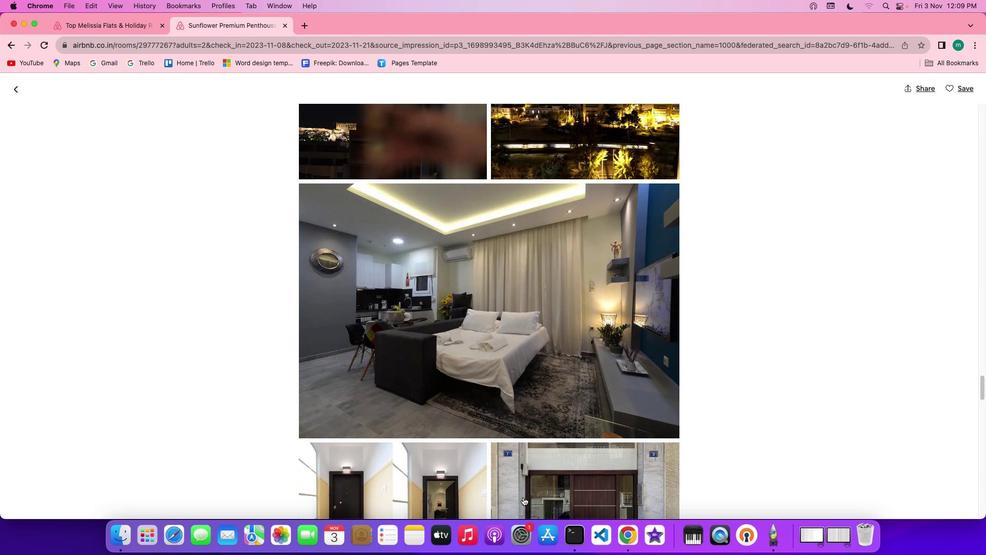 
Action: Mouse scrolled (523, 497) with delta (0, 0)
Screenshot: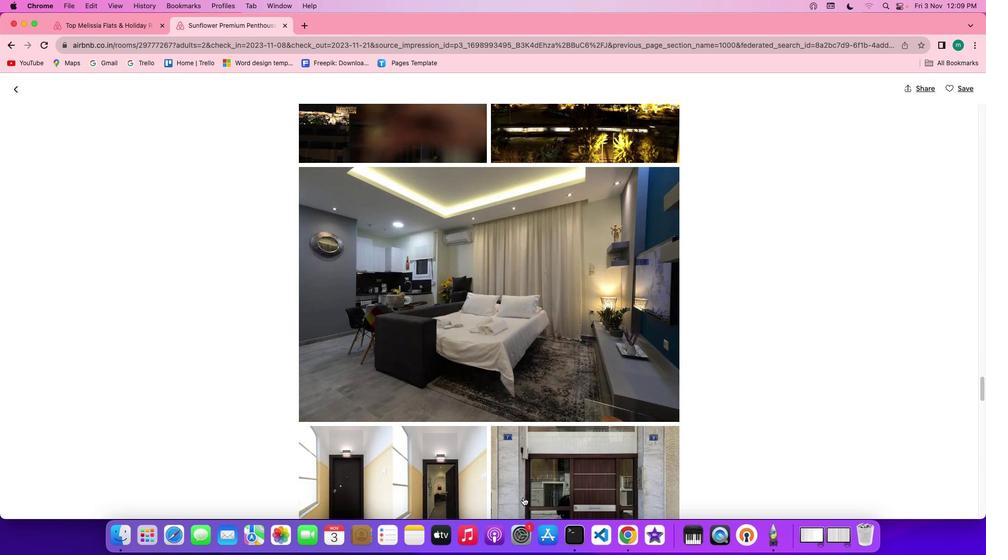 
Action: Mouse scrolled (523, 497) with delta (0, 0)
Screenshot: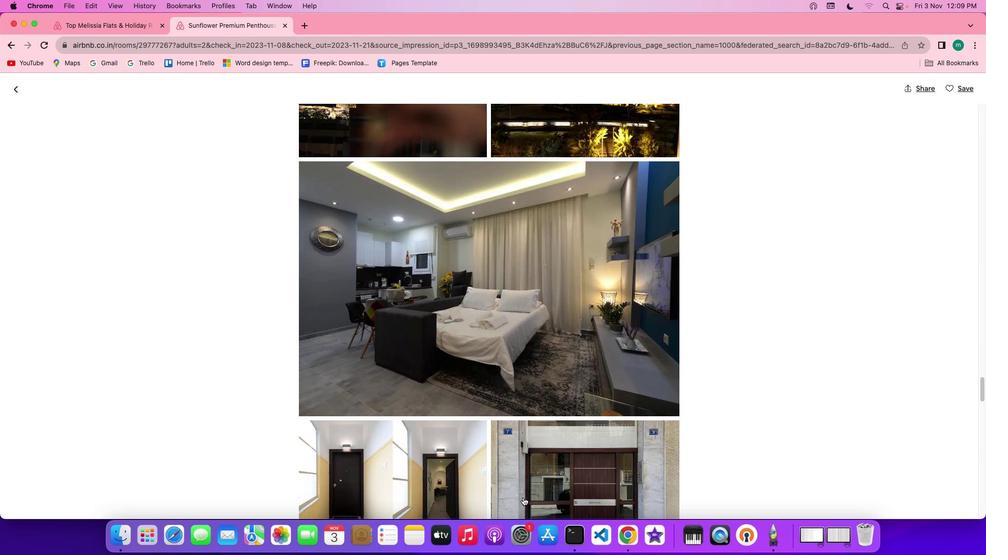 
Action: Mouse scrolled (523, 497) with delta (0, -1)
Screenshot: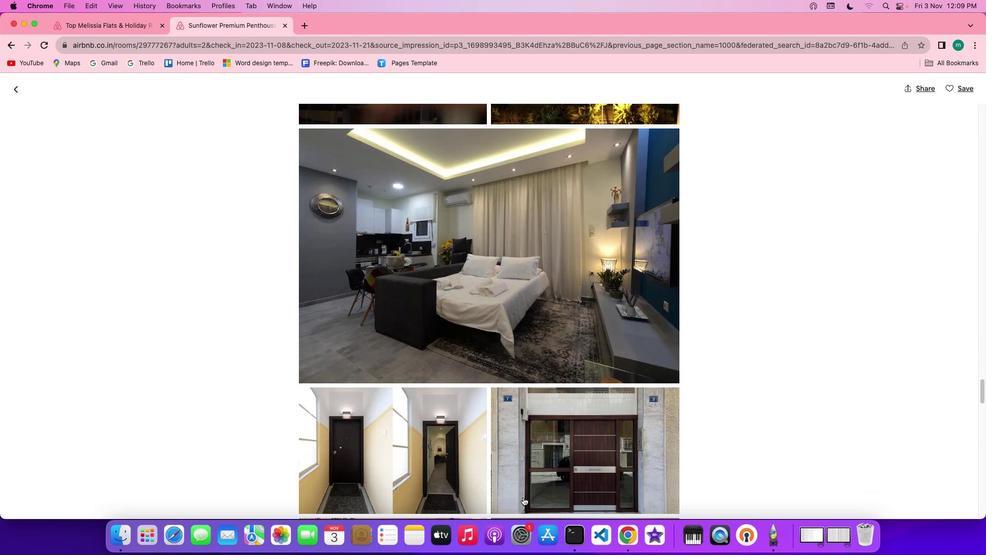 
Action: Mouse scrolled (523, 497) with delta (0, 0)
Screenshot: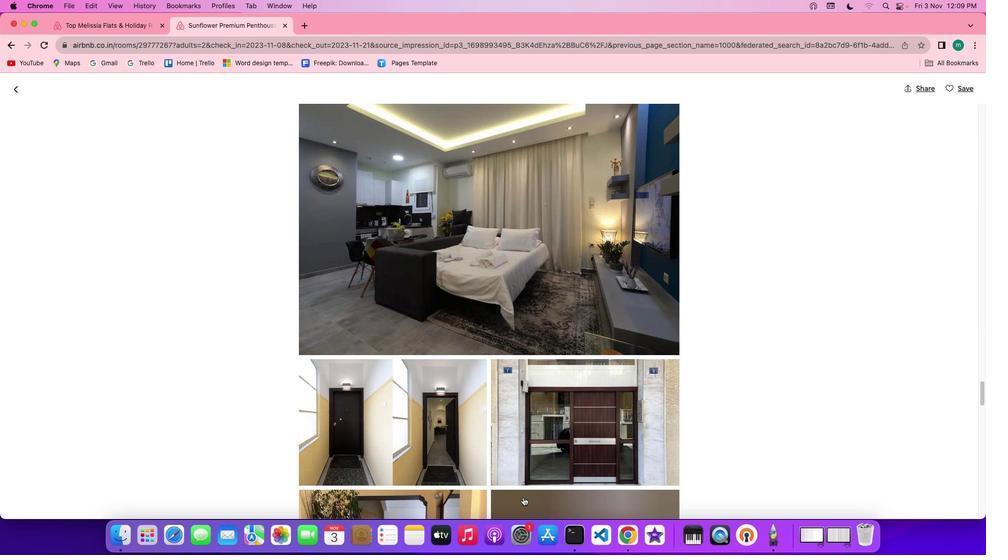 
Action: Mouse scrolled (523, 497) with delta (0, 0)
Screenshot: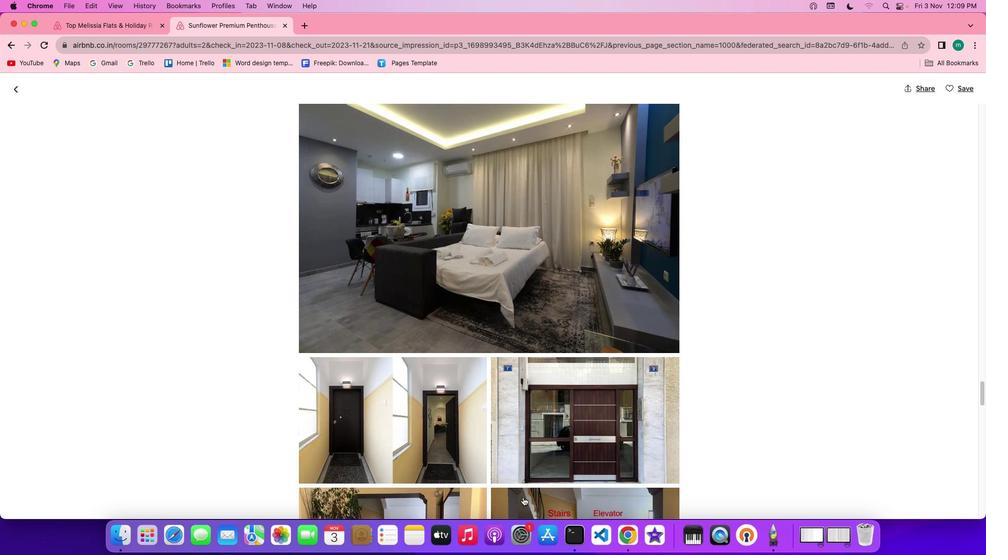 
Action: Mouse scrolled (523, 497) with delta (0, 0)
Screenshot: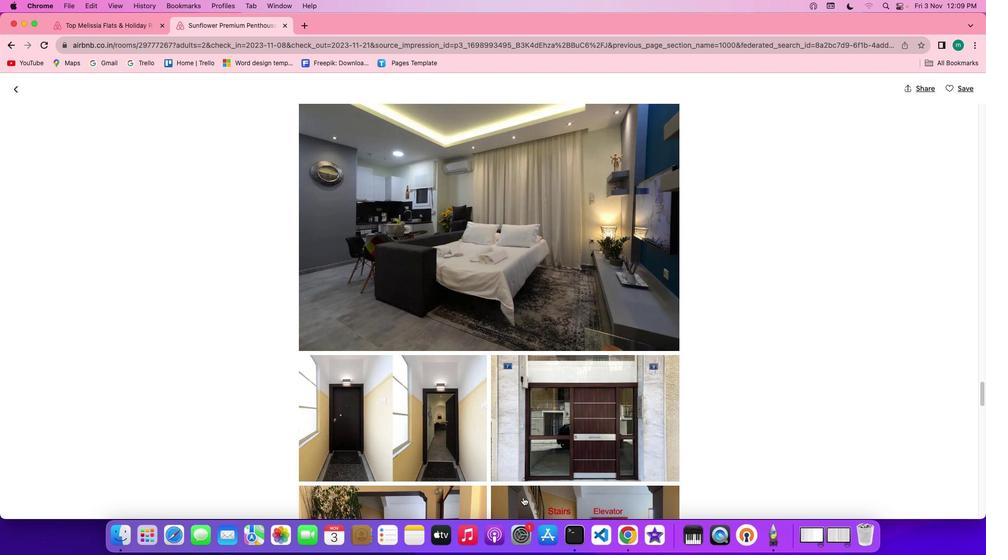 
Action: Mouse scrolled (523, 497) with delta (0, 0)
Screenshot: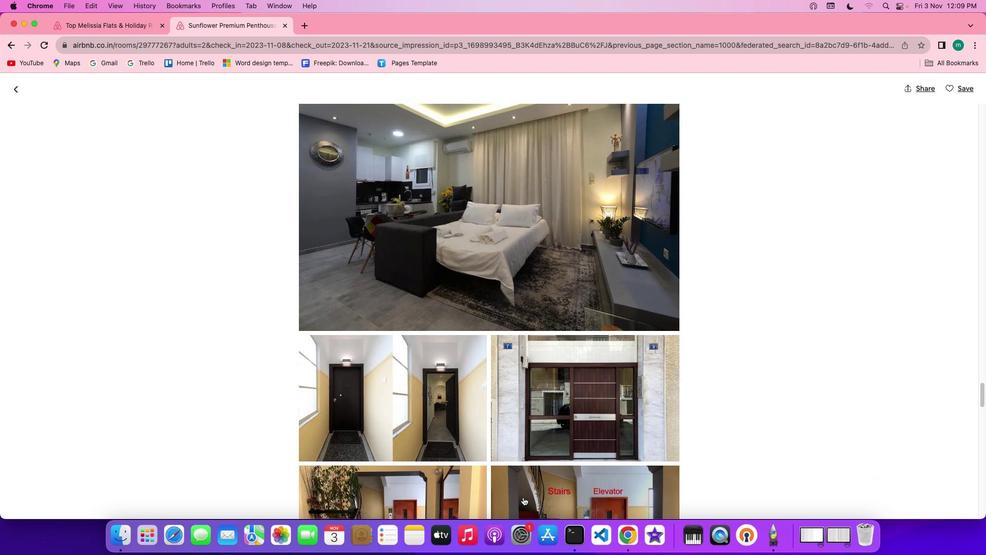 
Action: Mouse scrolled (523, 497) with delta (0, 0)
Screenshot: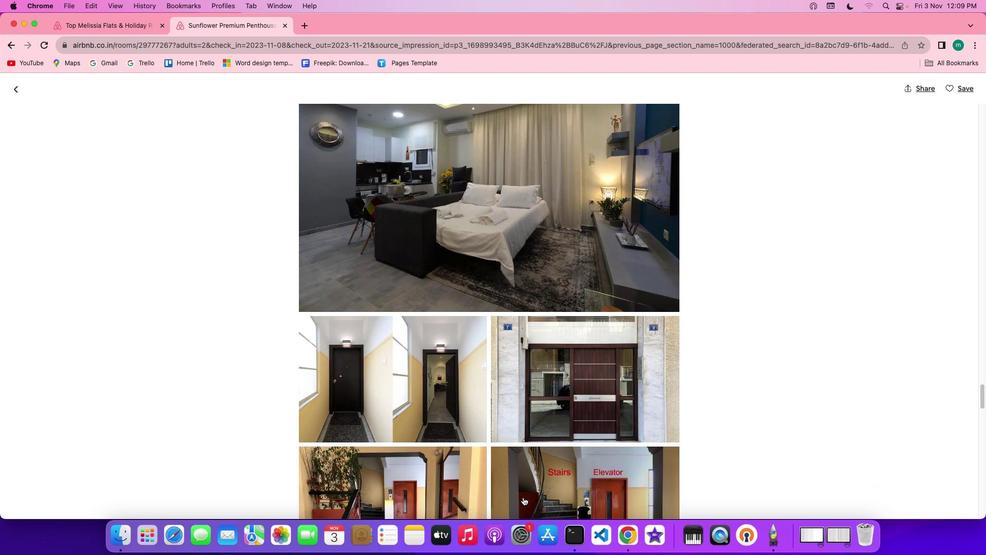 
Action: Mouse scrolled (523, 497) with delta (0, 0)
Screenshot: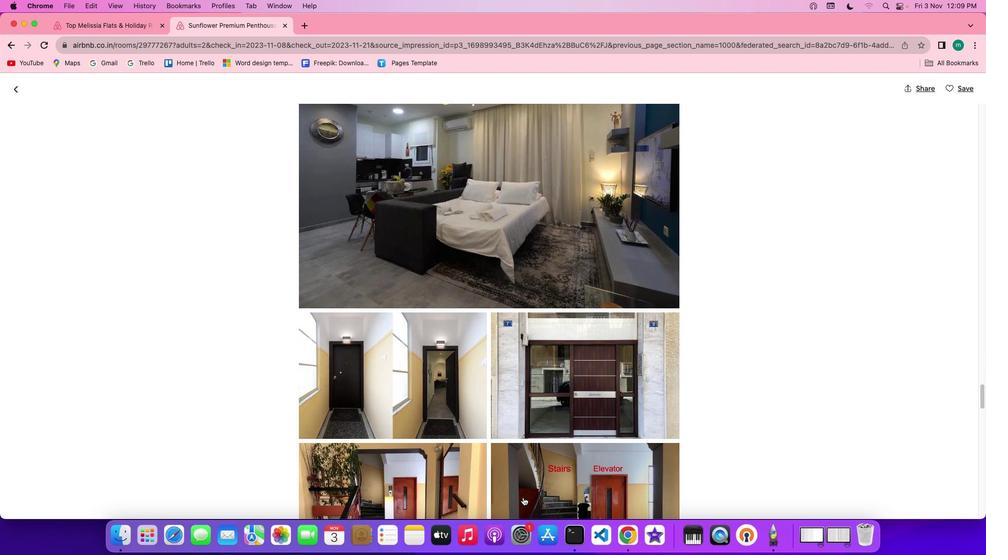 
Action: Mouse scrolled (523, 497) with delta (0, 0)
Screenshot: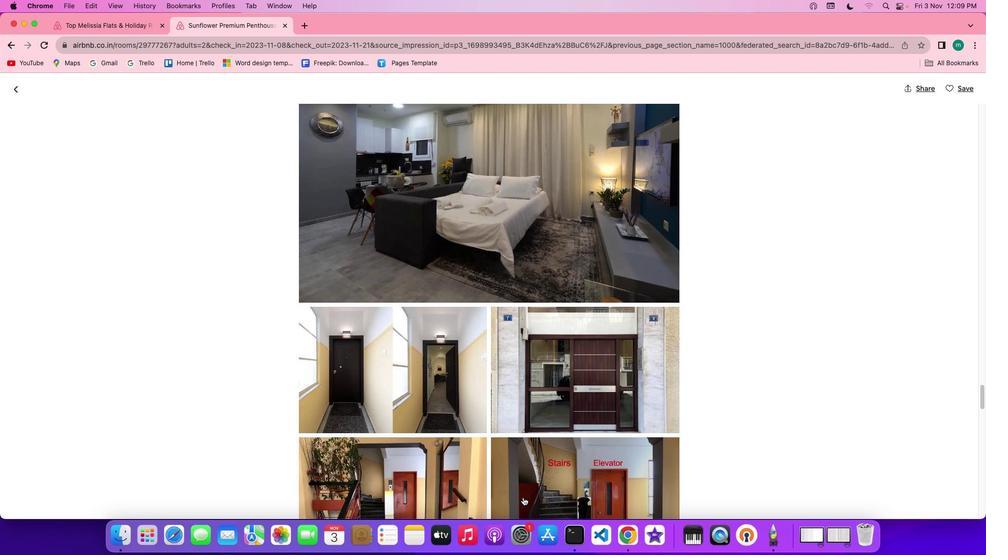 
Action: Mouse scrolled (523, 497) with delta (0, 0)
Screenshot: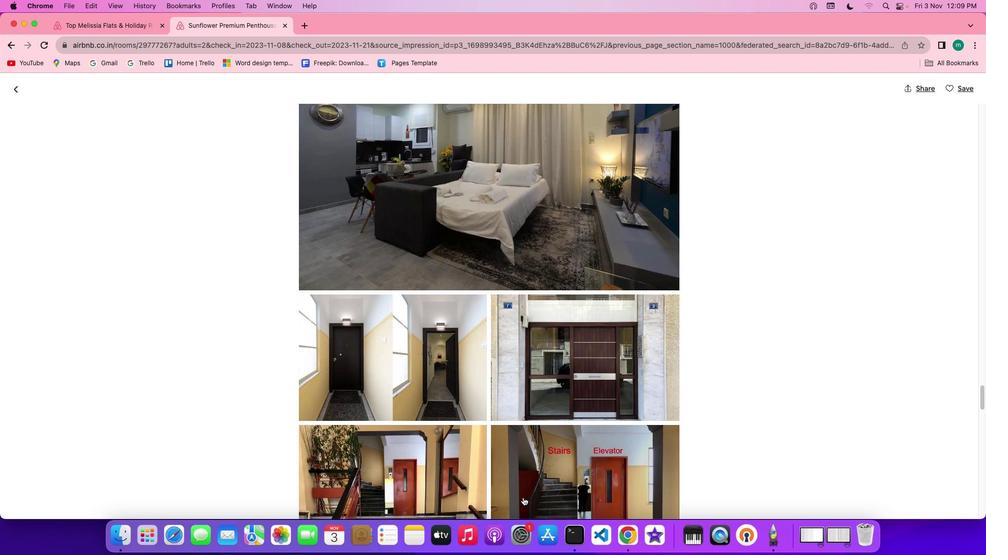 
Action: Mouse scrolled (523, 497) with delta (0, 0)
Screenshot: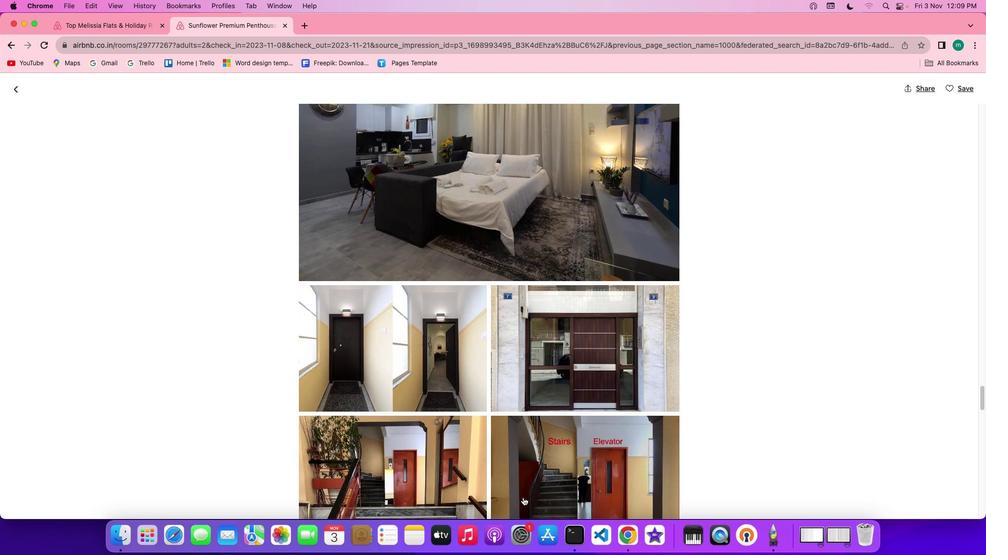 
Action: Mouse scrolled (523, 497) with delta (0, 0)
Screenshot: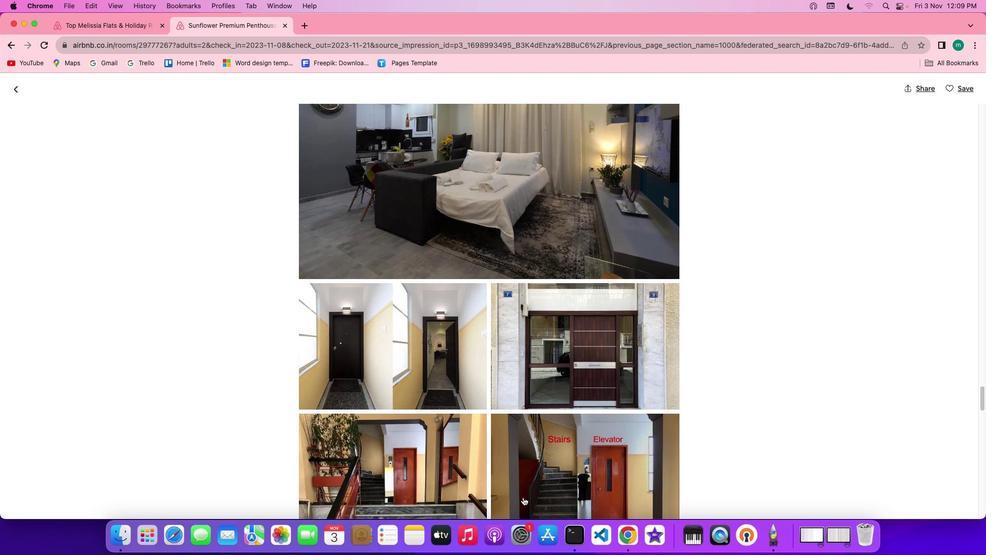
Action: Mouse scrolled (523, 497) with delta (0, 0)
Screenshot: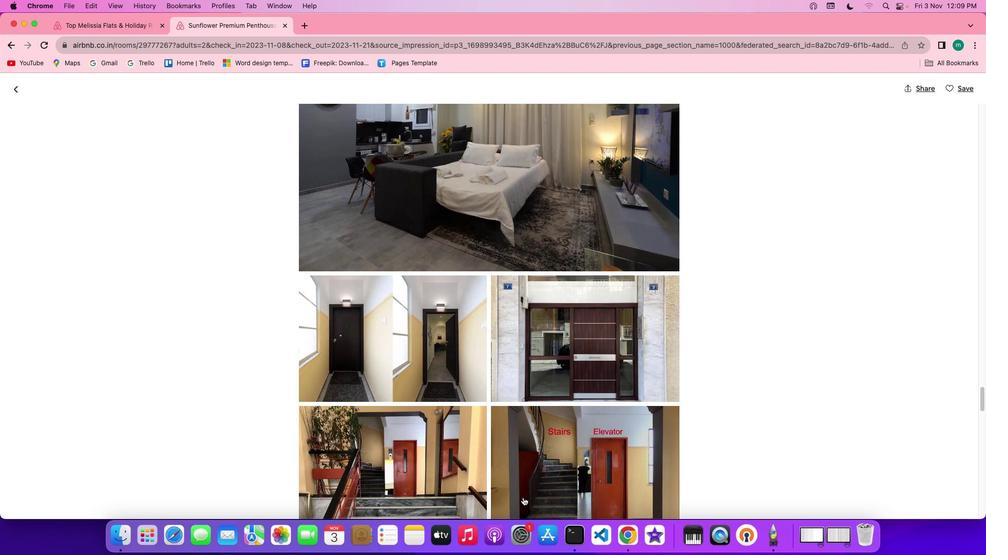 
Action: Mouse scrolled (523, 497) with delta (0, 0)
